 Task: For heading Use Impact with pink colour & bold.  font size for heading26,  'Change the font style of data to'Impact and font size to 18,  Change the alignment of both headline & data to Align left In the sheet  DashboardTaxFormsbook
Action: Mouse moved to (84, 168)
Screenshot: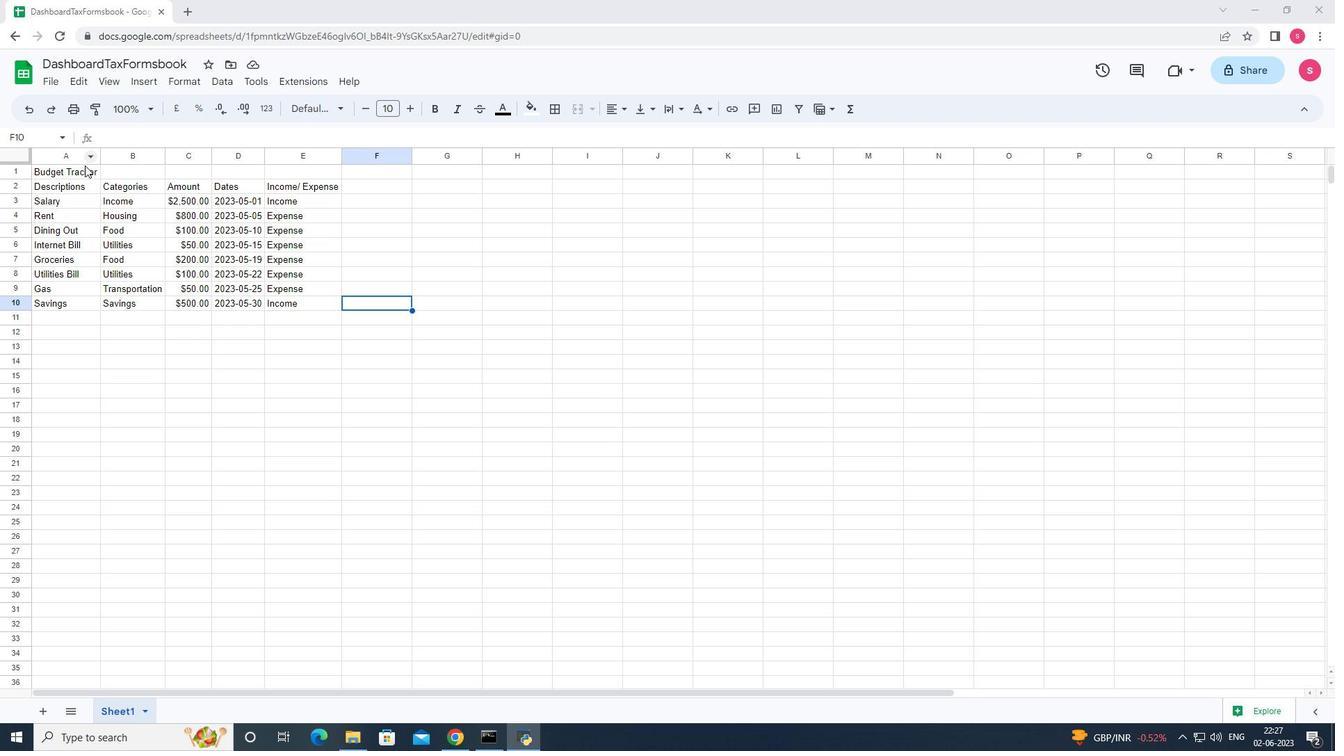 
Action: Mouse pressed left at (84, 168)
Screenshot: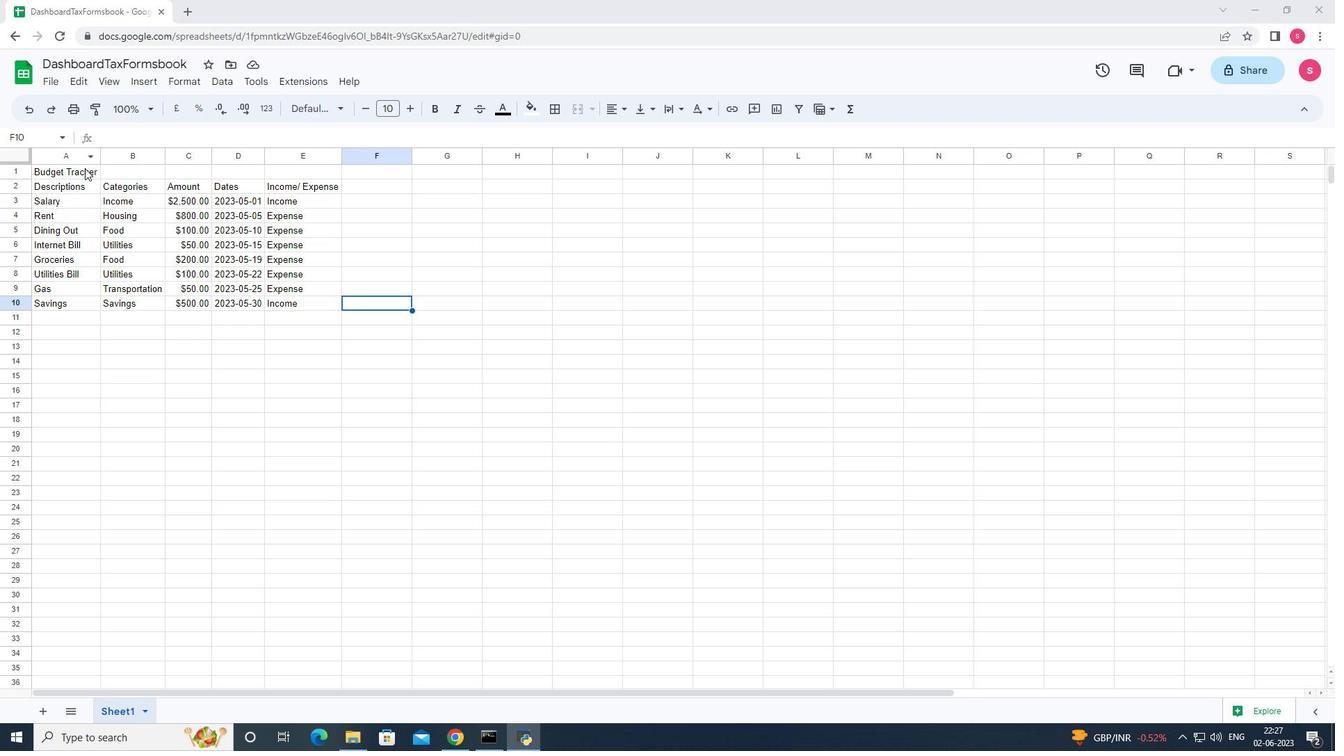 
Action: Mouse moved to (192, 85)
Screenshot: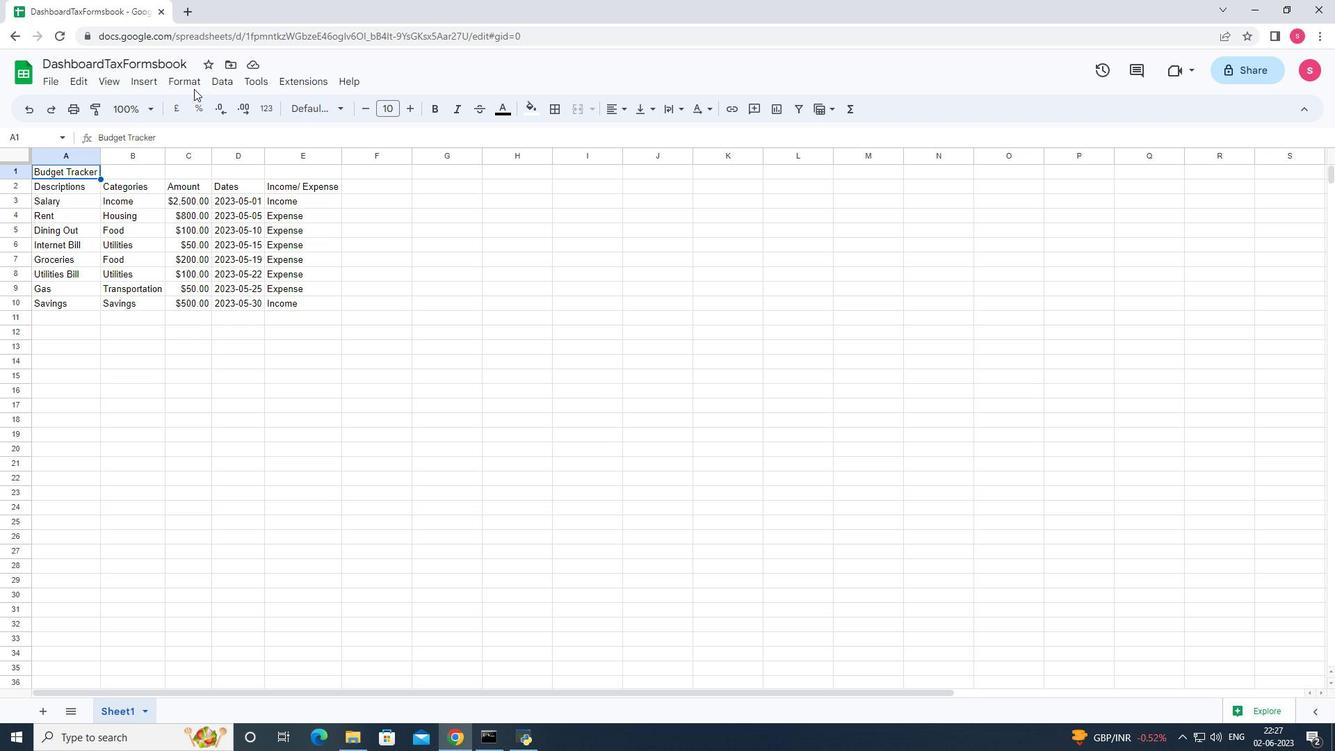 
Action: Mouse pressed left at (192, 85)
Screenshot: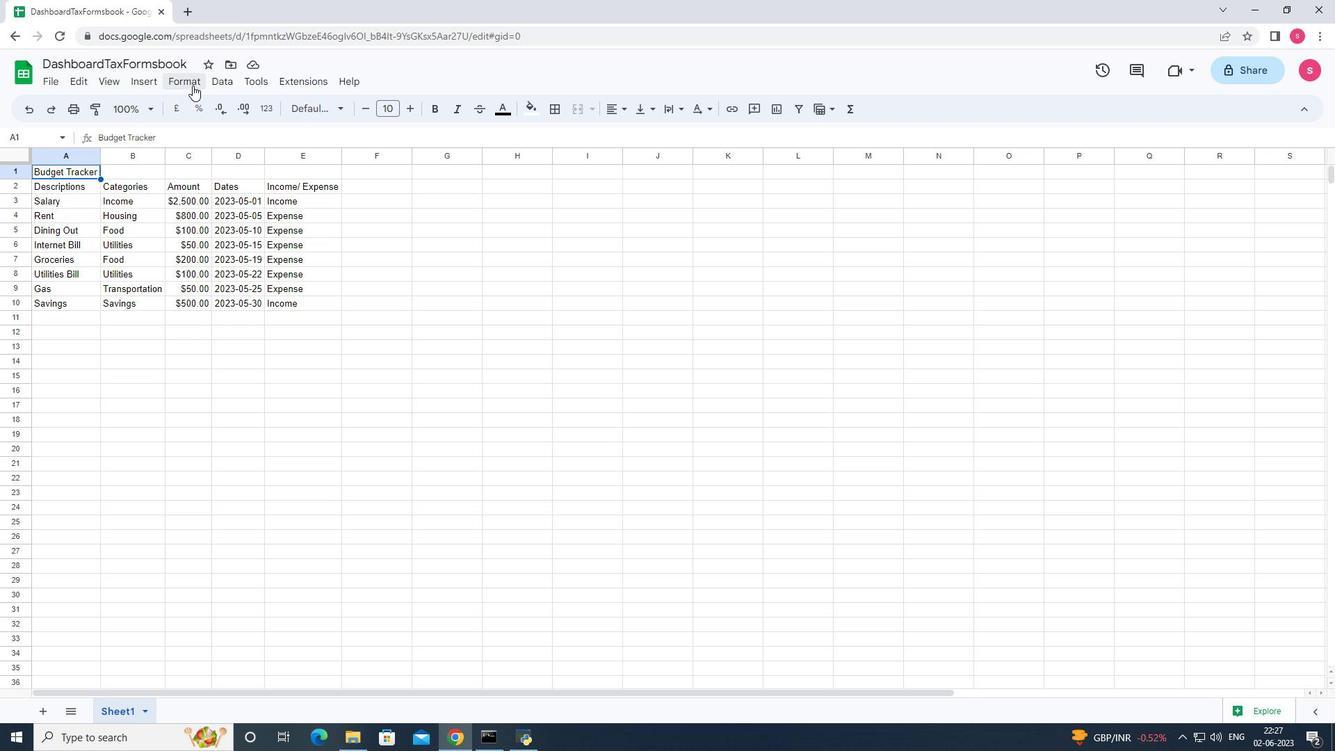 
Action: Mouse moved to (765, 381)
Screenshot: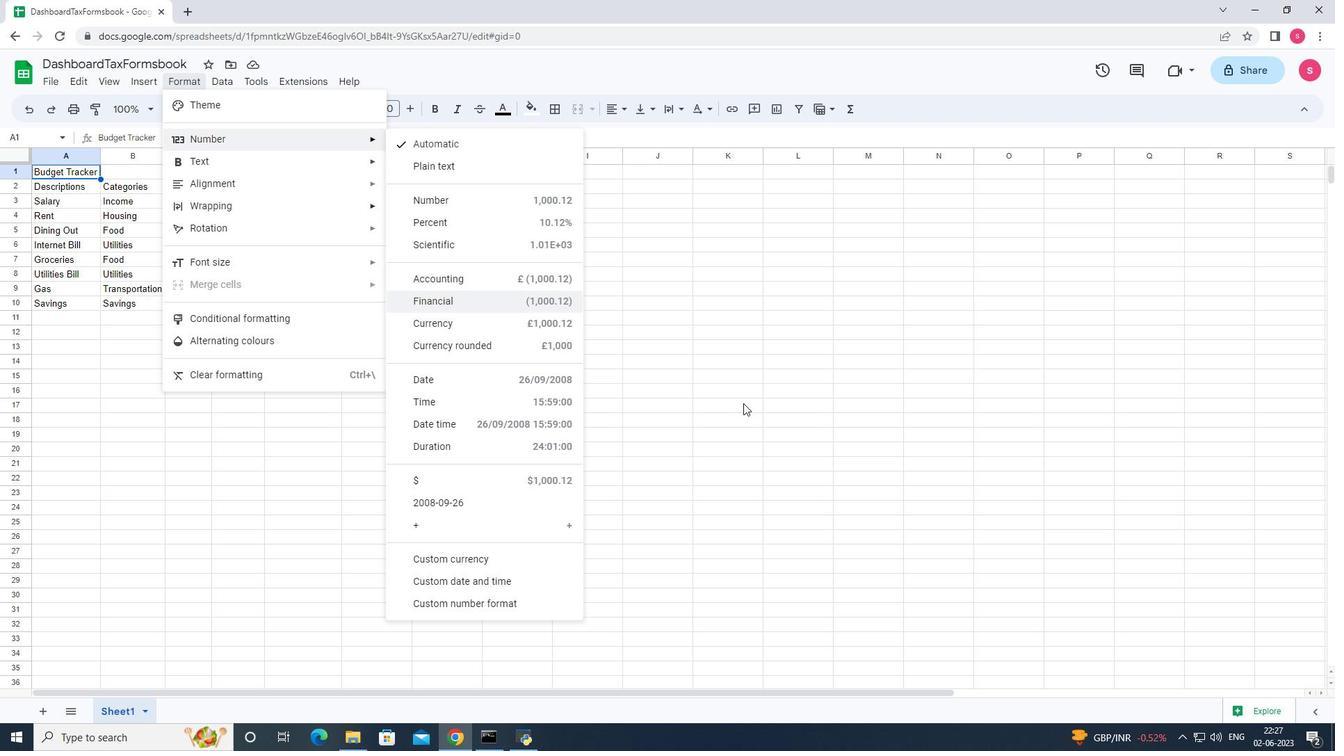 
Action: Mouse pressed left at (765, 381)
Screenshot: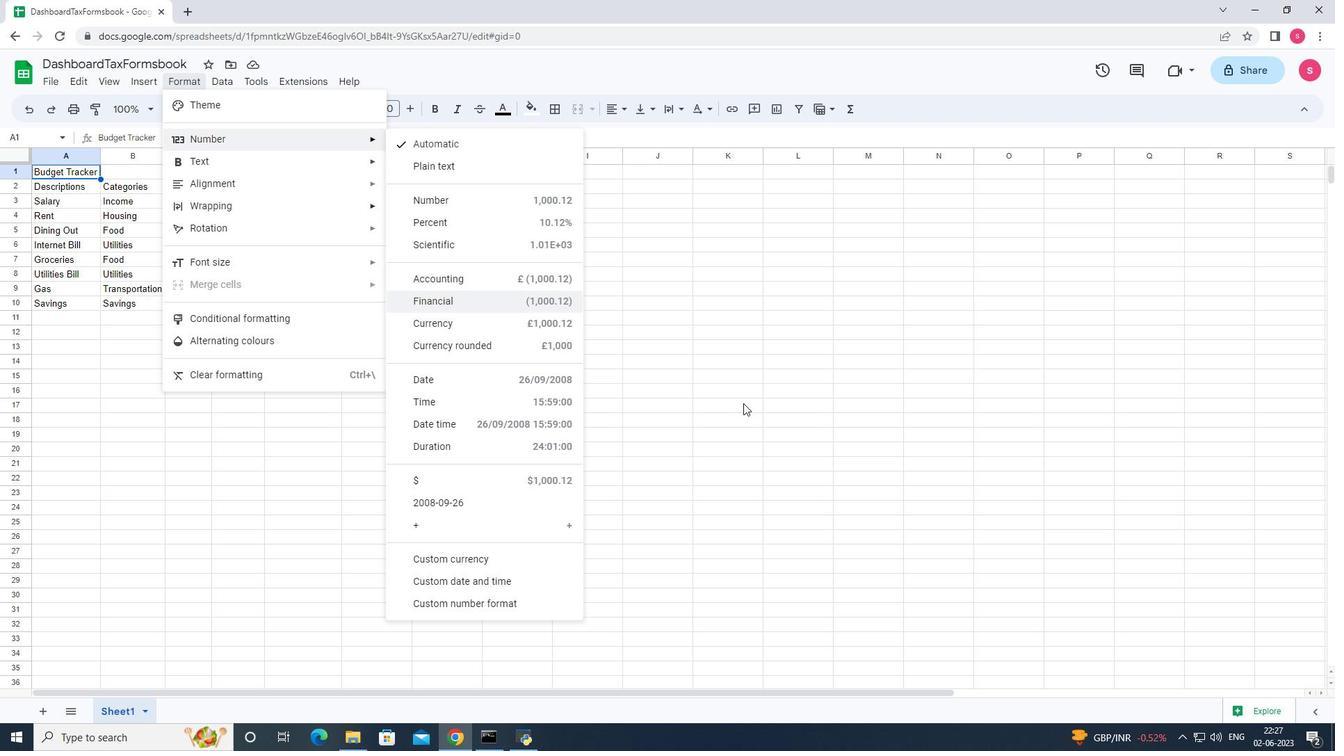 
Action: Mouse moved to (324, 114)
Screenshot: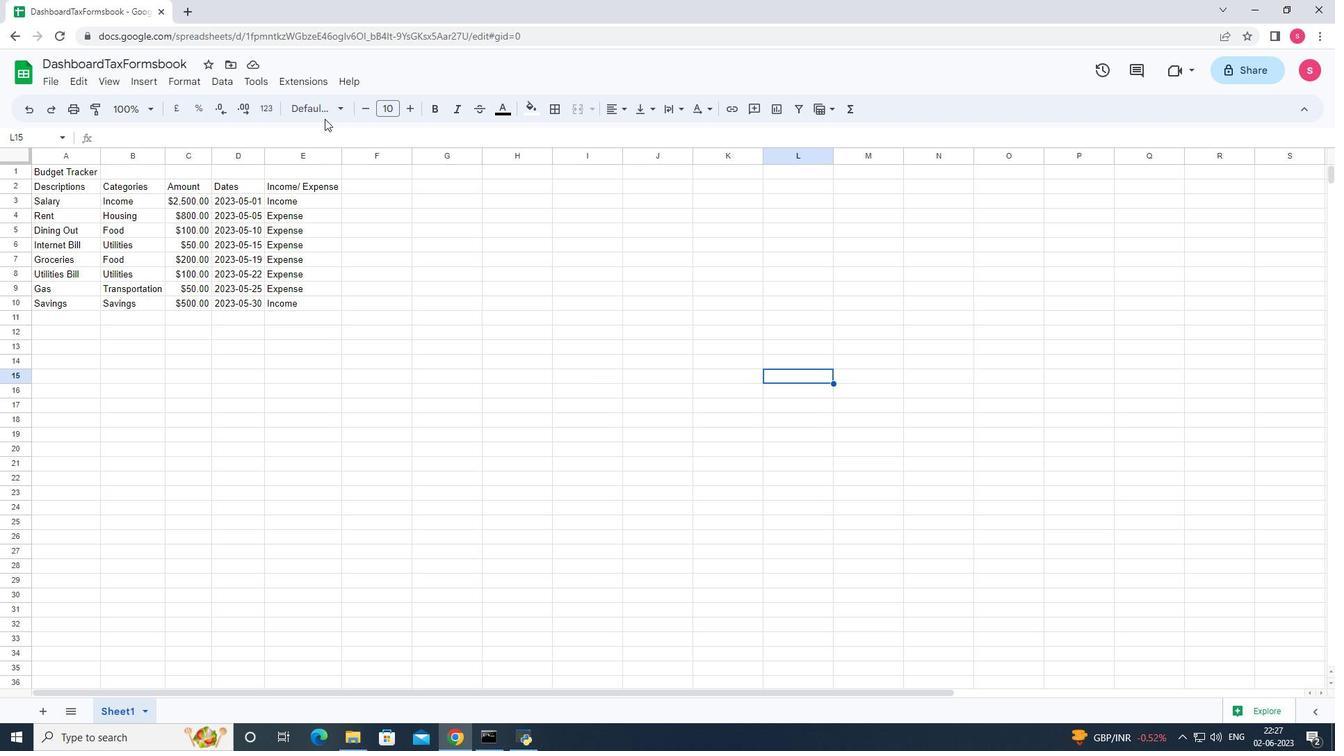 
Action: Mouse pressed left at (324, 114)
Screenshot: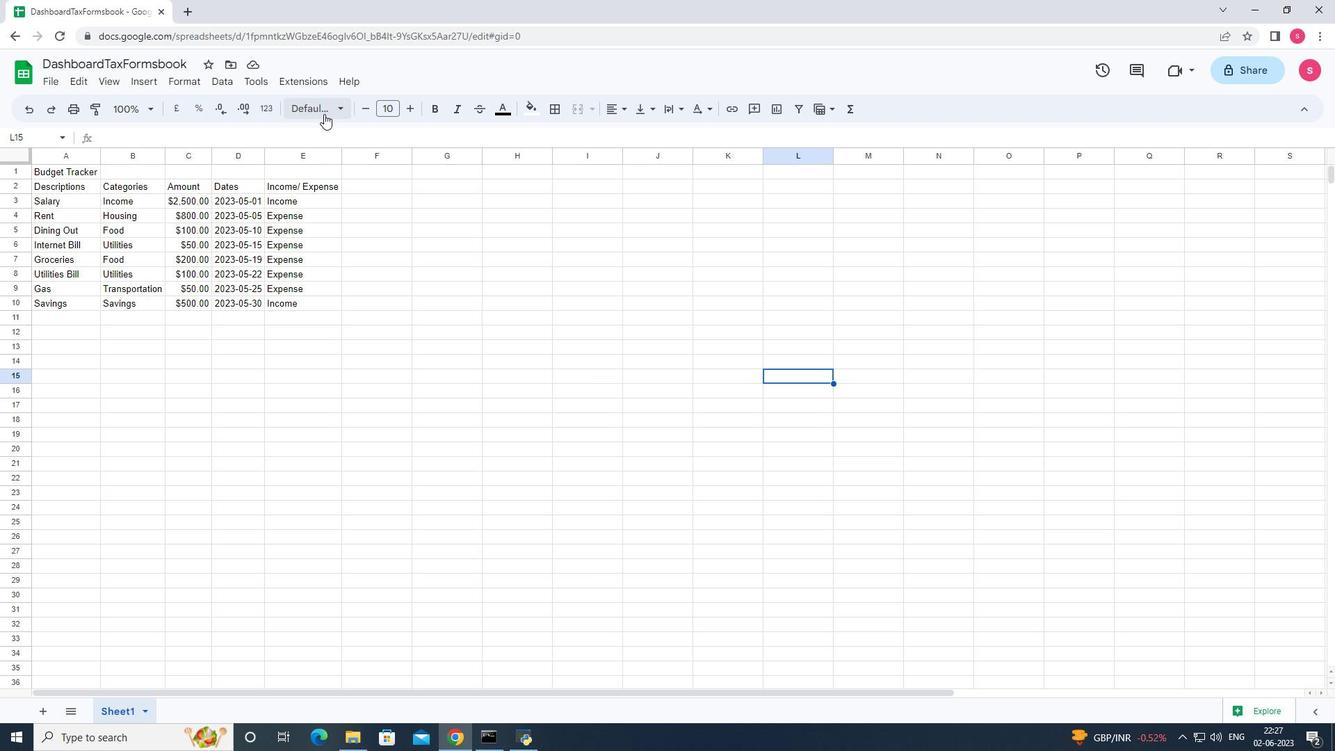 
Action: Mouse moved to (374, 380)
Screenshot: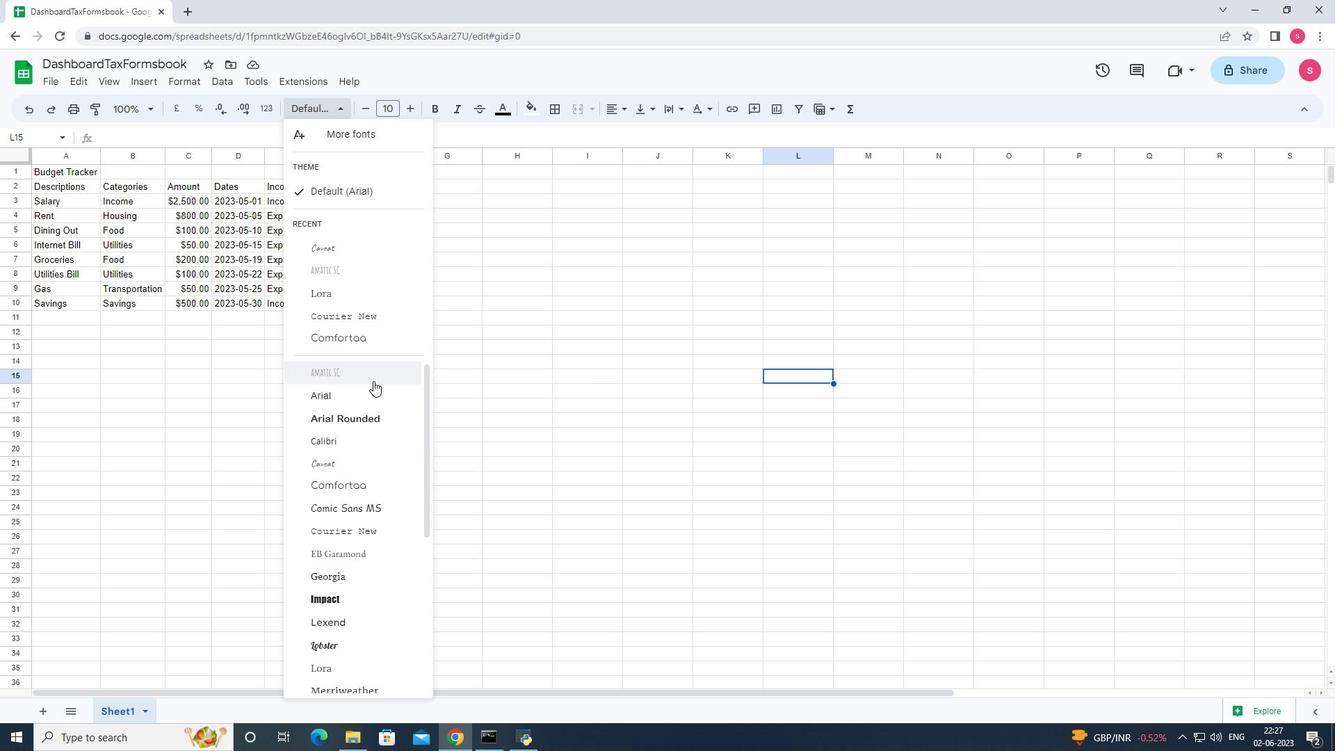 
Action: Mouse scrolled (374, 379) with delta (0, 0)
Screenshot: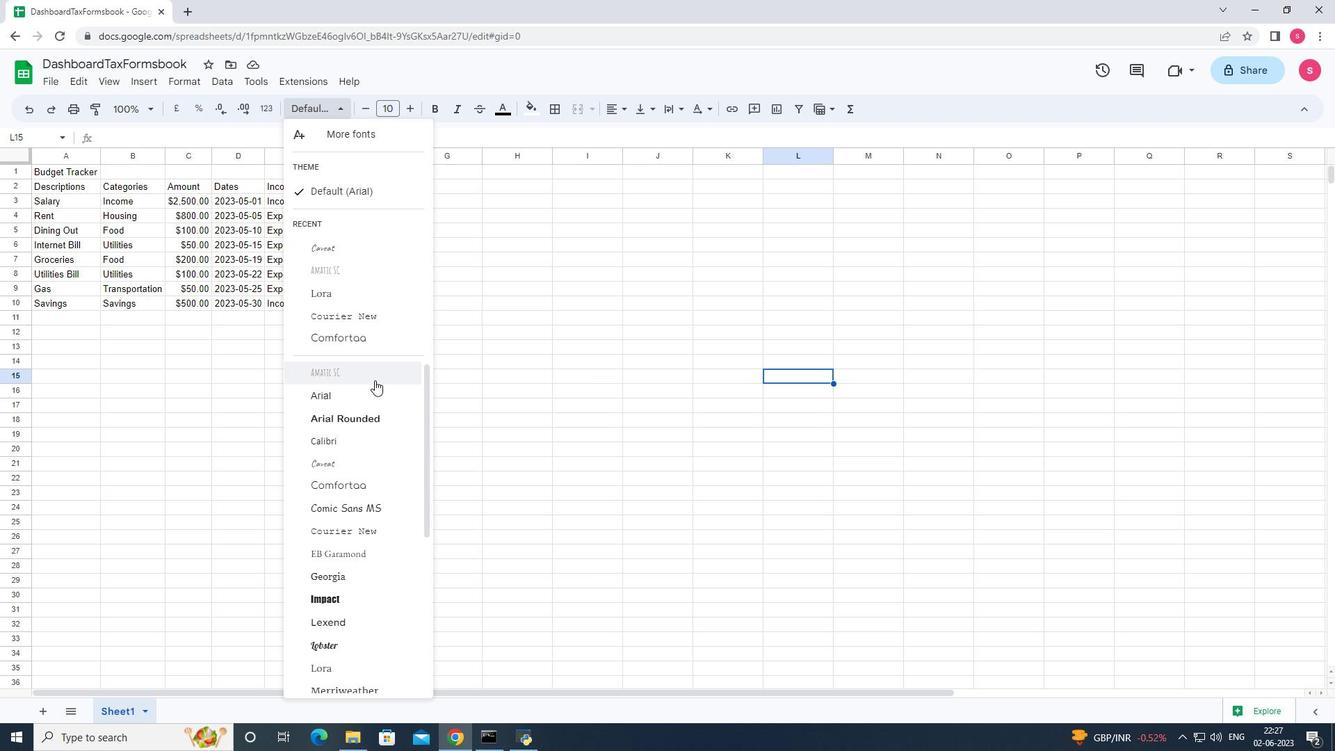 
Action: Mouse moved to (352, 454)
Screenshot: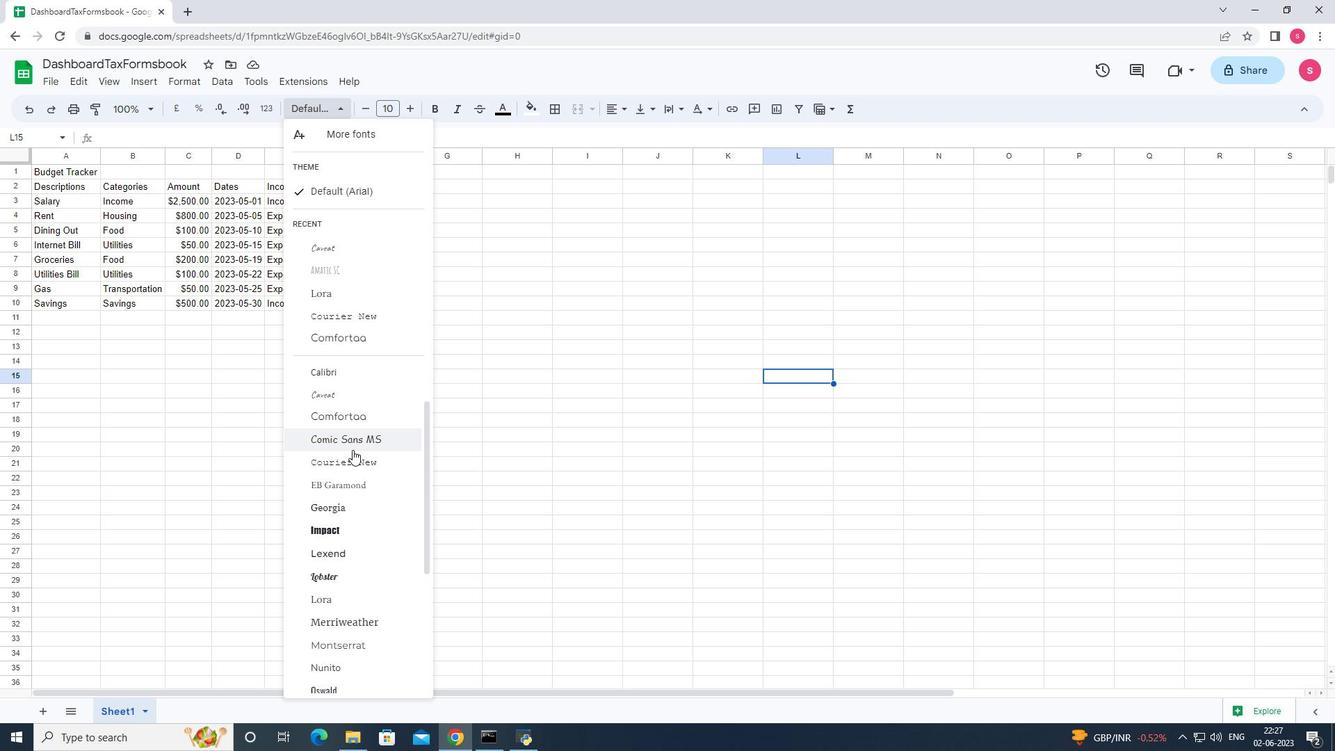 
Action: Mouse scrolled (352, 454) with delta (0, 0)
Screenshot: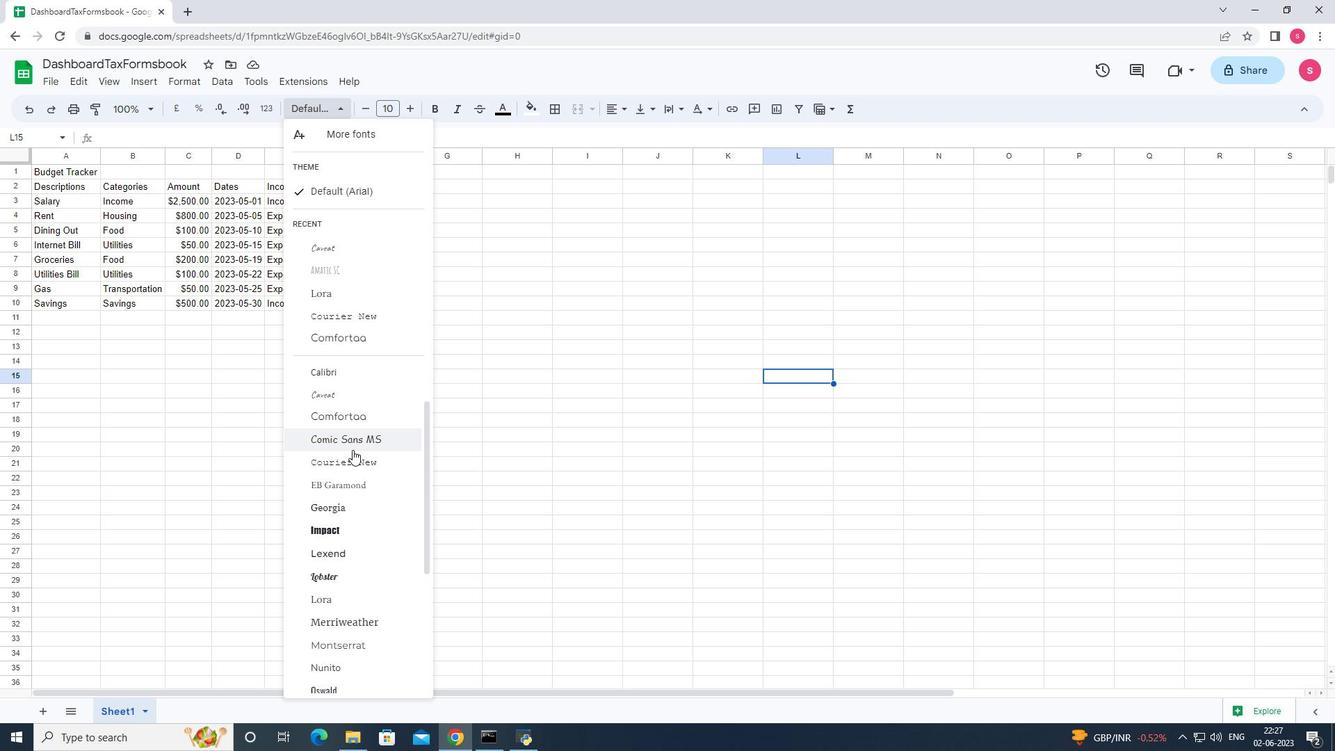 
Action: Mouse moved to (347, 458)
Screenshot: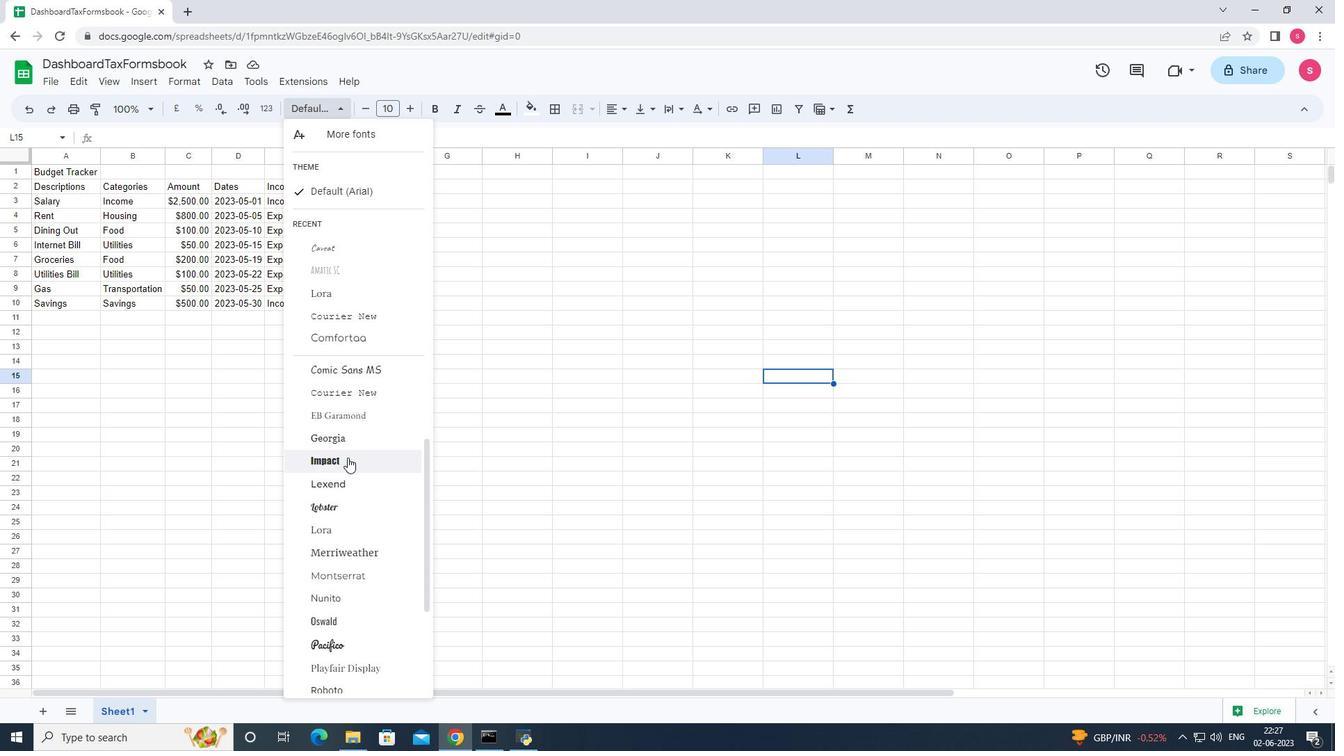 
Action: Mouse pressed left at (347, 458)
Screenshot: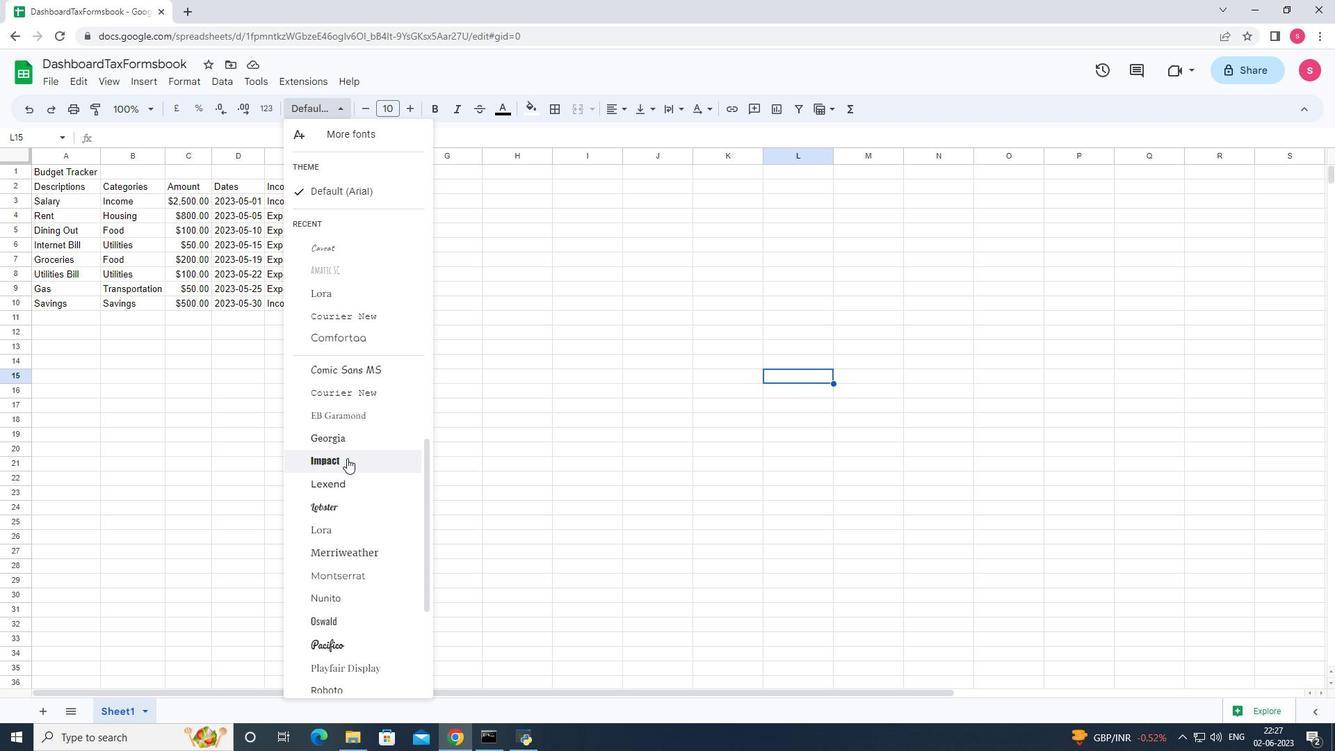 
Action: Mouse moved to (499, 109)
Screenshot: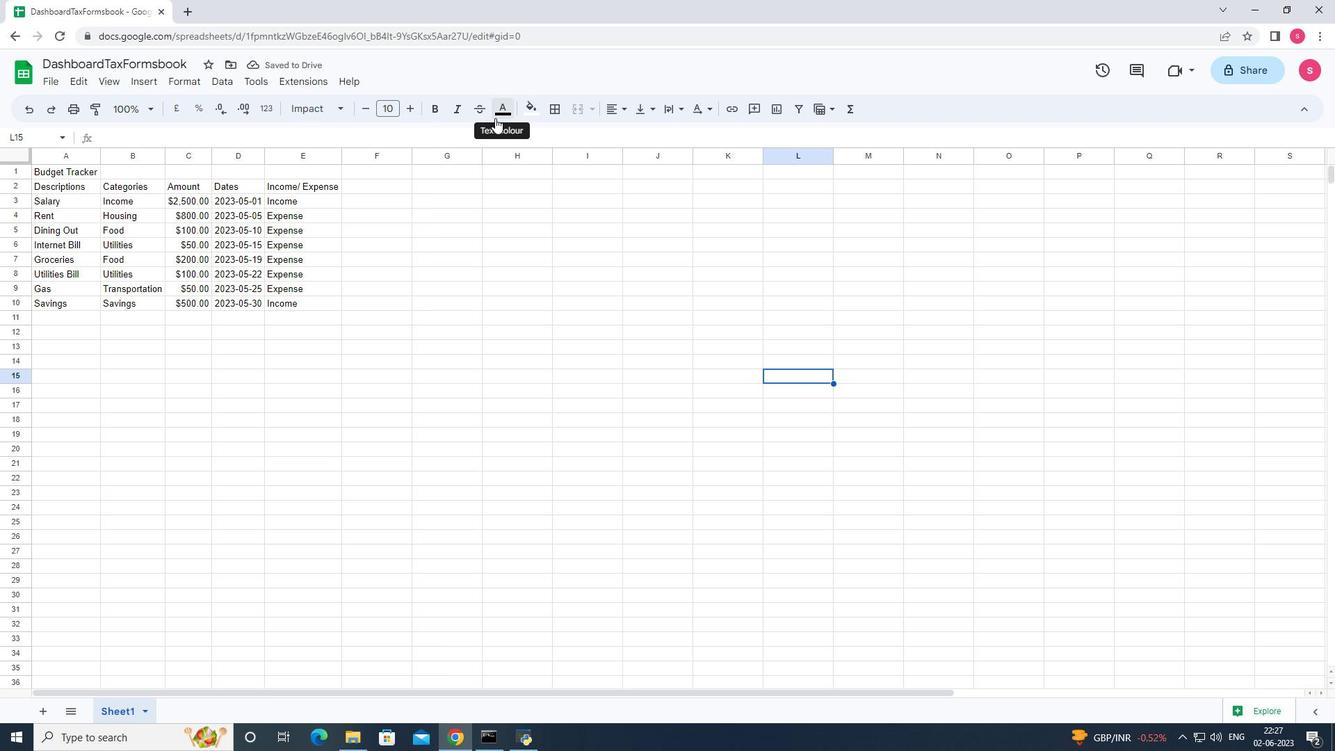 
Action: Mouse pressed left at (499, 109)
Screenshot: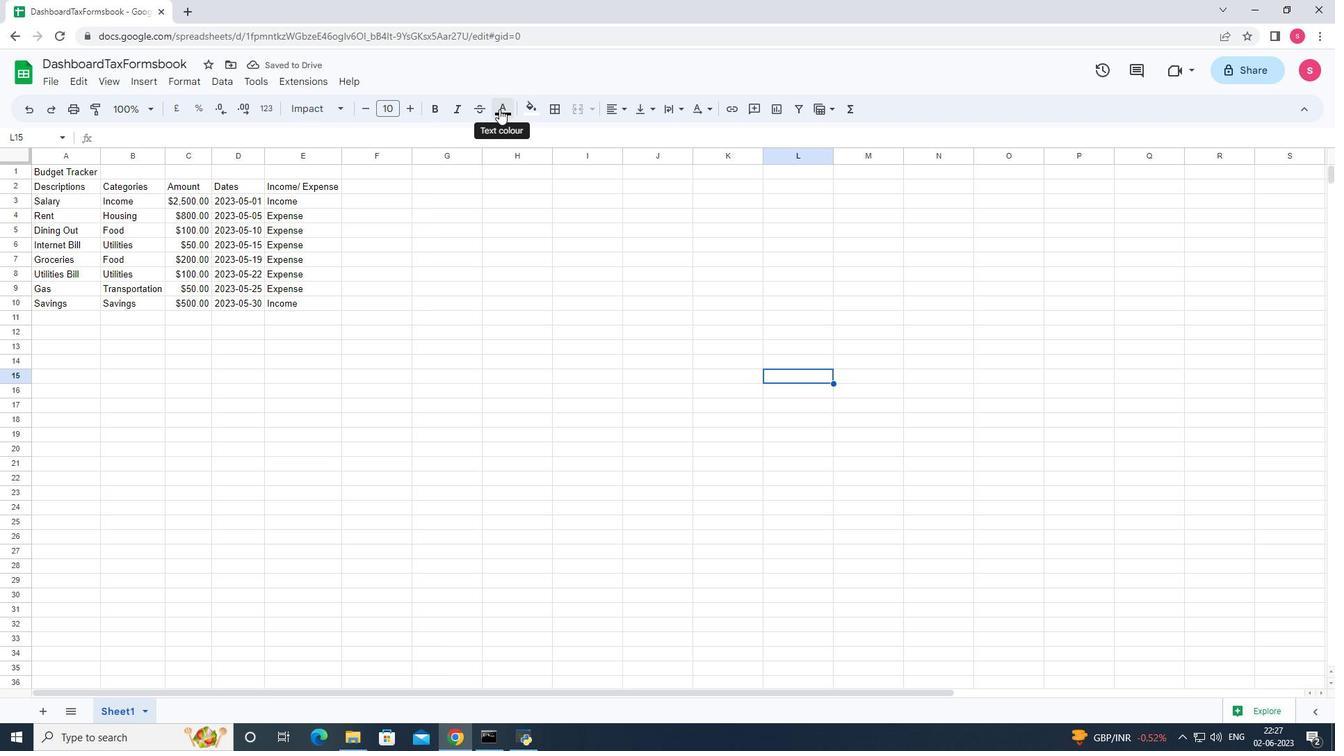 
Action: Mouse moved to (645, 168)
Screenshot: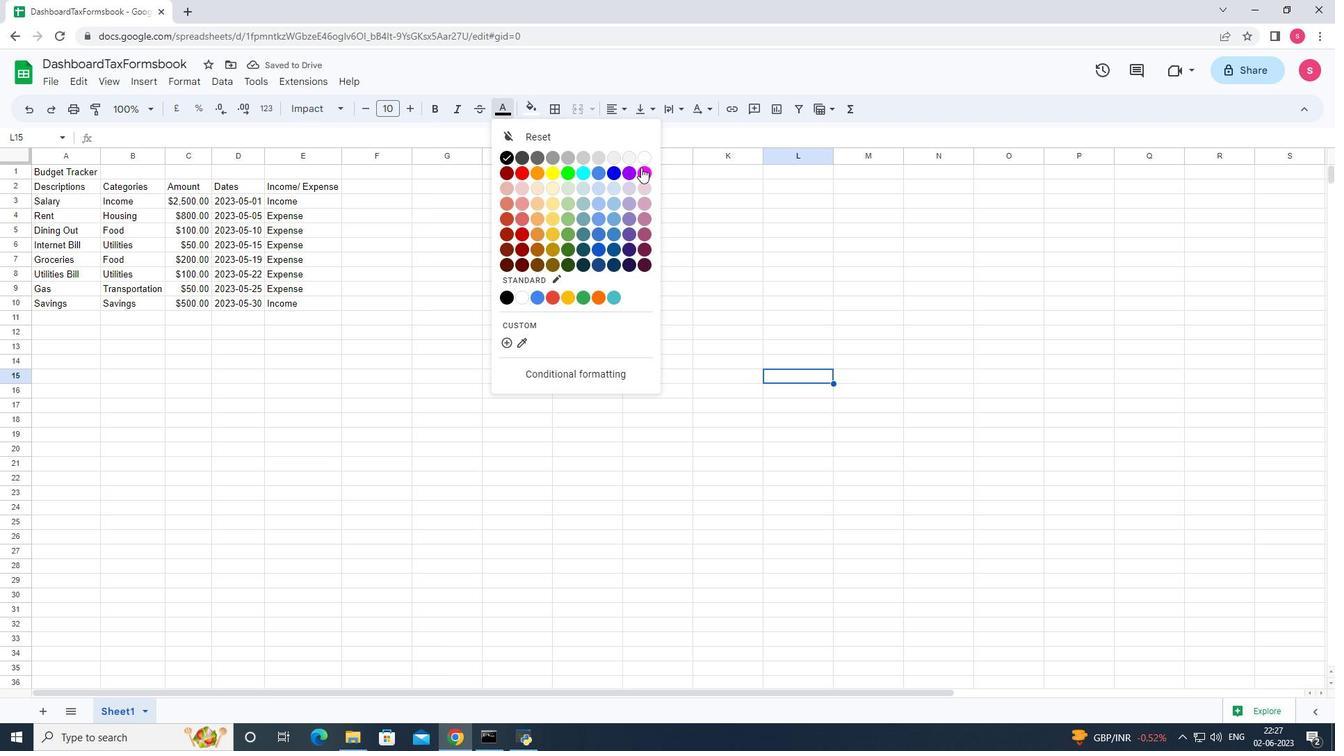 
Action: Mouse pressed left at (645, 168)
Screenshot: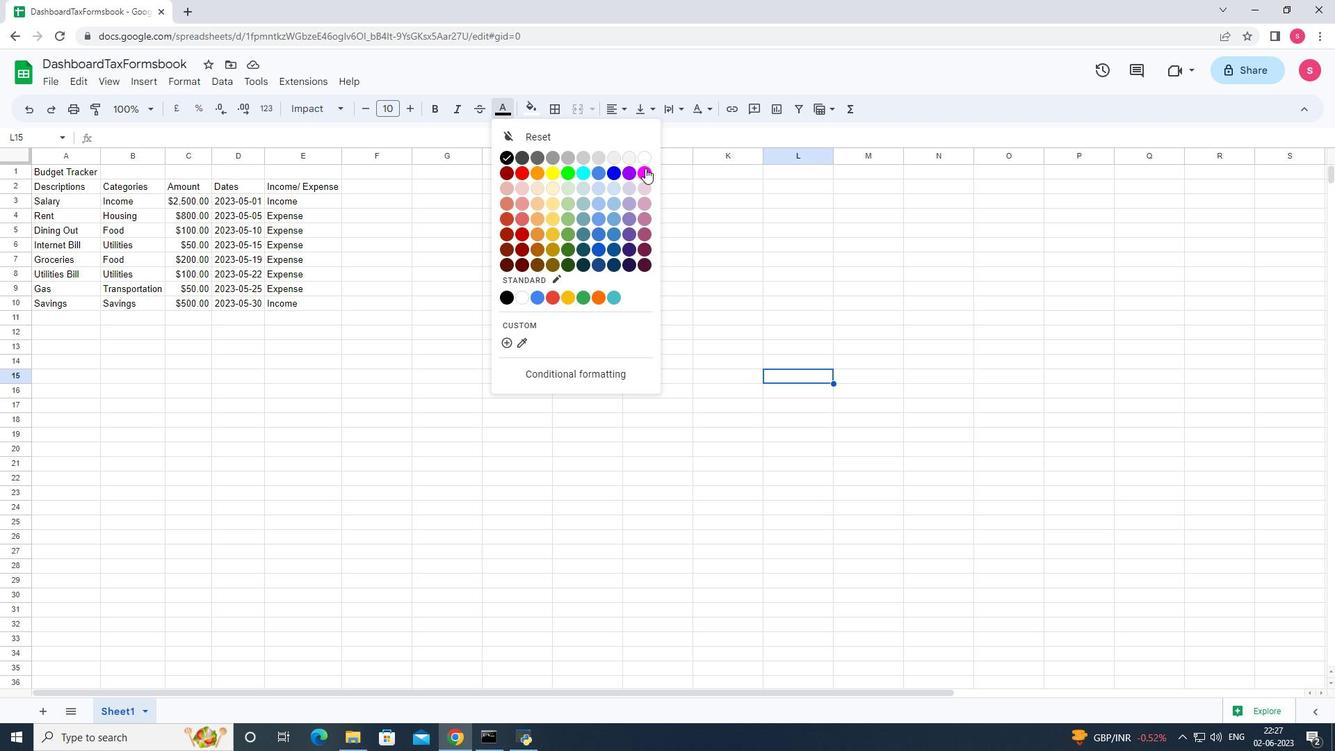 
Action: Mouse moved to (434, 106)
Screenshot: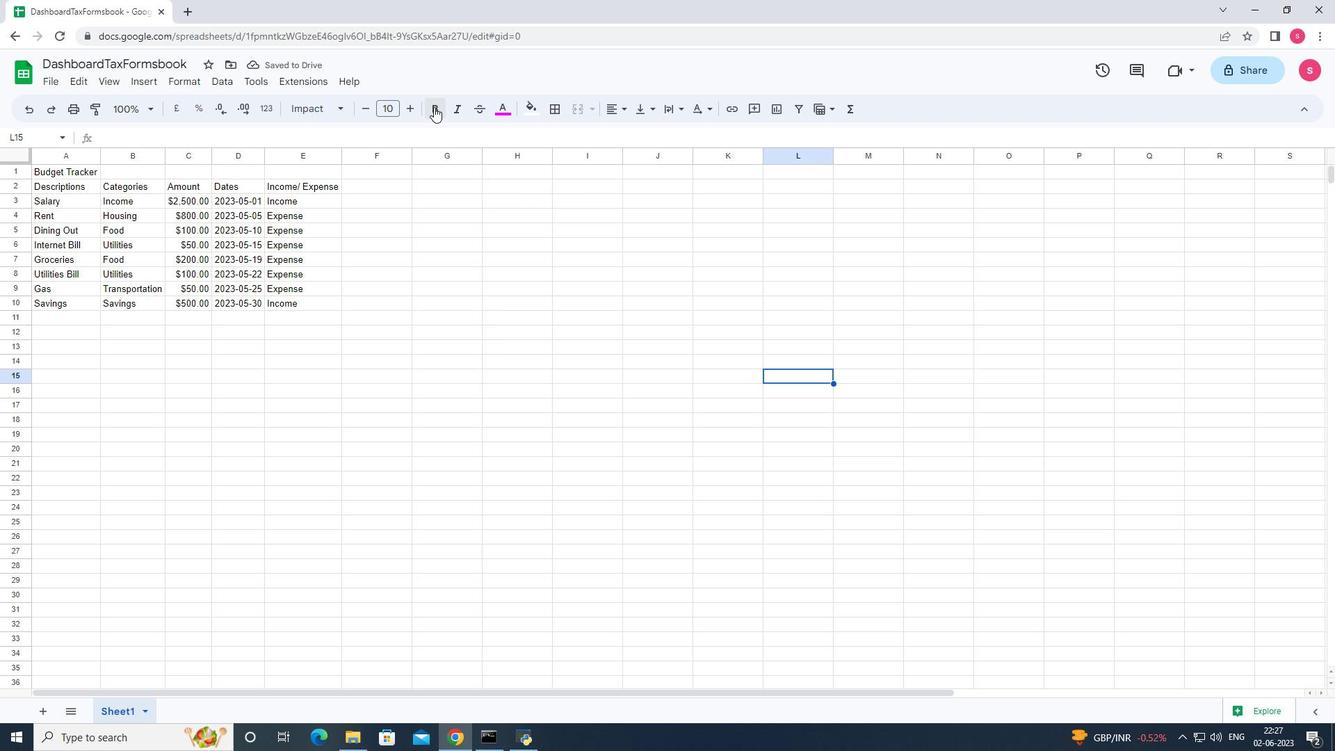 
Action: Mouse pressed left at (434, 106)
Screenshot: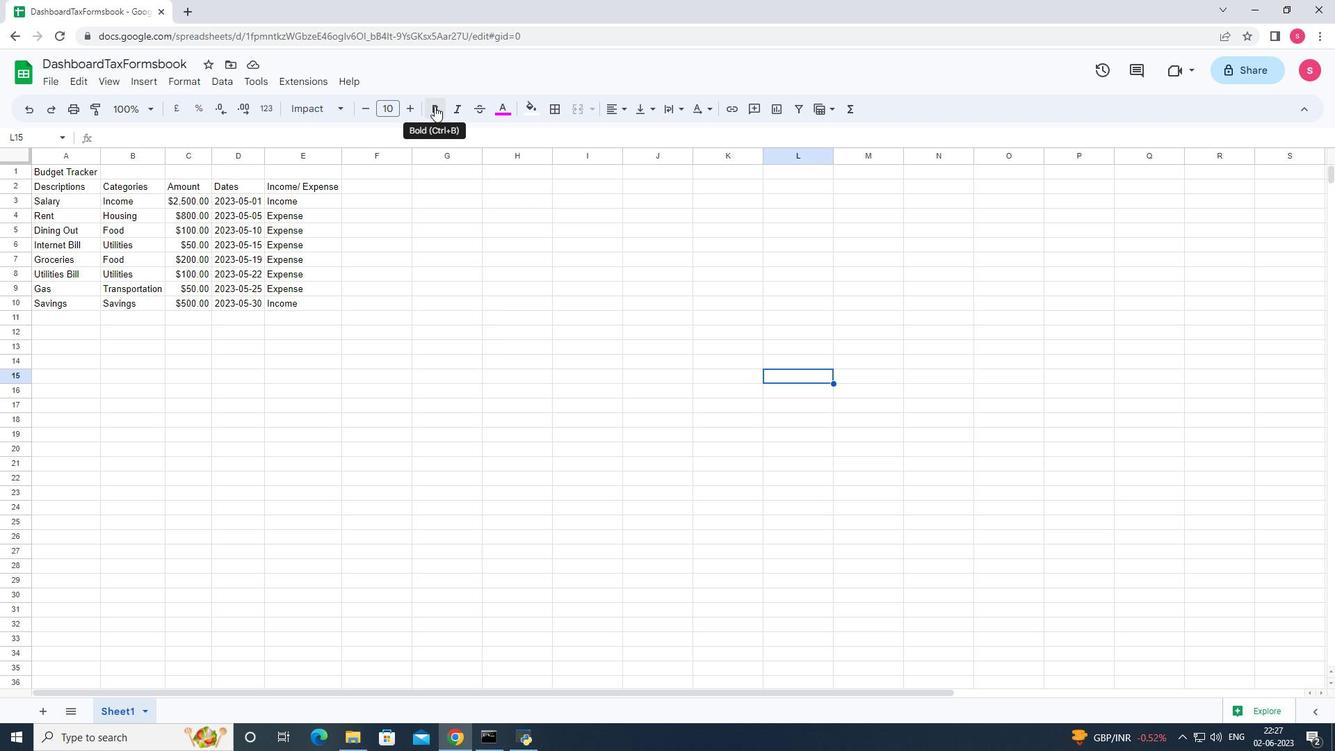 
Action: Mouse moved to (411, 109)
Screenshot: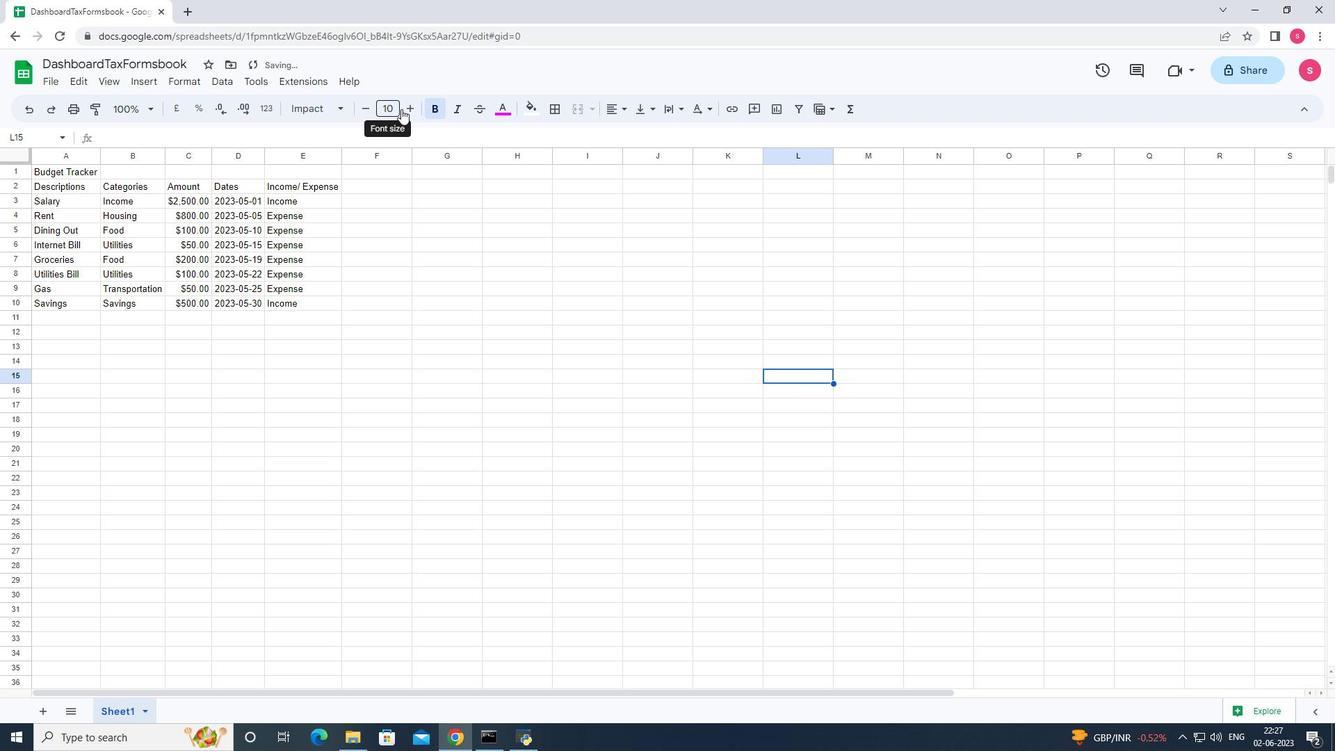 
Action: Mouse pressed left at (411, 109)
Screenshot: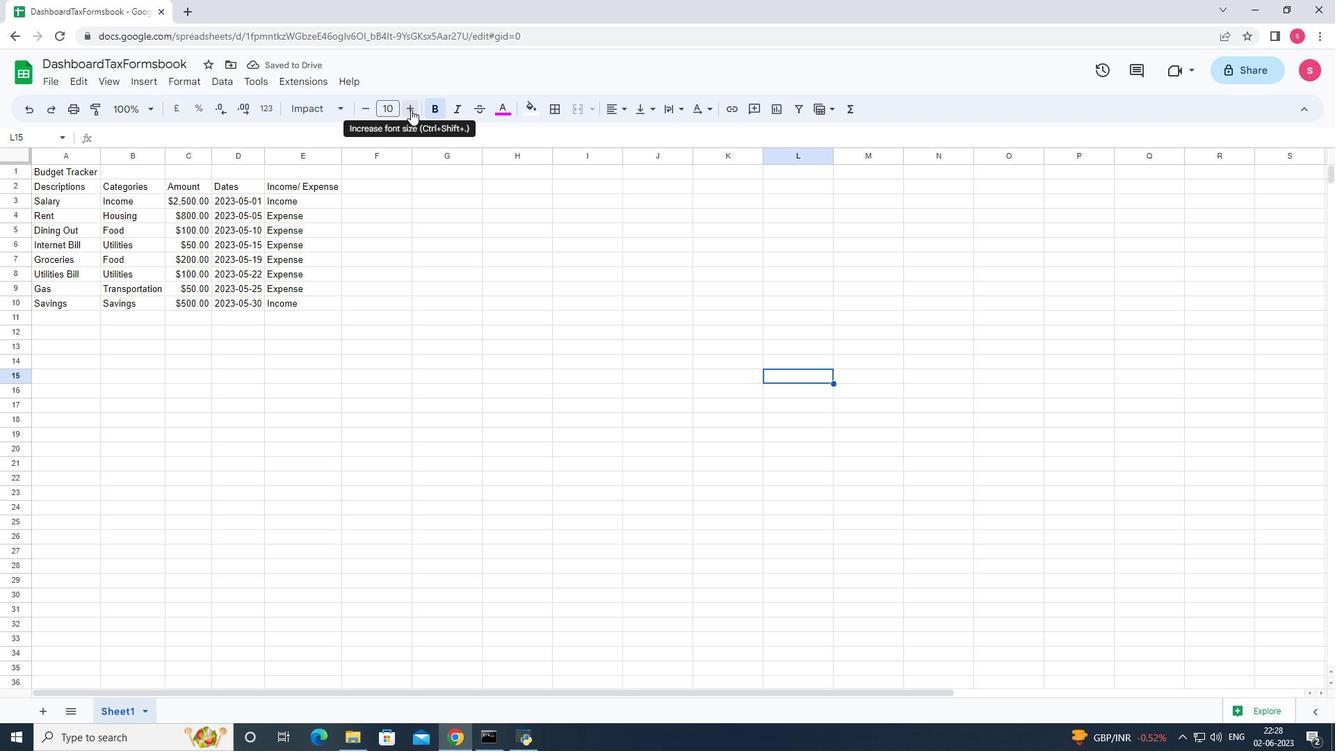 
Action: Mouse pressed left at (411, 109)
Screenshot: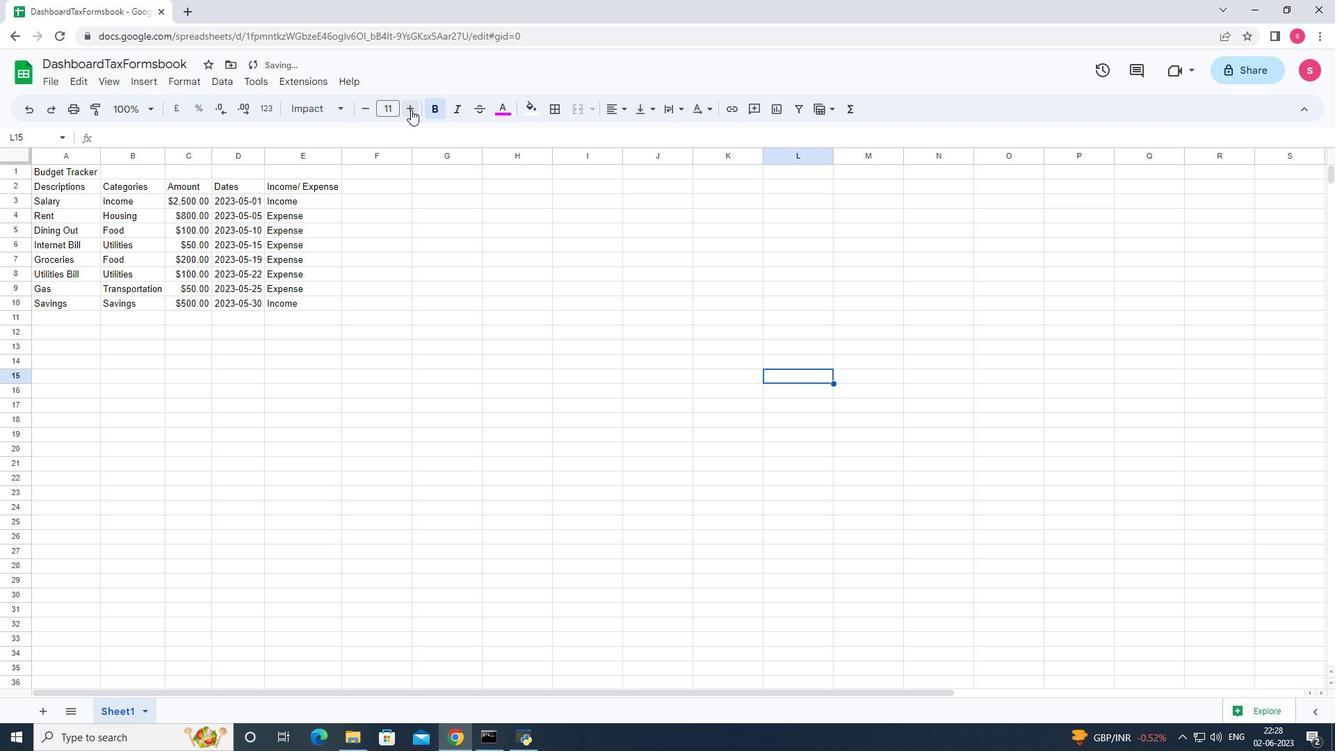 
Action: Mouse pressed left at (411, 109)
Screenshot: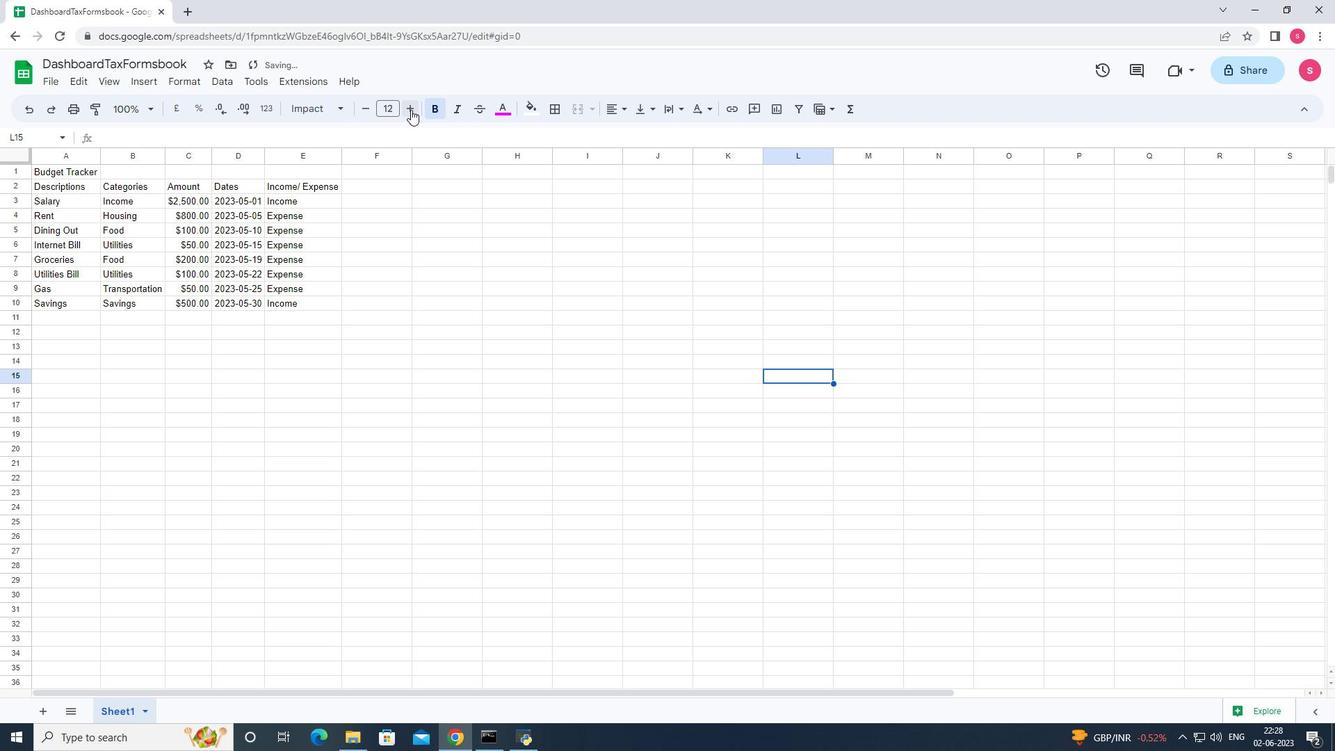 
Action: Mouse pressed left at (411, 109)
Screenshot: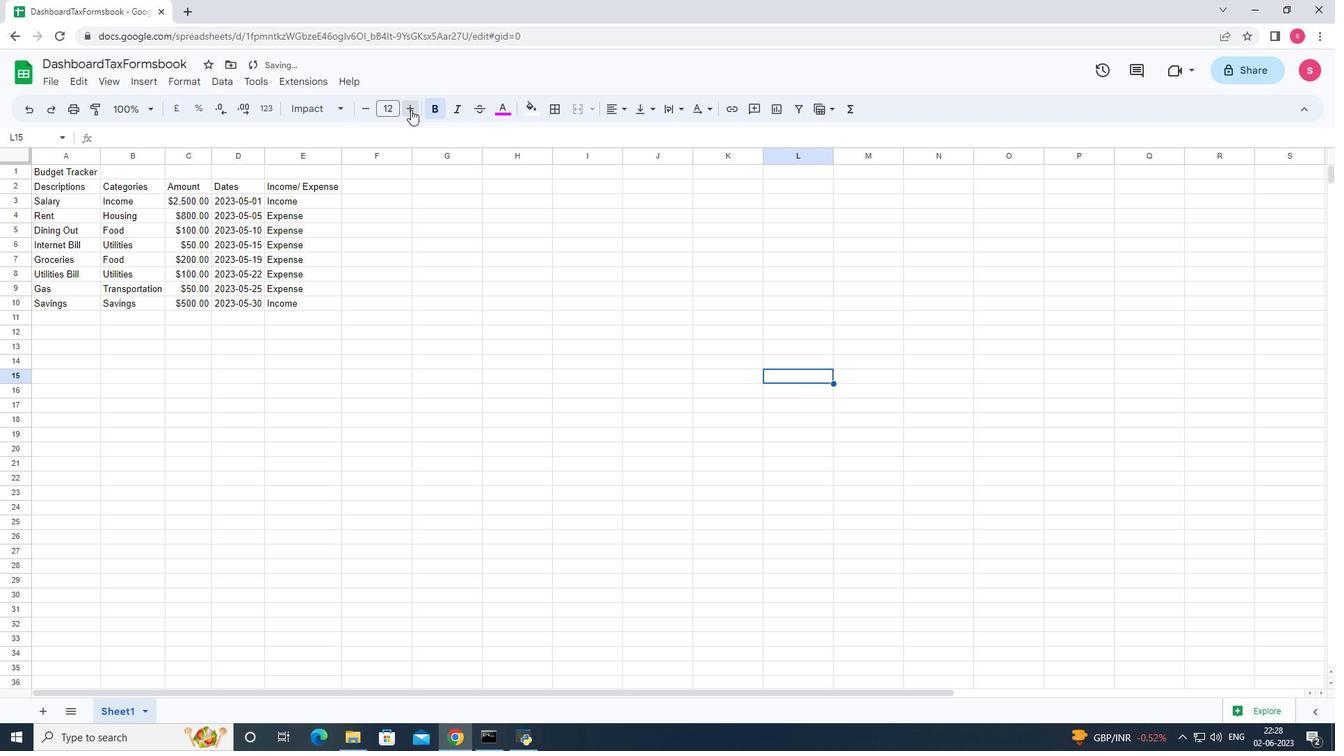 
Action: Mouse pressed left at (411, 109)
Screenshot: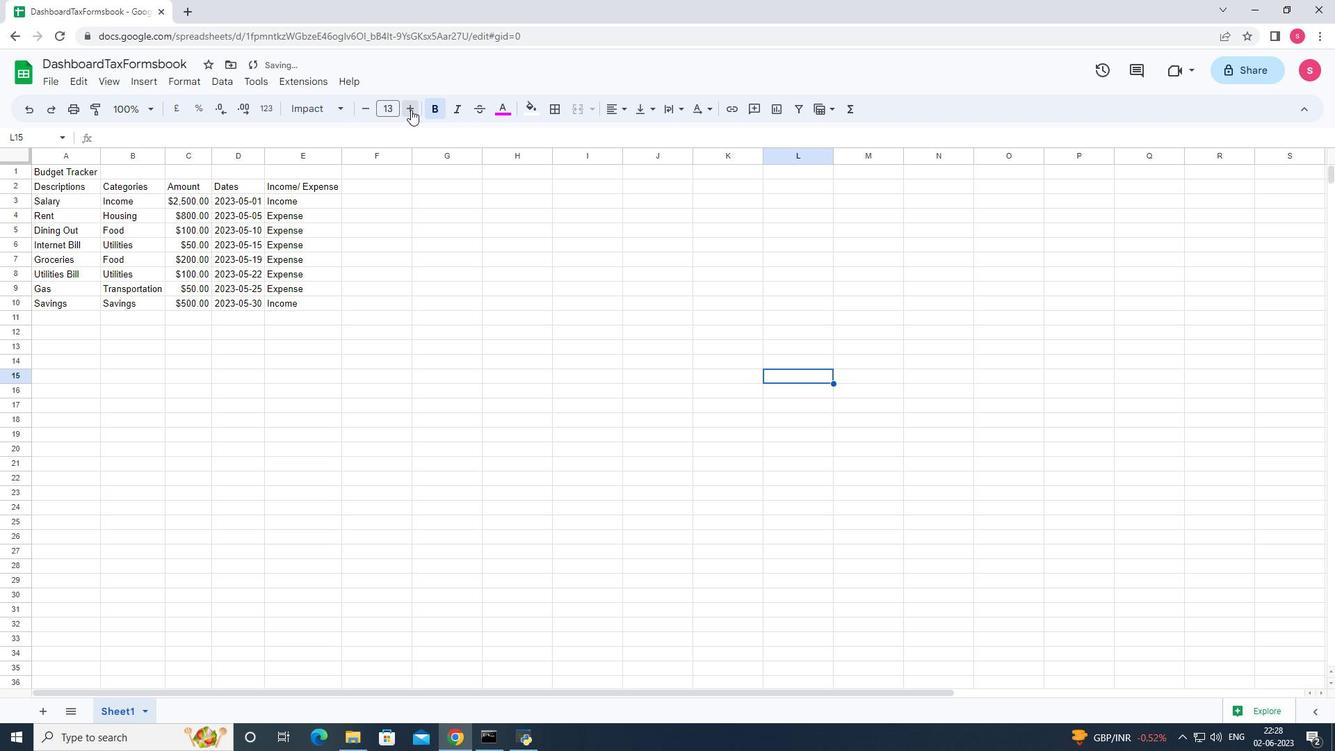 
Action: Mouse pressed left at (411, 109)
Screenshot: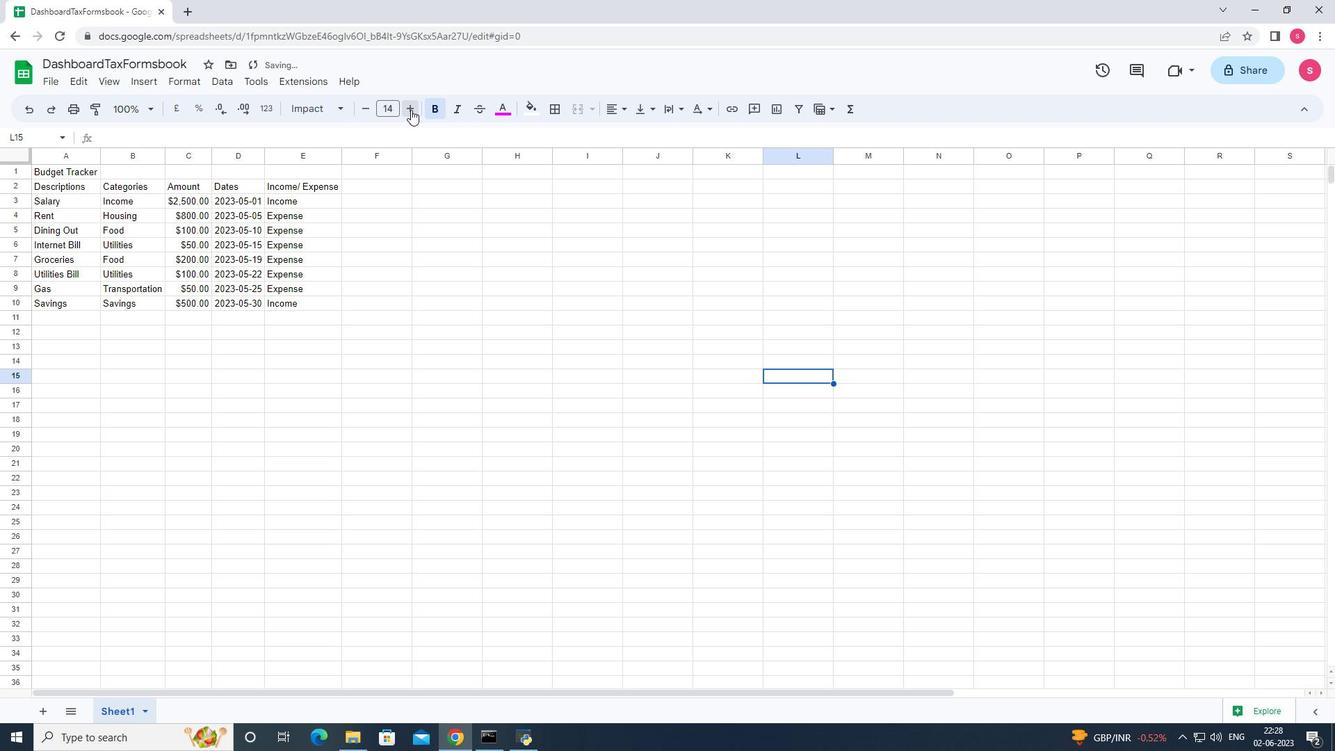 
Action: Mouse pressed left at (411, 109)
Screenshot: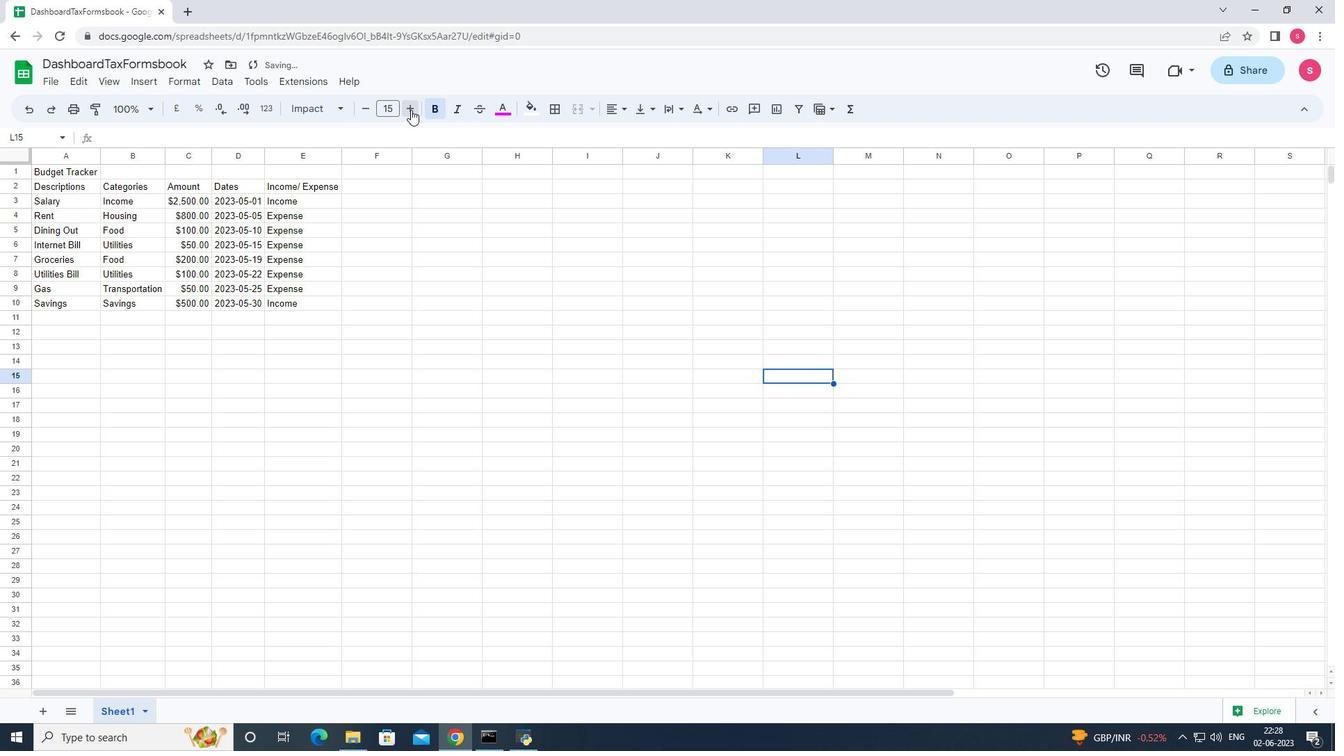 
Action: Mouse pressed left at (411, 109)
Screenshot: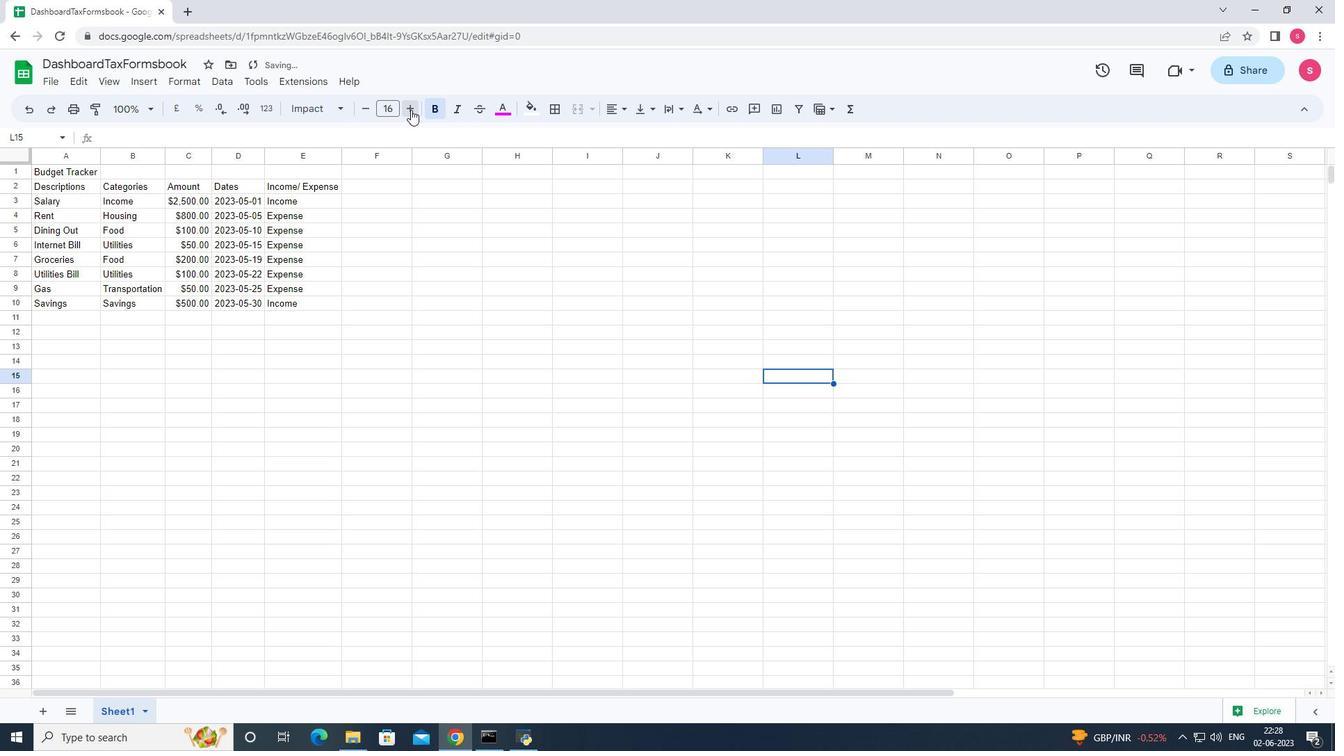 
Action: Mouse pressed left at (411, 109)
Screenshot: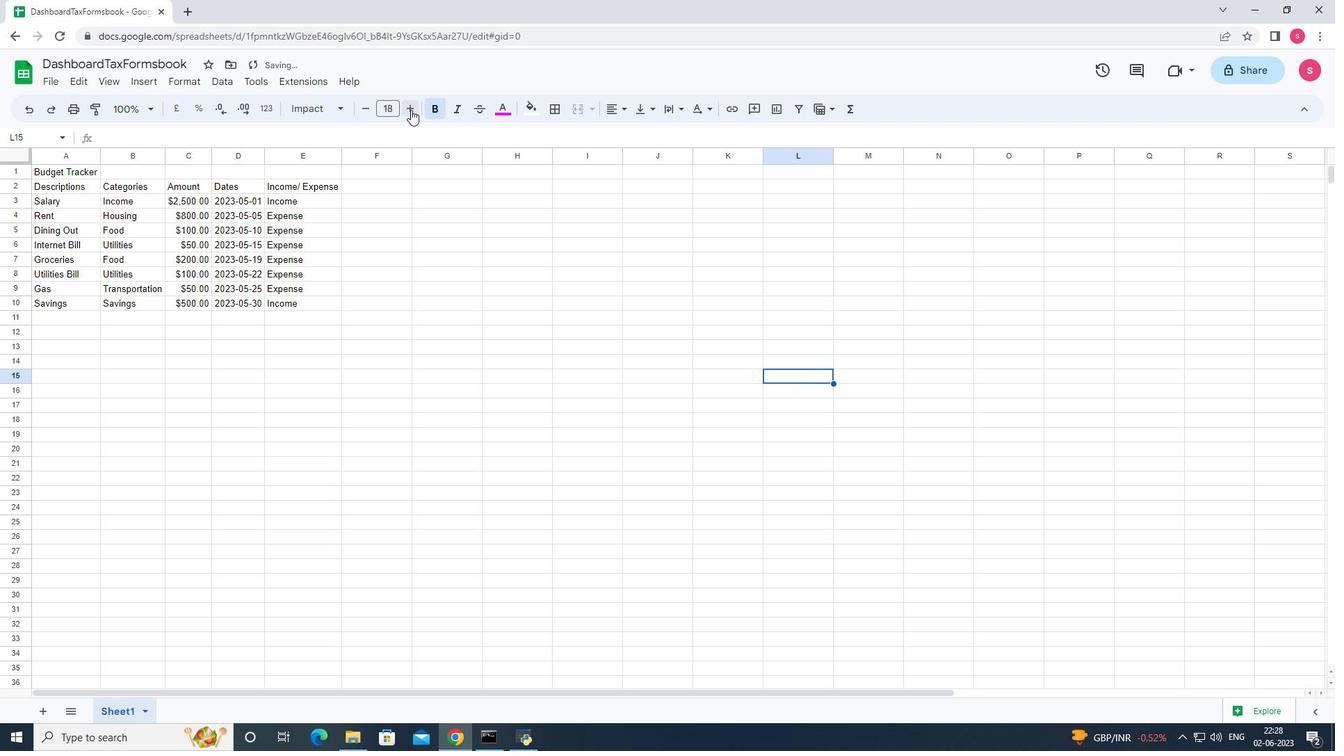 
Action: Mouse pressed left at (411, 109)
Screenshot: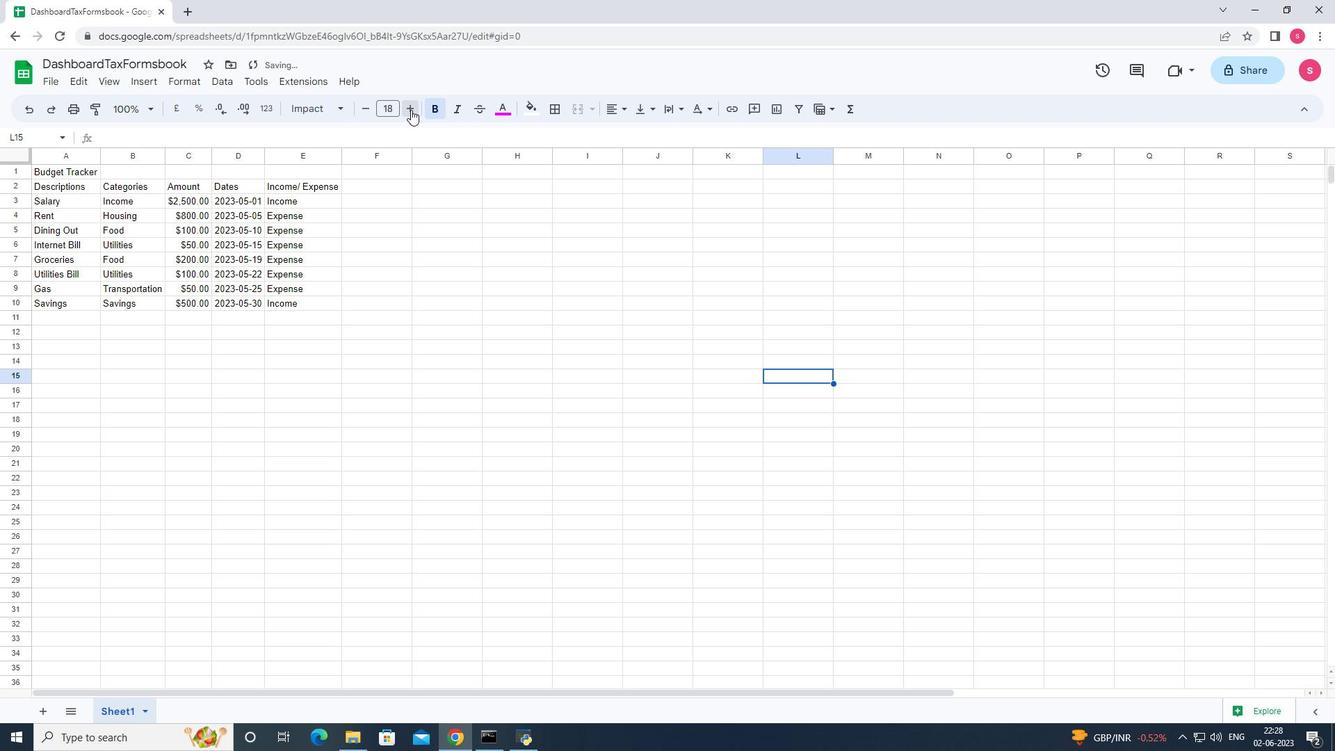 
Action: Mouse pressed left at (411, 109)
Screenshot: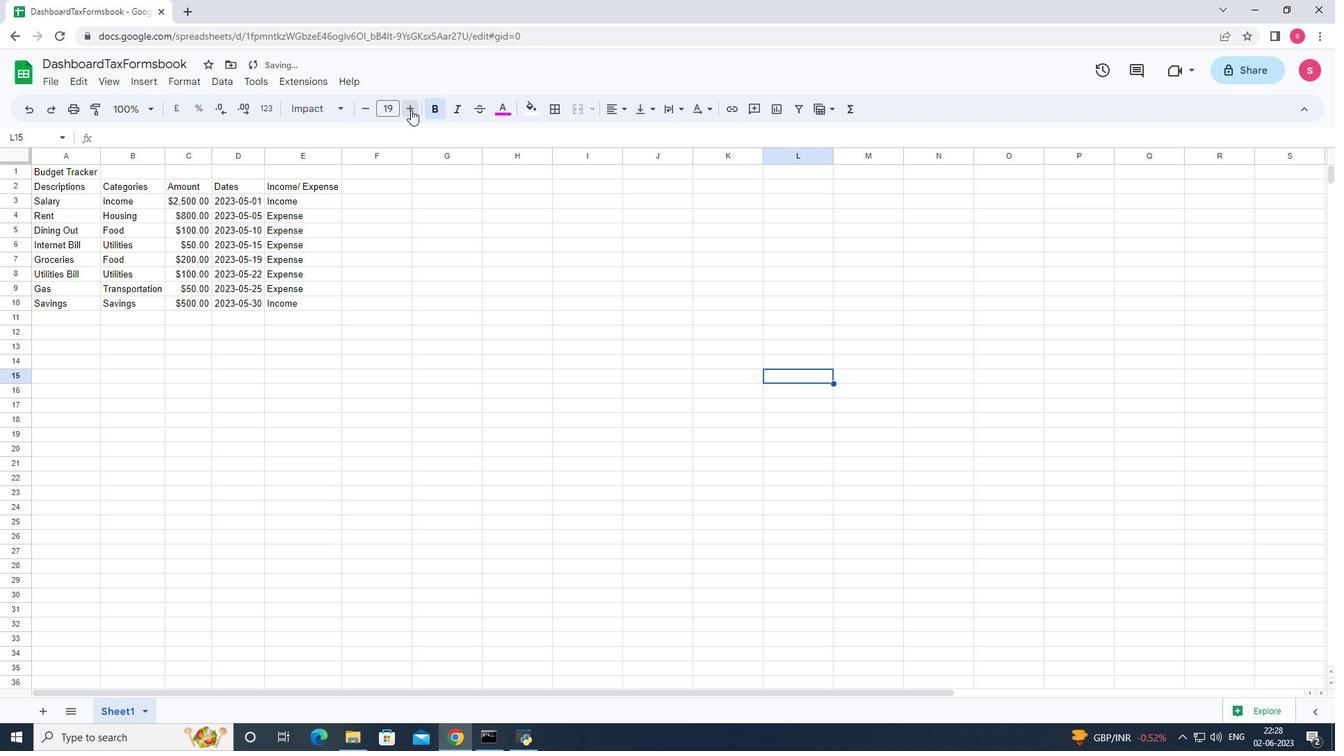 
Action: Mouse pressed left at (411, 109)
Screenshot: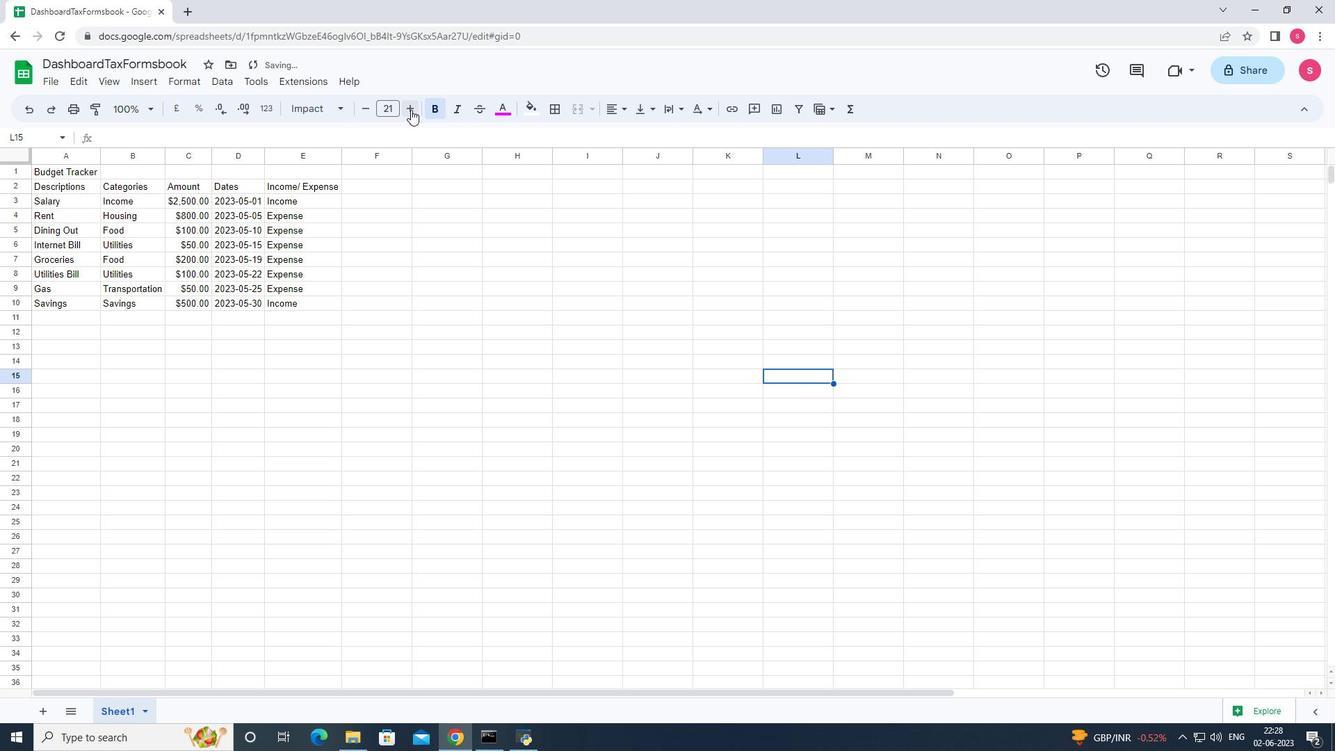 
Action: Mouse pressed left at (411, 109)
Screenshot: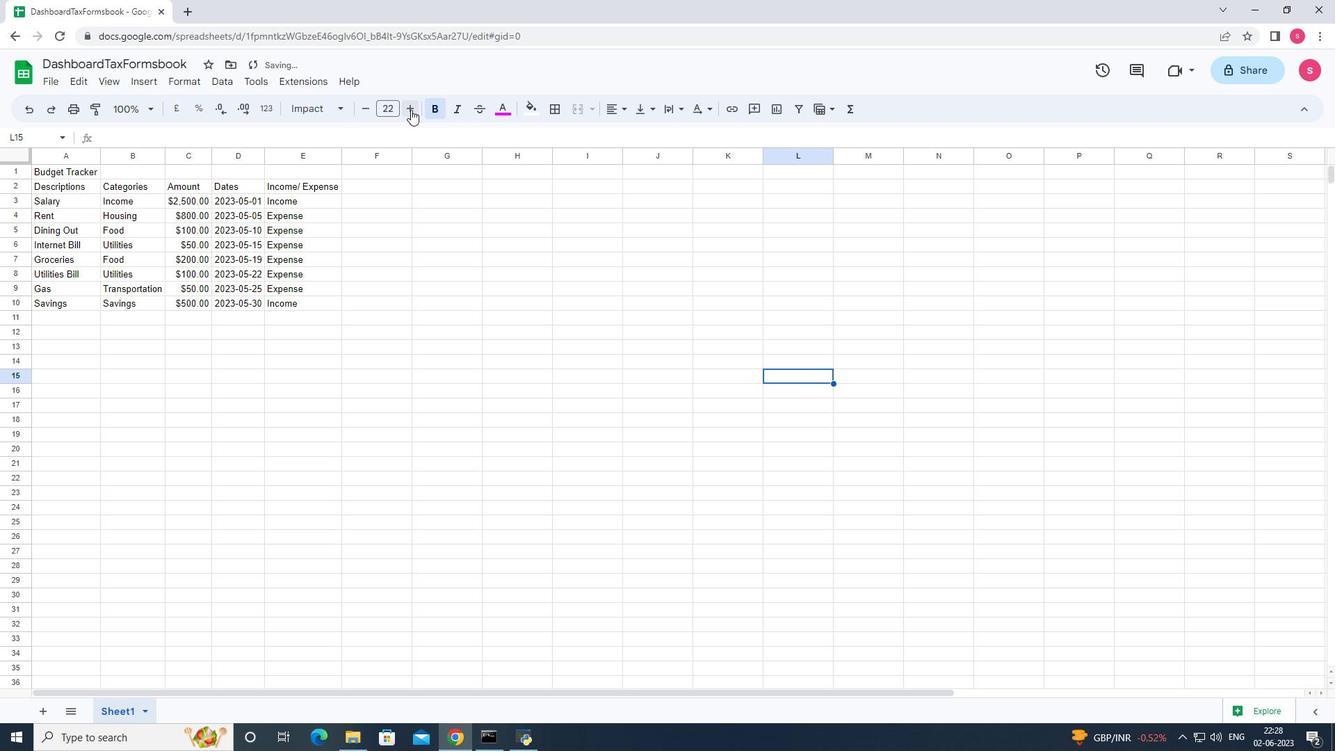 
Action: Mouse pressed left at (411, 109)
Screenshot: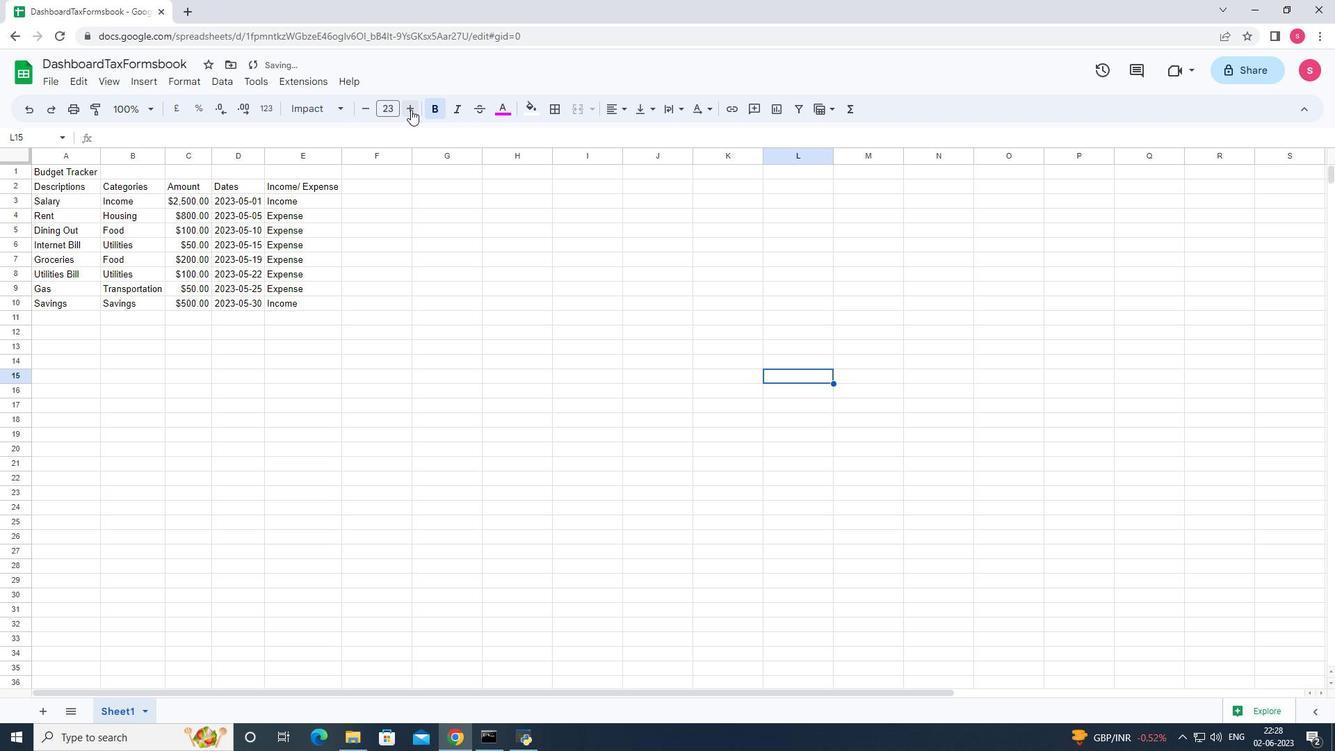 
Action: Mouse pressed left at (411, 109)
Screenshot: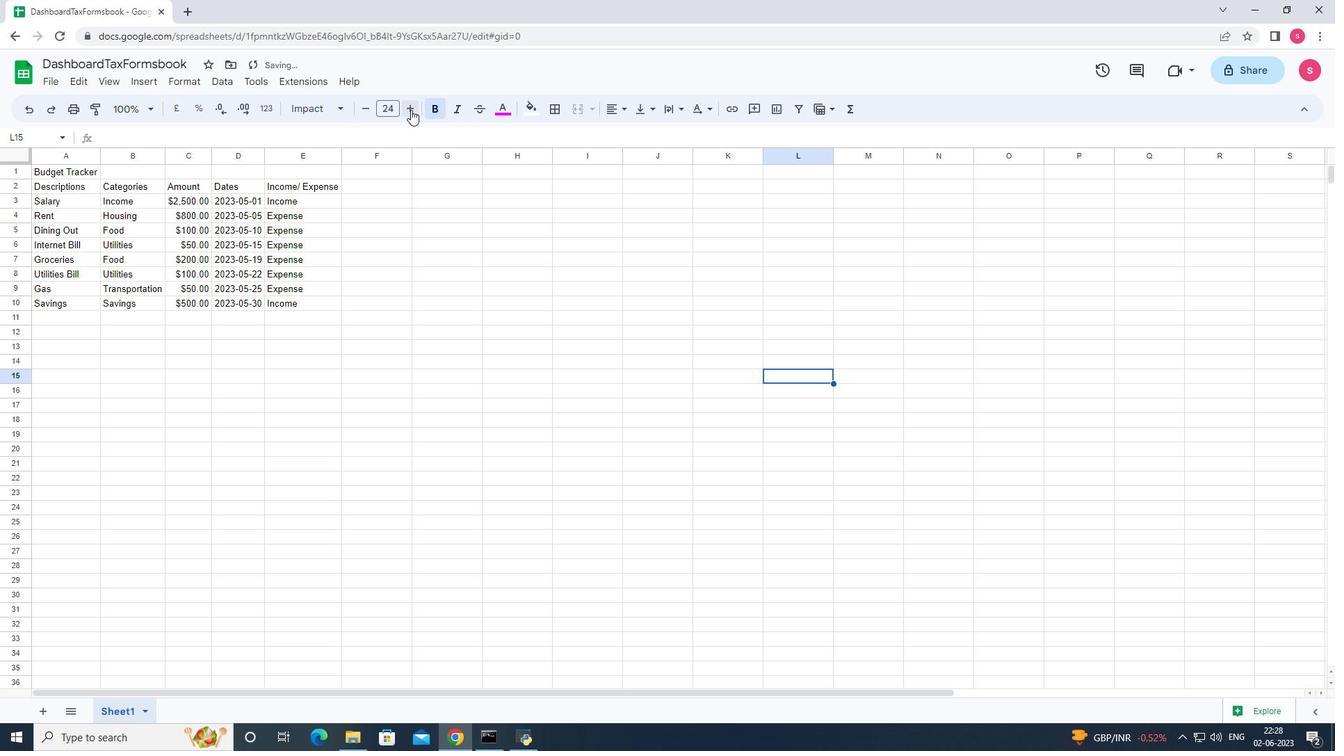 
Action: Mouse pressed left at (411, 109)
Screenshot: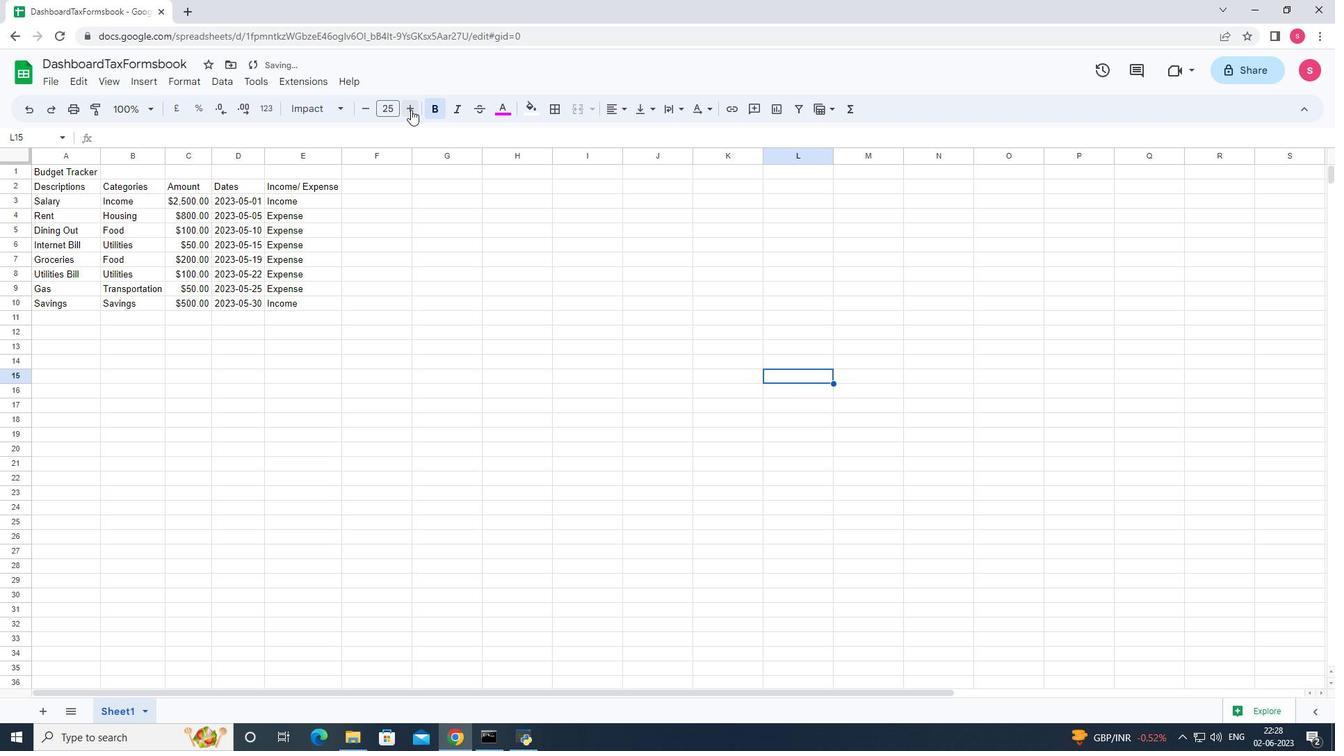
Action: Mouse moved to (83, 175)
Screenshot: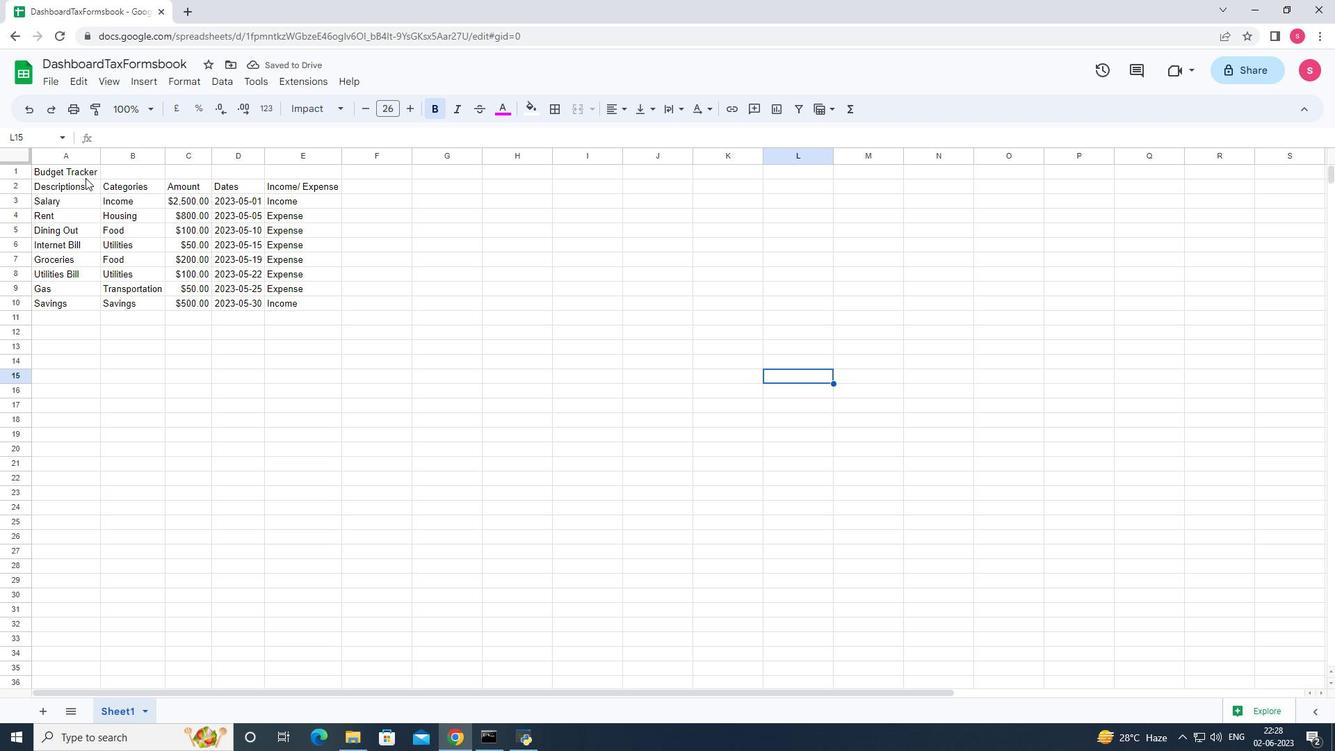 
Action: Mouse pressed left at (83, 175)
Screenshot: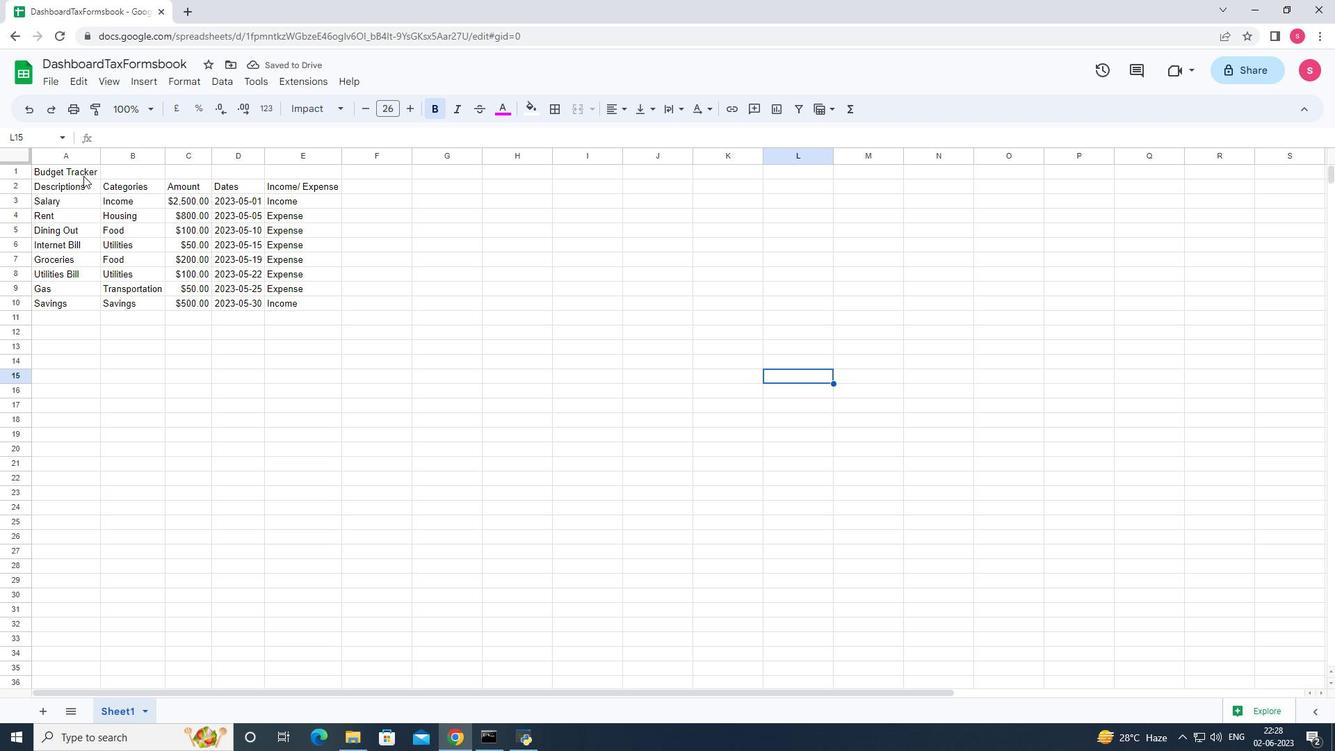 
Action: Mouse moved to (315, 109)
Screenshot: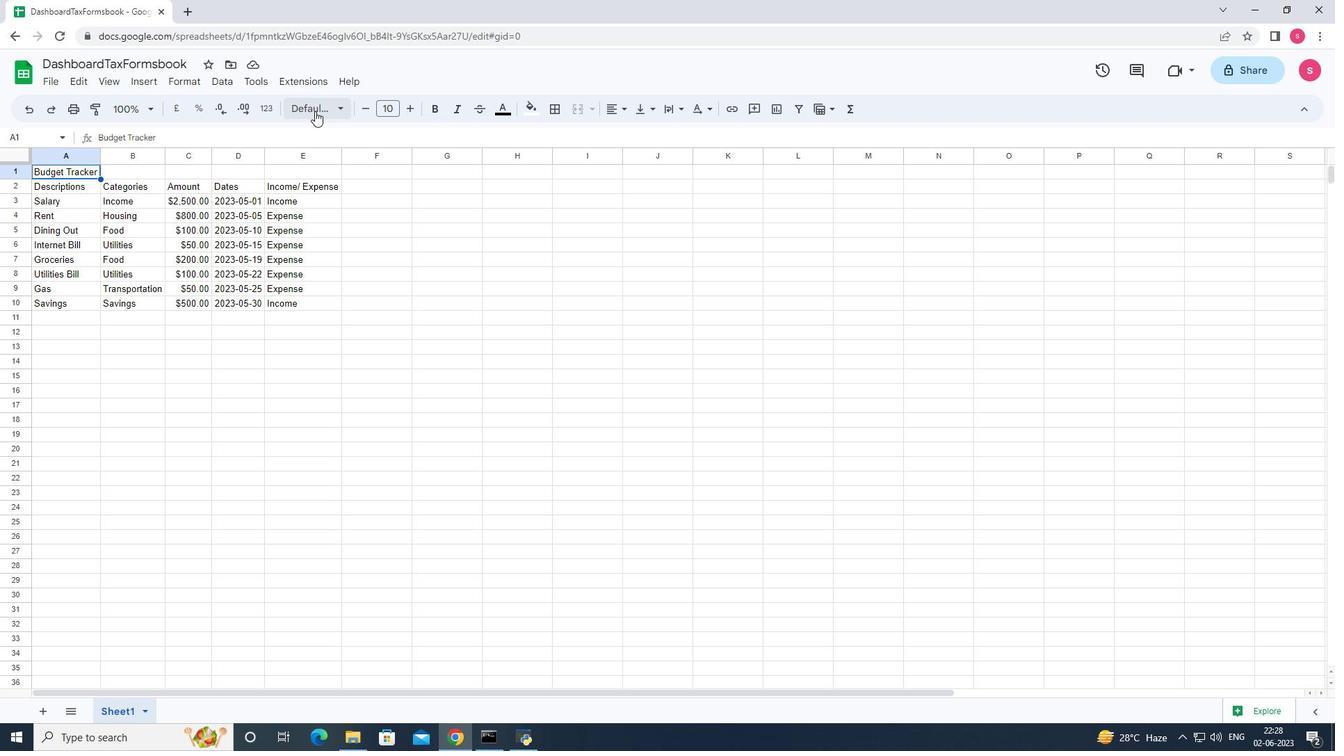 
Action: Mouse pressed left at (315, 109)
Screenshot: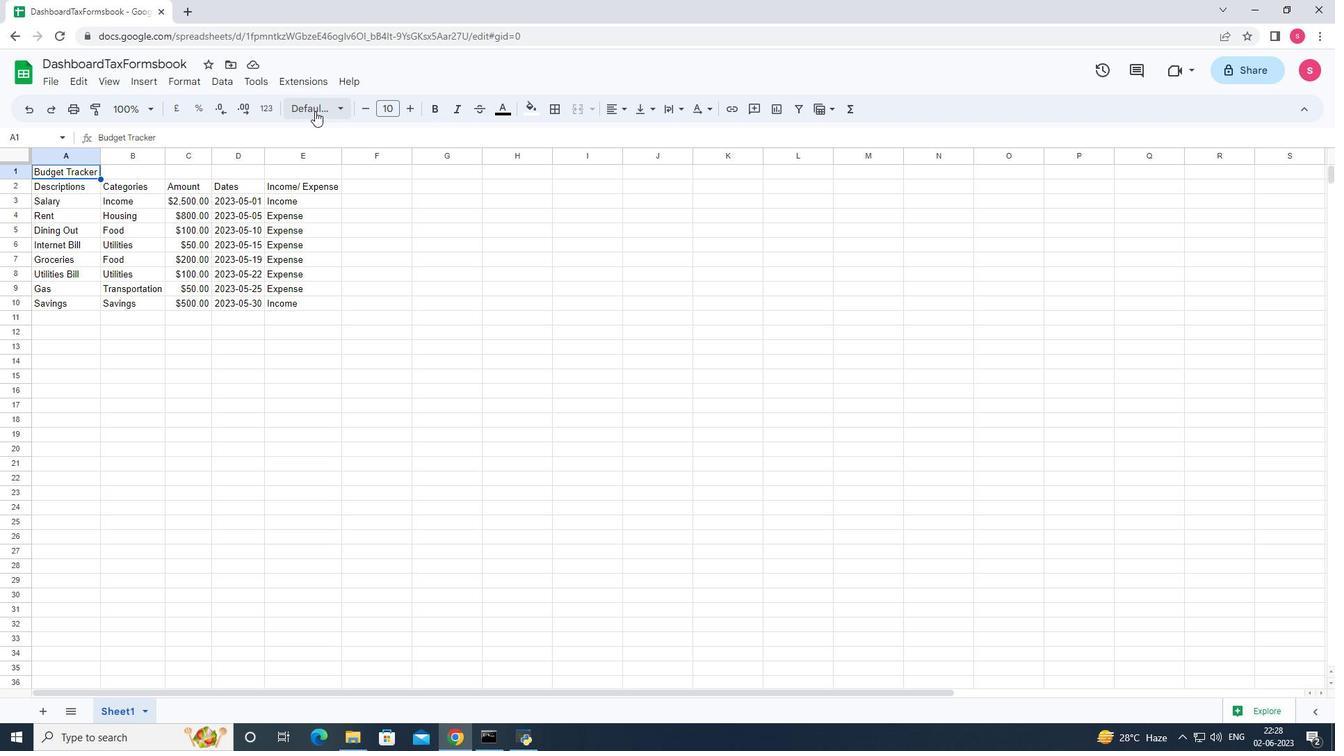 
Action: Mouse moved to (362, 504)
Screenshot: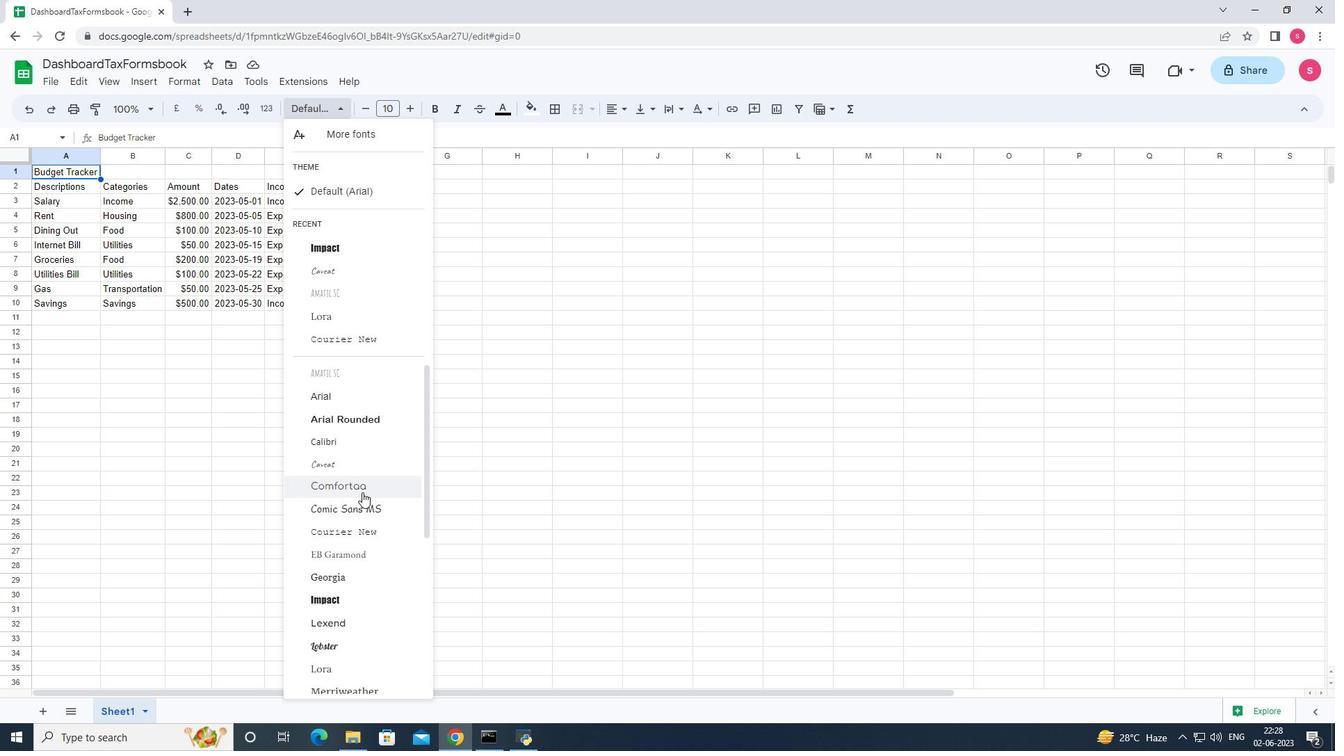 
Action: Mouse scrolled (362, 503) with delta (0, 0)
Screenshot: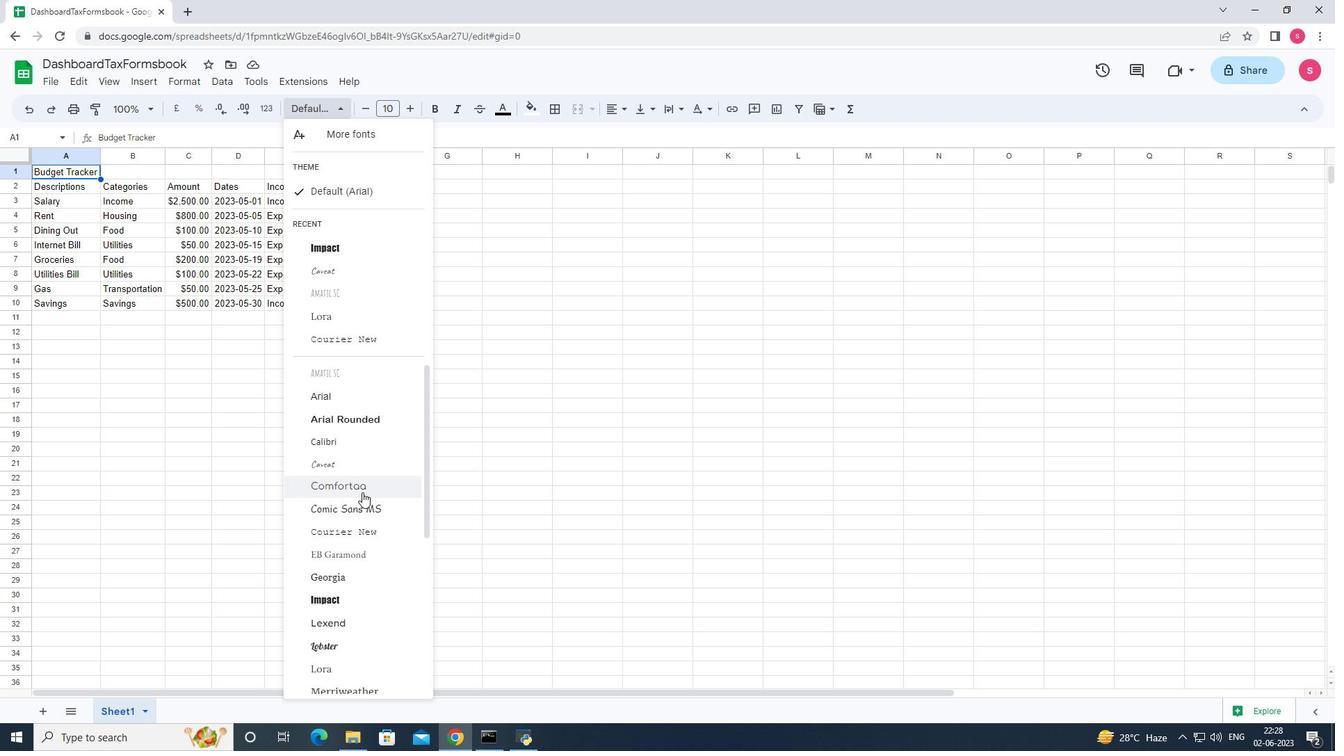
Action: Mouse moved to (364, 521)
Screenshot: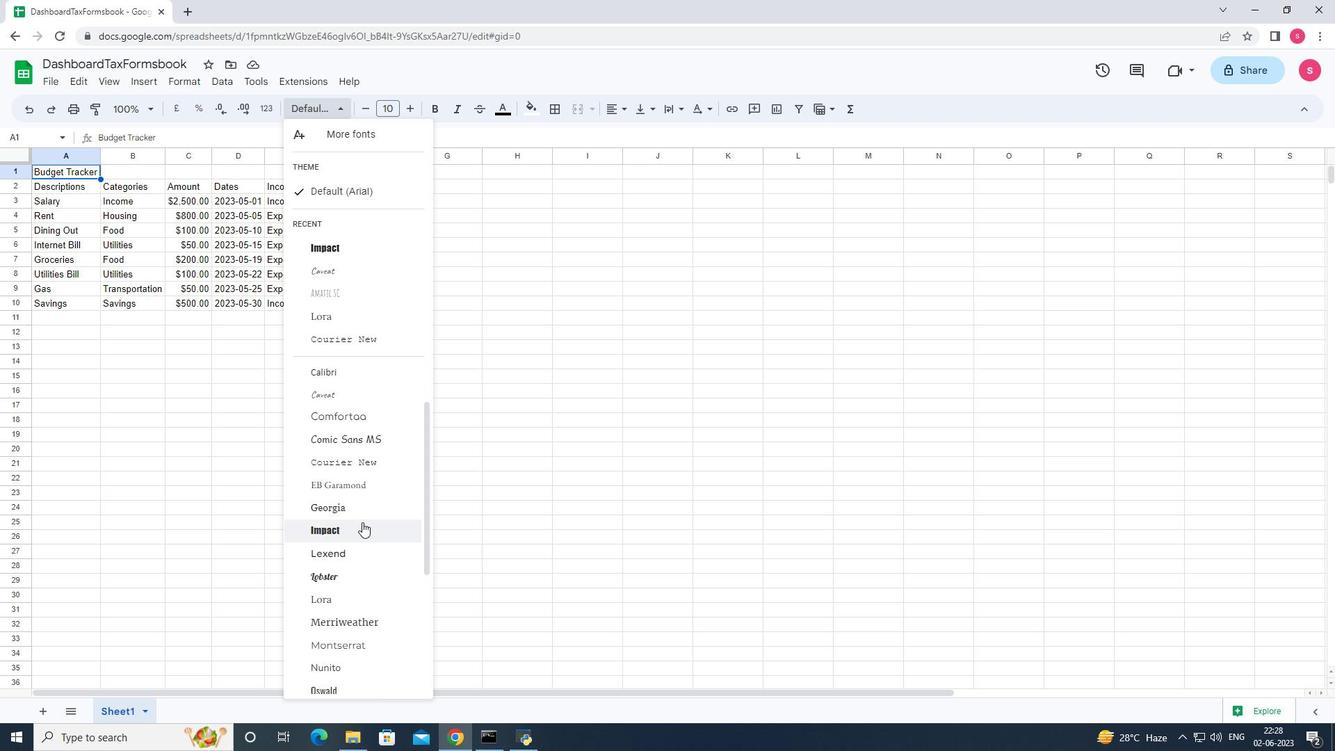 
Action: Mouse pressed left at (364, 521)
Screenshot: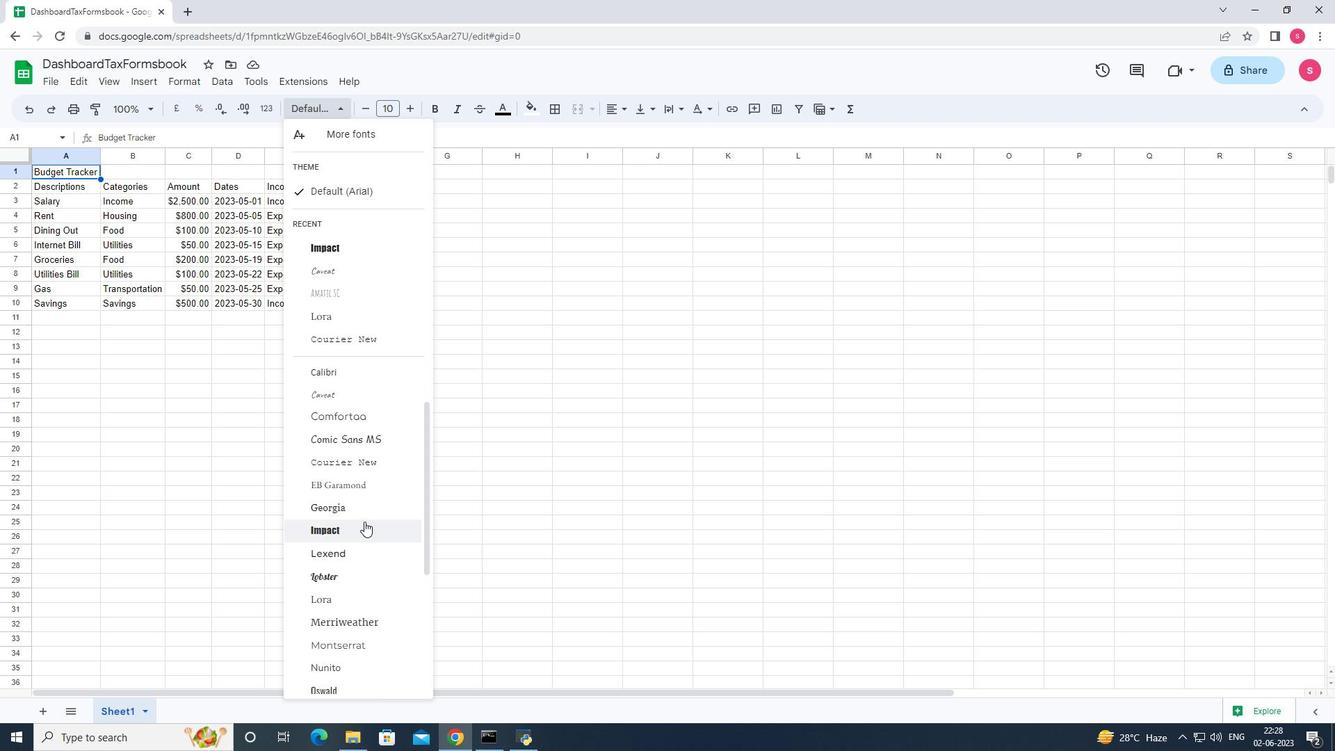 
Action: Mouse moved to (506, 102)
Screenshot: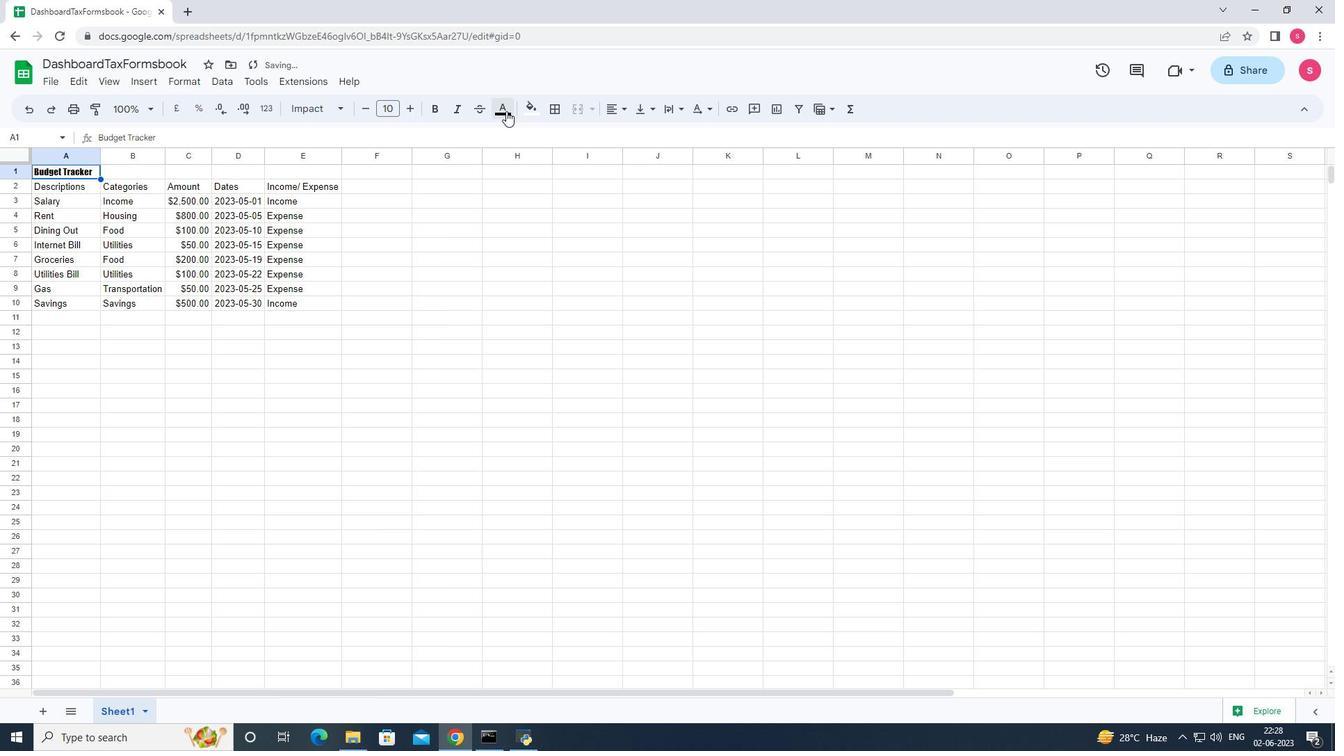 
Action: Mouse pressed left at (506, 102)
Screenshot: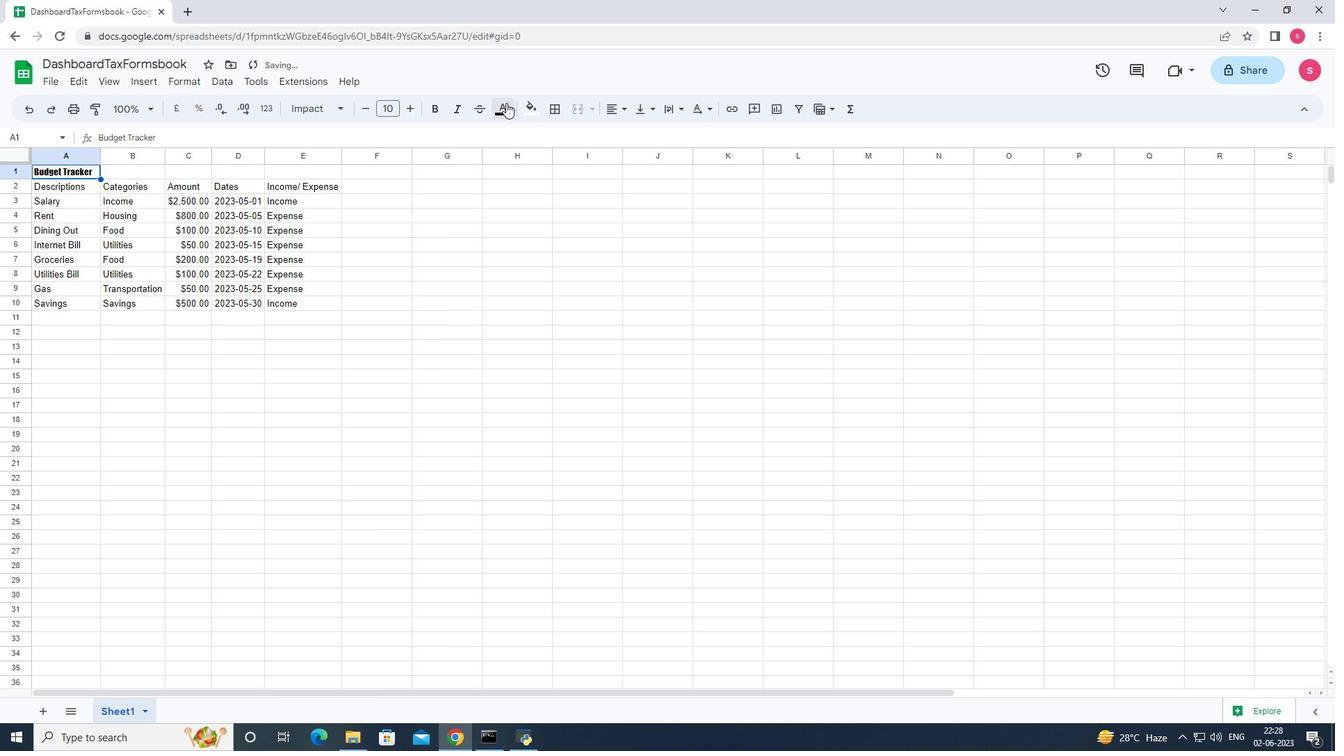 
Action: Mouse moved to (643, 175)
Screenshot: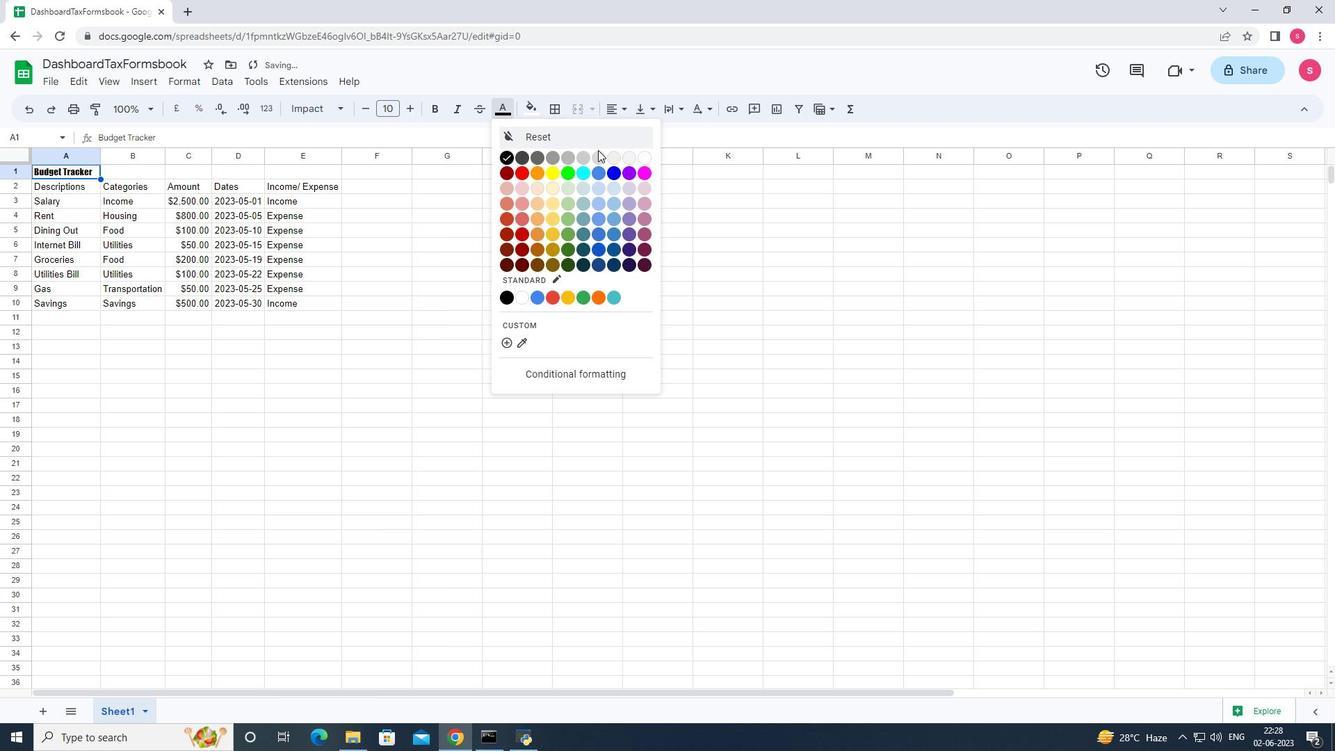 
Action: Mouse pressed left at (643, 175)
Screenshot: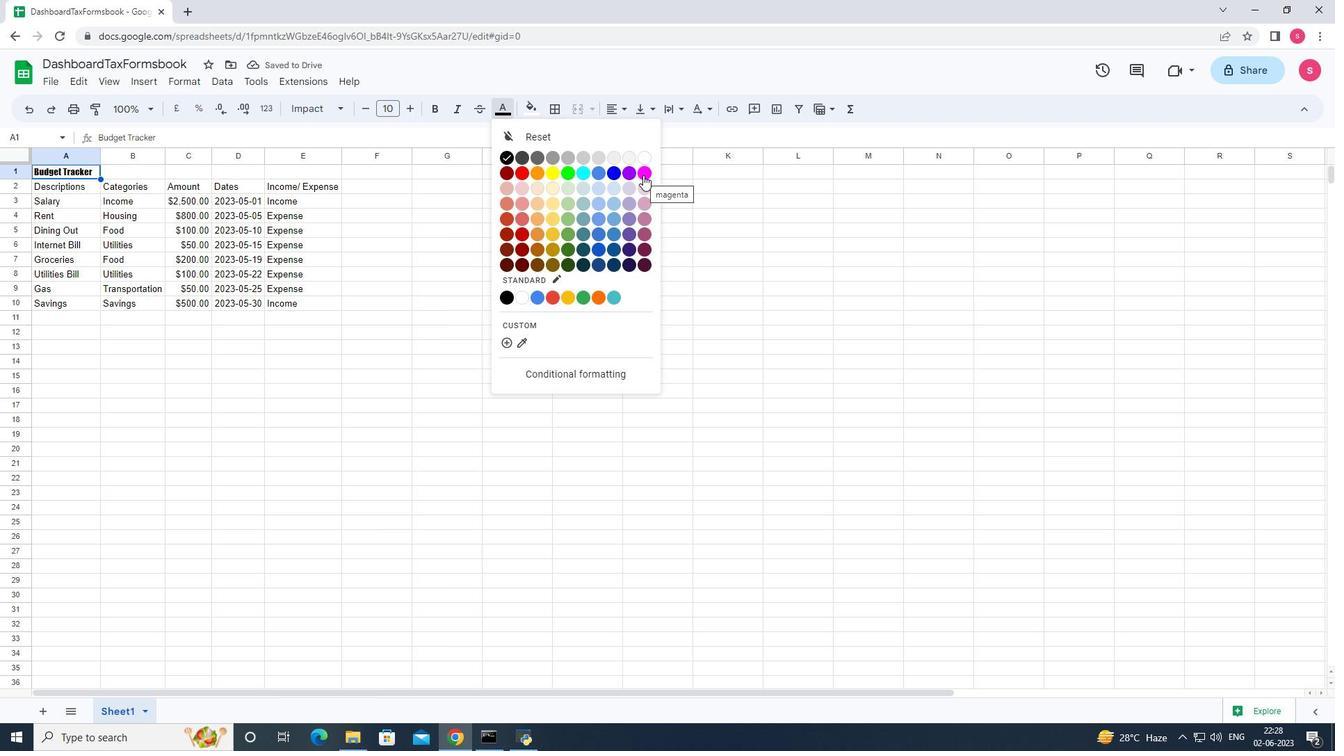 
Action: Mouse moved to (434, 114)
Screenshot: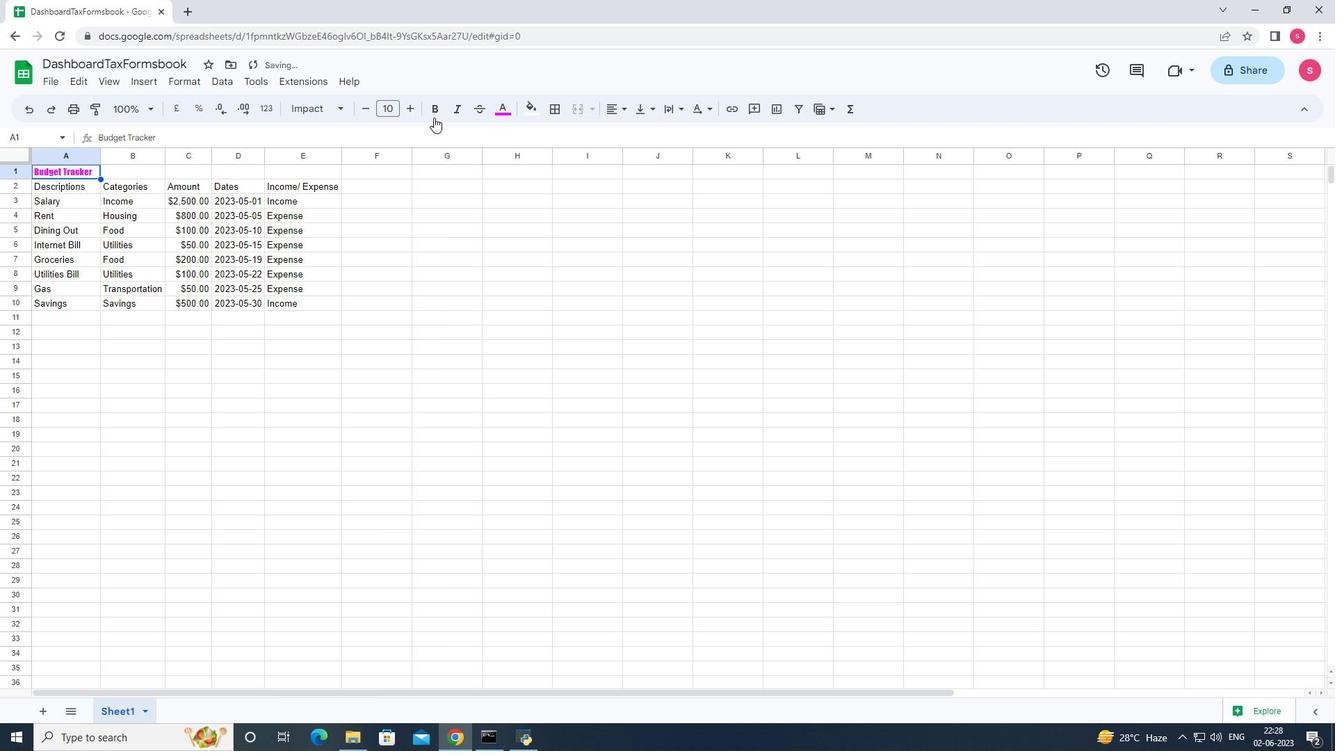 
Action: Mouse pressed left at (434, 114)
Screenshot: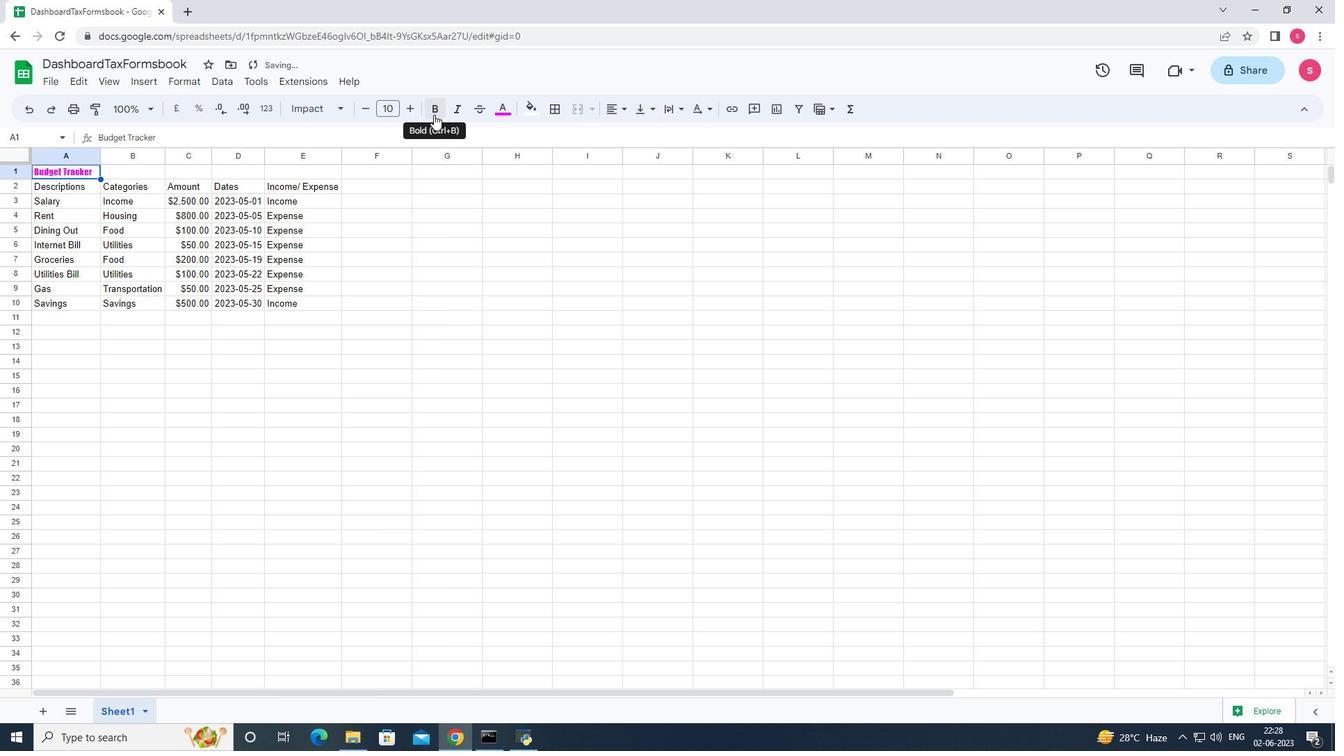 
Action: Mouse moved to (413, 109)
Screenshot: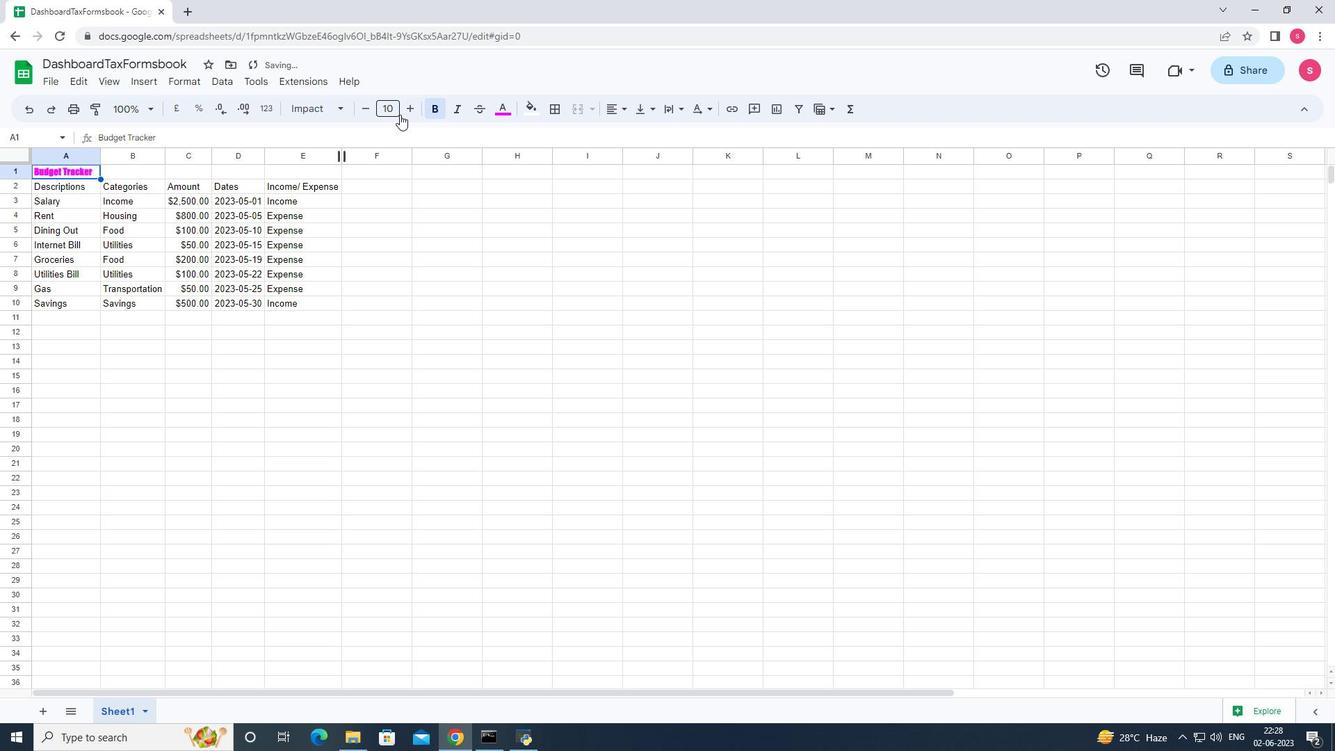 
Action: Mouse pressed left at (413, 109)
Screenshot: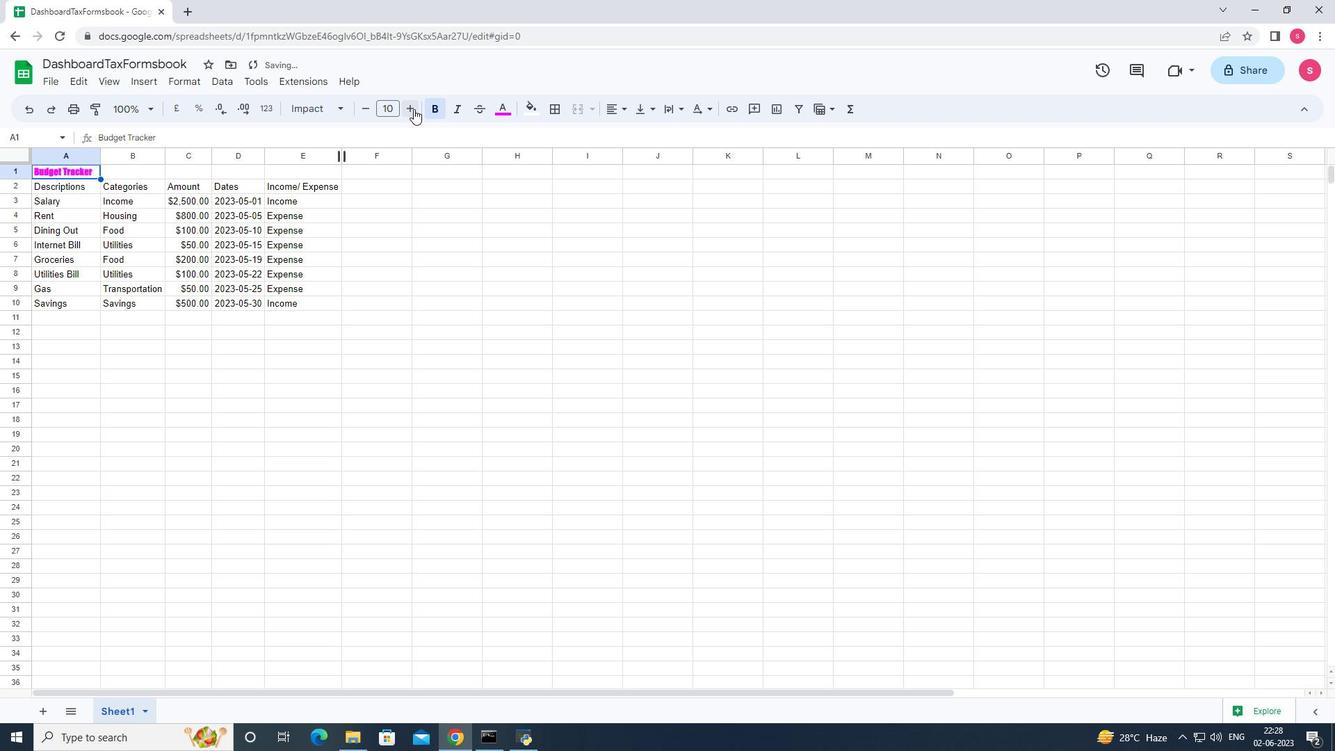 
Action: Mouse moved to (413, 109)
Screenshot: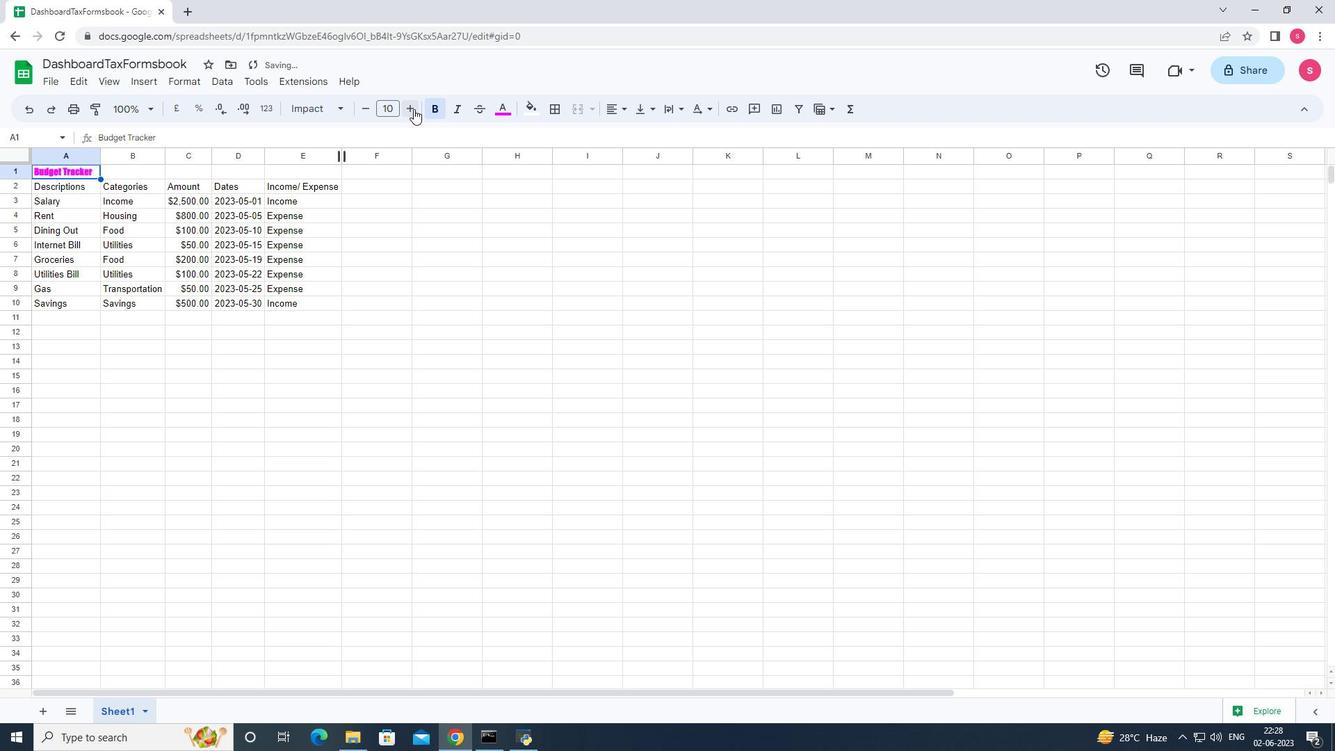 
Action: Mouse pressed left at (413, 109)
Screenshot: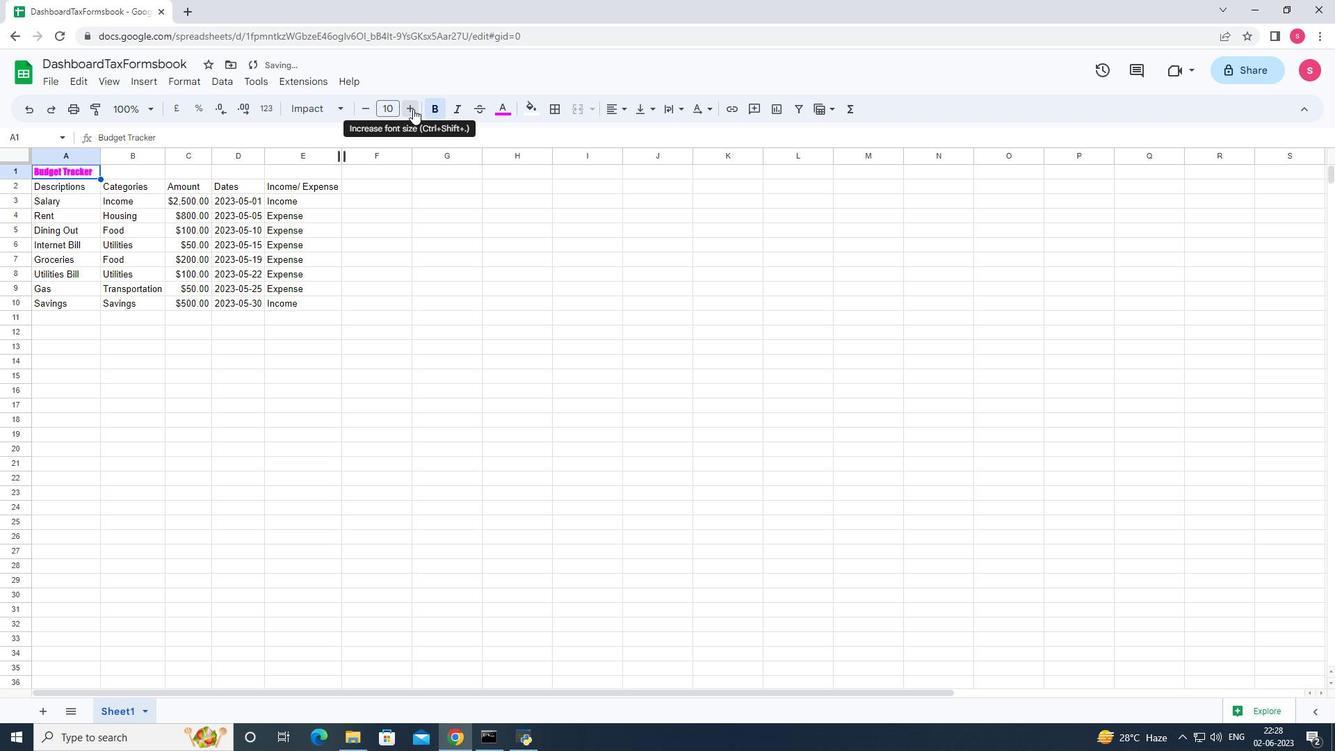 
Action: Mouse pressed left at (413, 109)
Screenshot: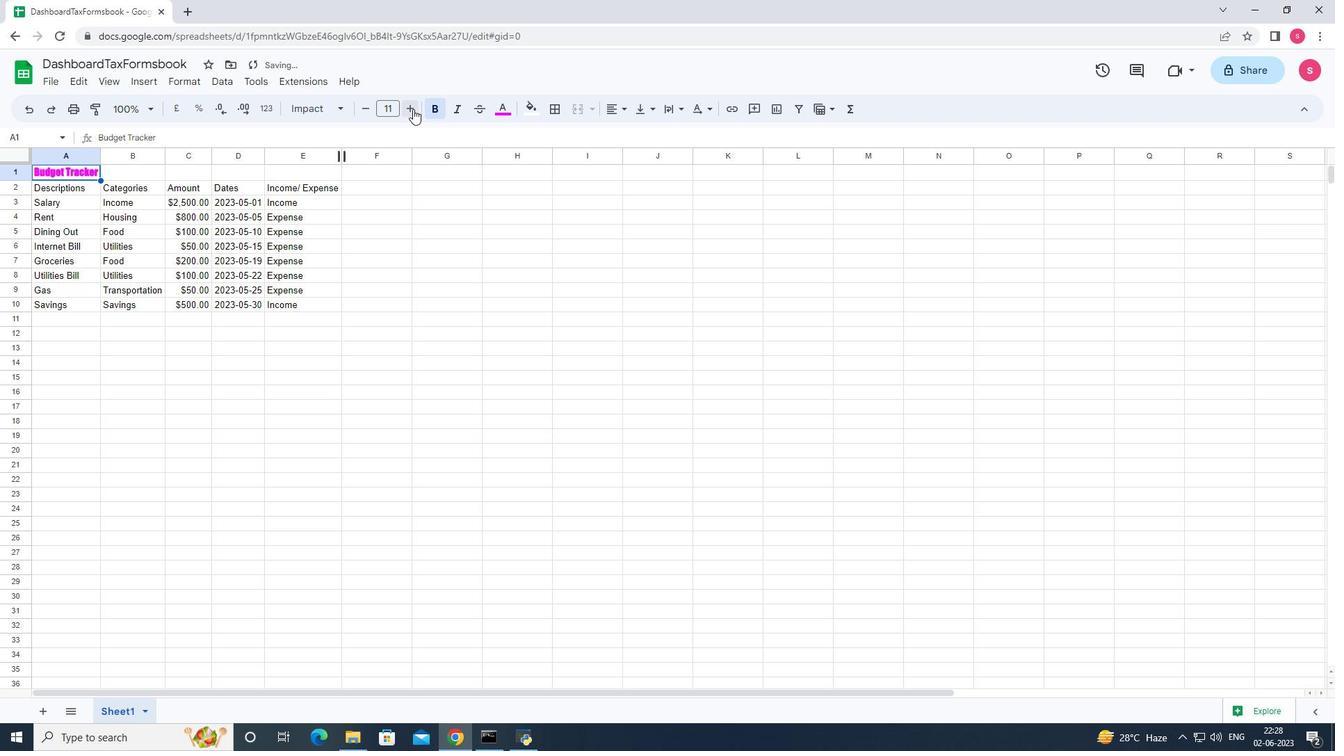 
Action: Mouse pressed left at (413, 109)
Screenshot: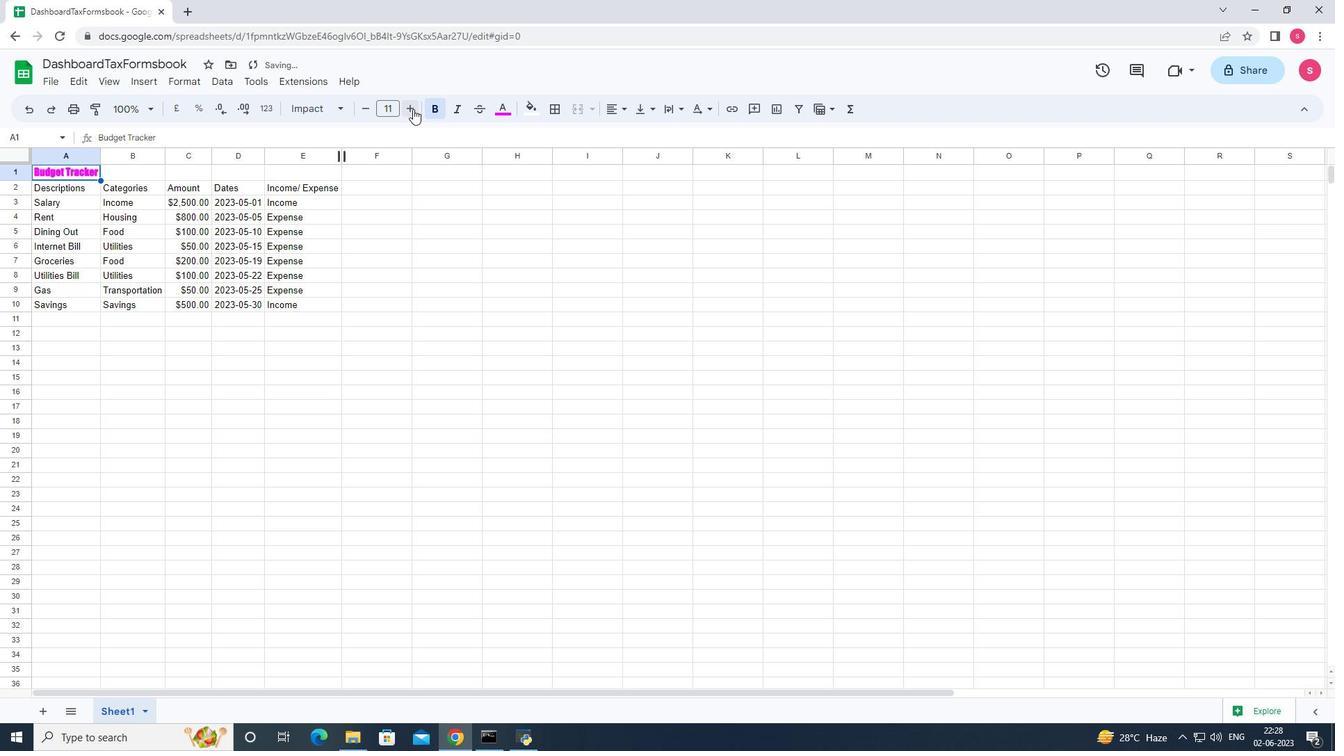 
Action: Mouse pressed left at (413, 109)
Screenshot: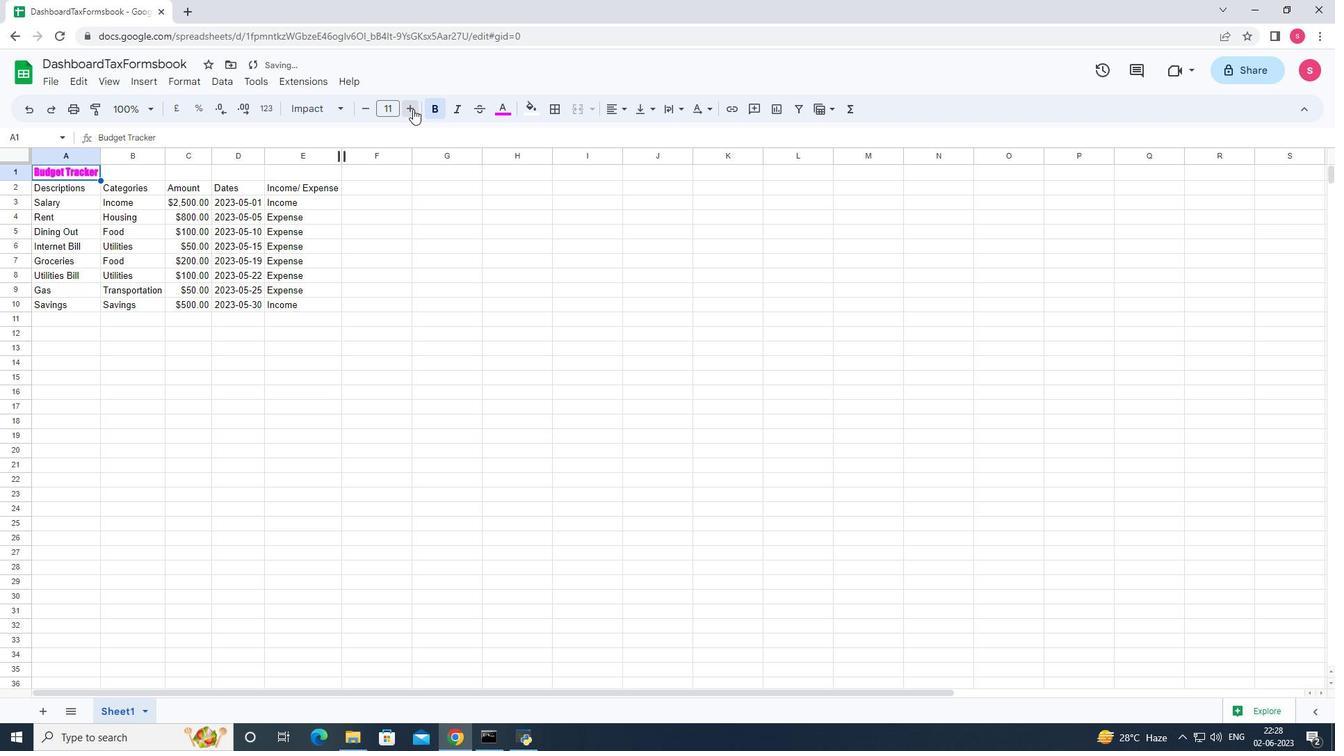 
Action: Mouse pressed left at (413, 109)
Screenshot: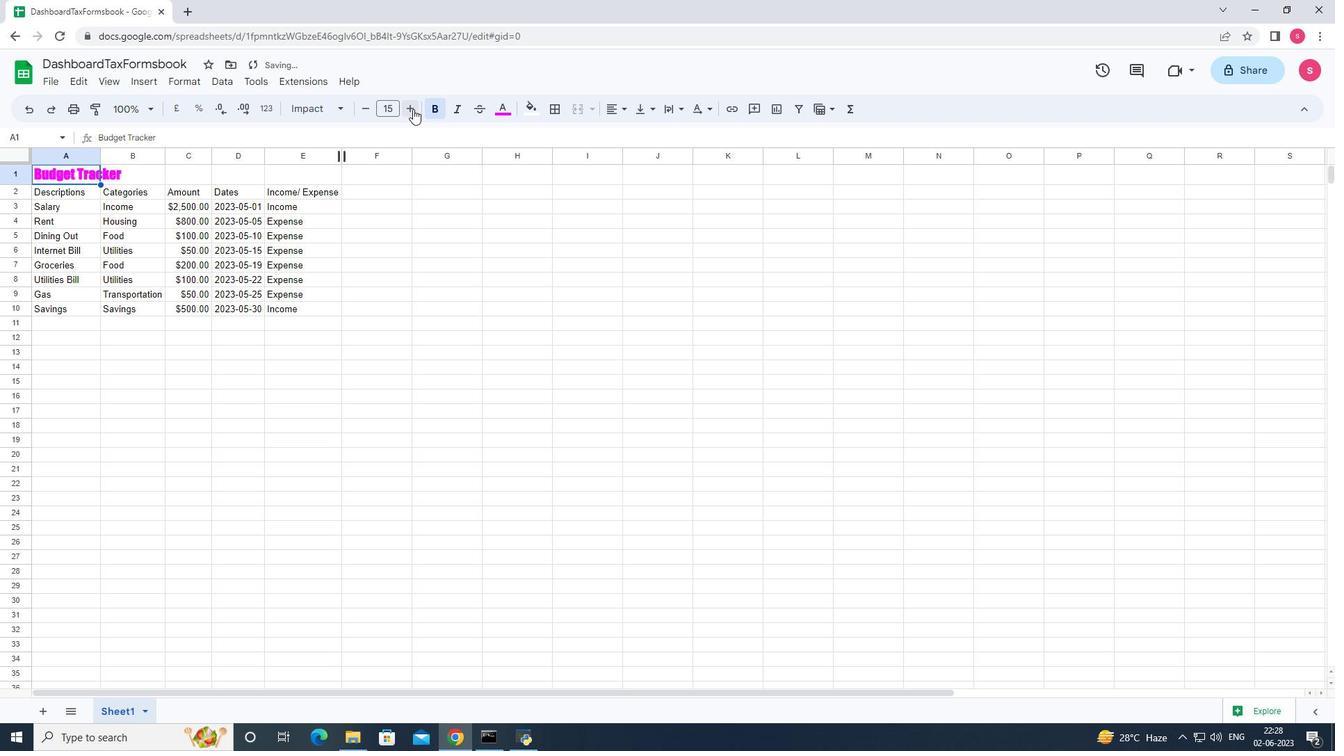 
Action: Mouse pressed left at (413, 109)
Screenshot: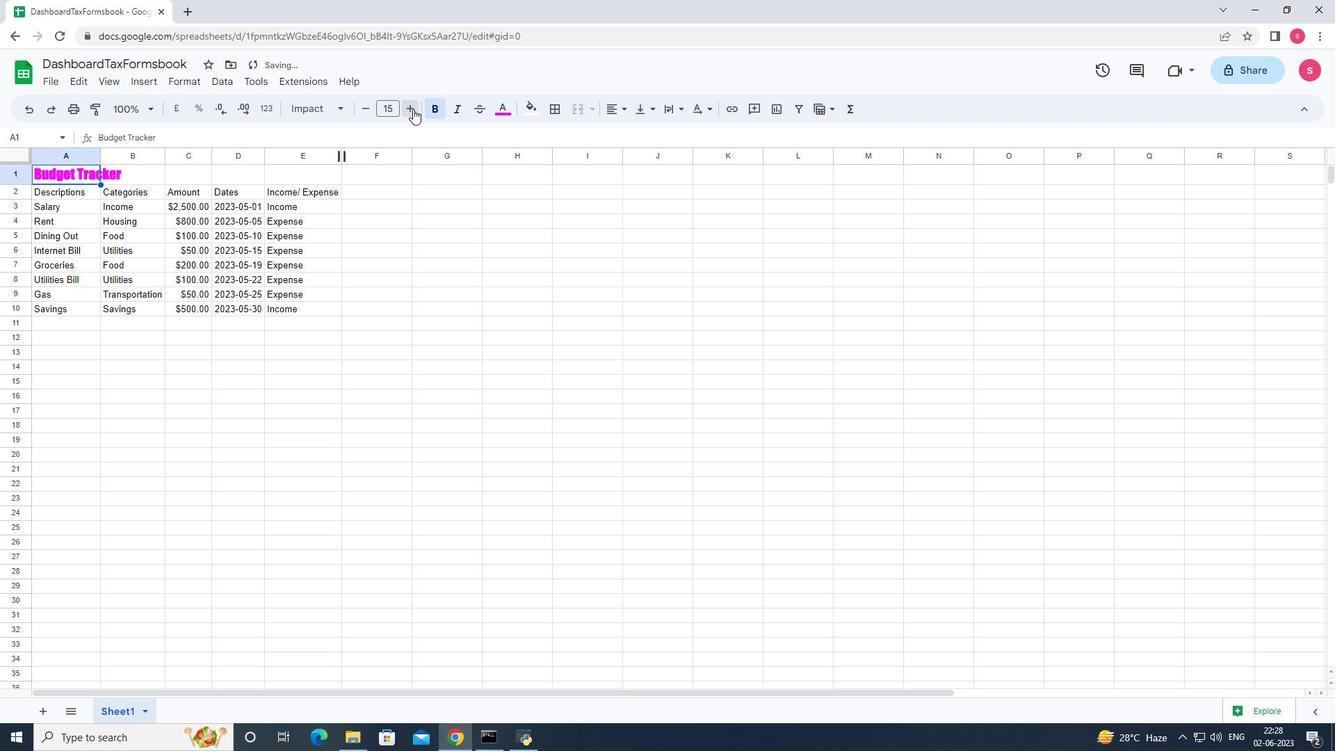 
Action: Mouse pressed left at (413, 109)
Screenshot: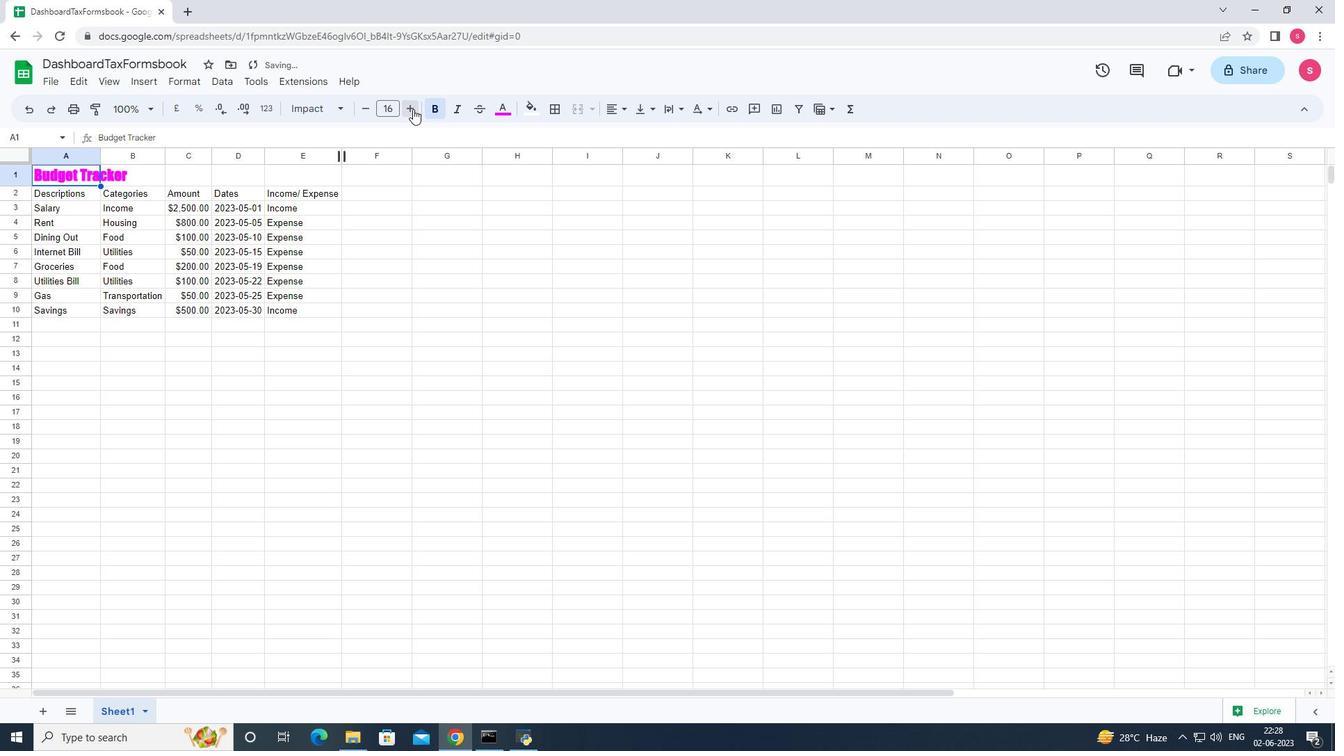 
Action: Mouse pressed left at (413, 109)
Screenshot: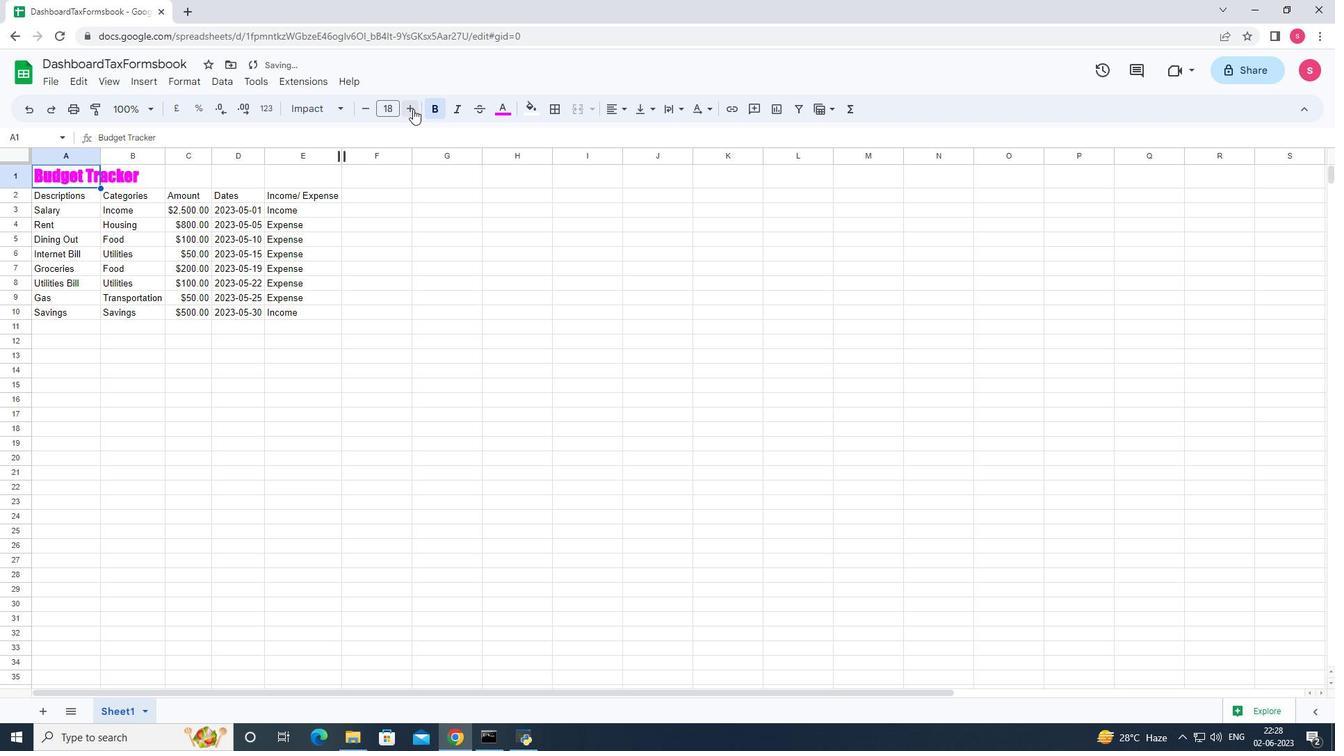
Action: Mouse pressed left at (413, 109)
Screenshot: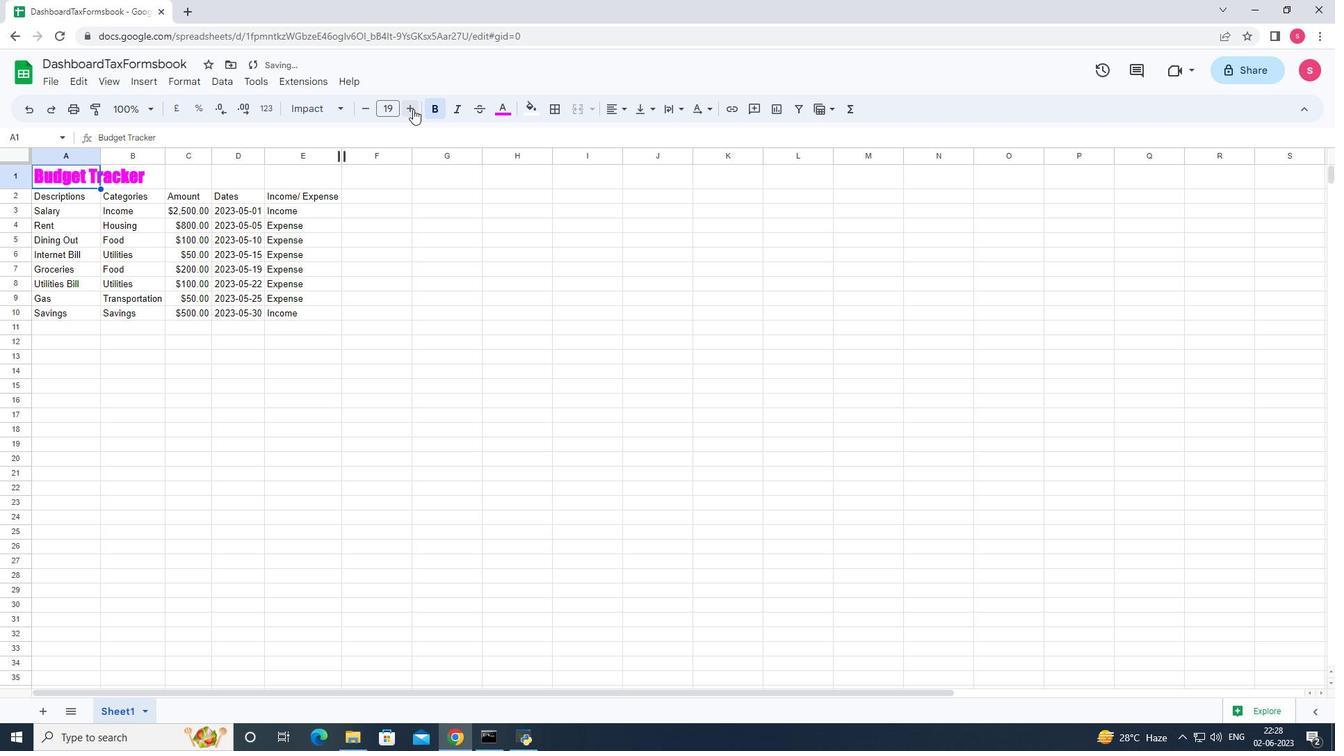 
Action: Mouse pressed left at (413, 109)
Screenshot: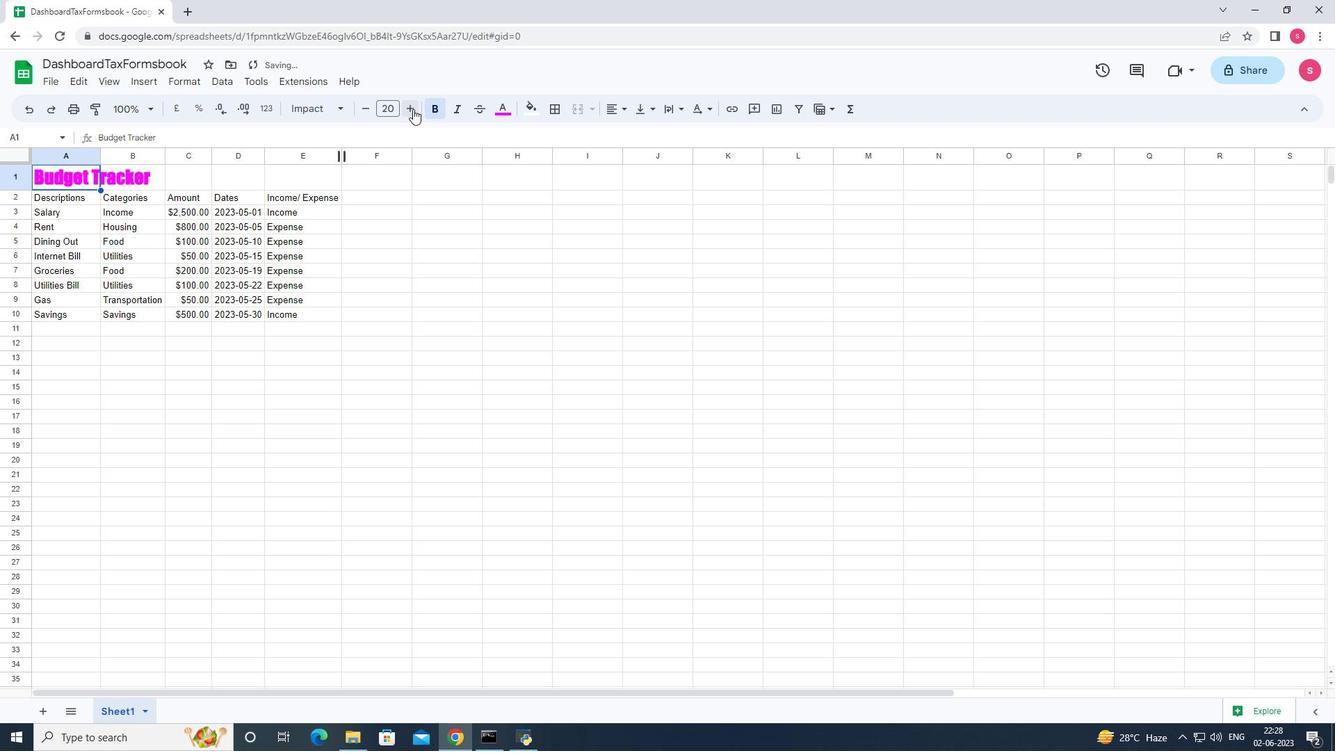
Action: Mouse pressed left at (413, 109)
Screenshot: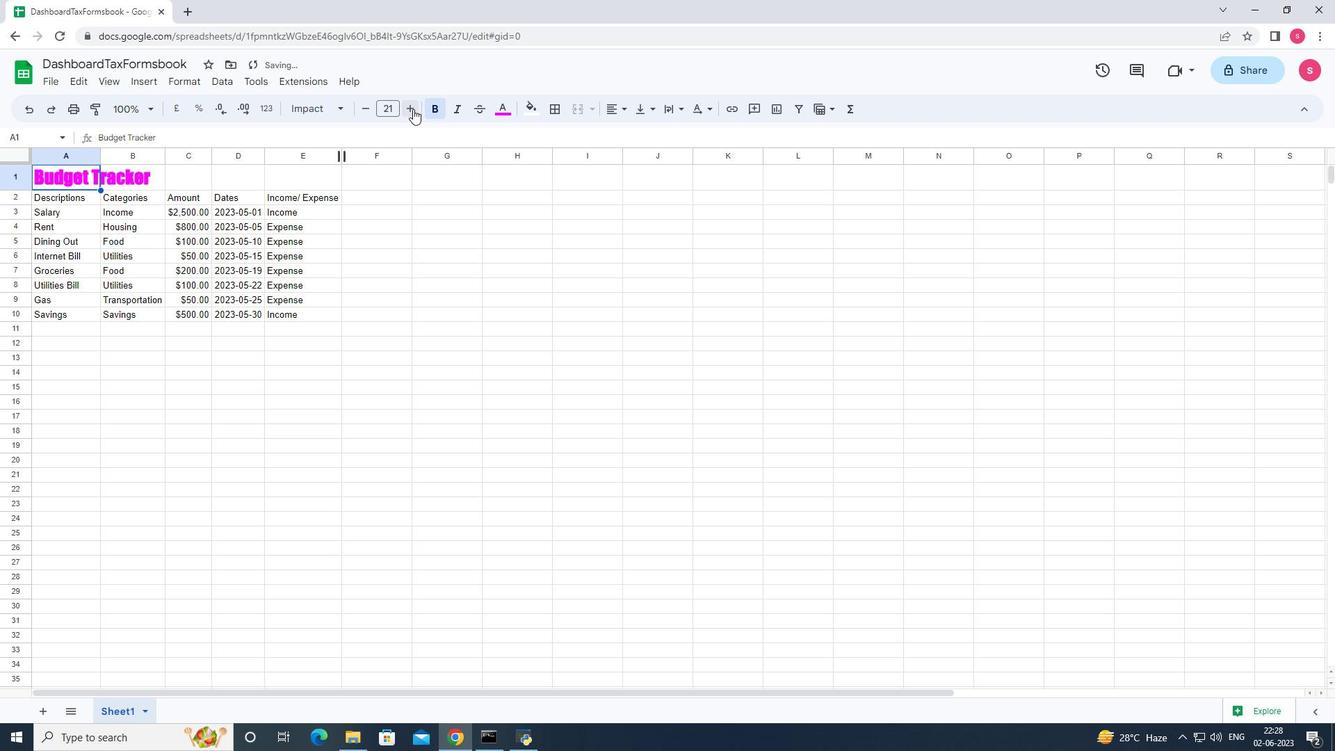 
Action: Mouse pressed left at (413, 109)
Screenshot: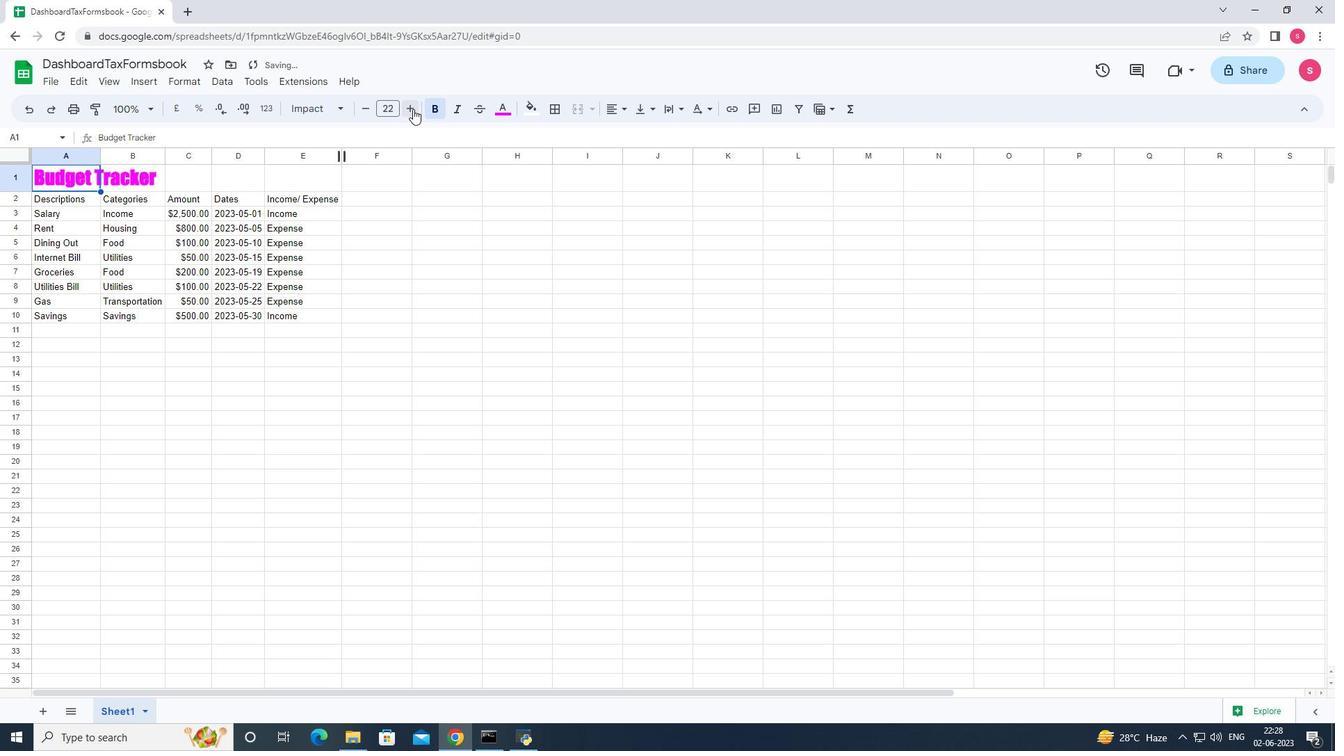 
Action: Mouse pressed left at (413, 109)
Screenshot: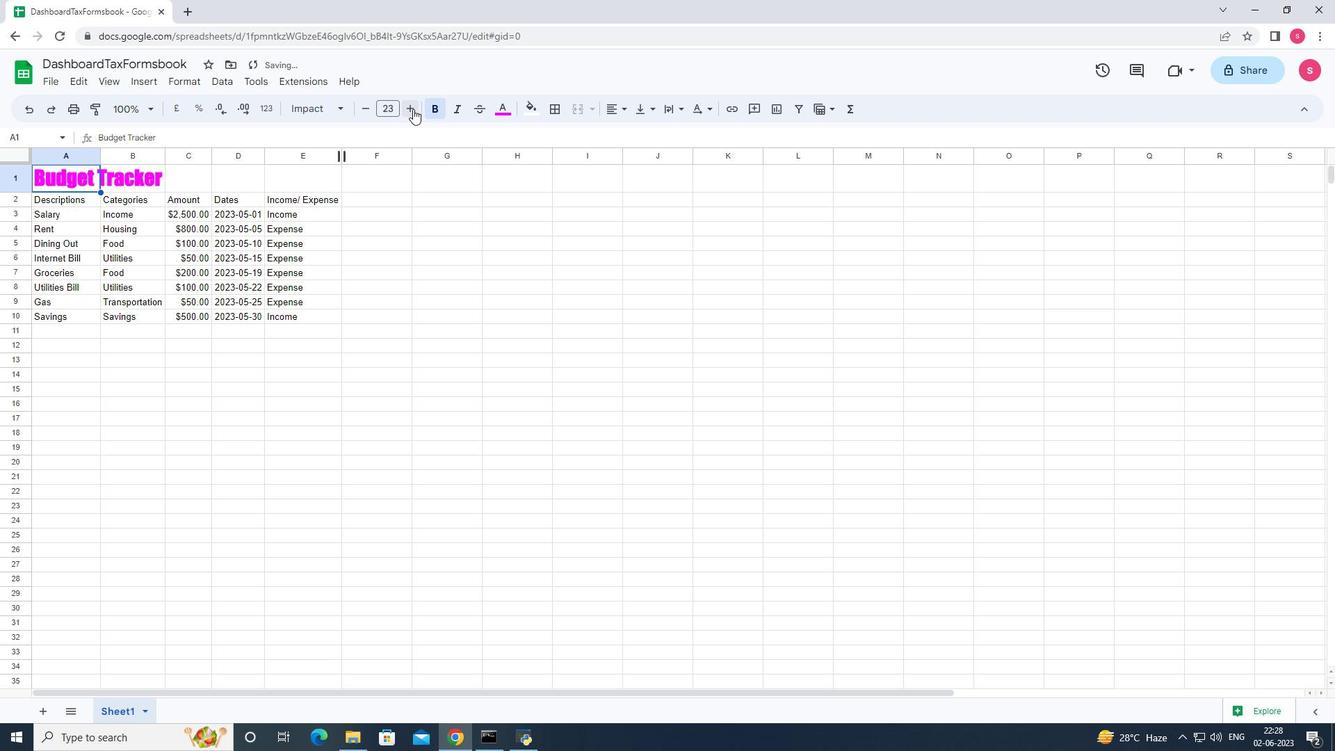 
Action: Mouse pressed left at (413, 109)
Screenshot: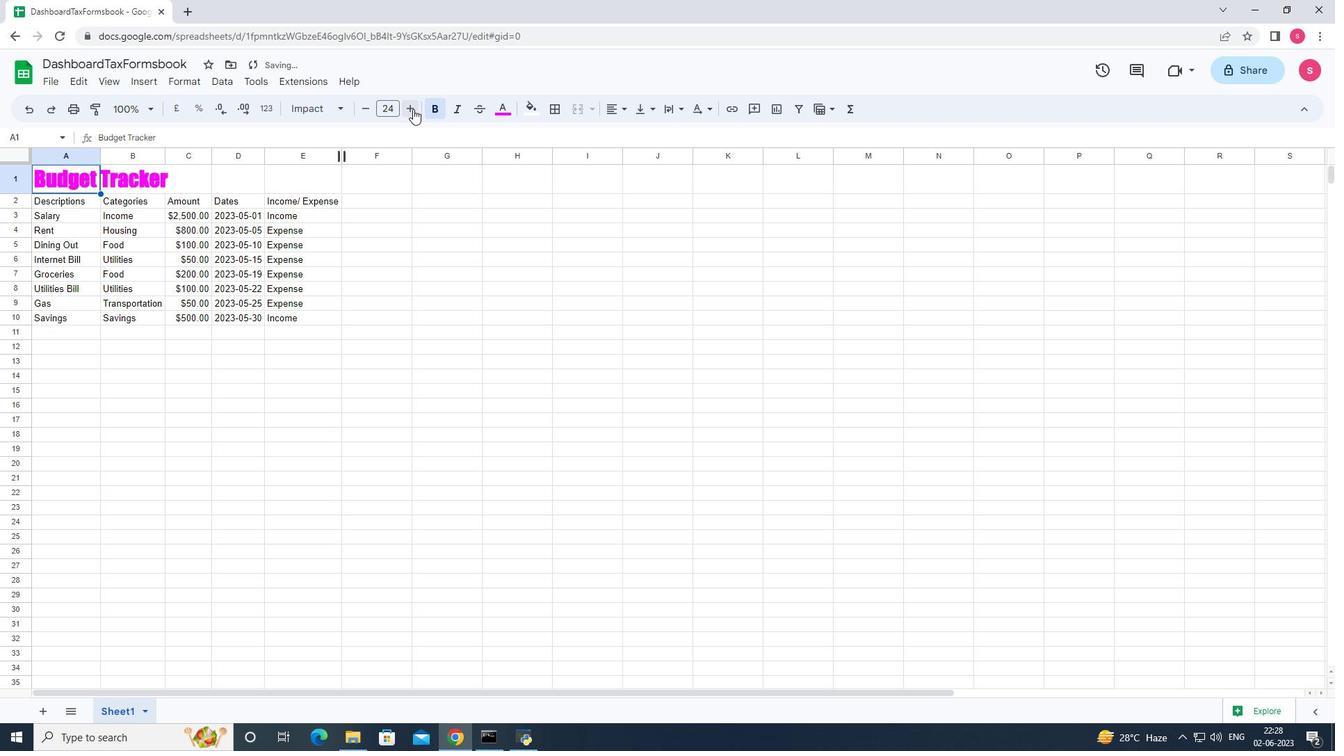 
Action: Mouse pressed left at (413, 109)
Screenshot: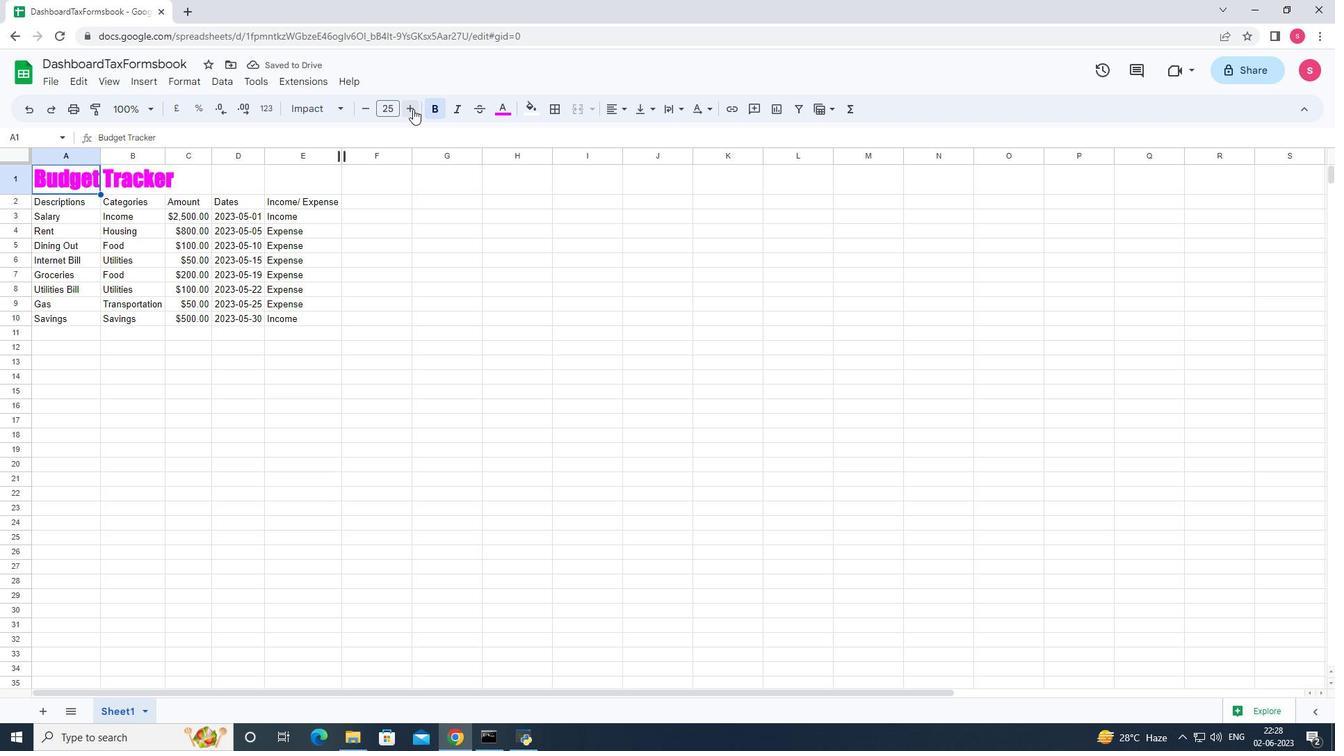 
Action: Mouse moved to (68, 201)
Screenshot: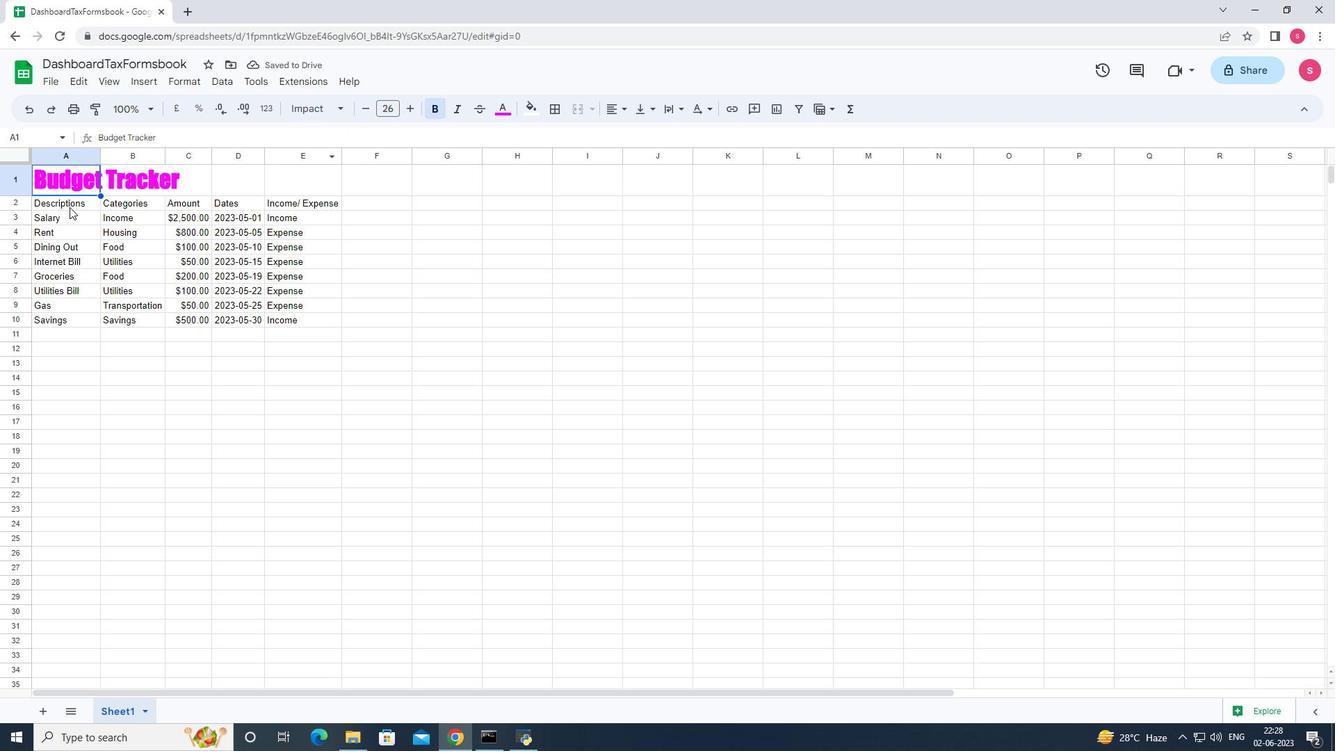 
Action: Mouse pressed left at (68, 201)
Screenshot: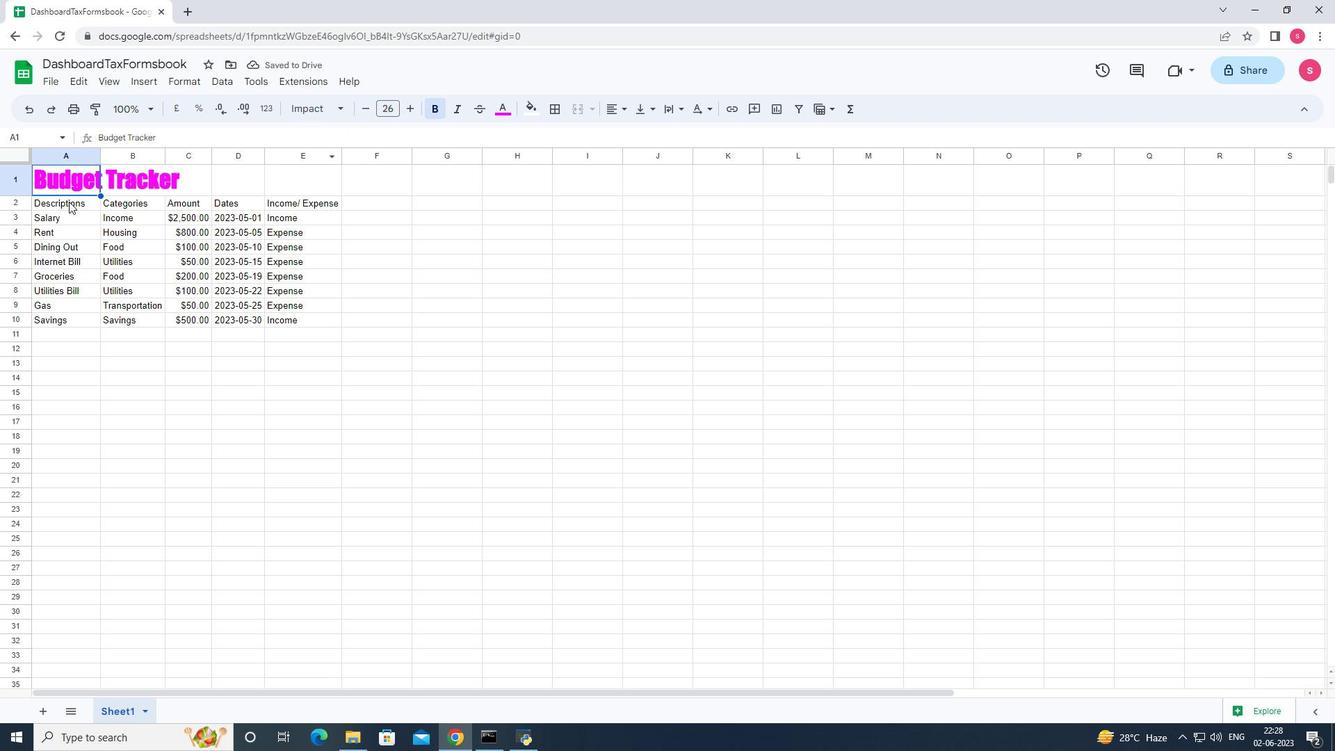 
Action: Mouse moved to (324, 111)
Screenshot: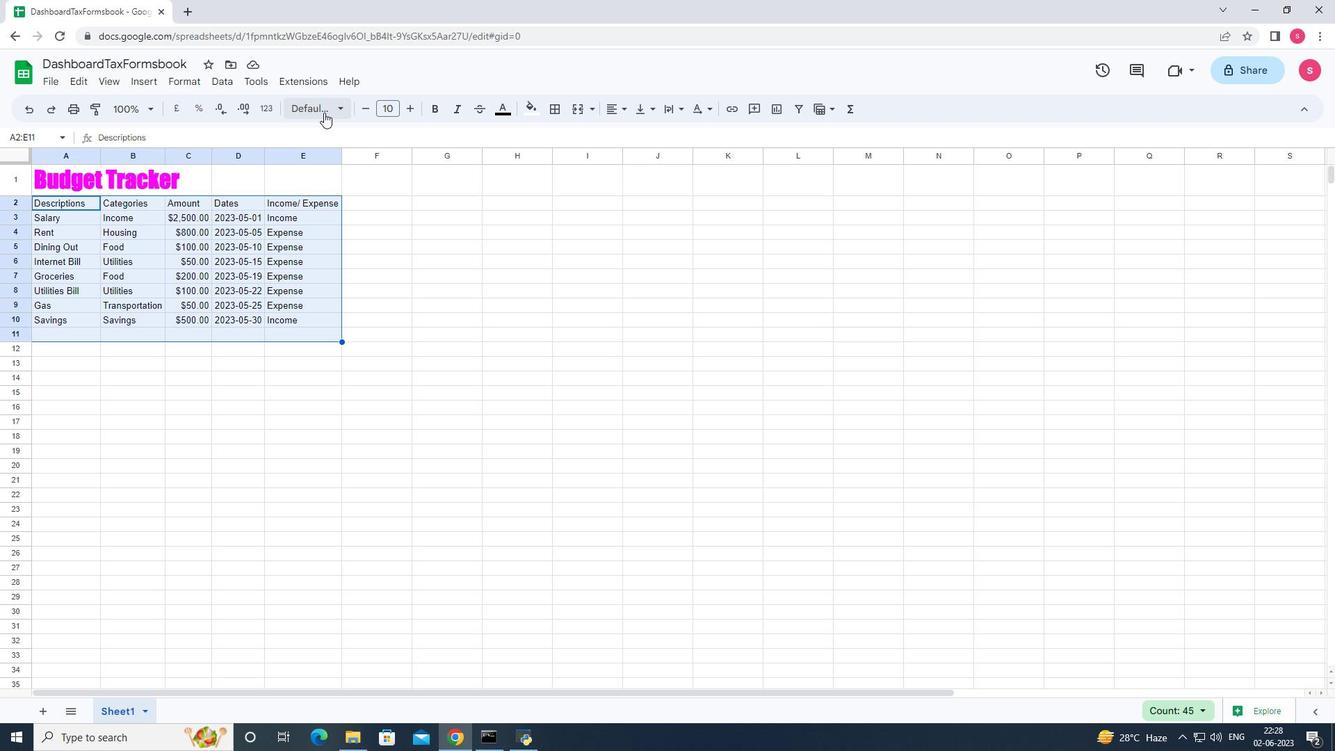 
Action: Mouse pressed left at (324, 111)
Screenshot: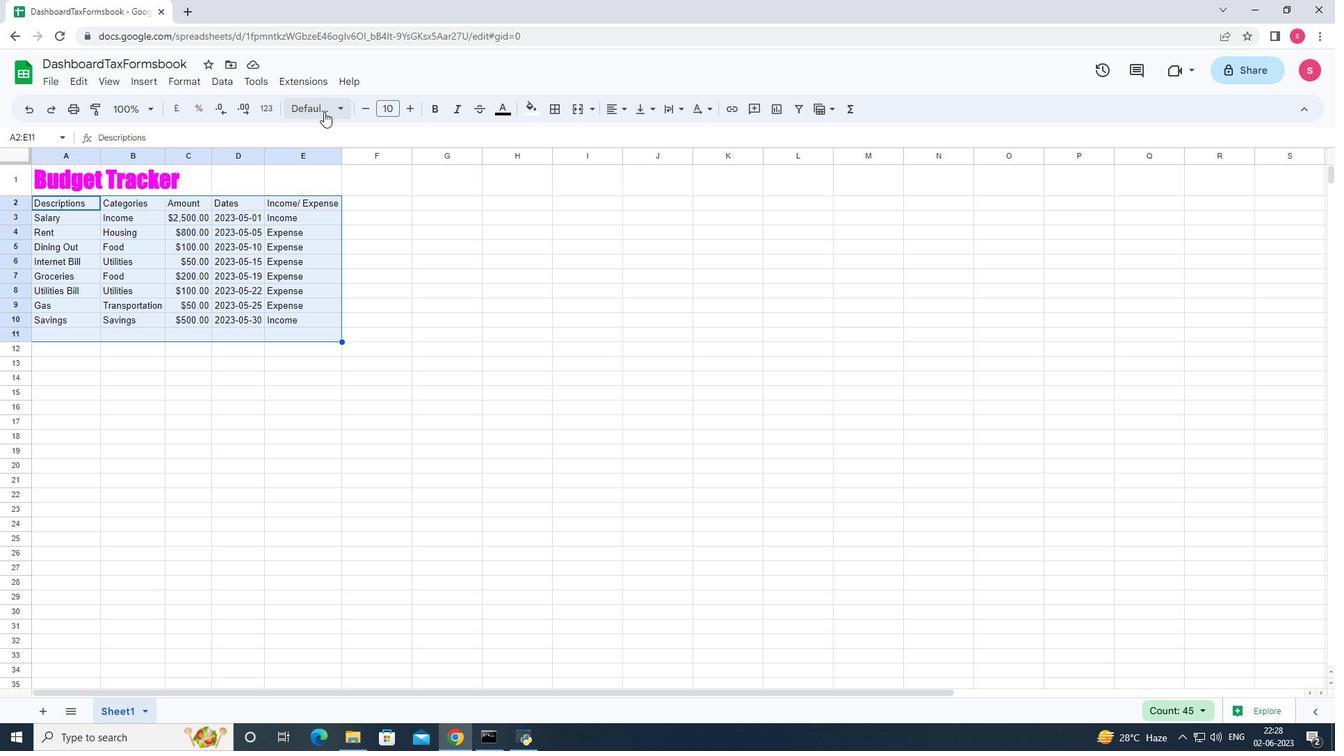 
Action: Mouse moved to (363, 462)
Screenshot: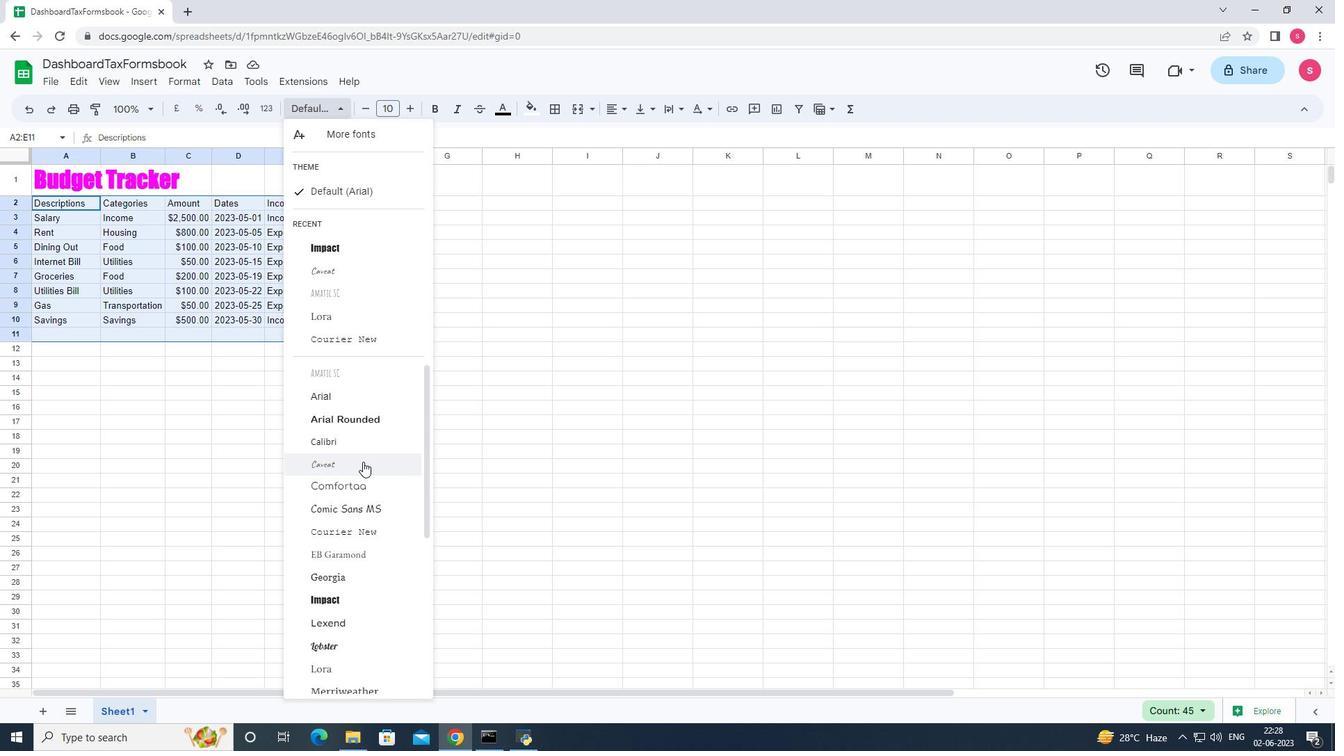 
Action: Mouse scrolled (363, 461) with delta (0, 0)
Screenshot: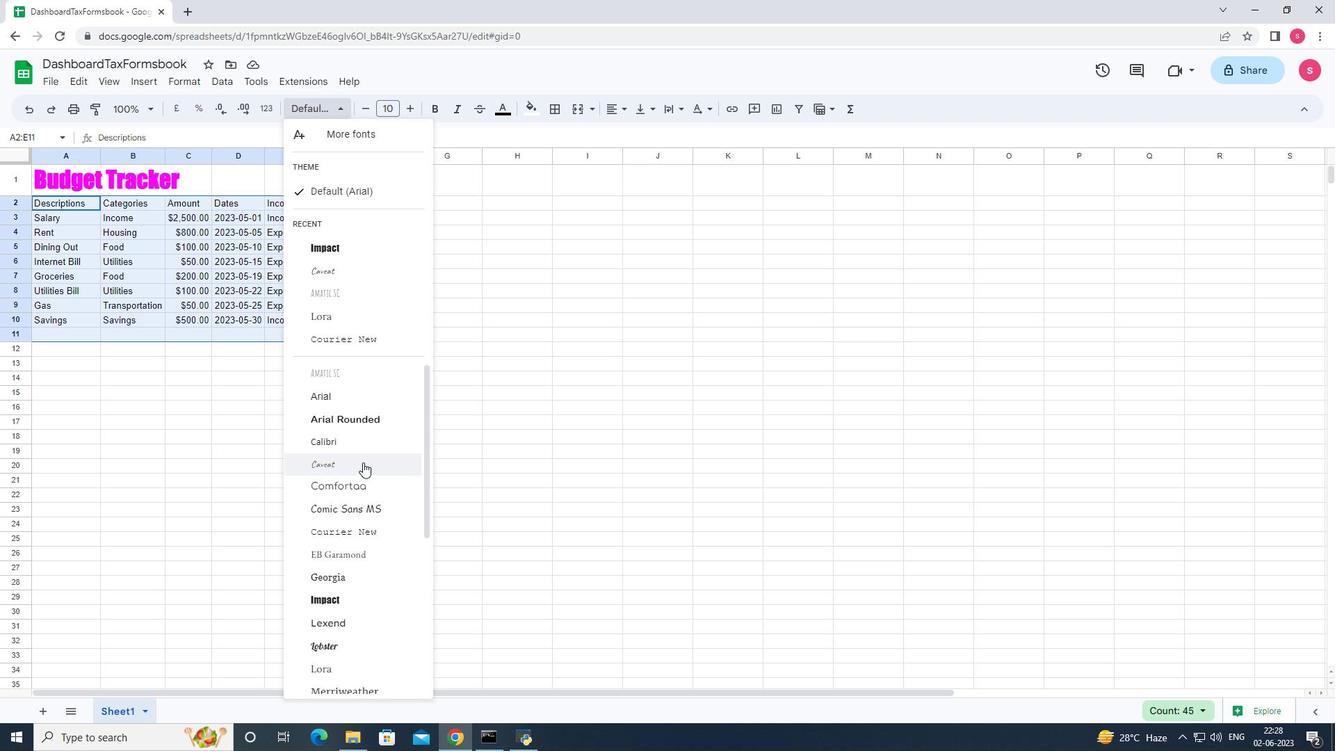 
Action: Mouse moved to (343, 251)
Screenshot: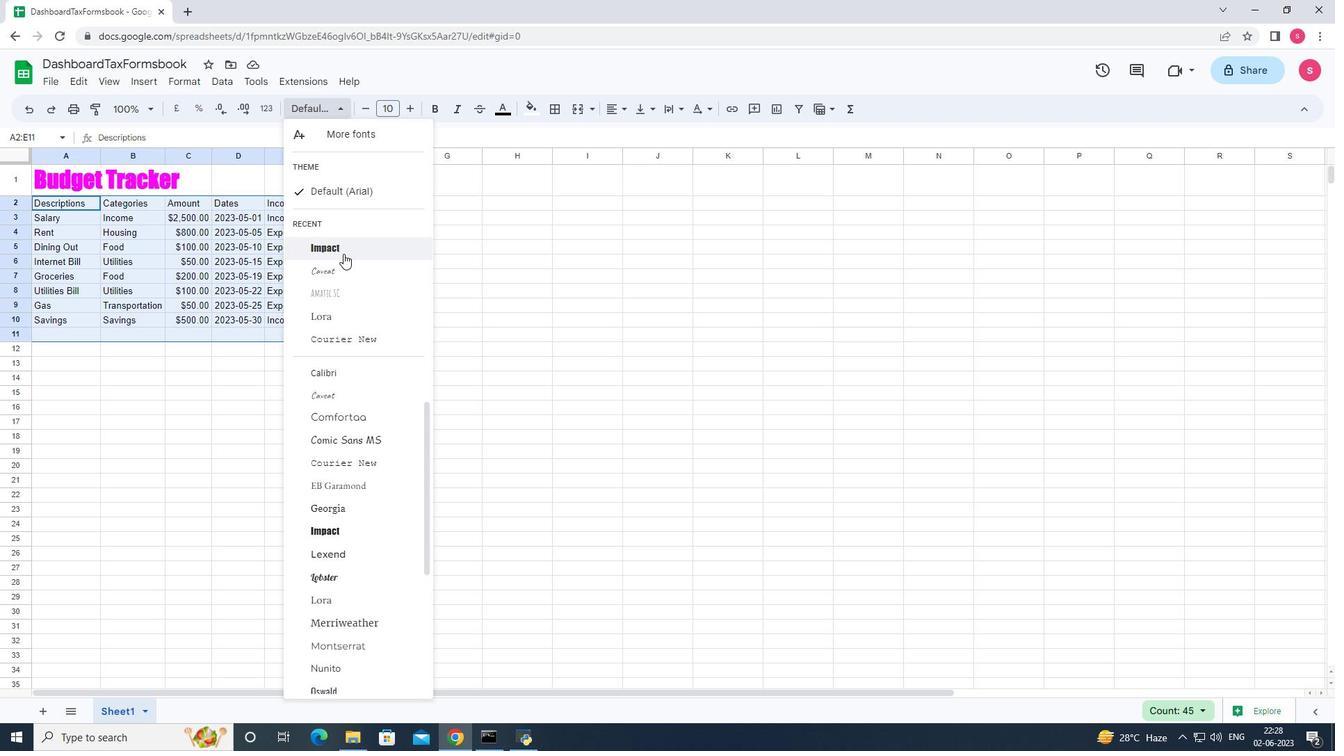 
Action: Mouse pressed left at (343, 251)
Screenshot: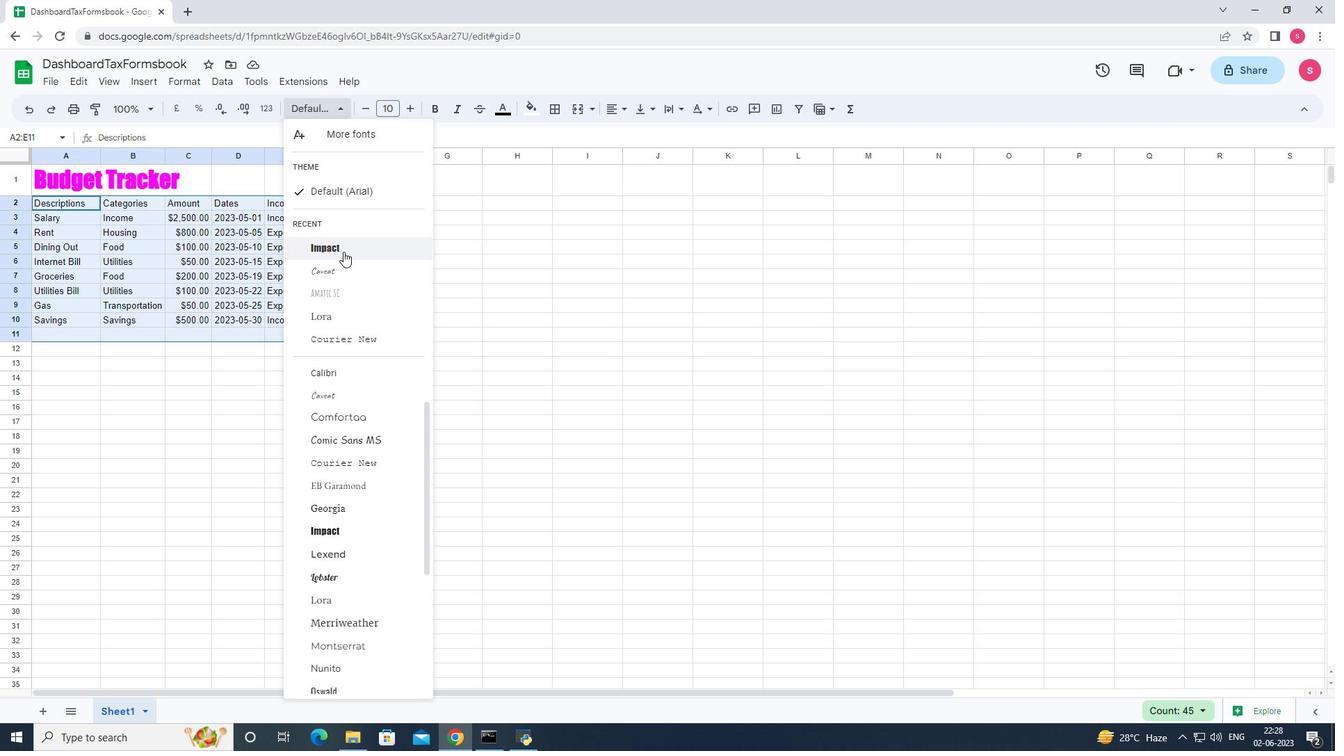 
Action: Mouse moved to (393, 237)
Screenshot: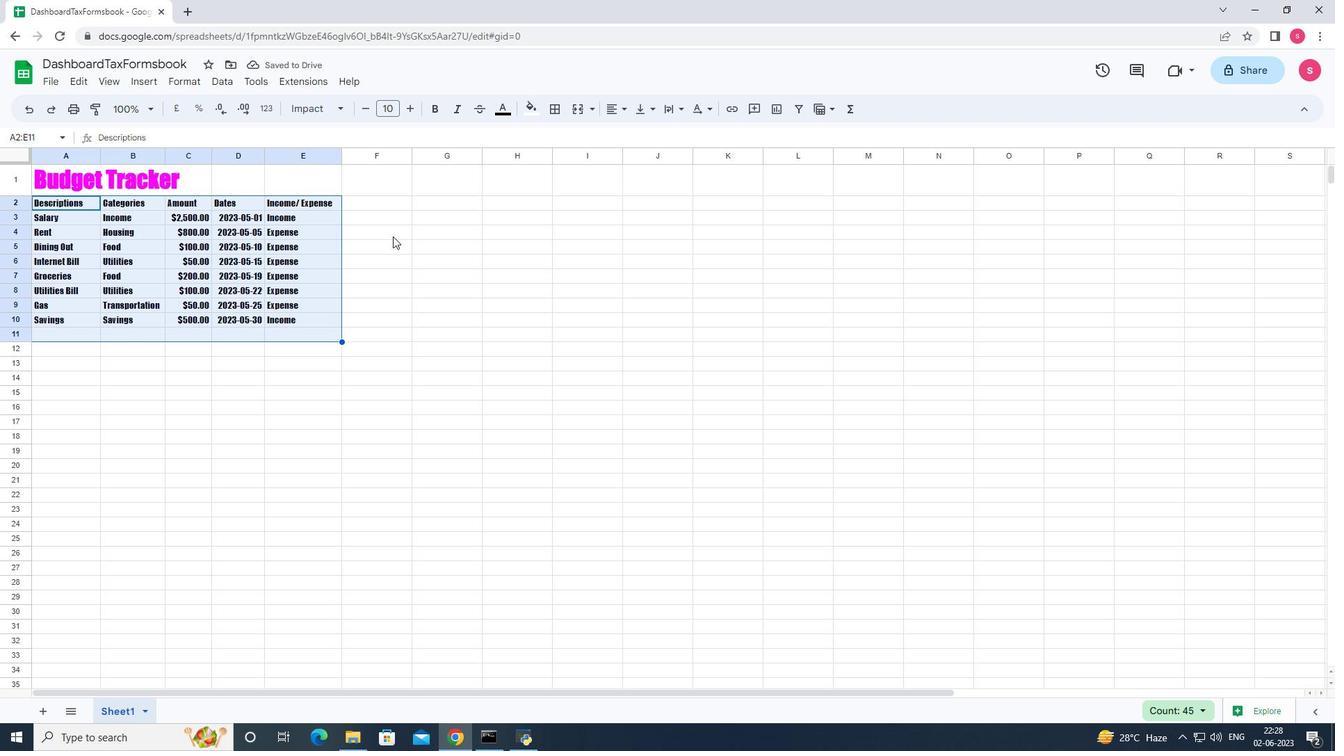 
Action: Mouse pressed left at (393, 237)
Screenshot: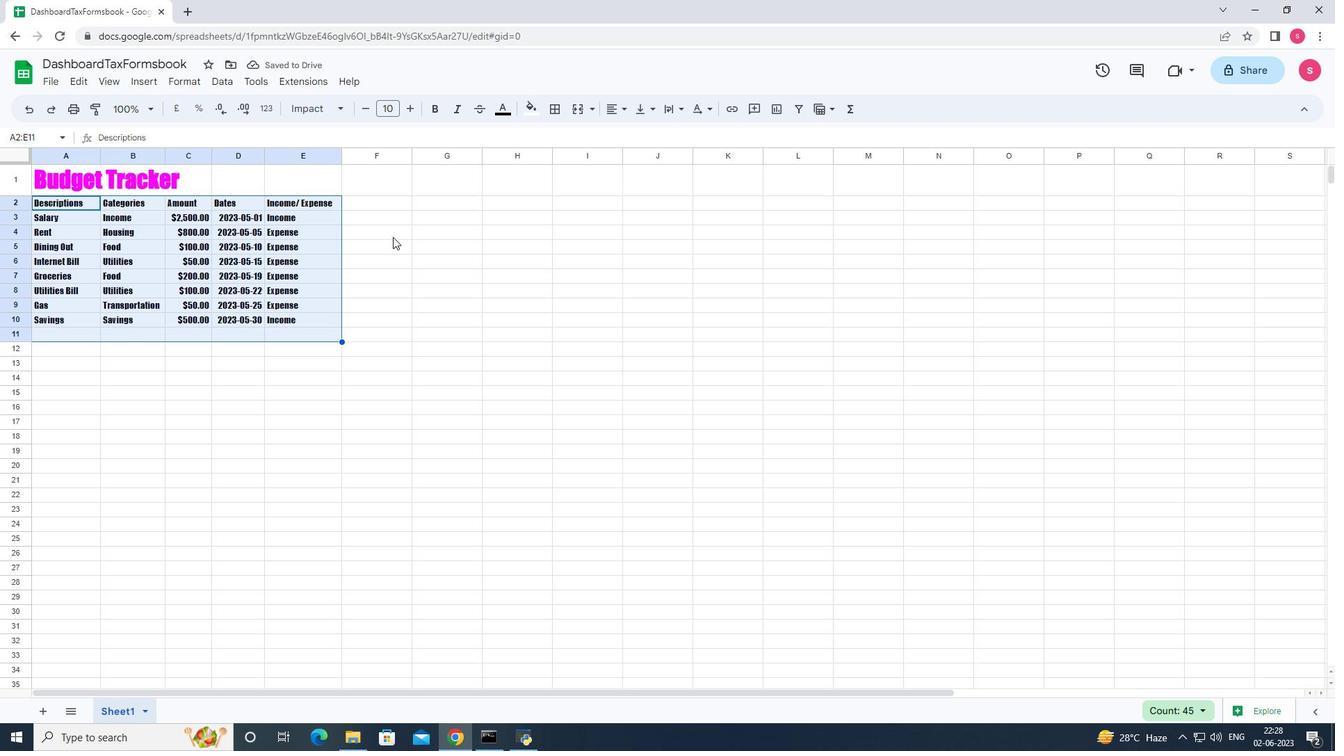 
Action: Mouse moved to (410, 114)
Screenshot: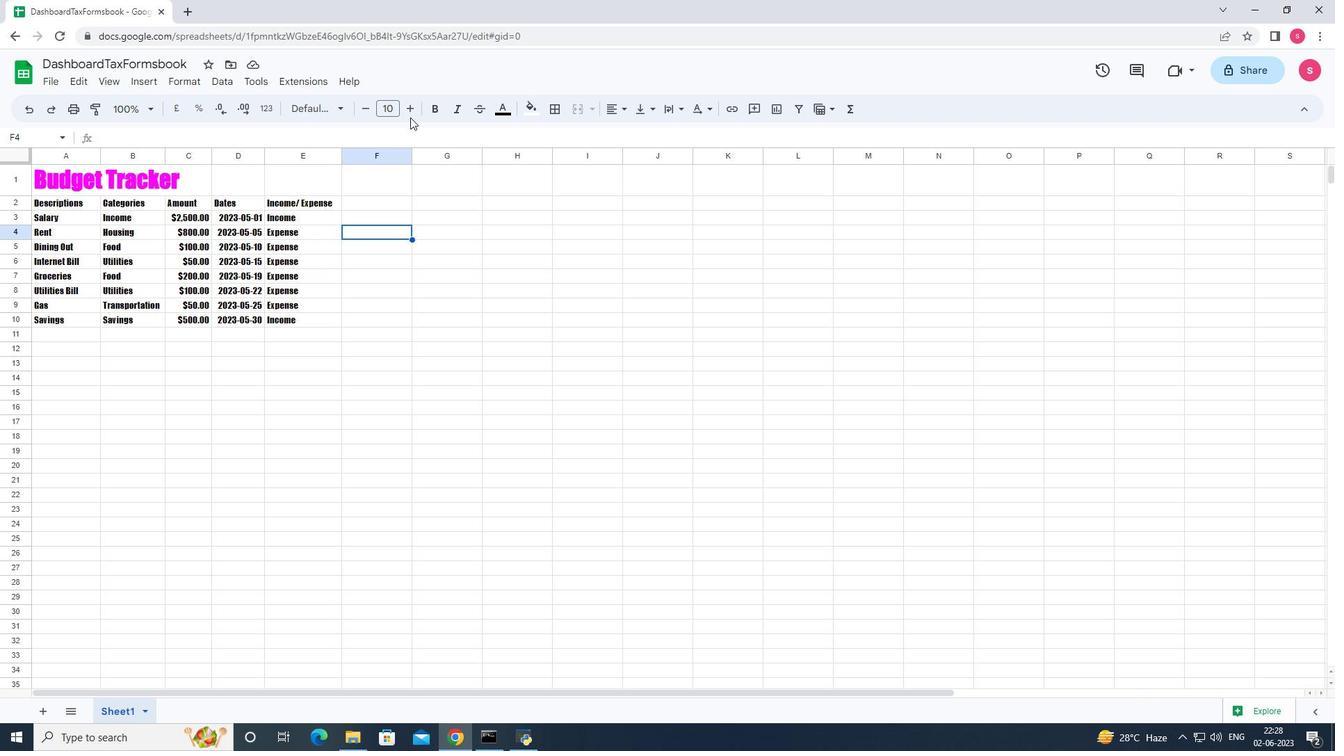 
Action: Mouse pressed left at (410, 114)
Screenshot: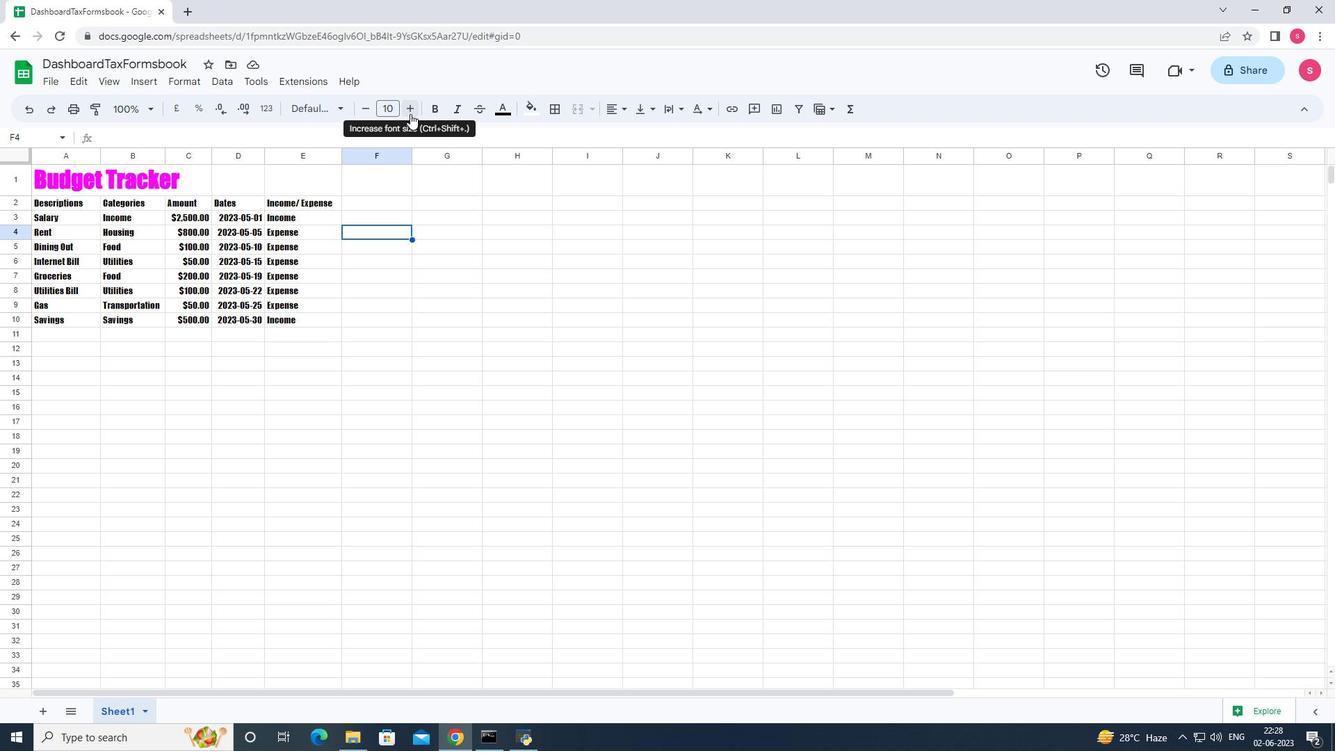 
Action: Mouse pressed left at (410, 114)
Screenshot: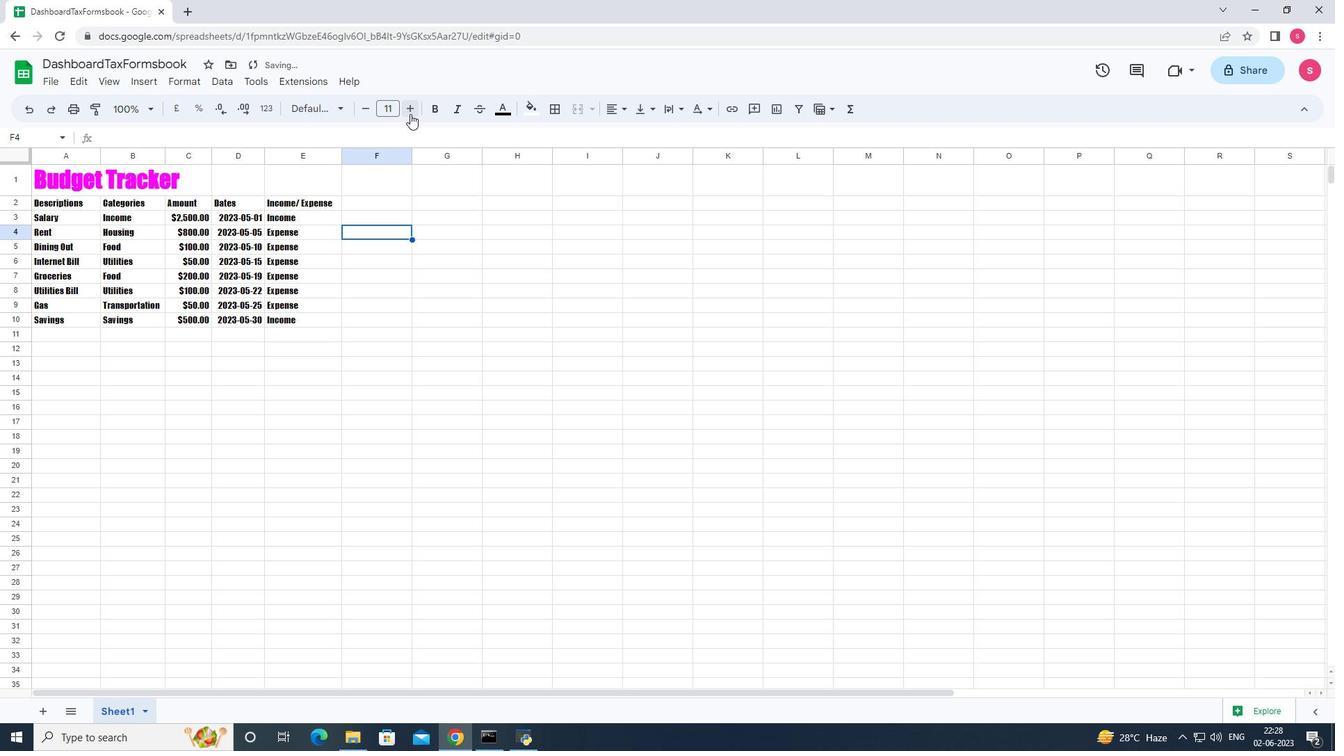 
Action: Mouse pressed left at (410, 114)
Screenshot: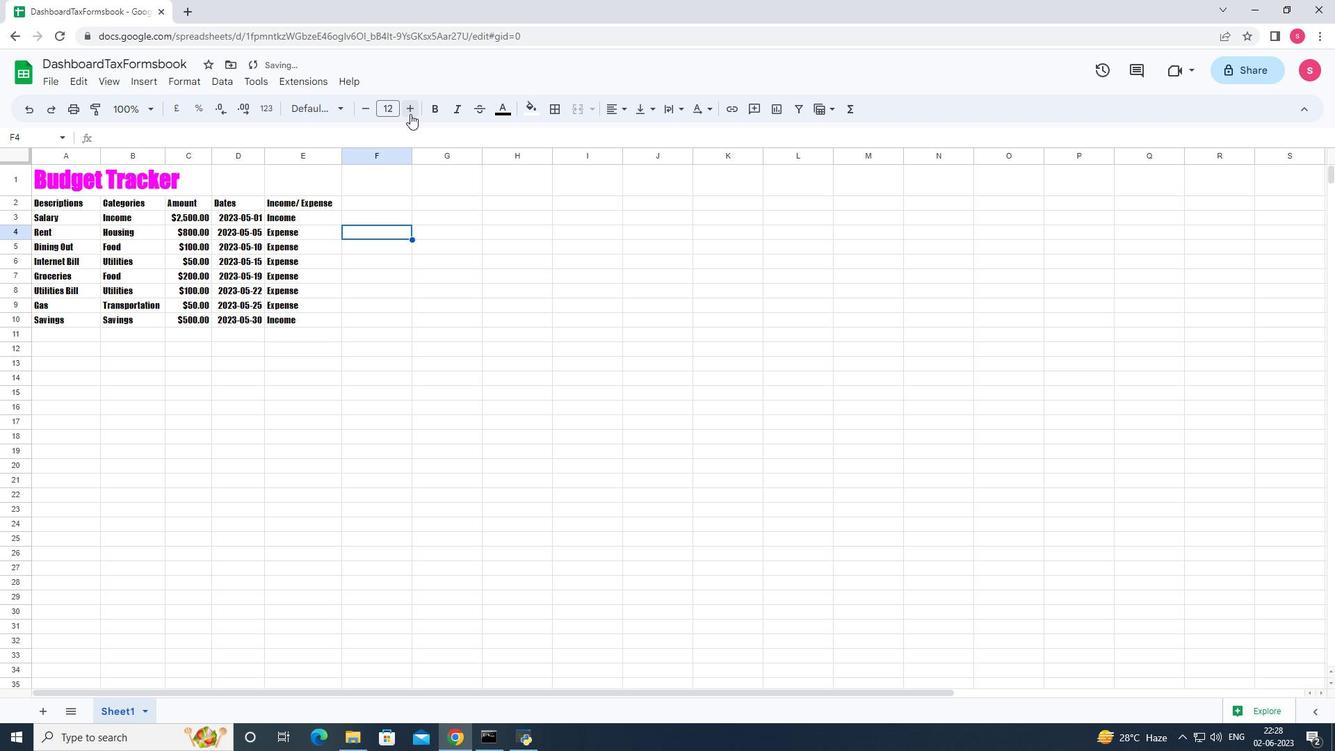 
Action: Mouse pressed left at (410, 114)
Screenshot: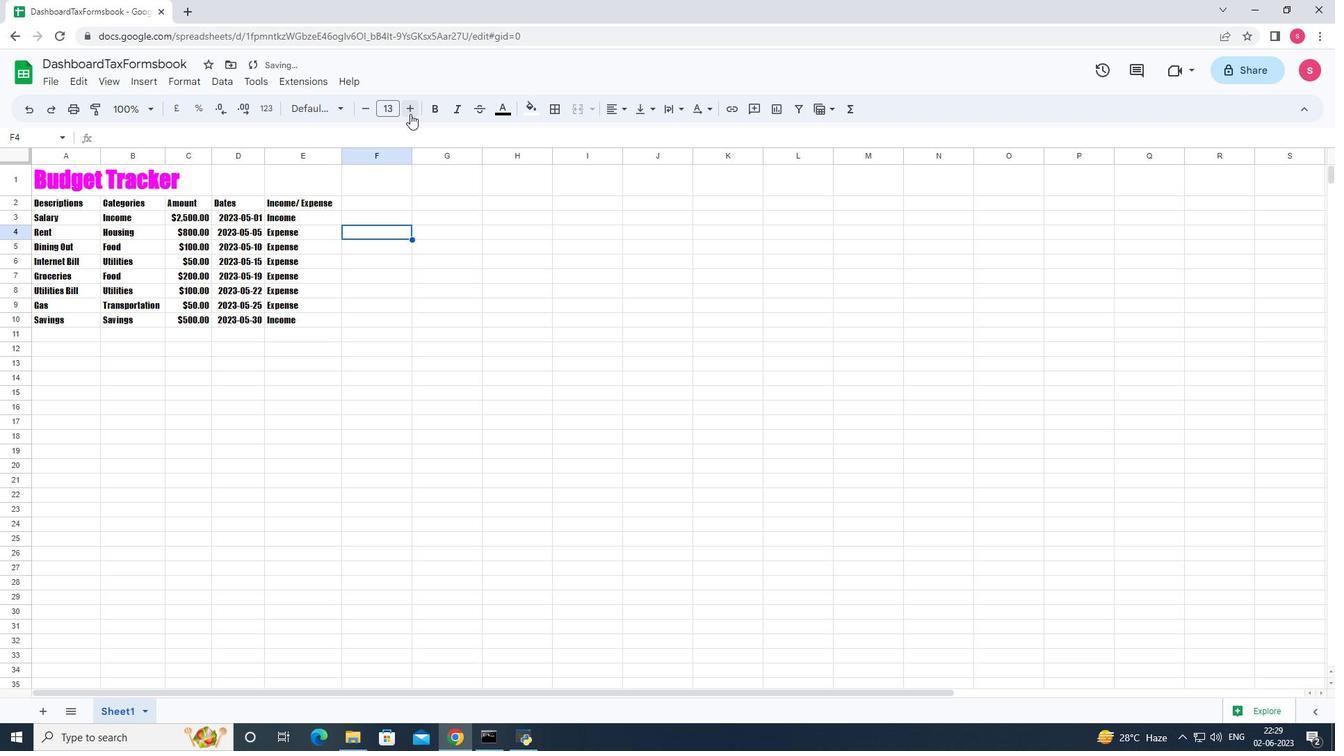 
Action: Mouse pressed left at (410, 114)
Screenshot: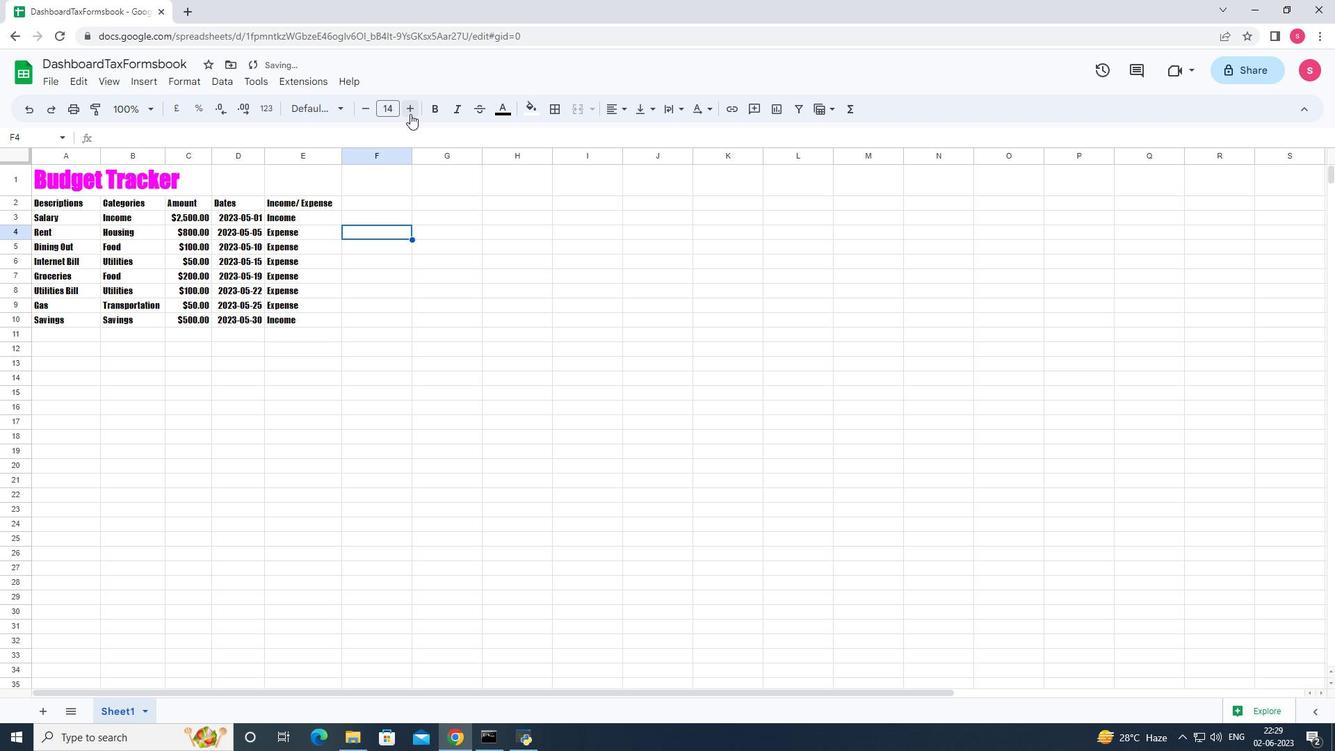 
Action: Mouse pressed left at (410, 114)
Screenshot: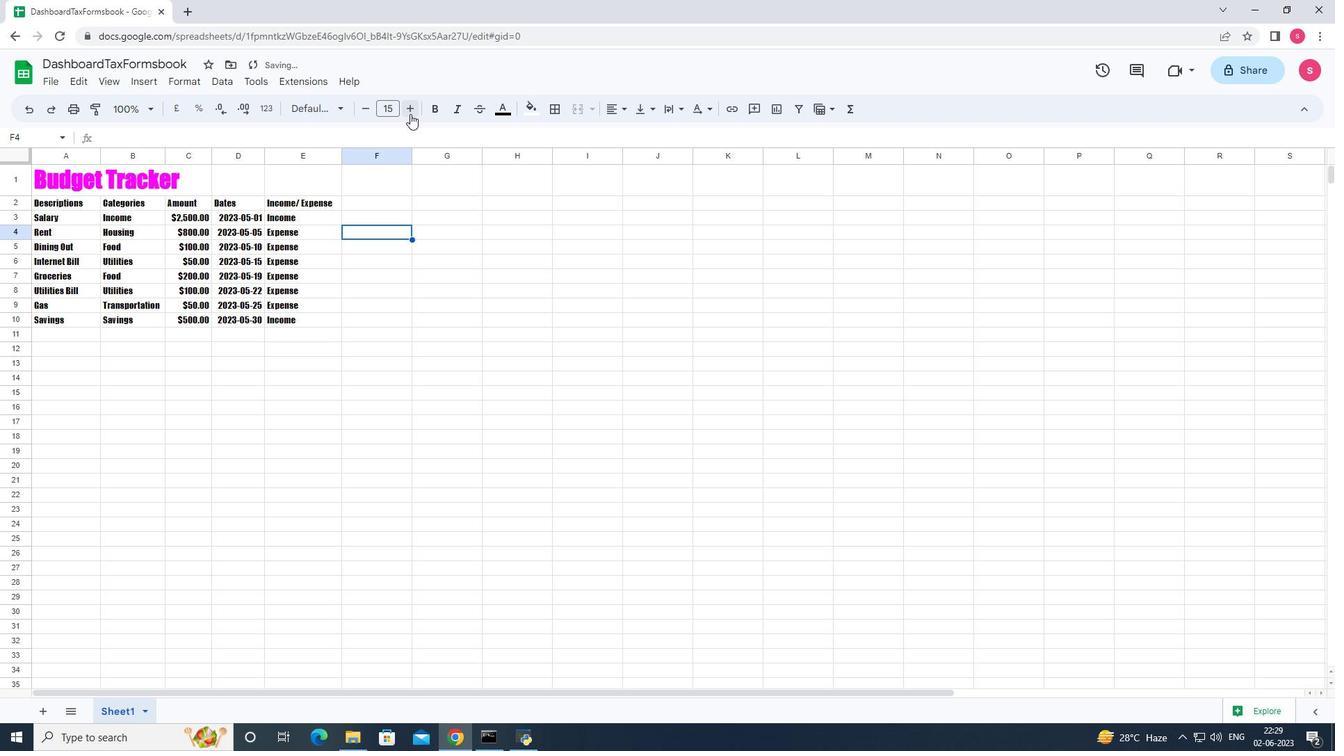 
Action: Mouse pressed left at (410, 114)
Screenshot: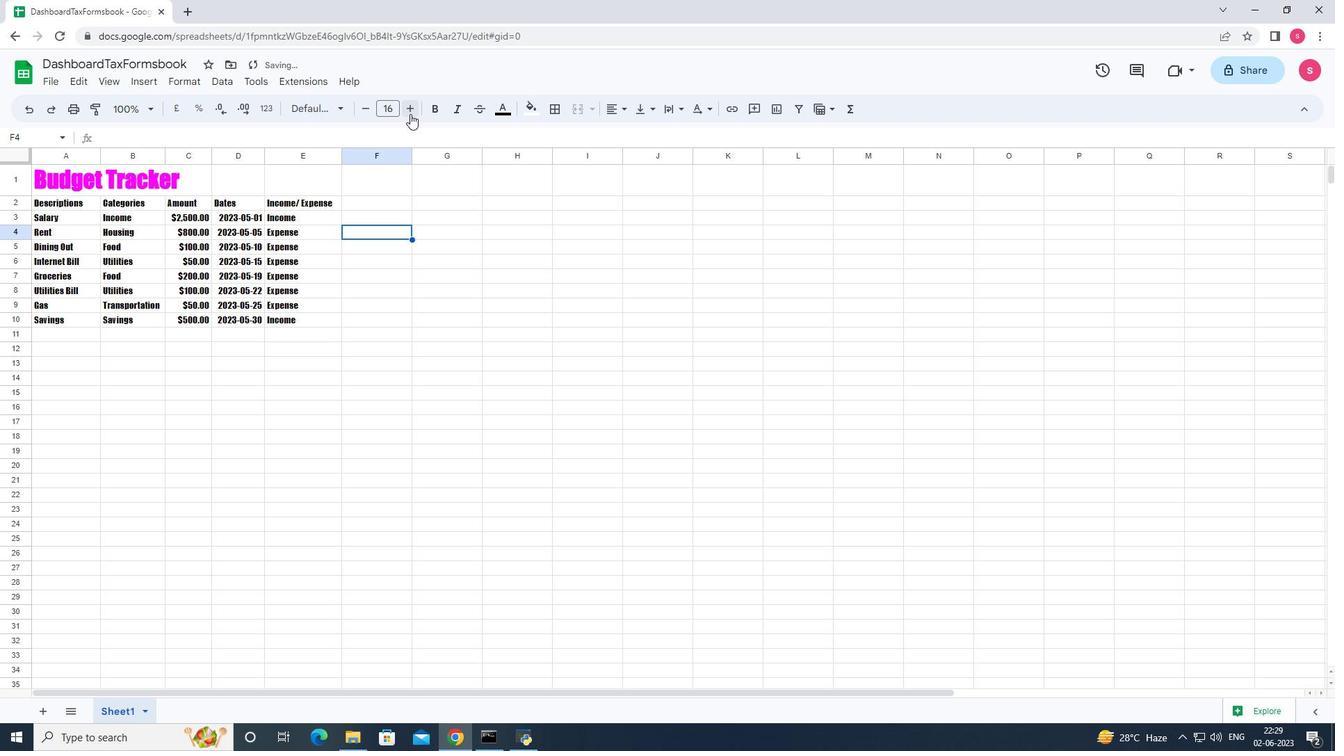 
Action: Mouse pressed left at (410, 114)
Screenshot: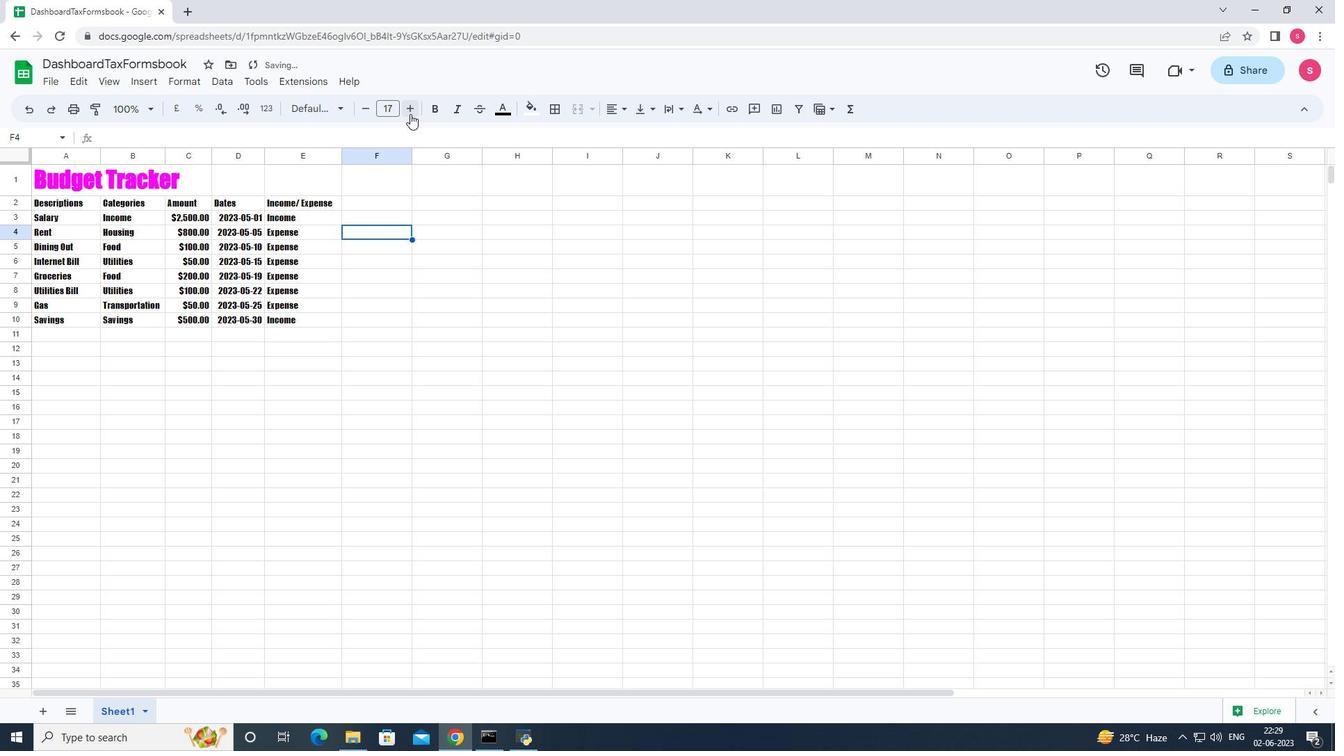 
Action: Mouse moved to (484, 263)
Screenshot: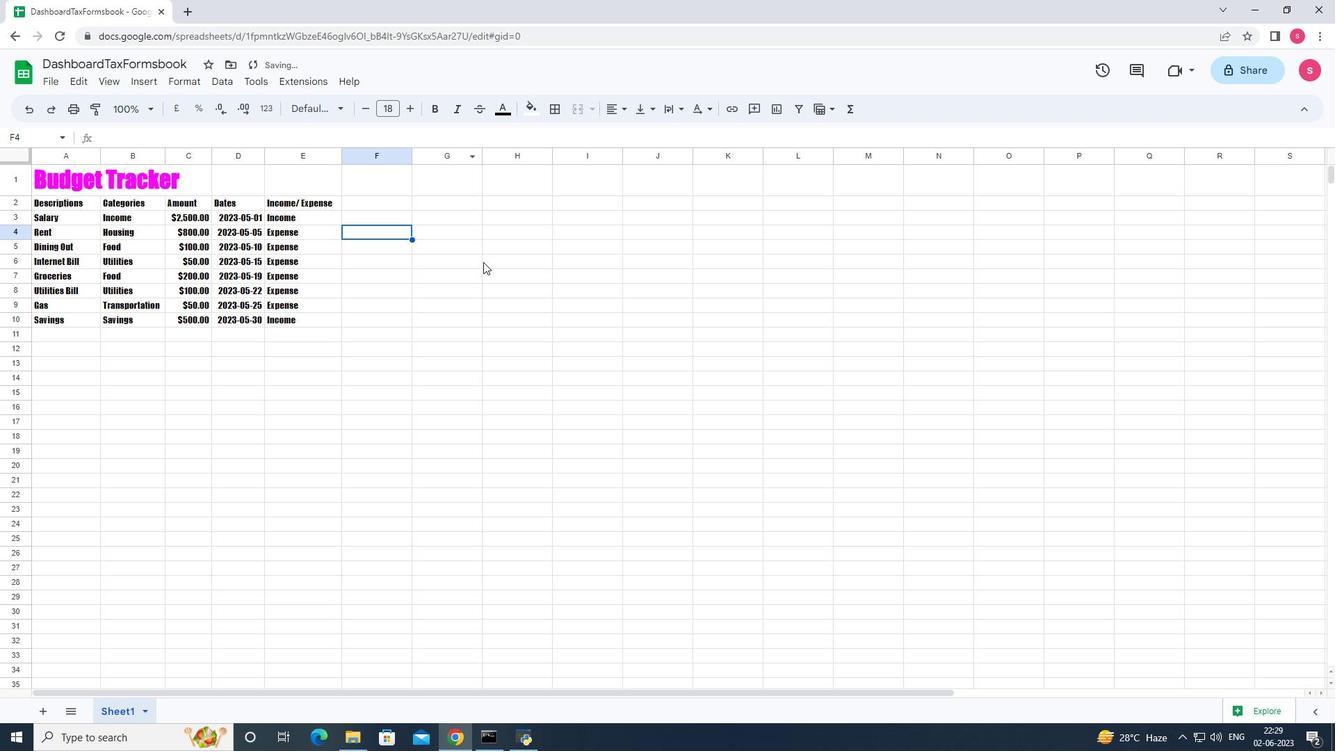 
Action: Mouse pressed left at (484, 263)
Screenshot: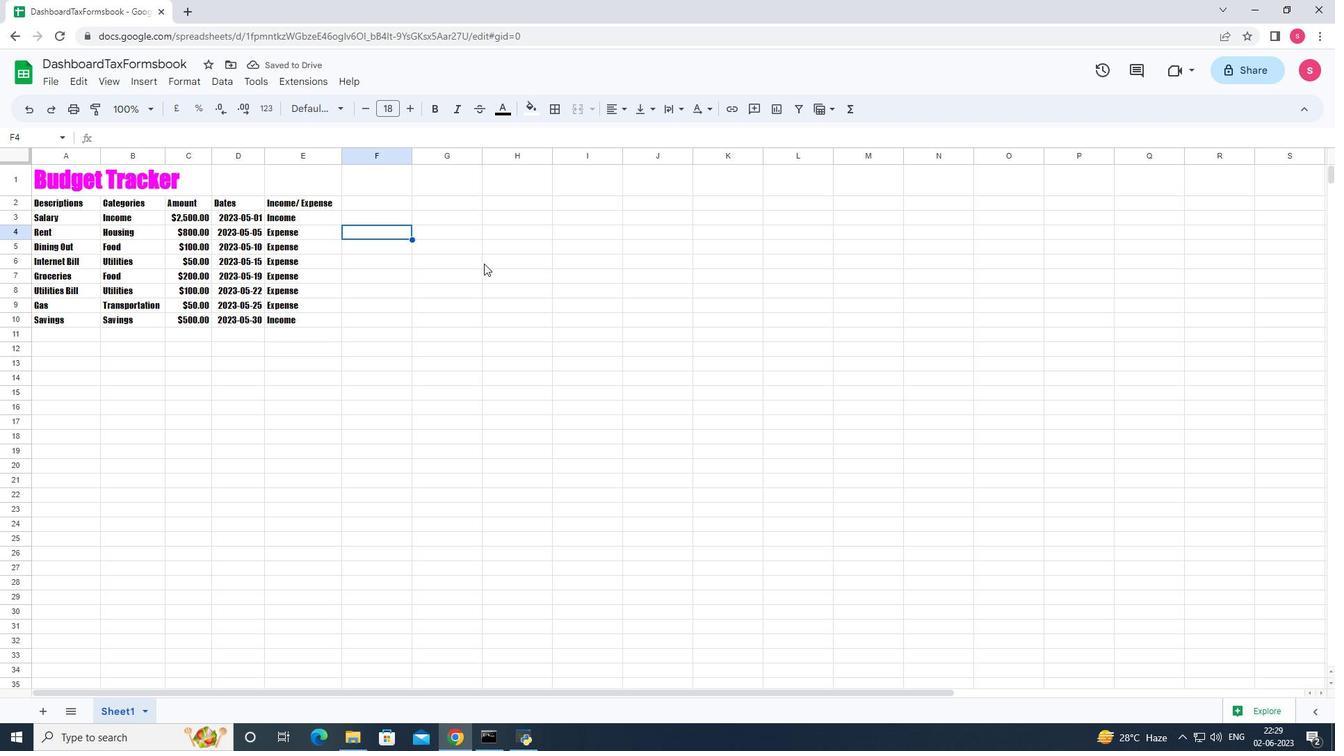 
Action: Mouse moved to (59, 172)
Screenshot: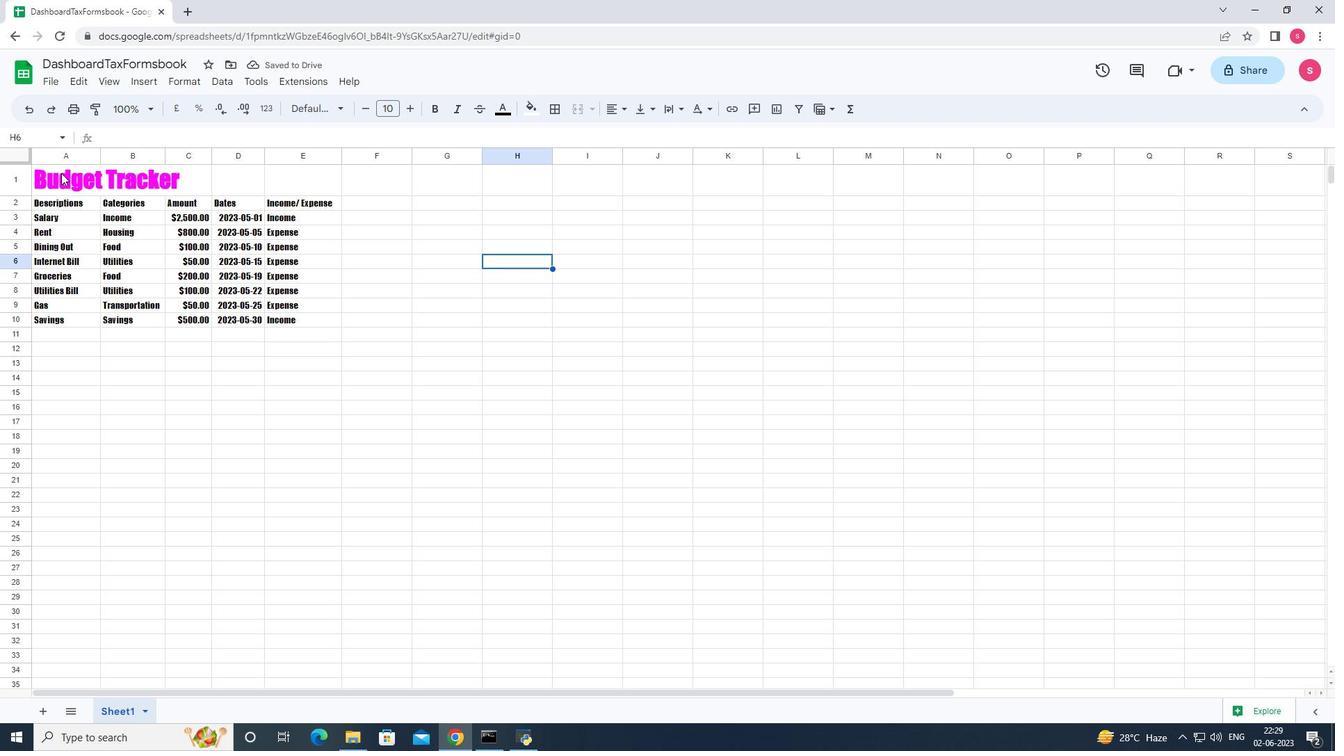 
Action: Mouse pressed left at (59, 172)
Screenshot: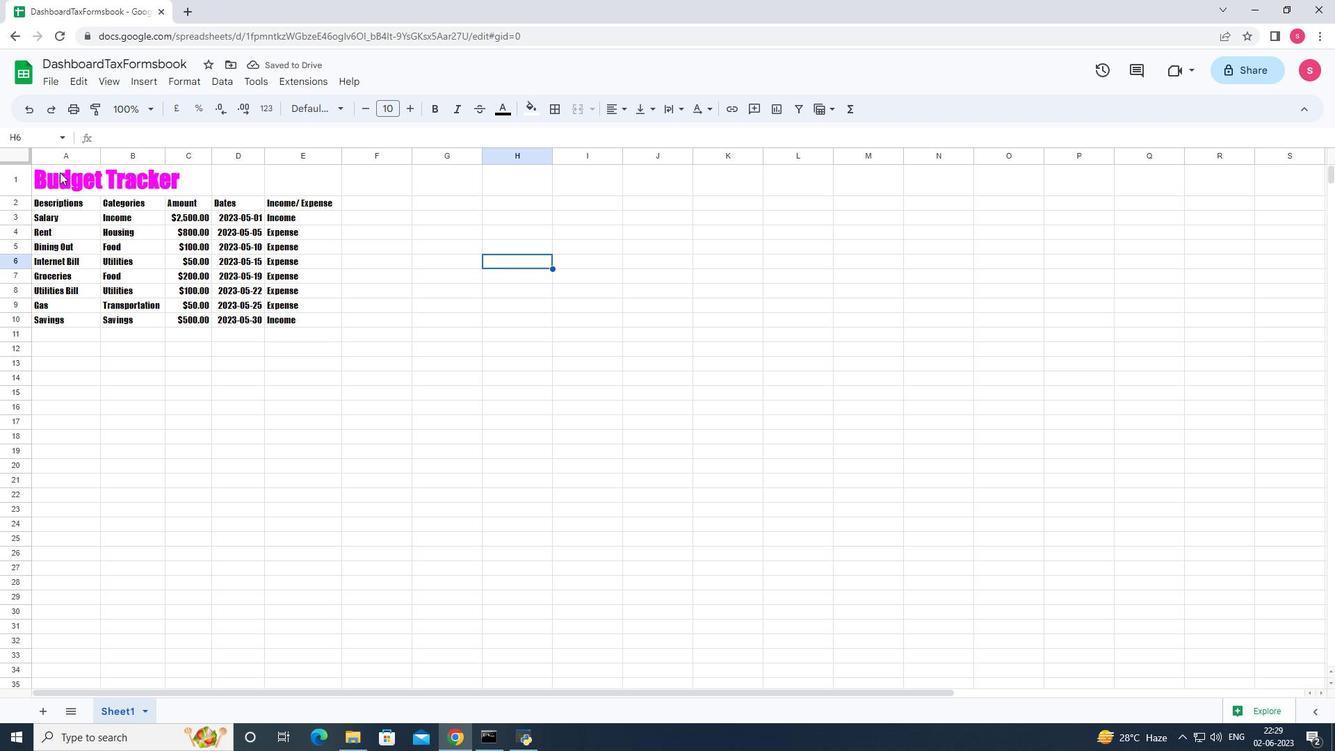 
Action: Mouse moved to (610, 110)
Screenshot: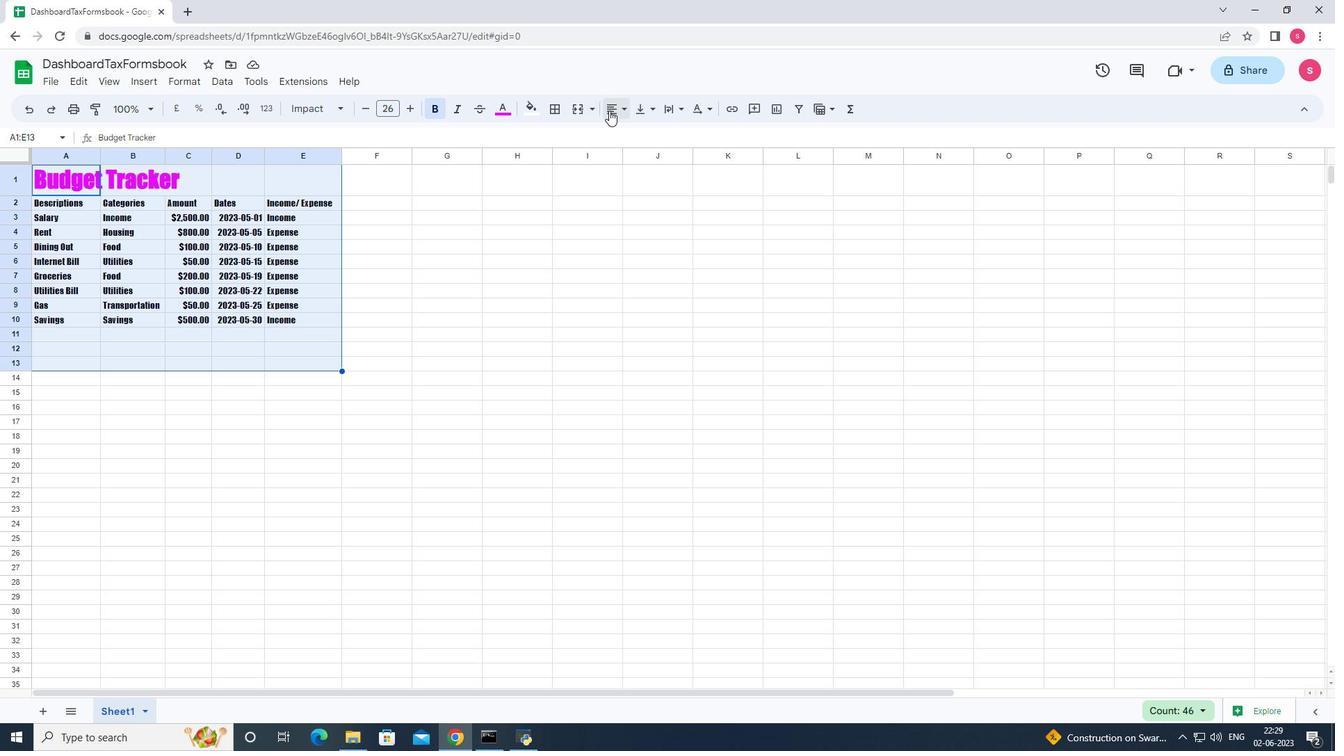 
Action: Mouse pressed left at (610, 110)
Screenshot: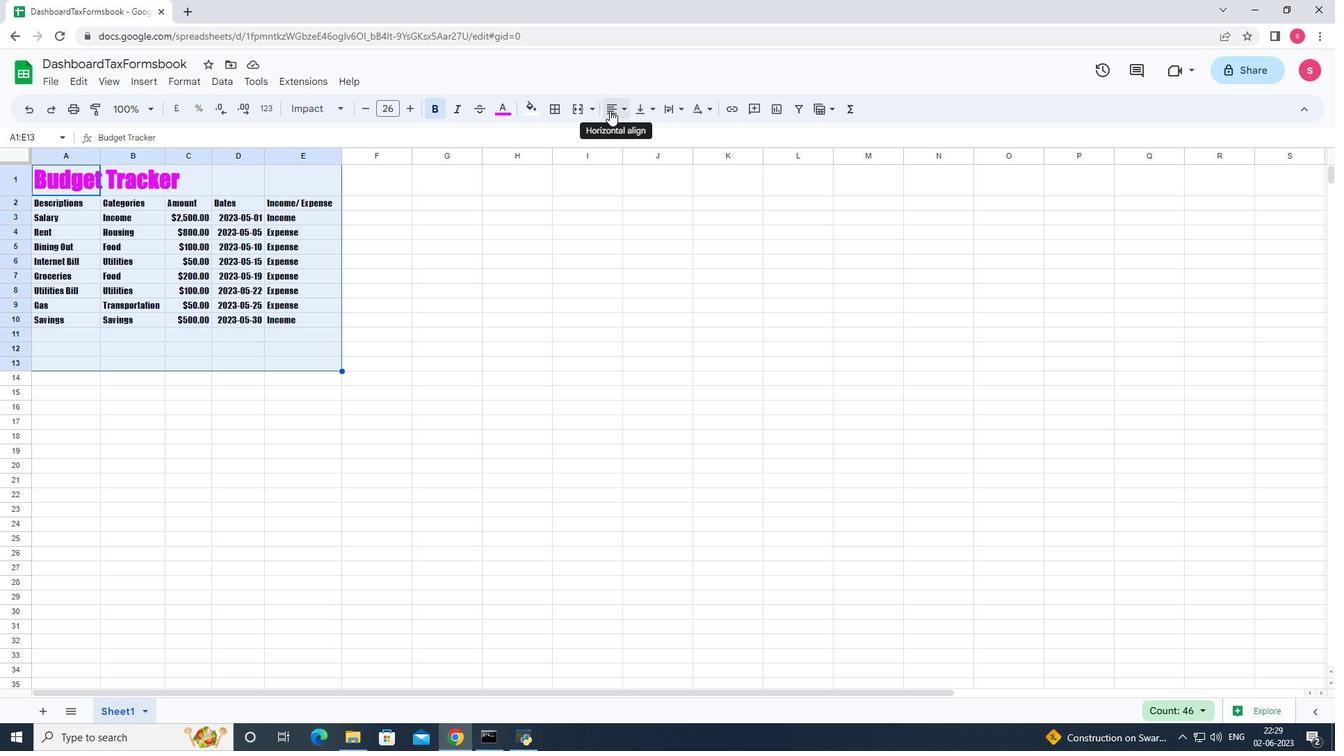 
Action: Mouse moved to (612, 137)
Screenshot: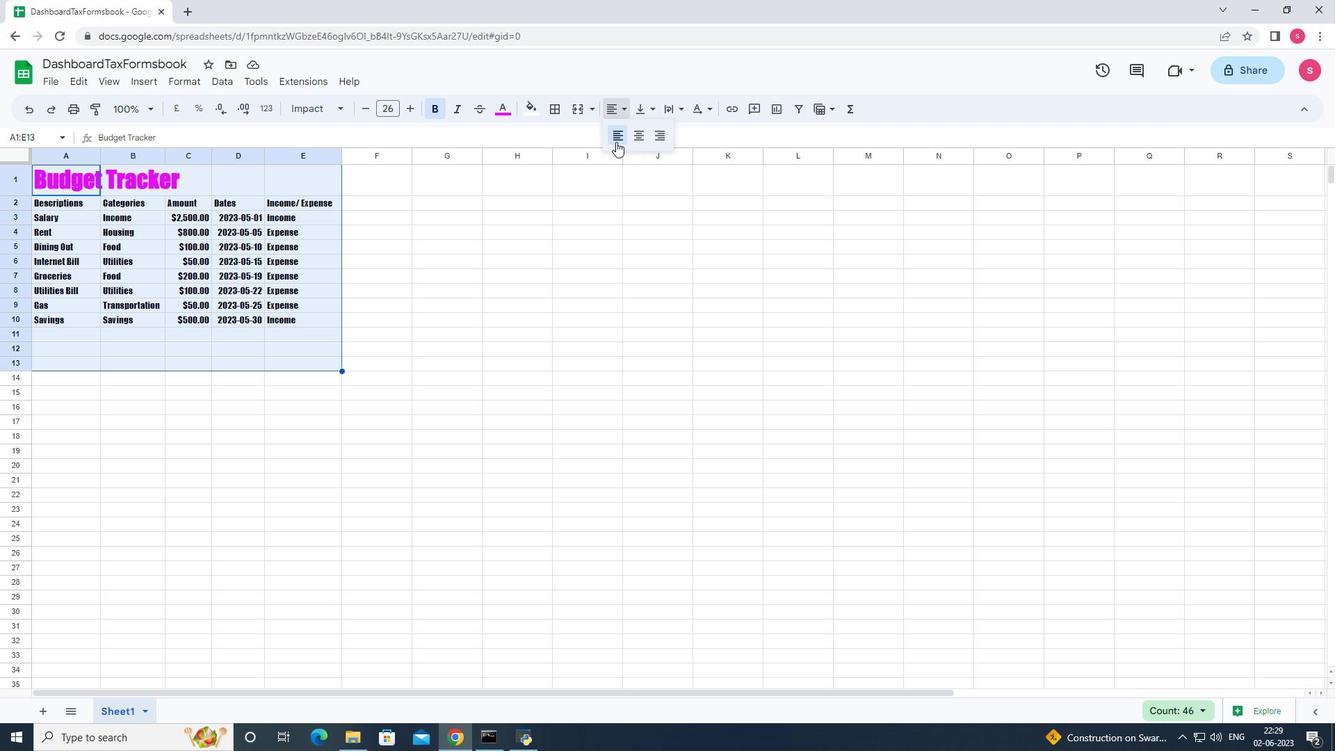 
Action: Mouse pressed left at (612, 137)
Screenshot: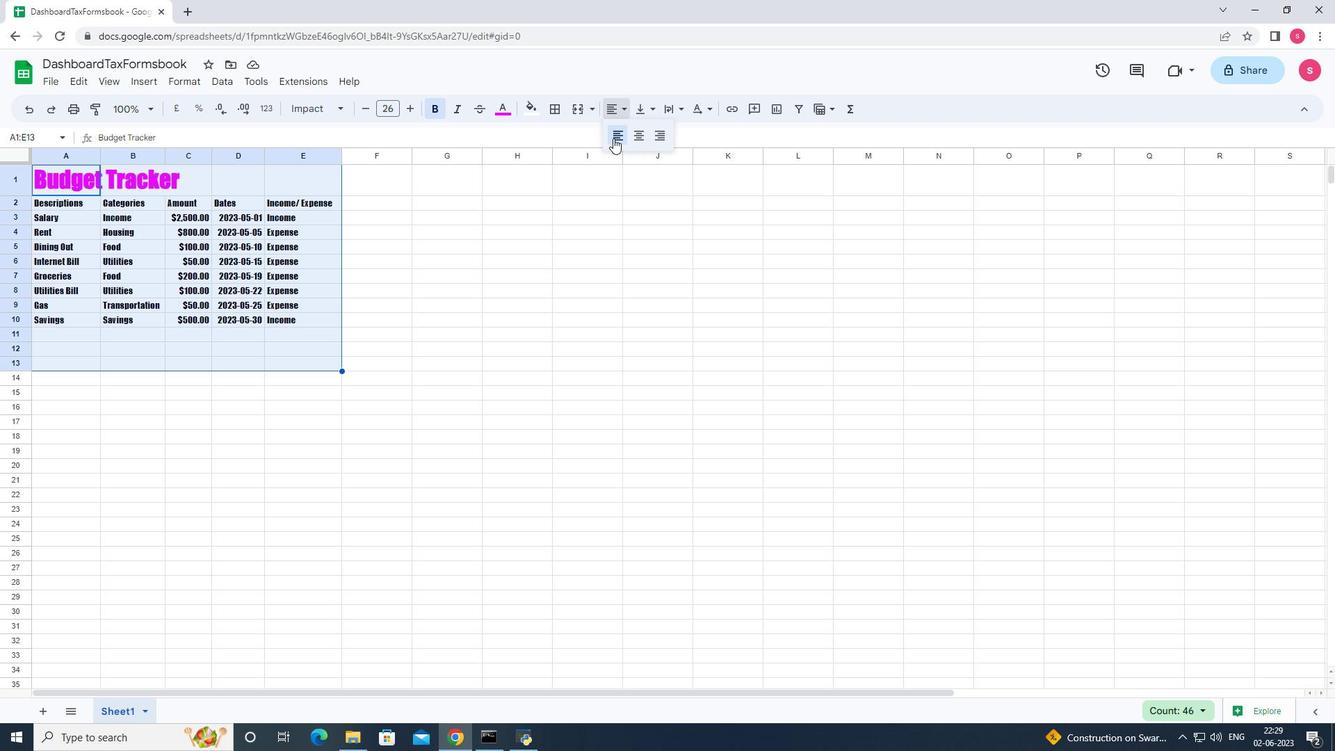 
Action: Mouse moved to (569, 305)
Screenshot: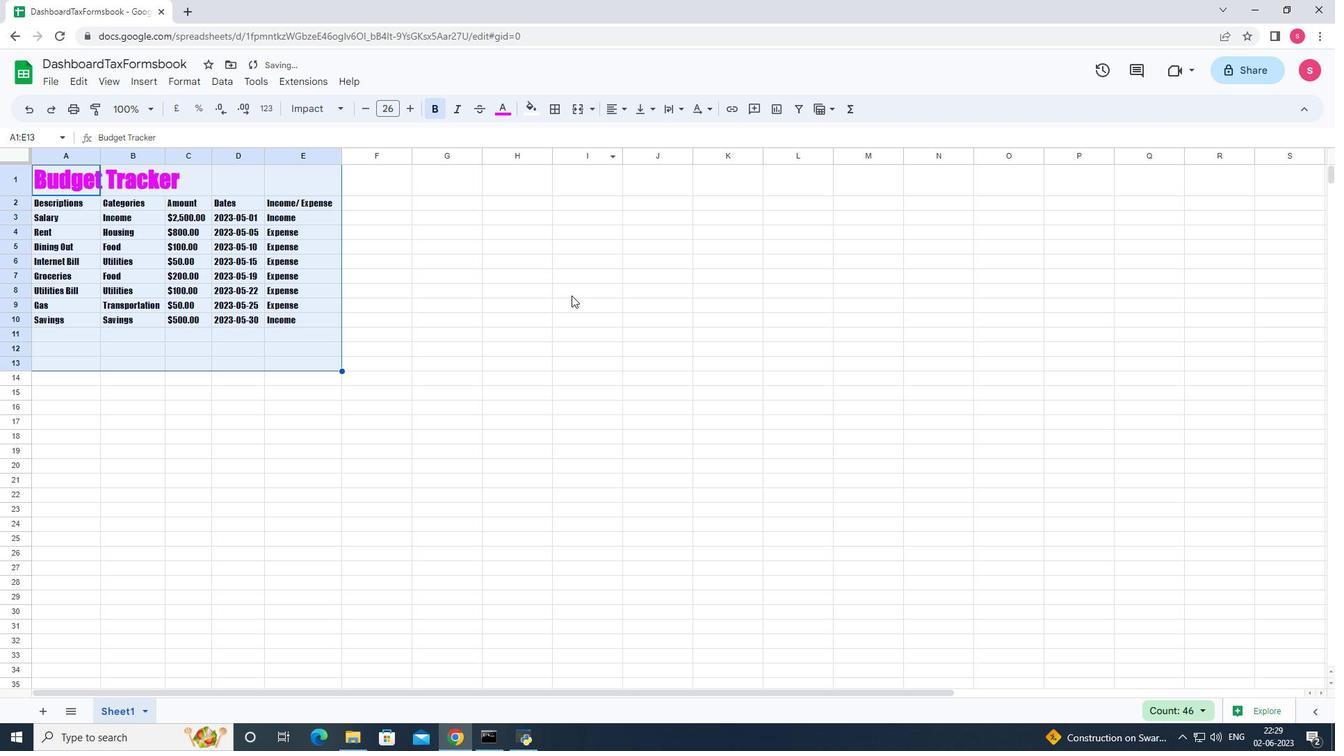 
Action: Mouse pressed left at (569, 305)
Screenshot: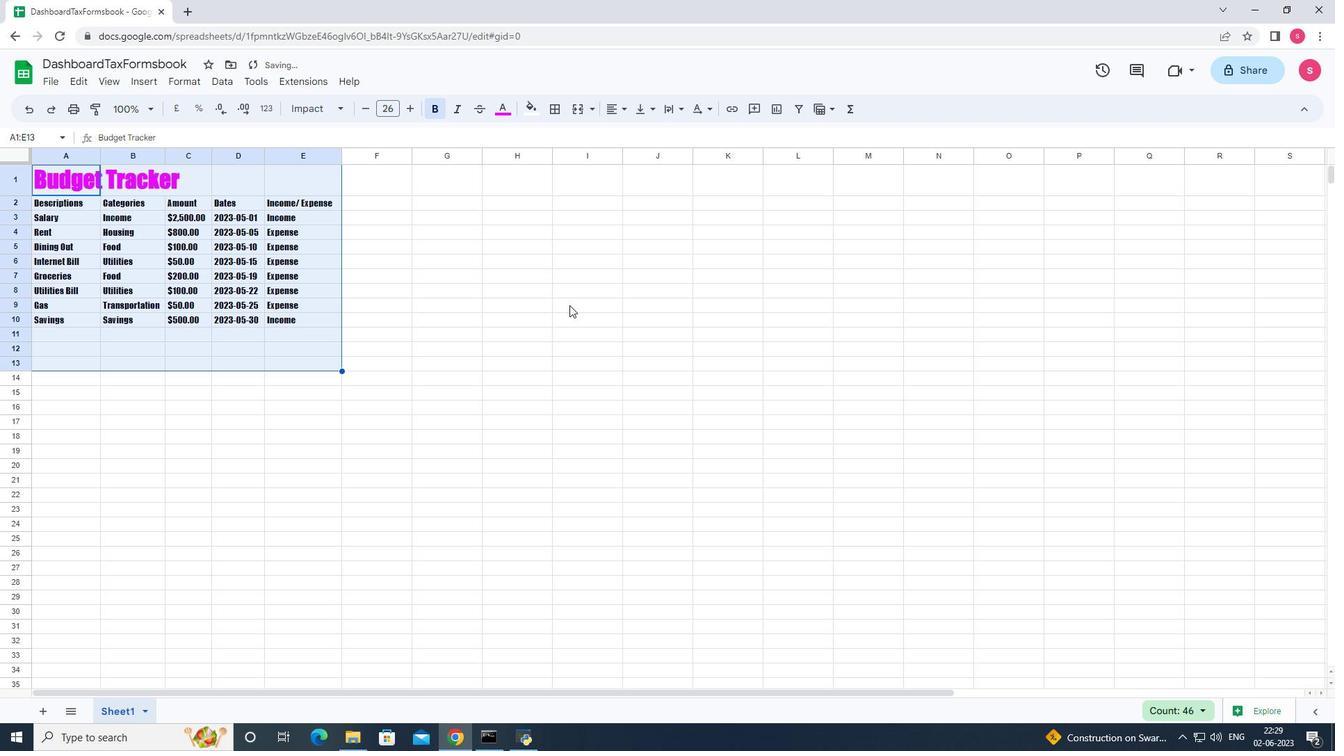 
Action: Mouse moved to (101, 156)
Screenshot: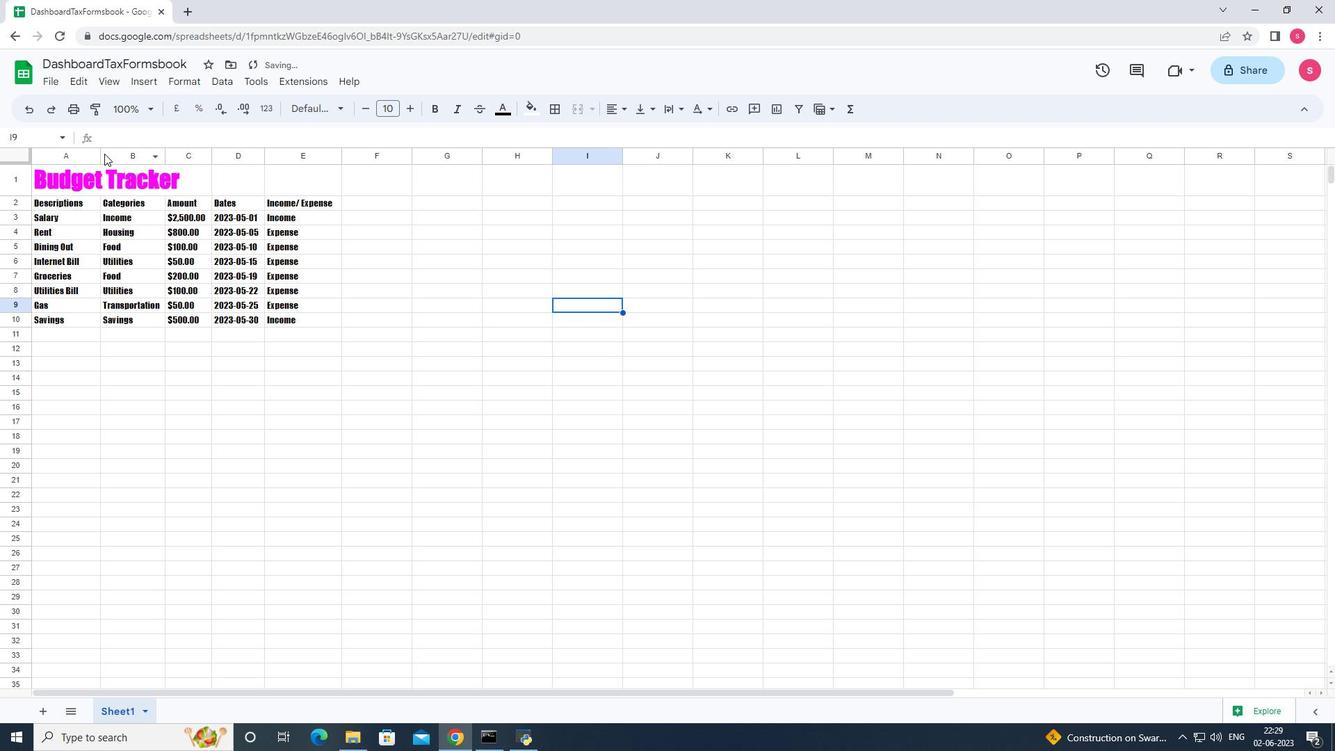 
Action: Mouse pressed left at (101, 156)
Screenshot: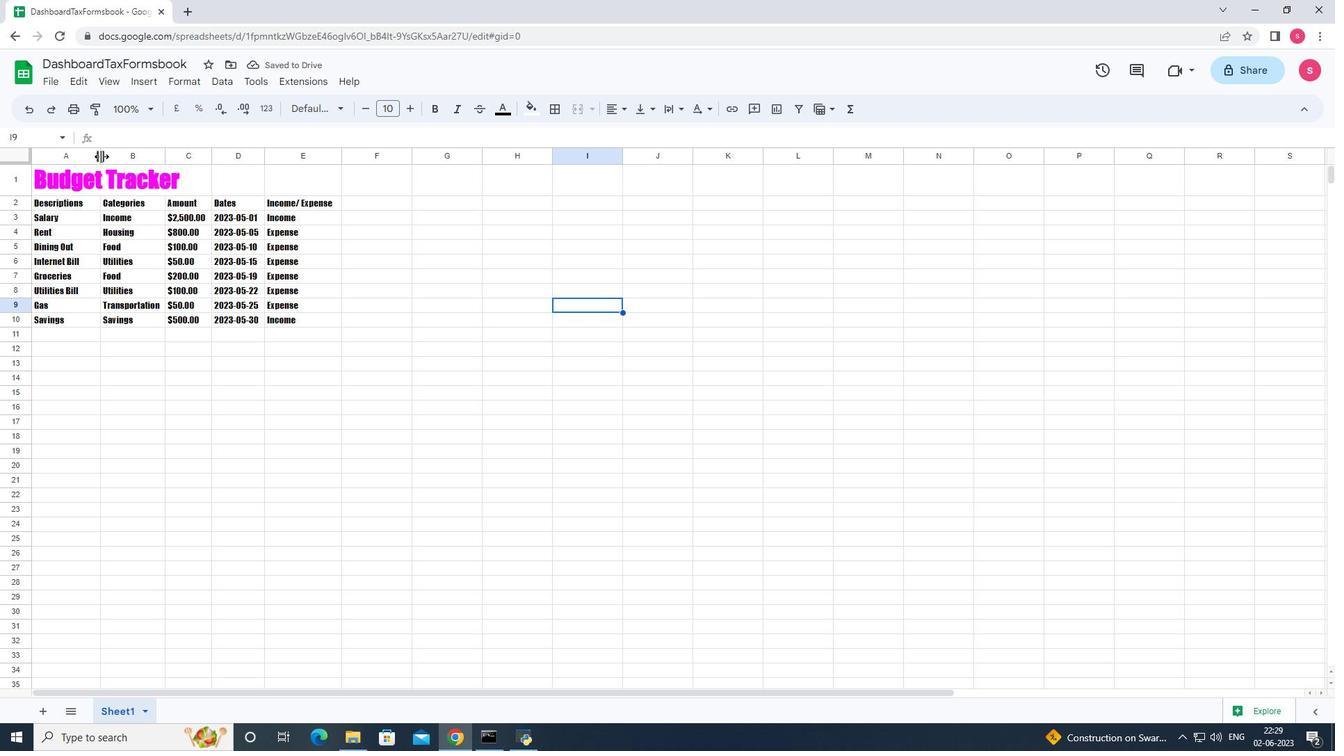 
Action: Mouse pressed left at (101, 156)
Screenshot: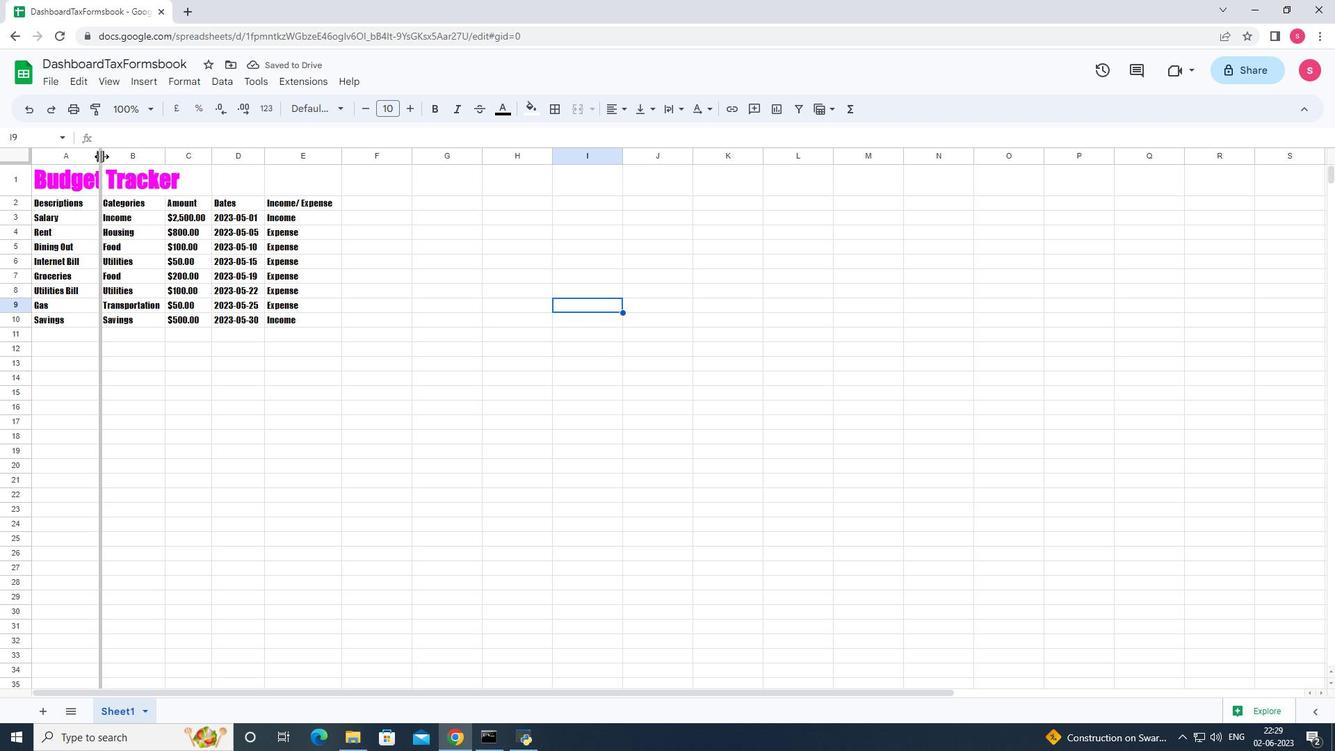 
Action: Mouse moved to (249, 153)
Screenshot: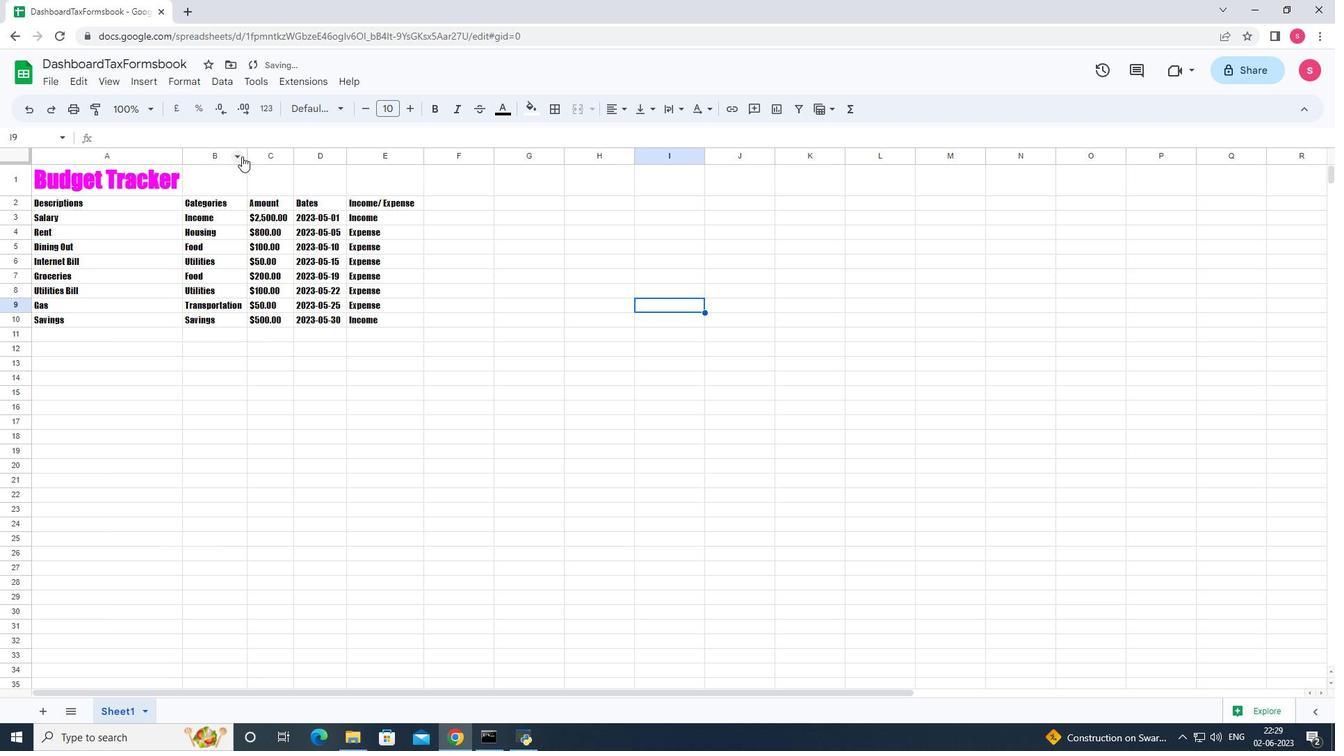 
Action: Mouse pressed left at (249, 153)
Screenshot: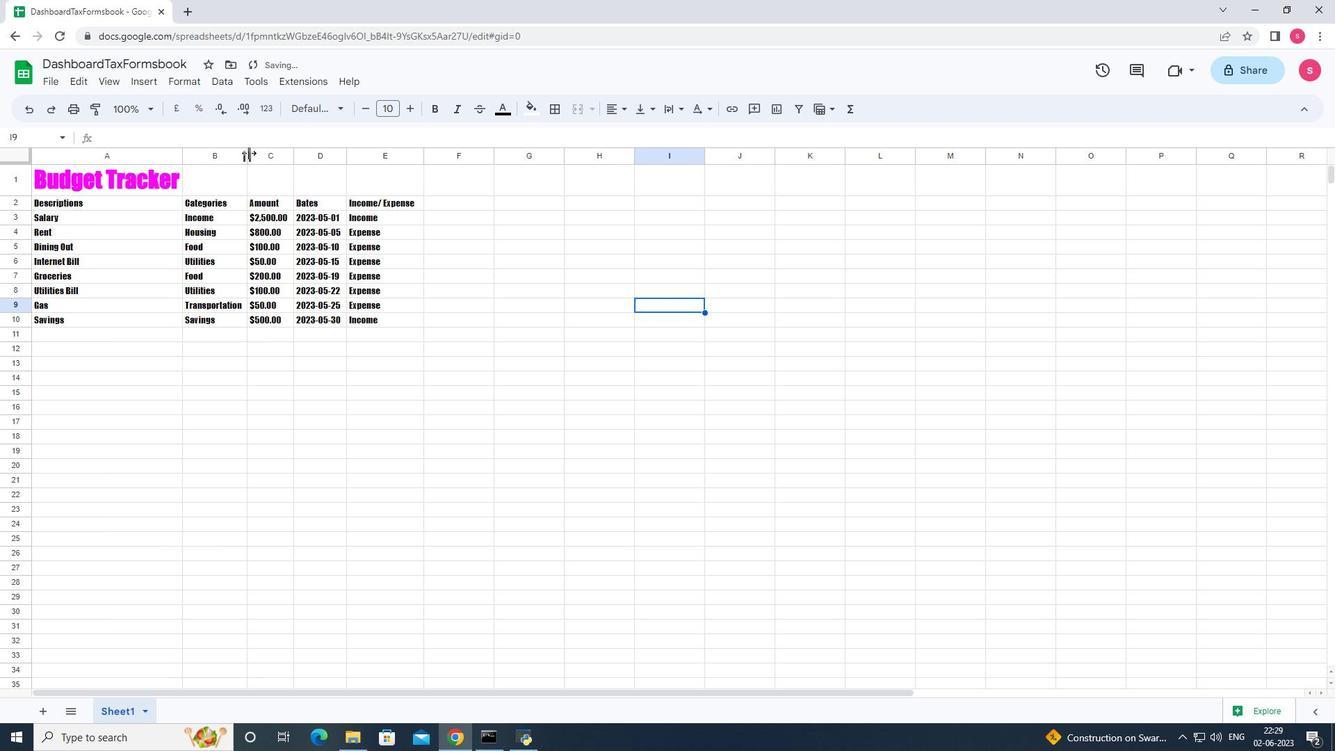 
Action: Mouse pressed left at (249, 153)
Screenshot: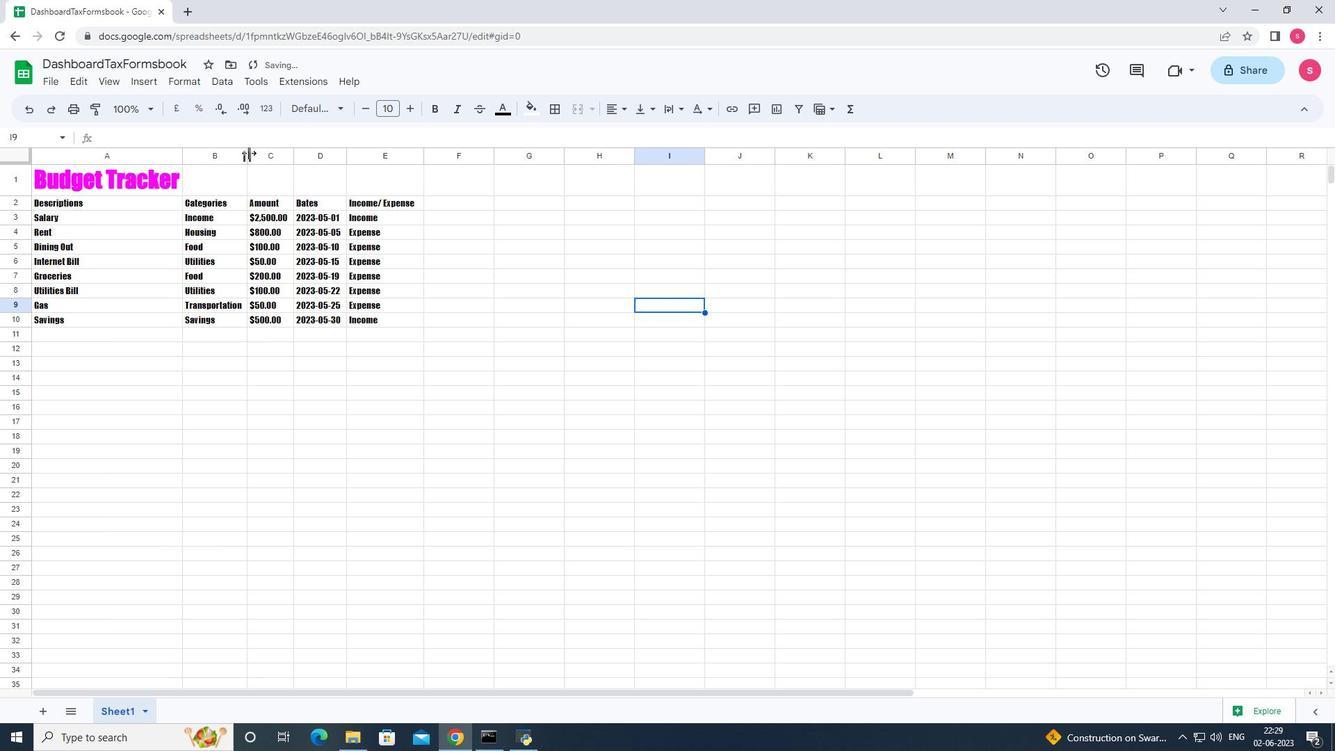 
Action: Mouse pressed left at (249, 153)
Screenshot: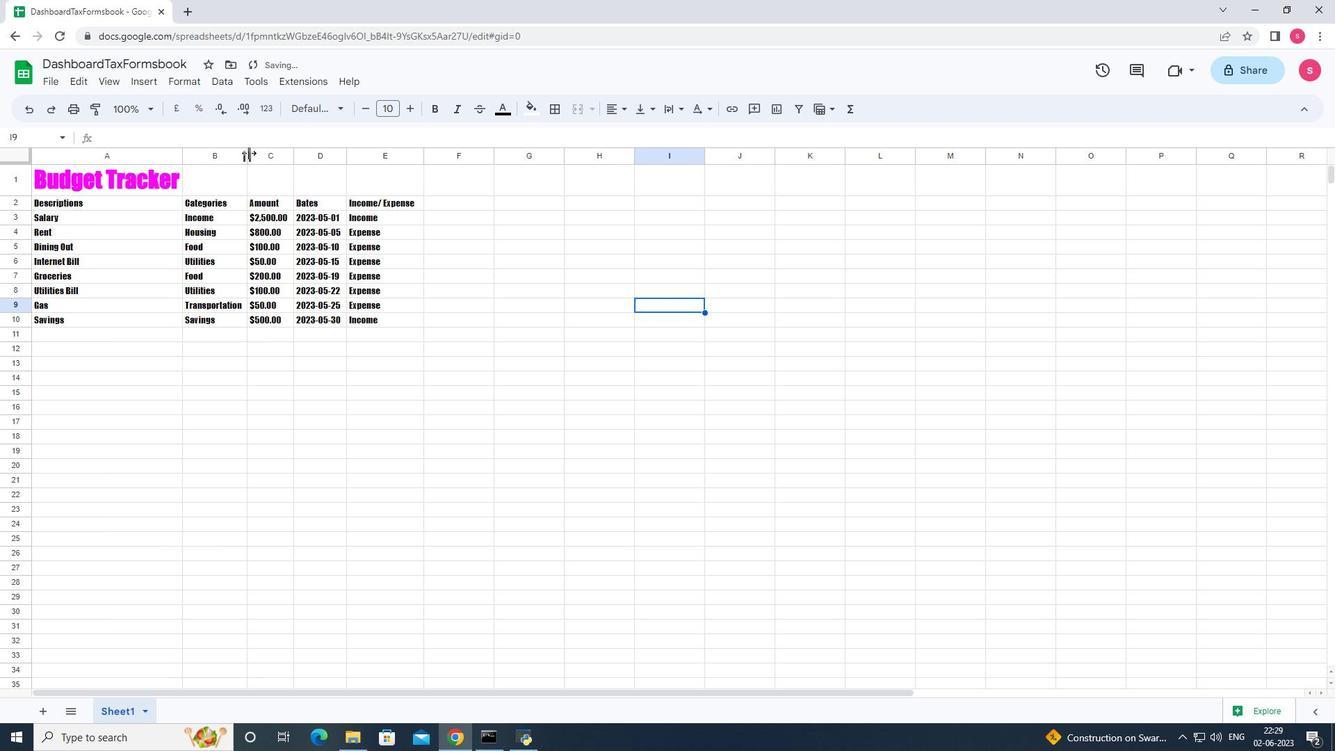 
Action: Mouse moved to (292, 158)
Screenshot: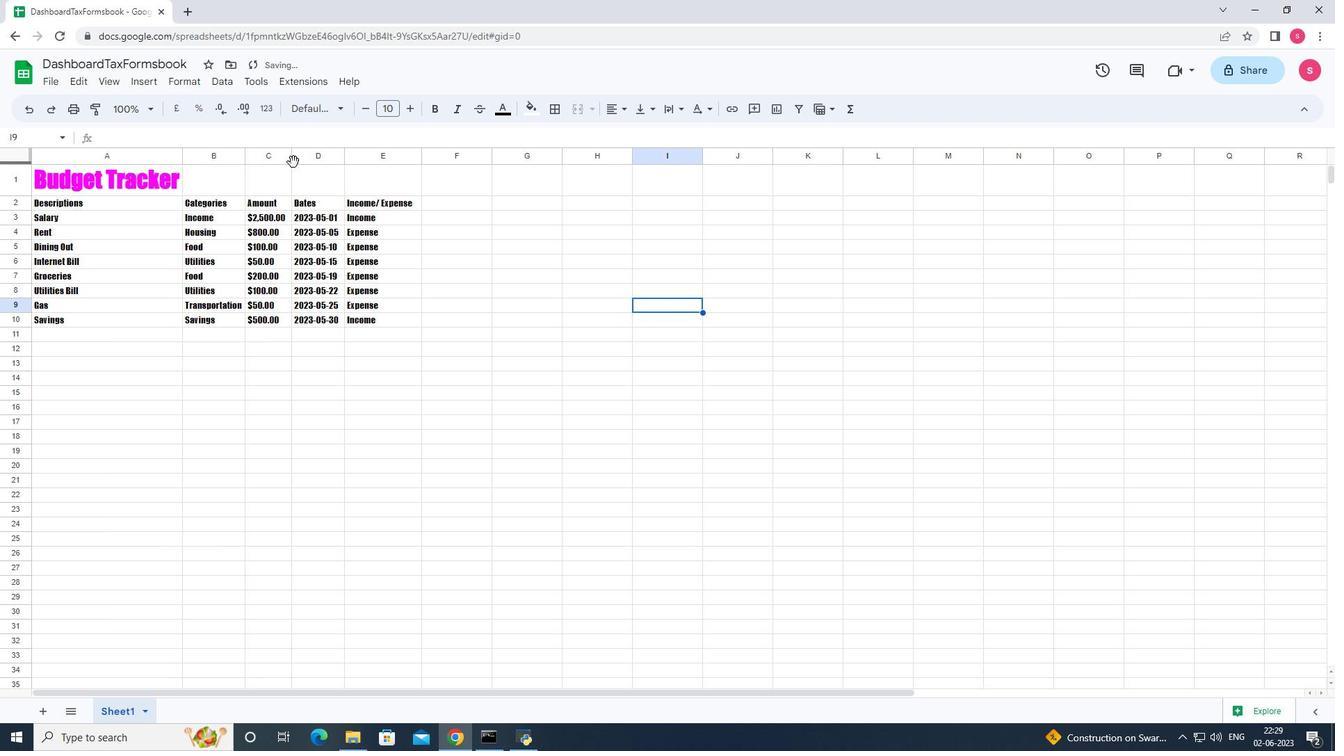 
Action: Mouse pressed left at (292, 158)
Screenshot: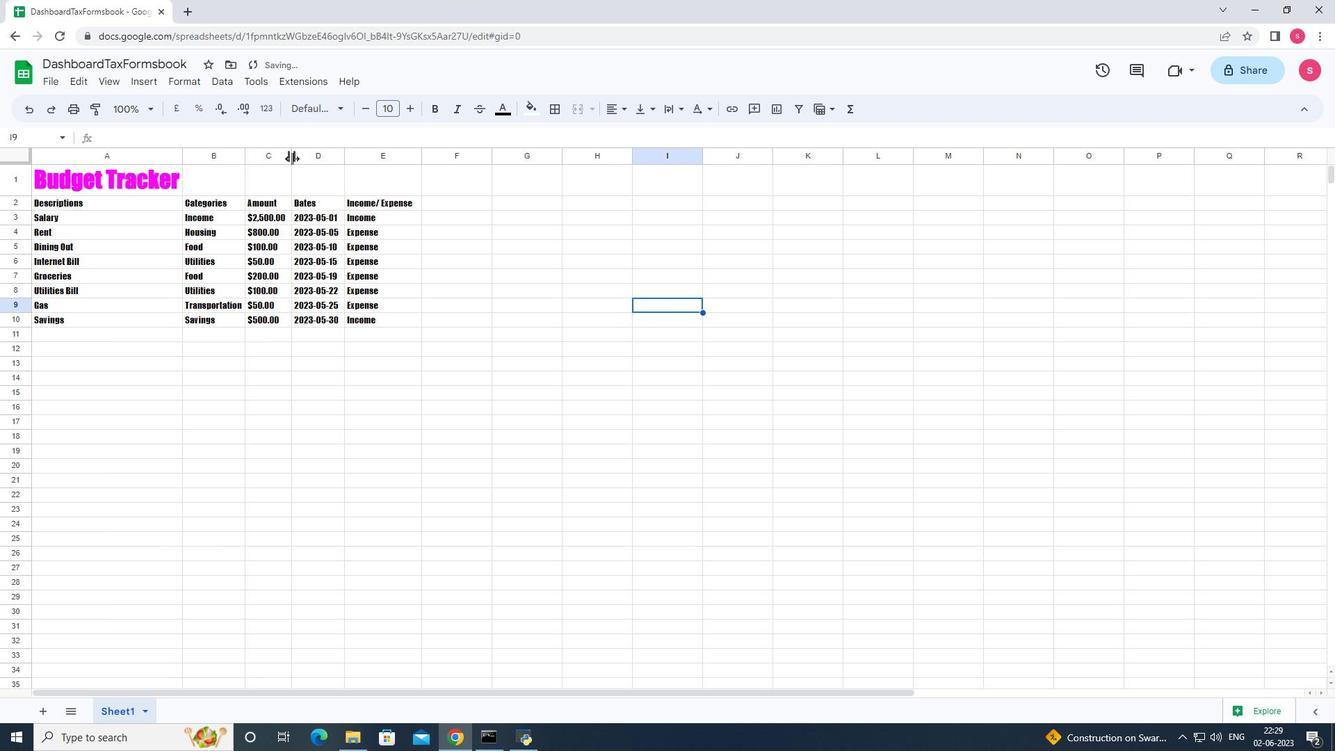
Action: Mouse pressed left at (292, 158)
Screenshot: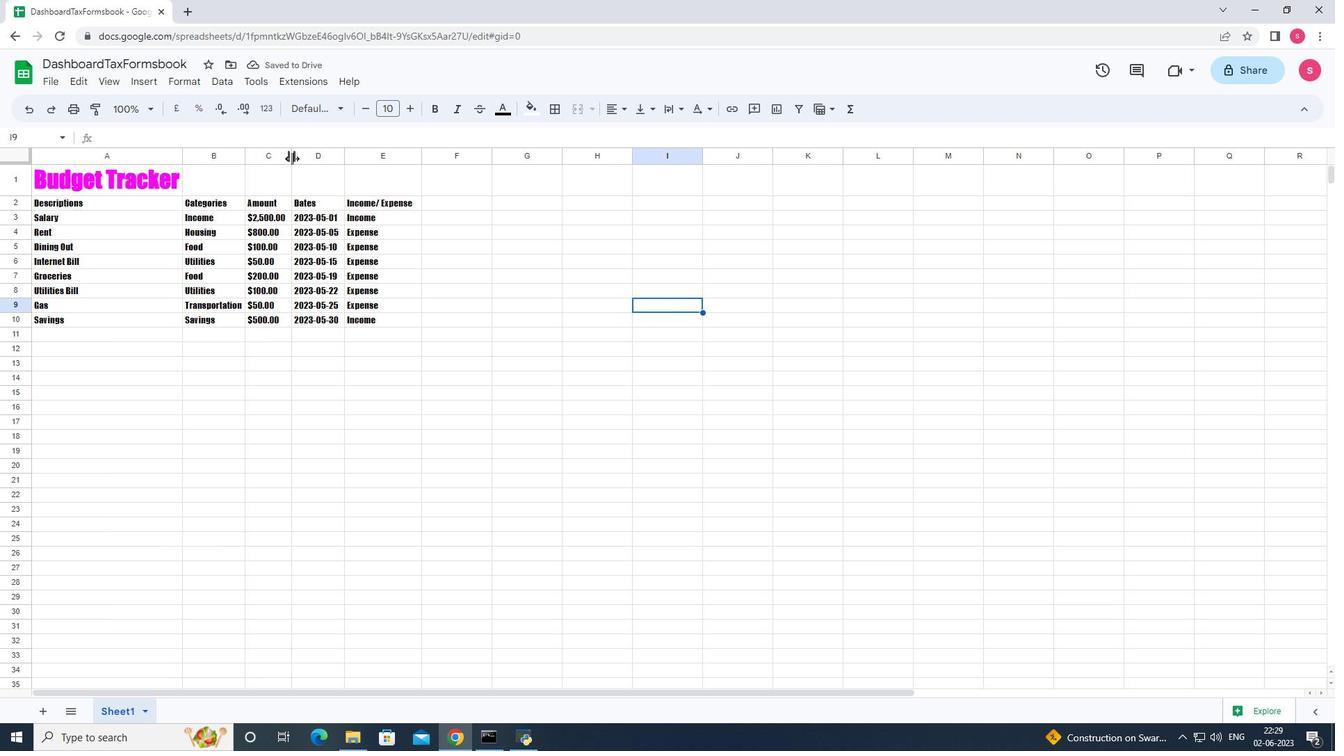 
Action: Mouse moved to (288, 152)
Screenshot: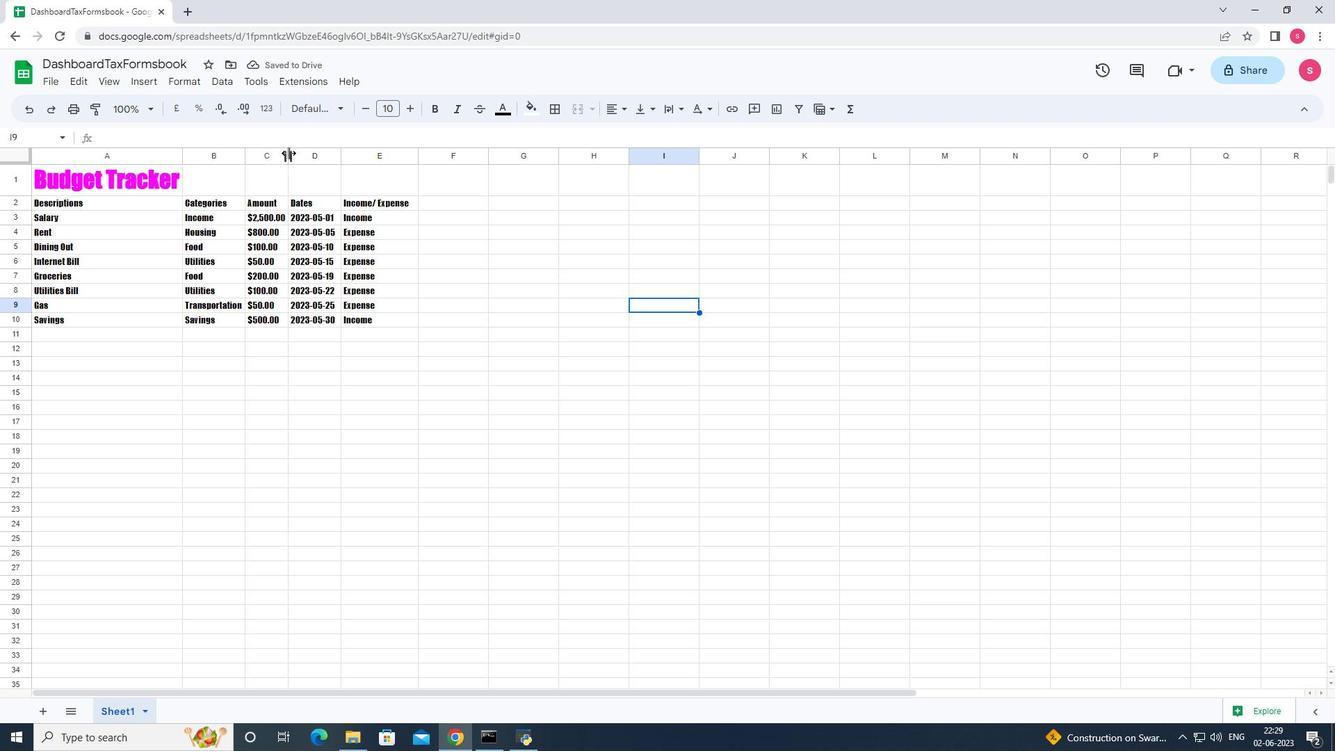 
Action: Mouse pressed left at (288, 152)
Screenshot: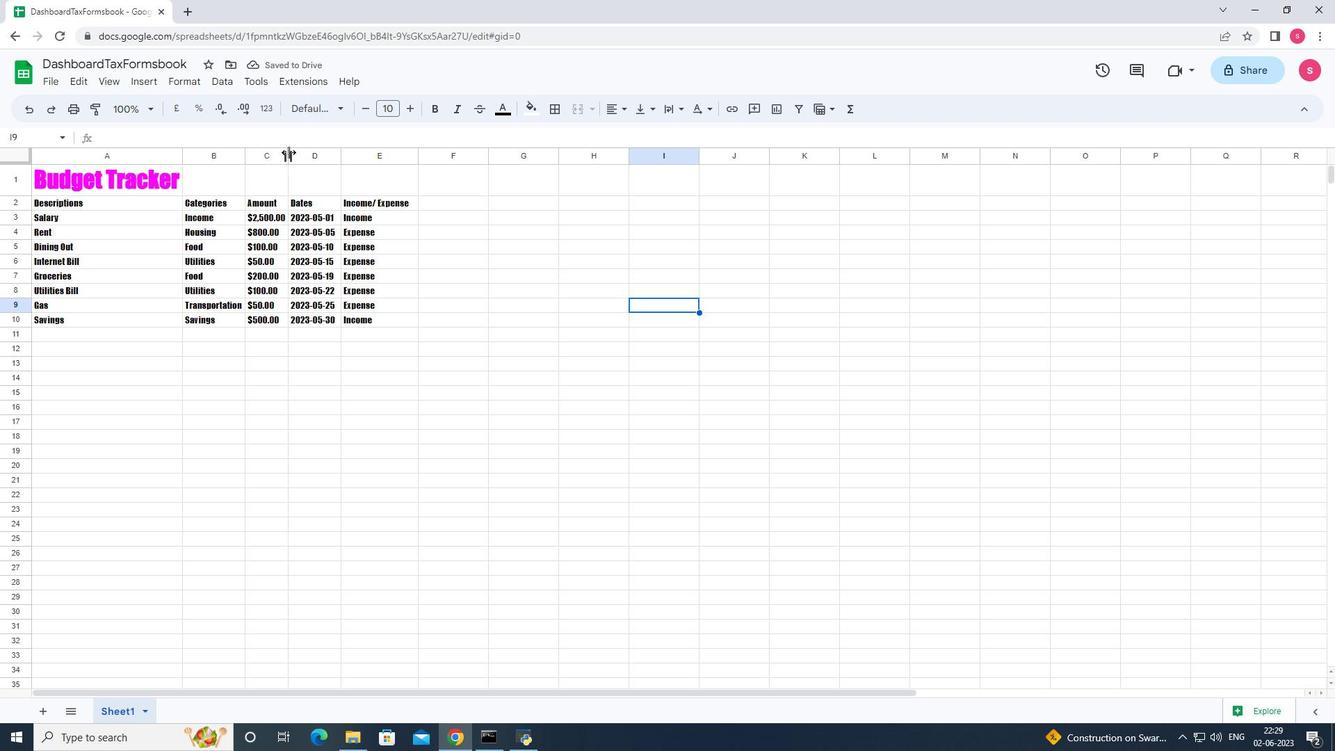 
Action: Mouse pressed left at (288, 152)
Screenshot: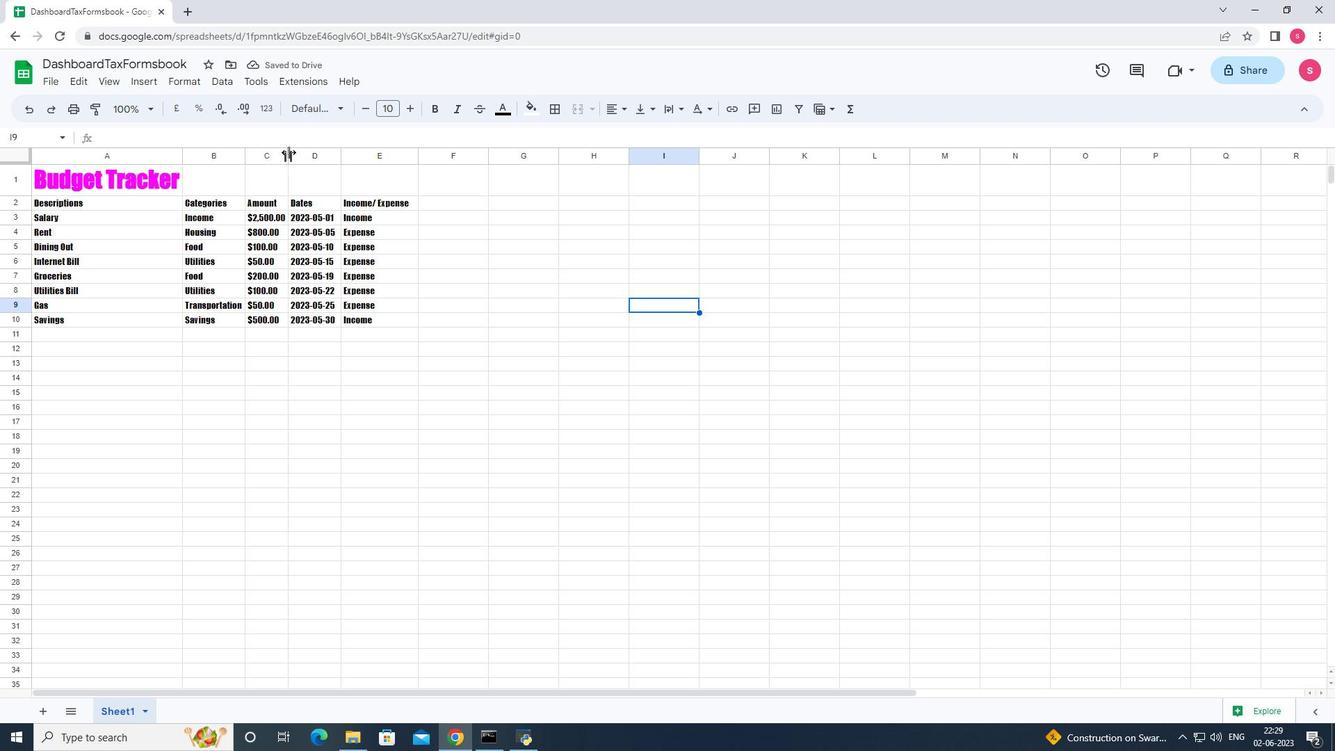 
Action: Mouse moved to (338, 150)
Screenshot: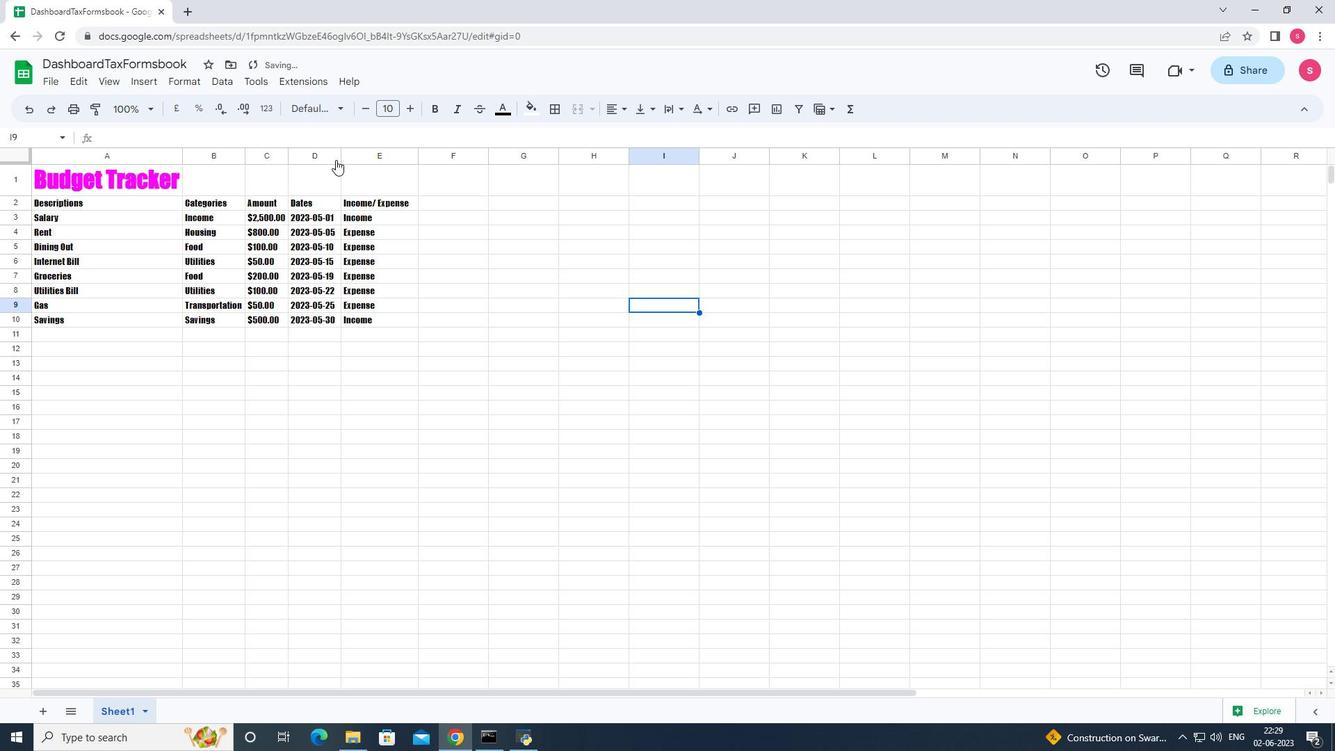 
Action: Mouse pressed left at (338, 150)
Screenshot: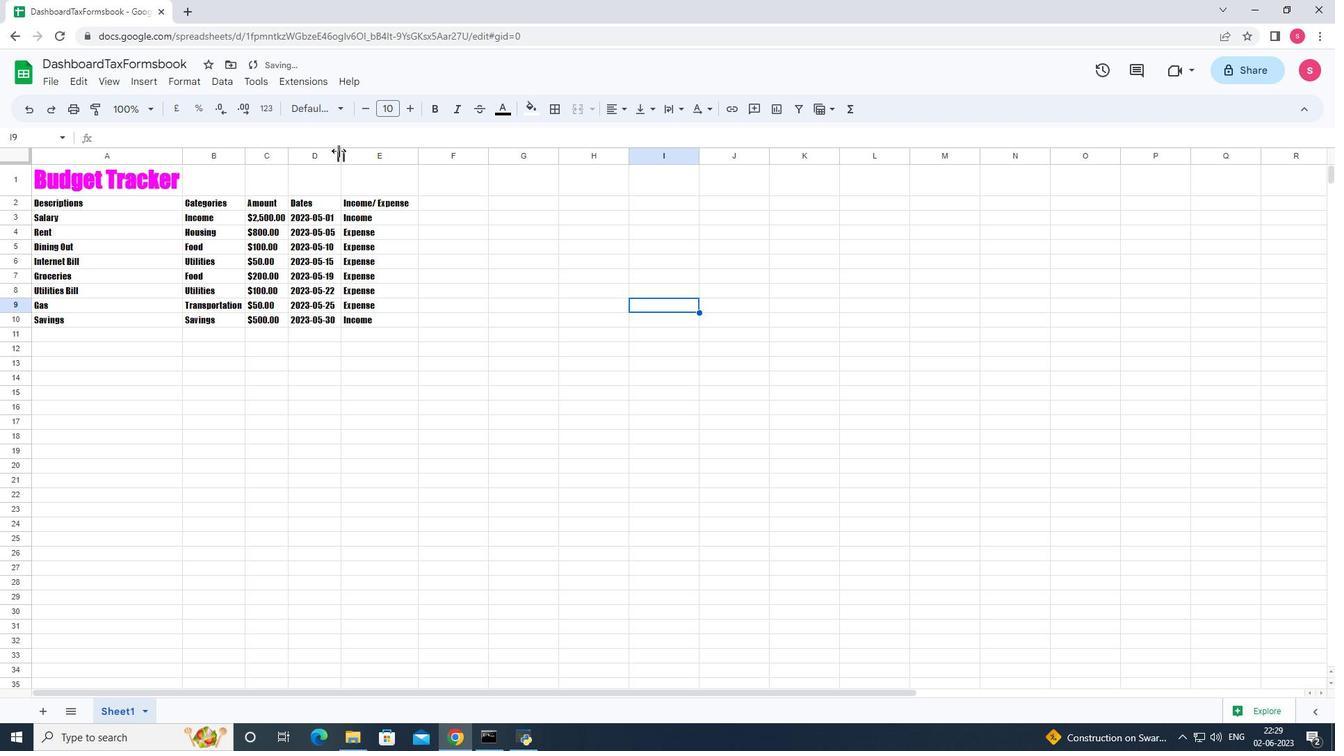
Action: Mouse pressed left at (338, 150)
Screenshot: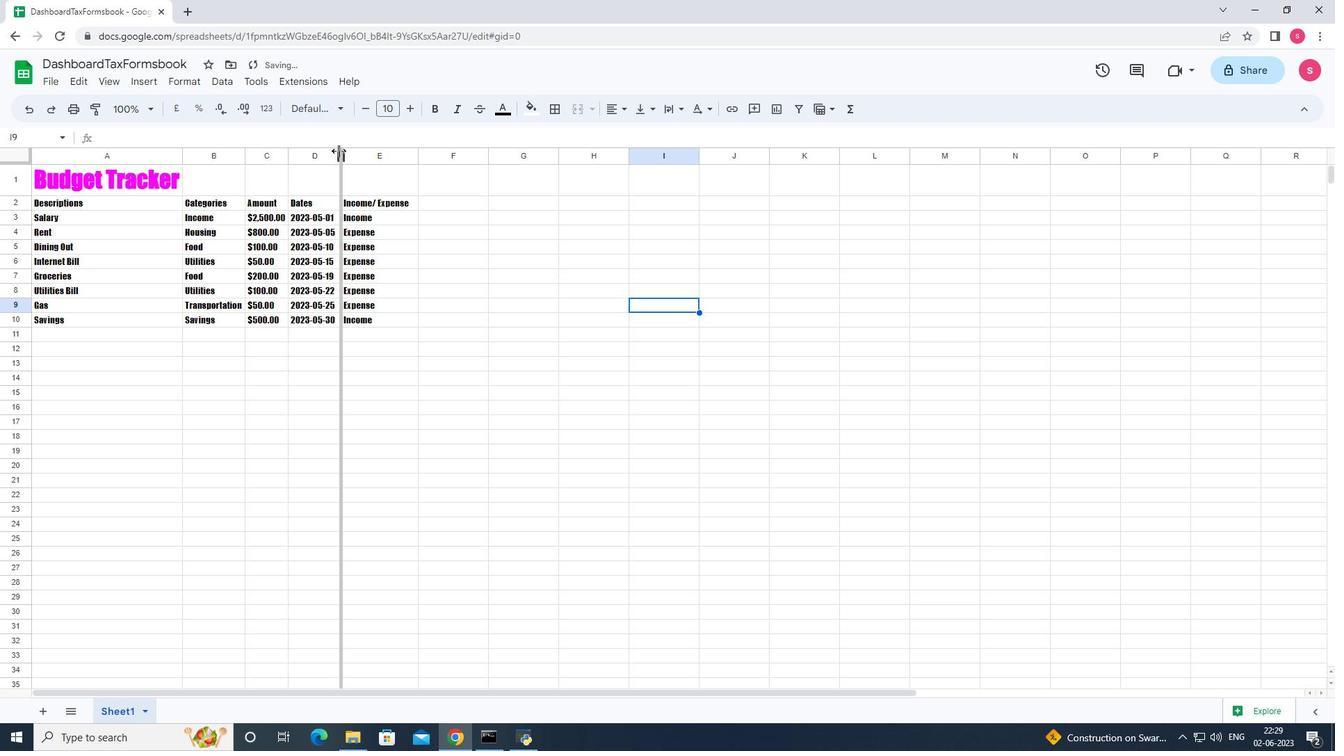 
Action: Mouse moved to (413, 153)
Screenshot: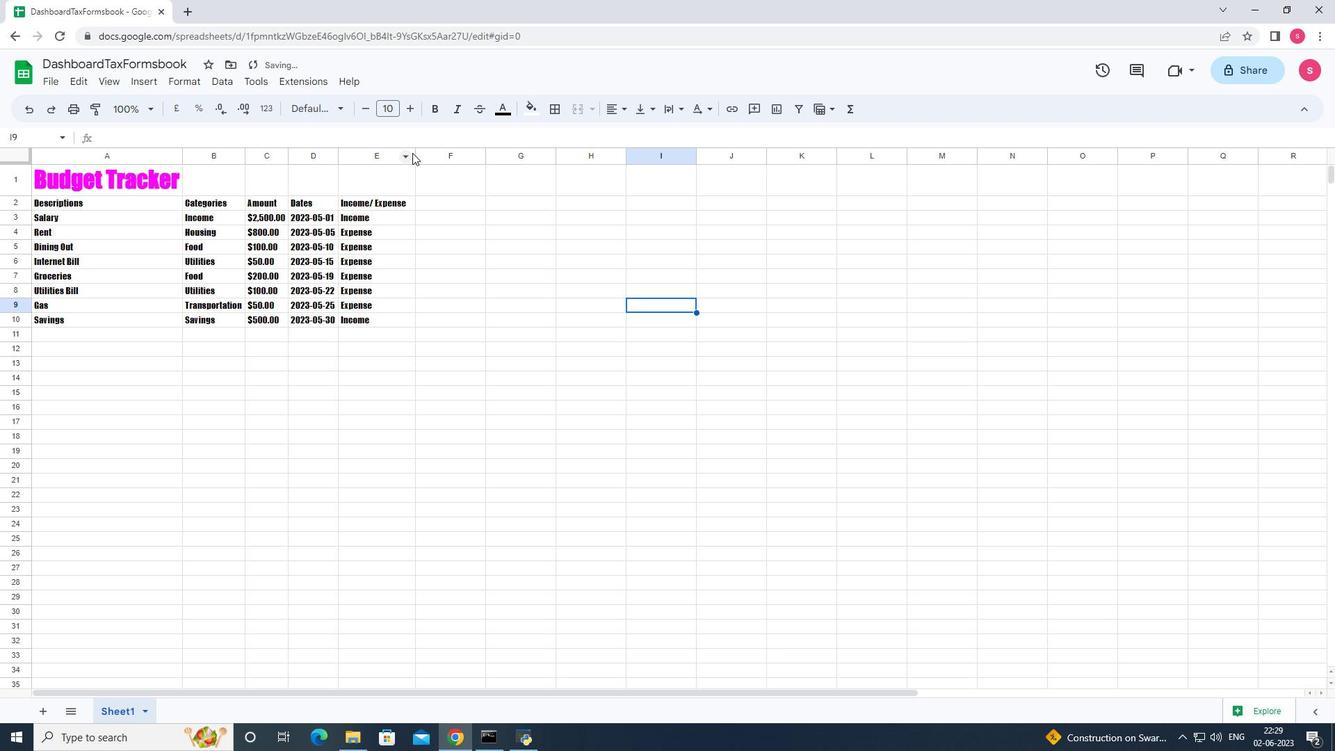 
Action: Mouse pressed left at (413, 153)
Screenshot: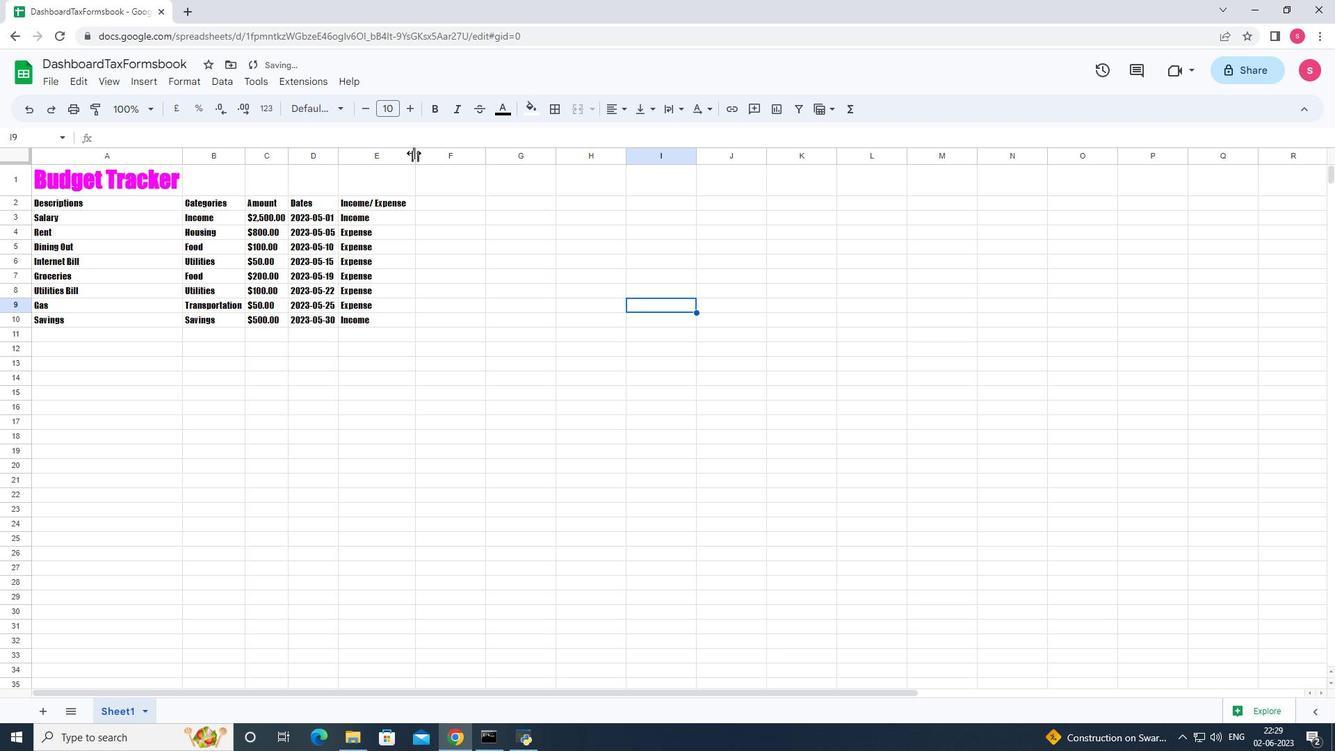 
Action: Mouse pressed left at (413, 153)
Screenshot: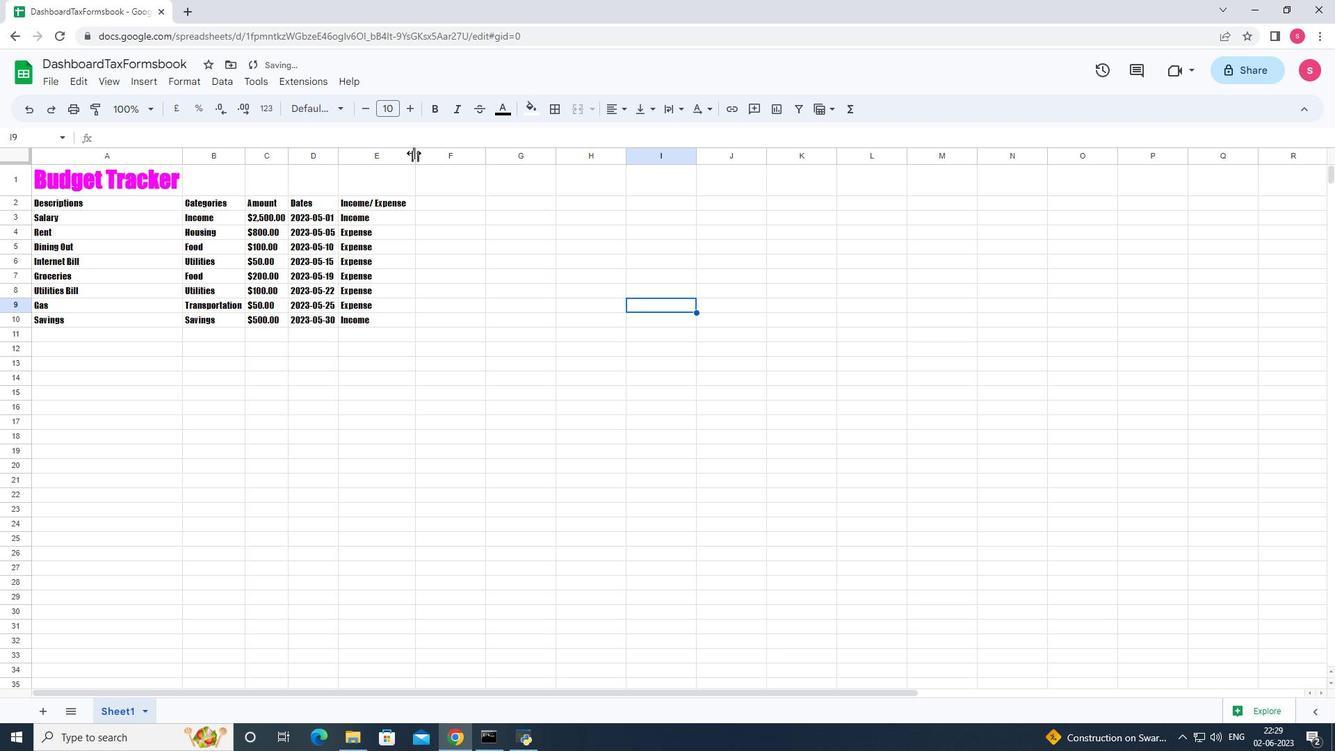 
Action: Mouse moved to (470, 219)
Screenshot: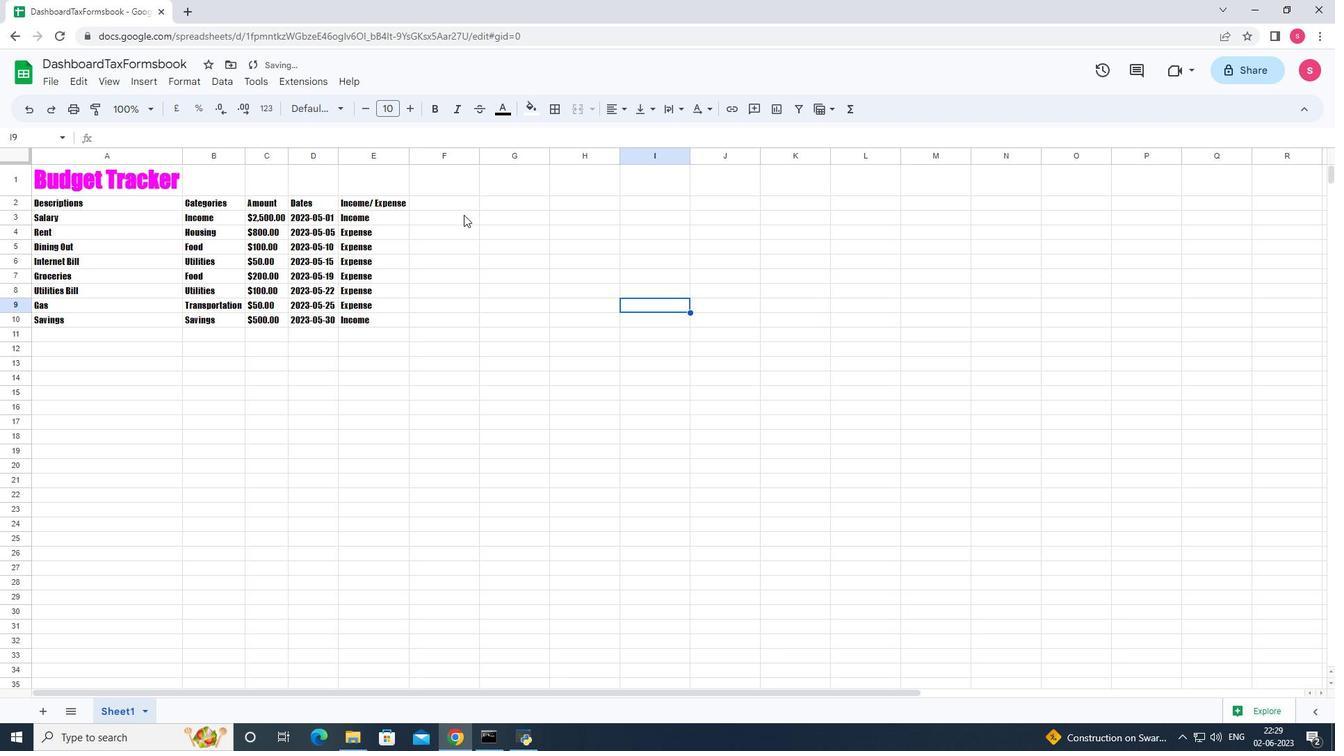 
Action: Mouse pressed left at (470, 219)
Screenshot: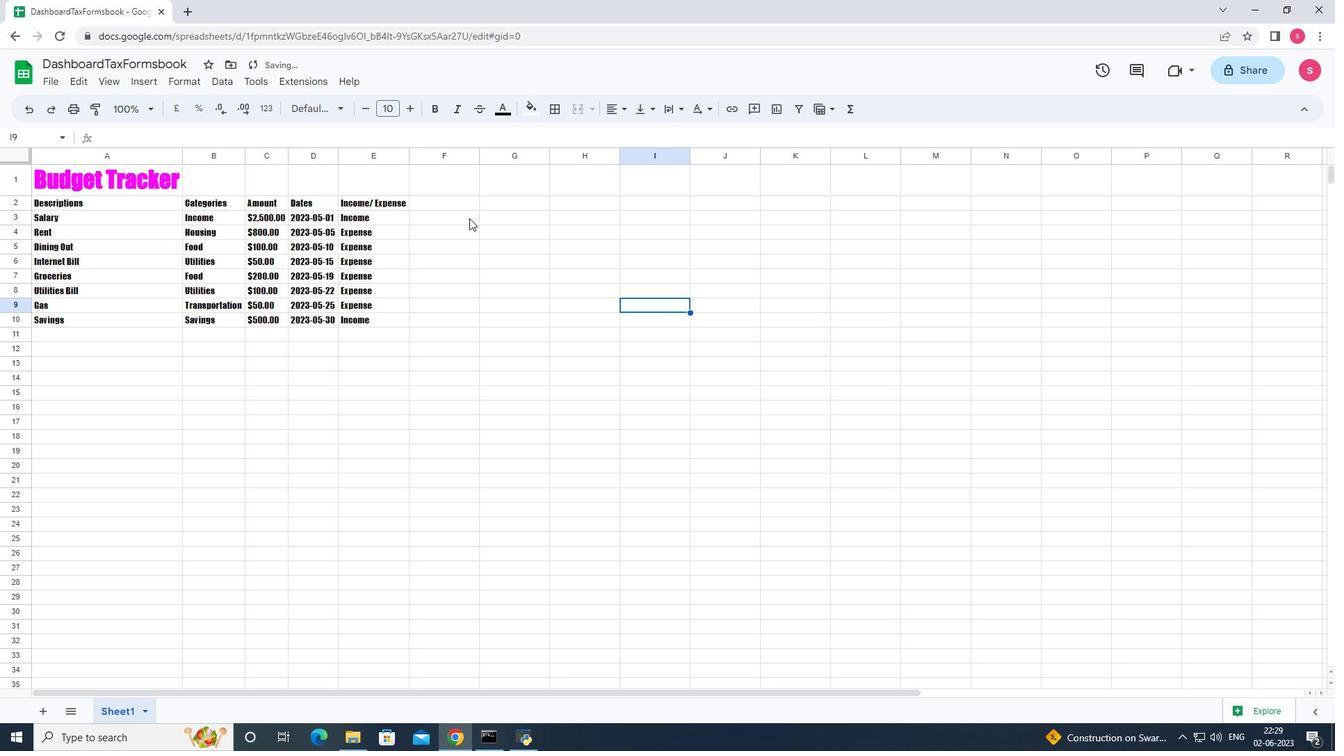 
Action: Mouse moved to (68, 198)
Screenshot: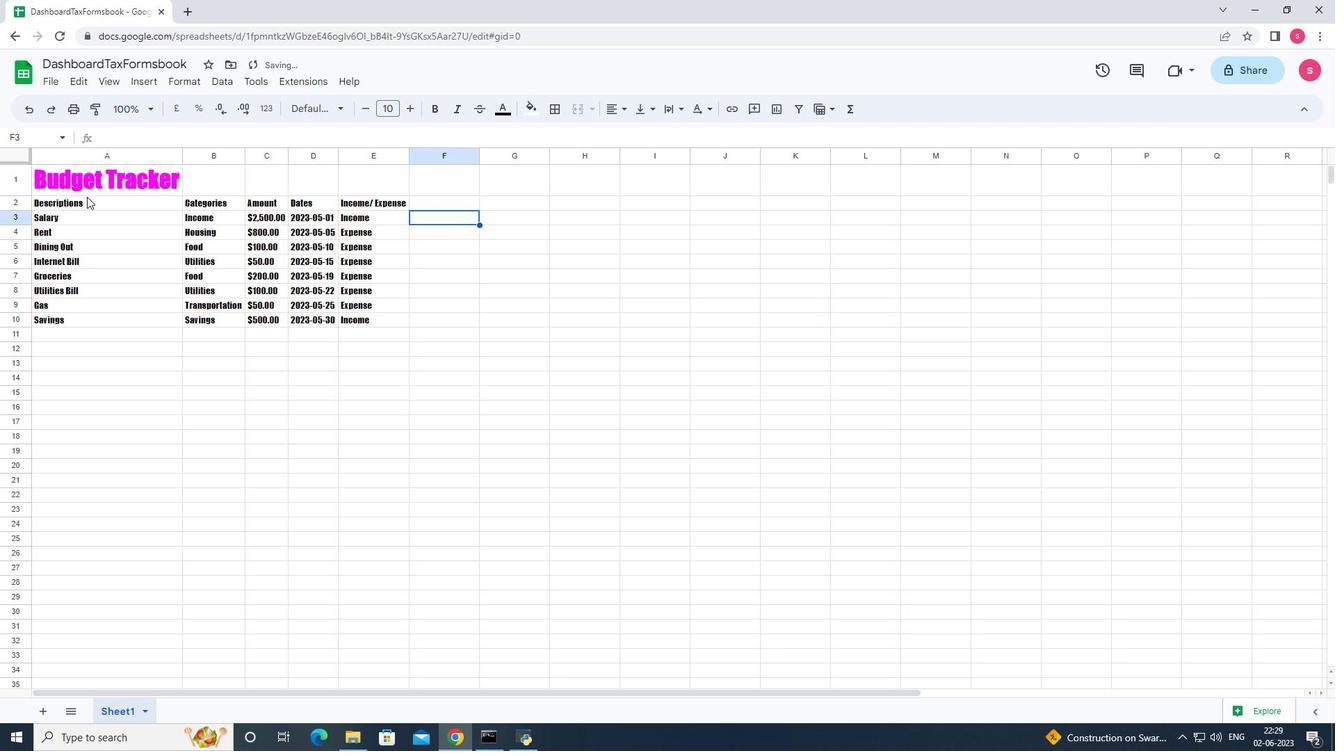 
Action: Mouse pressed left at (68, 198)
Screenshot: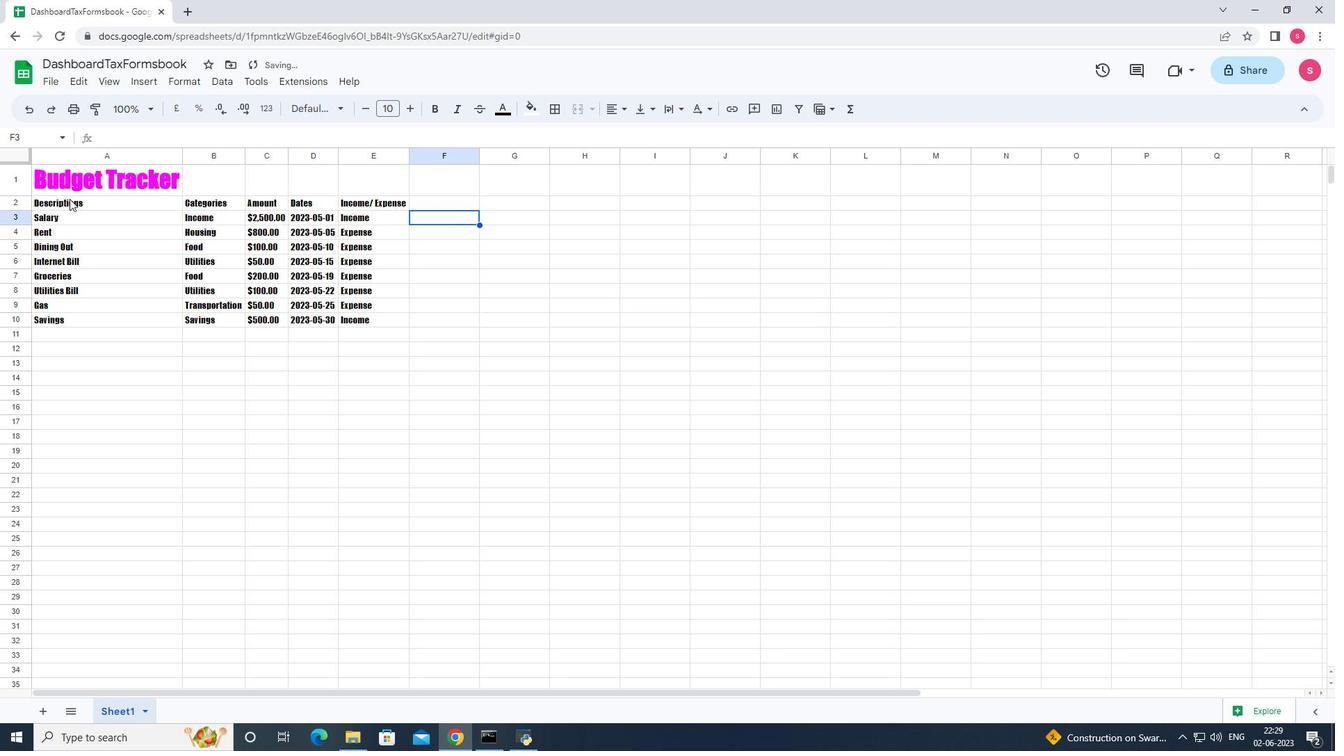 
Action: Mouse moved to (409, 111)
Screenshot: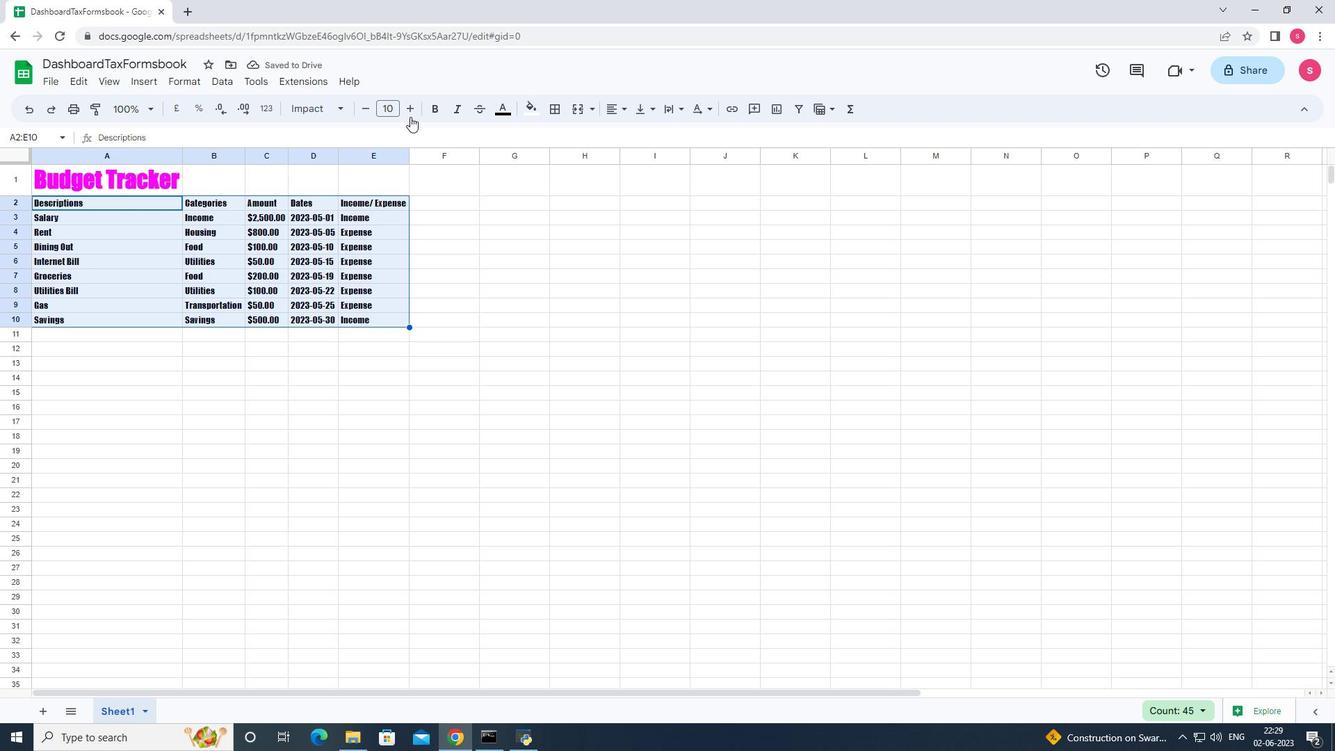 
Action: Mouse pressed left at (409, 111)
Screenshot: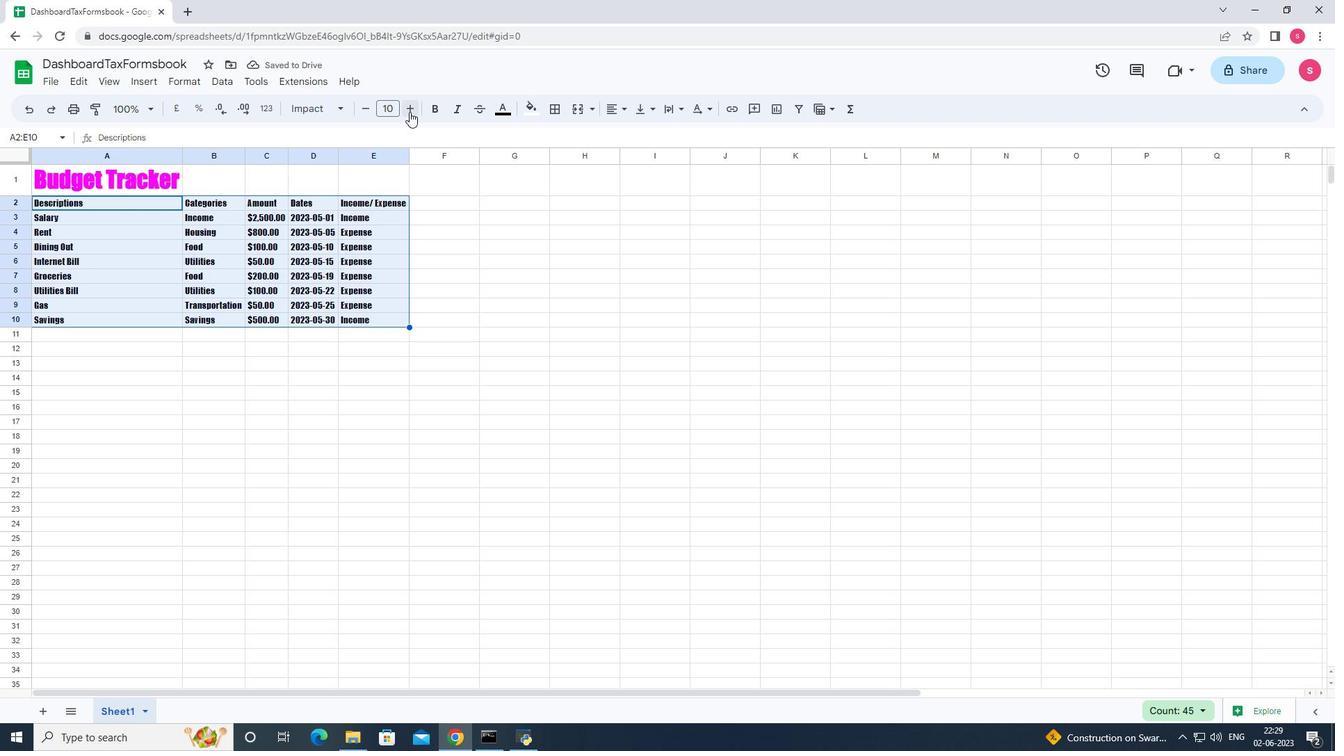 
Action: Mouse pressed left at (409, 111)
Screenshot: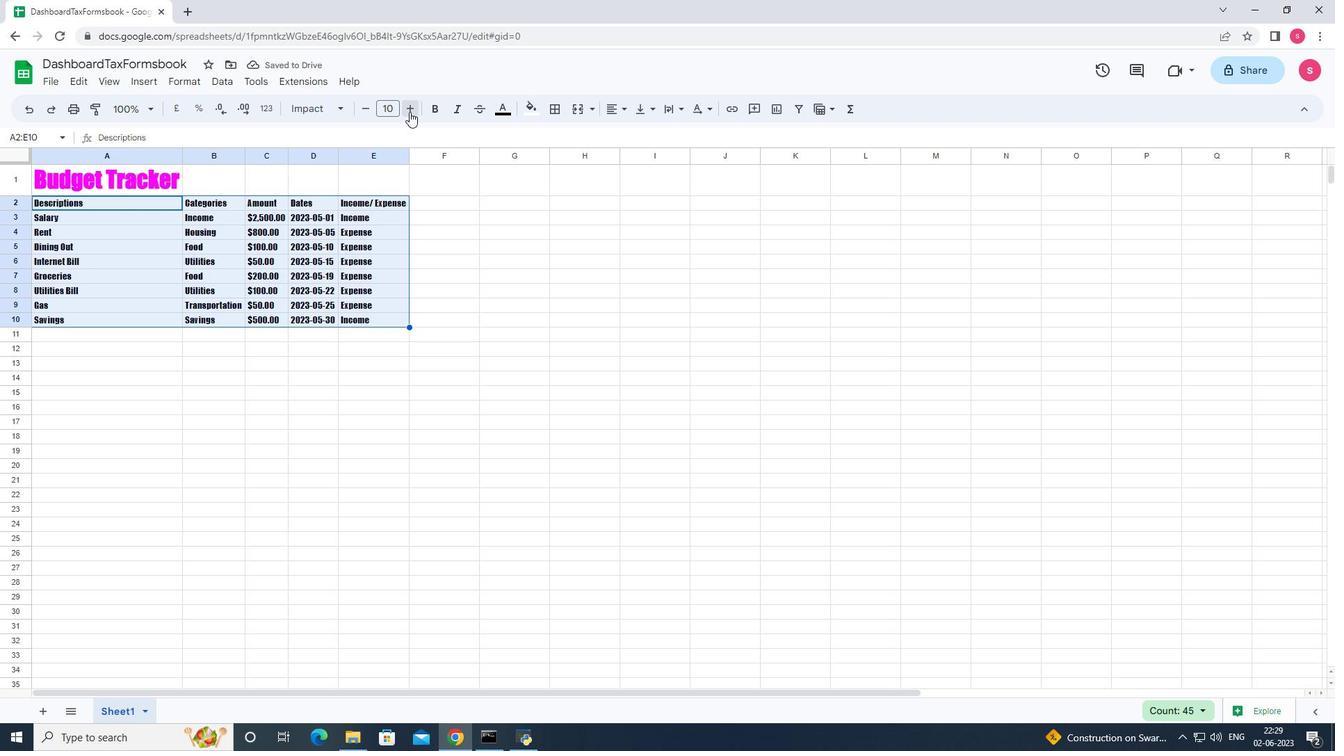 
Action: Mouse pressed left at (409, 111)
Screenshot: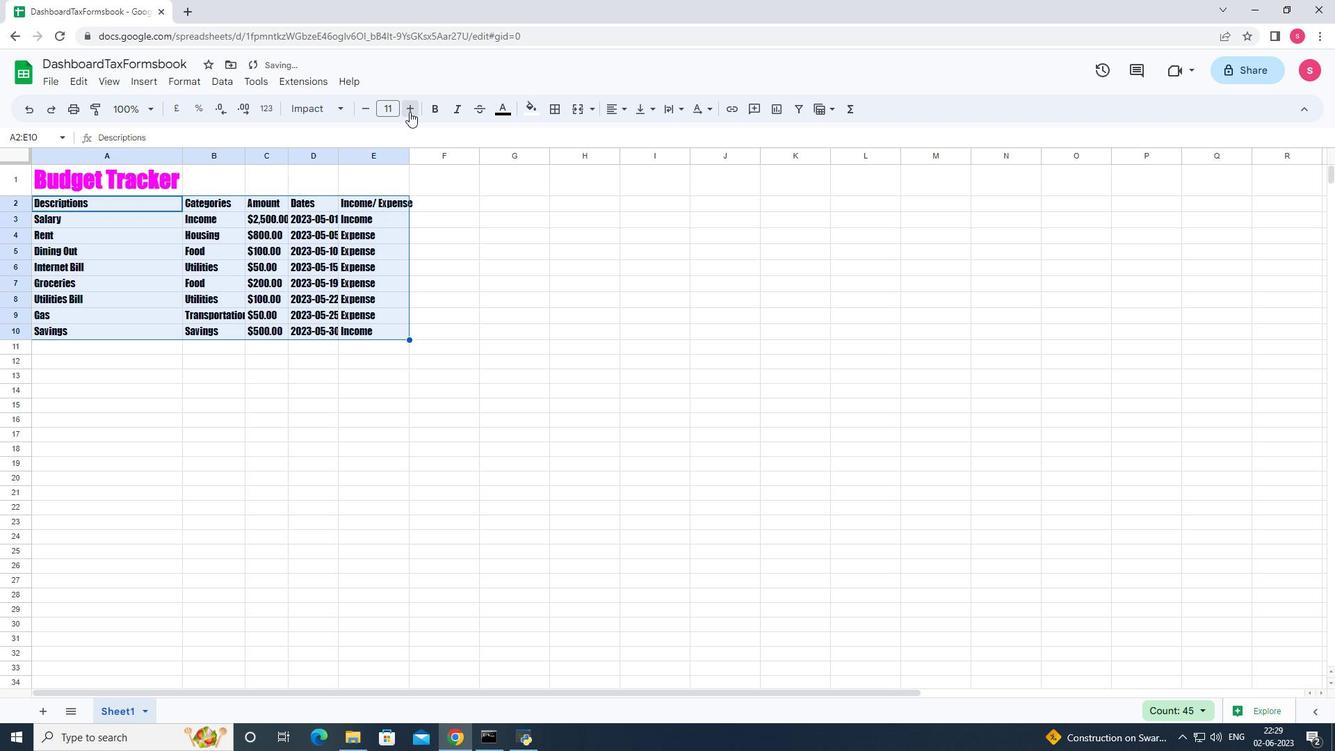 
Action: Mouse pressed left at (409, 111)
Screenshot: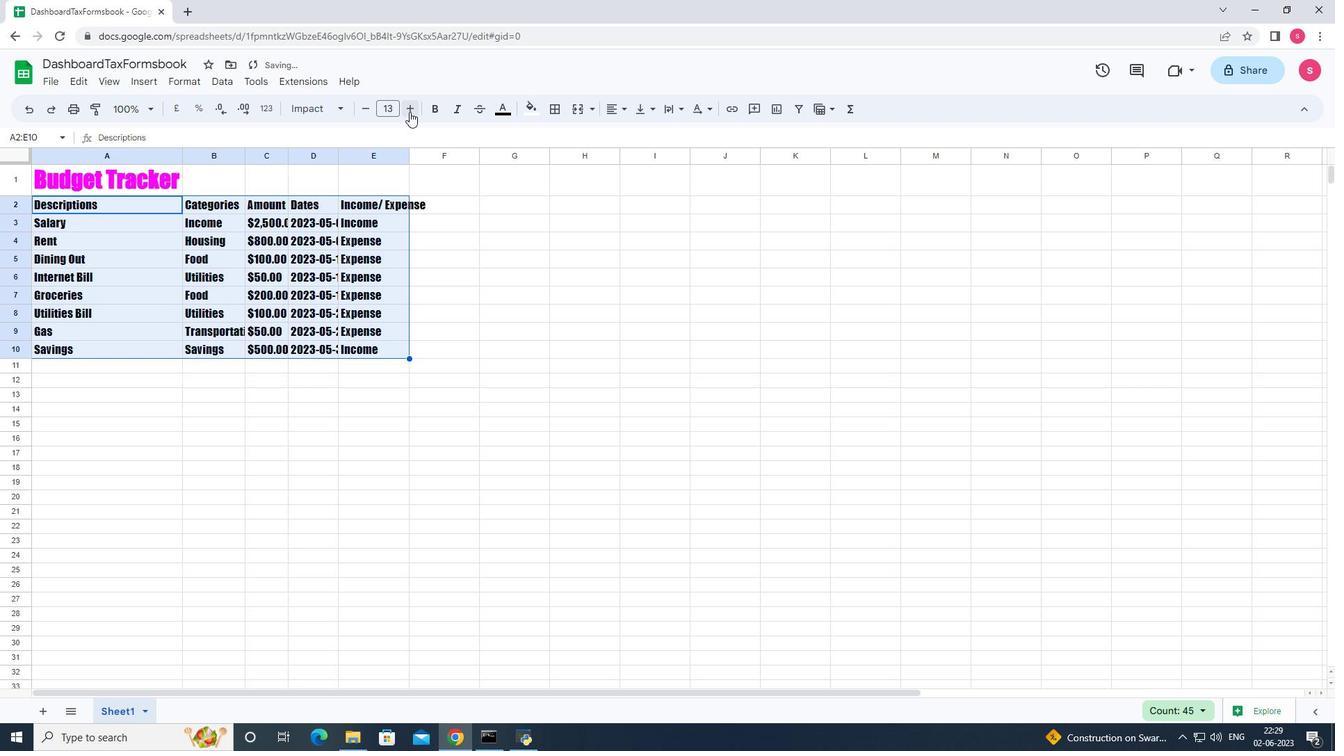 
Action: Mouse pressed left at (409, 111)
Screenshot: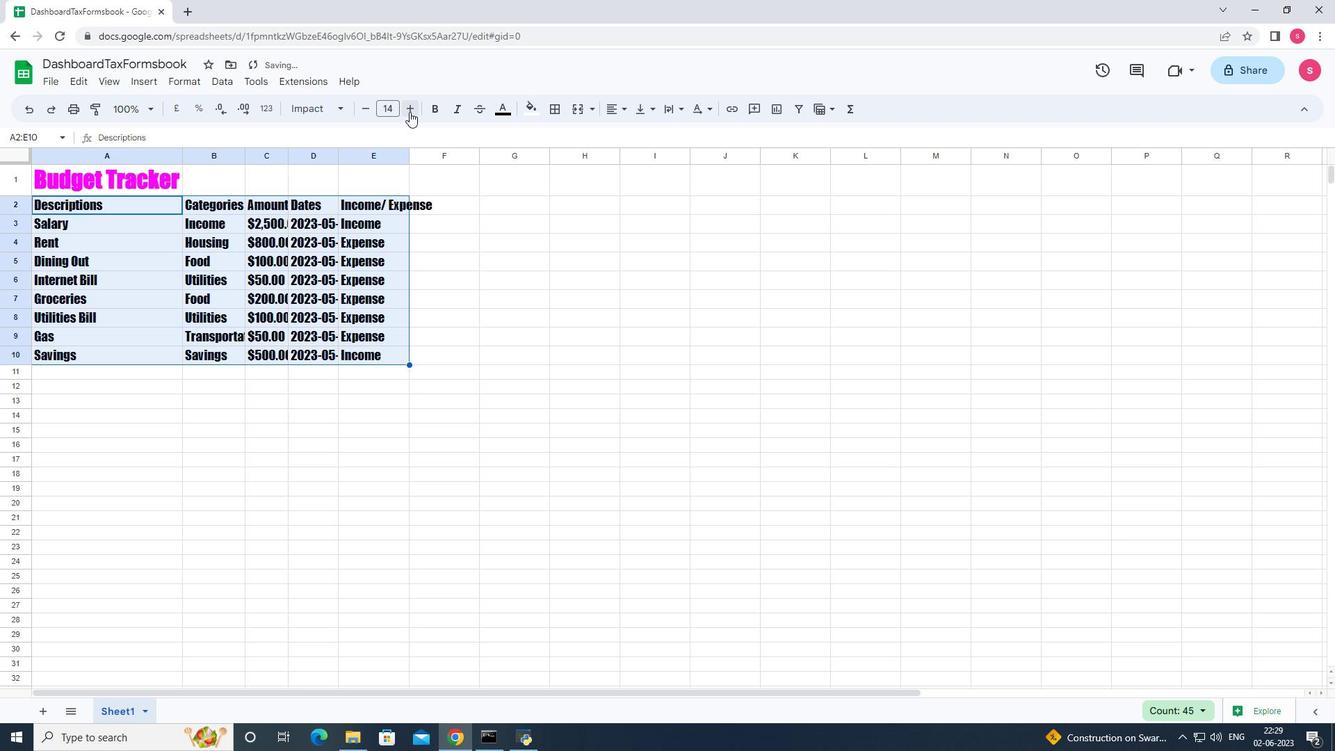 
Action: Mouse pressed left at (409, 111)
Screenshot: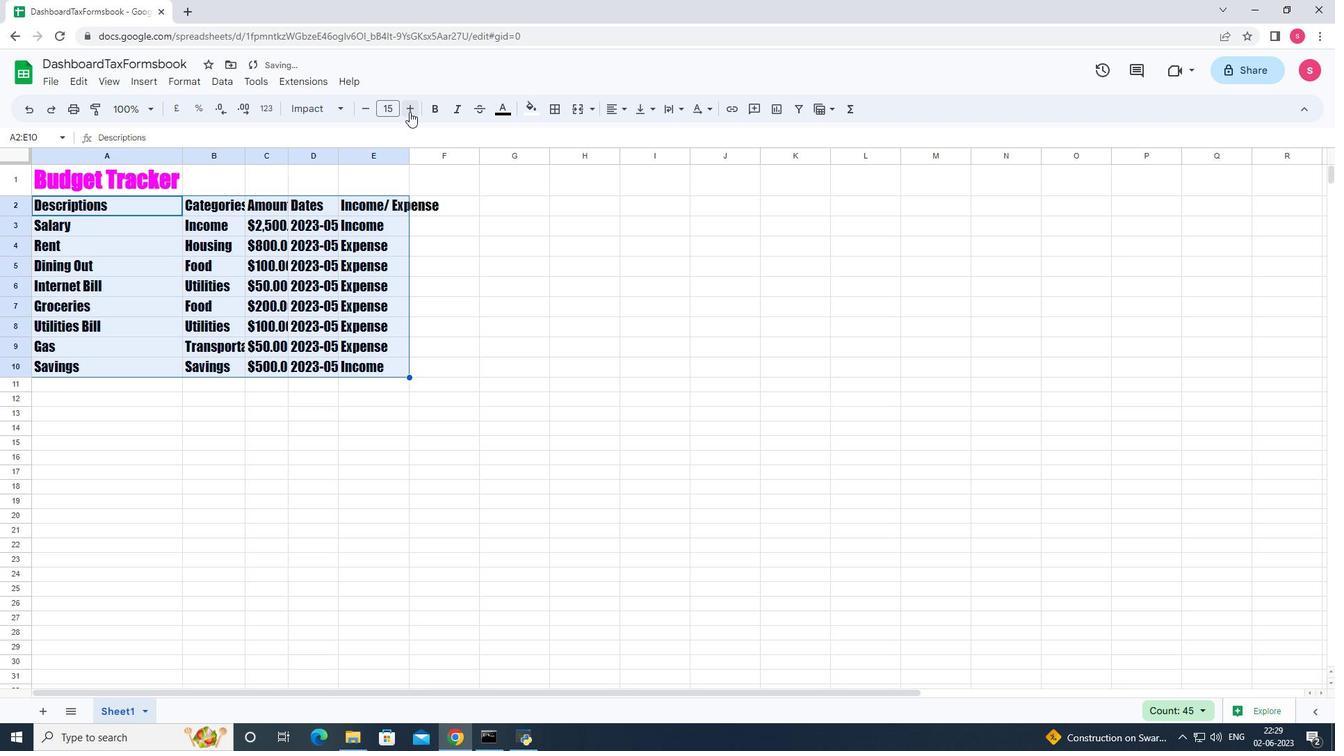 
Action: Mouse pressed left at (409, 111)
Screenshot: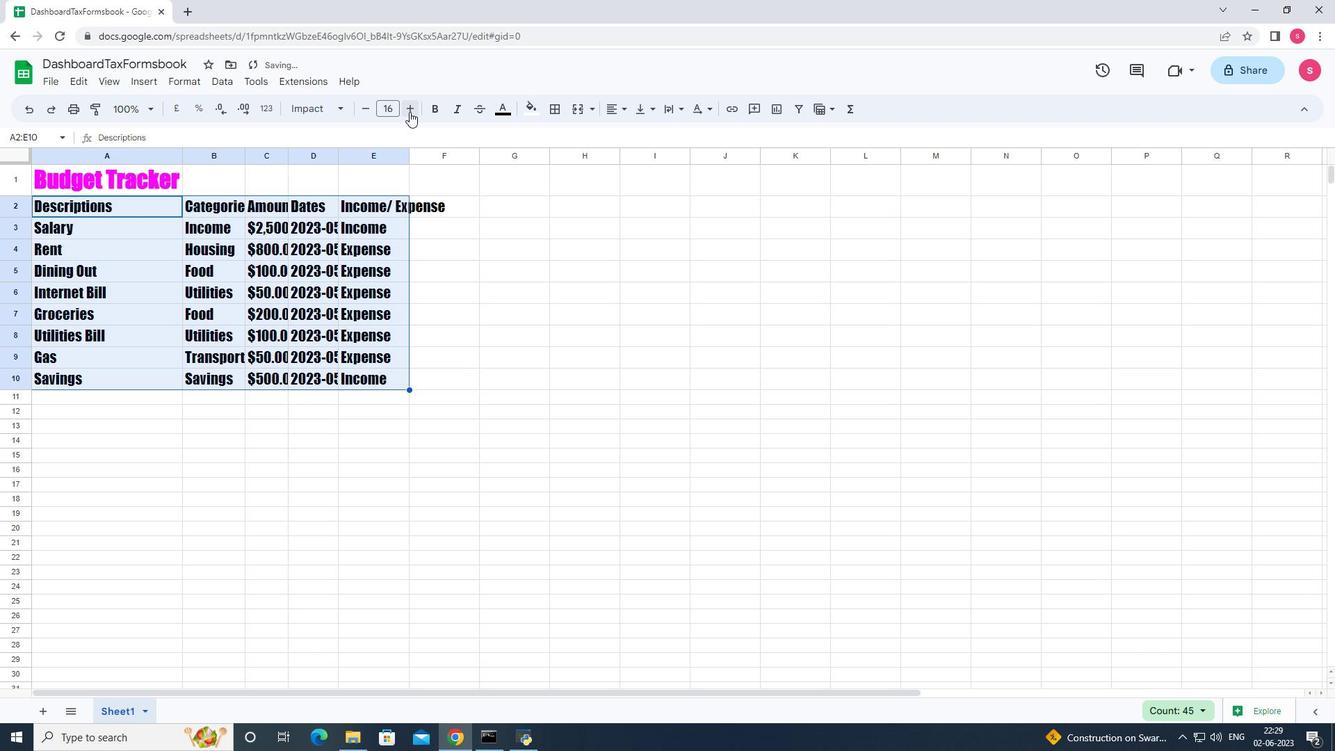 
Action: Mouse pressed left at (409, 111)
Screenshot: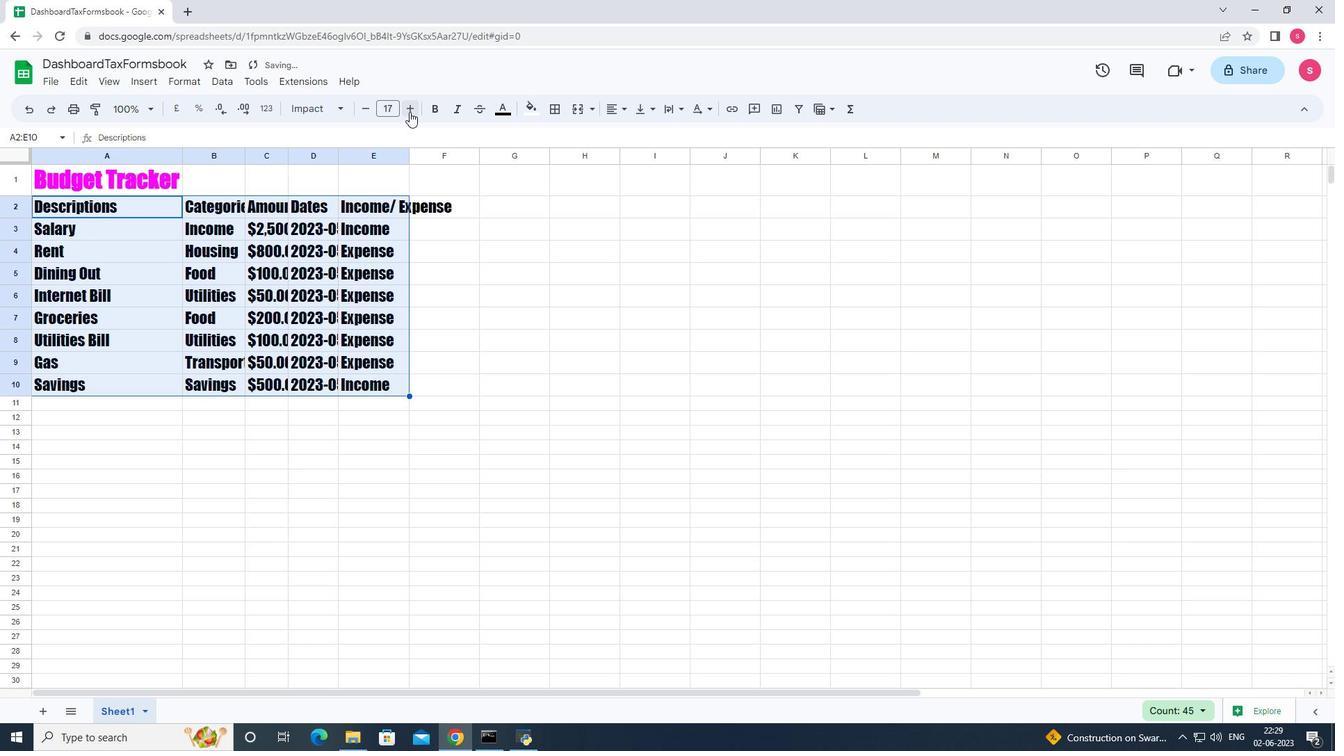 
Action: Mouse moved to (390, 509)
Screenshot: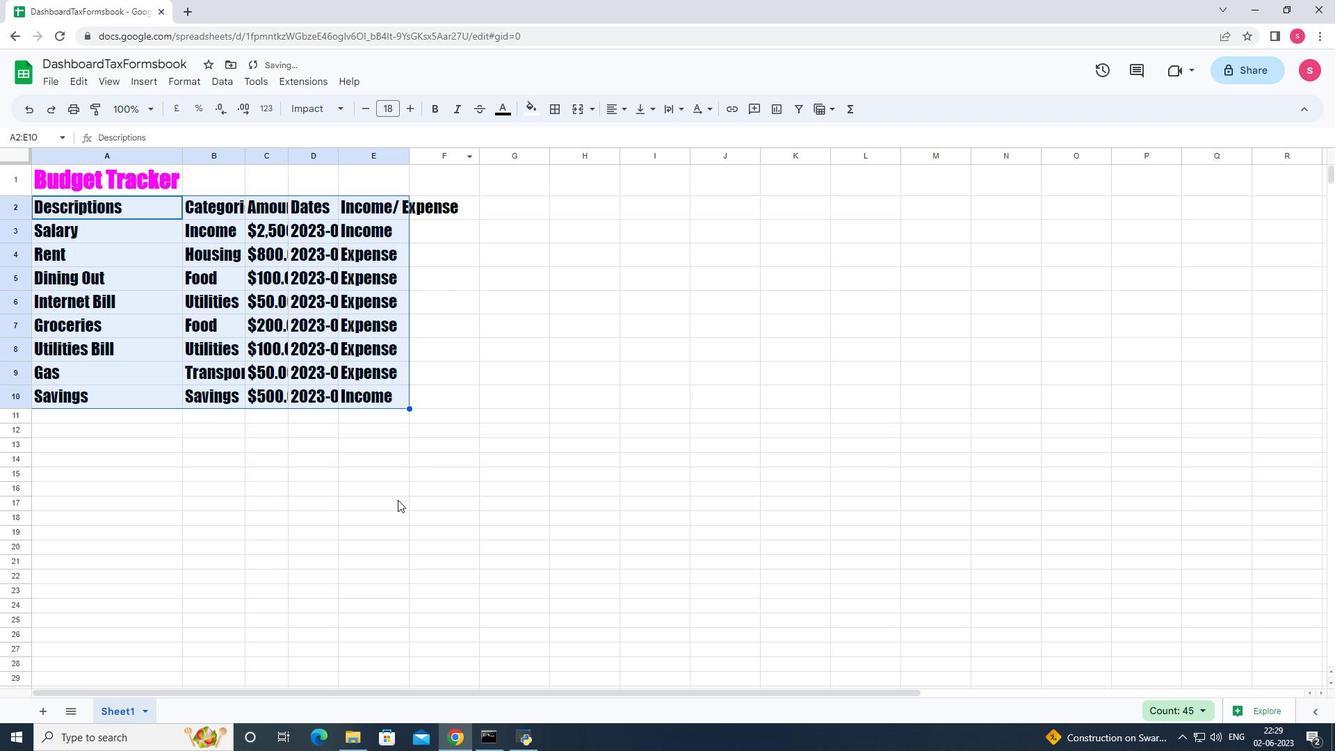 
Action: Mouse pressed left at (390, 509)
Screenshot: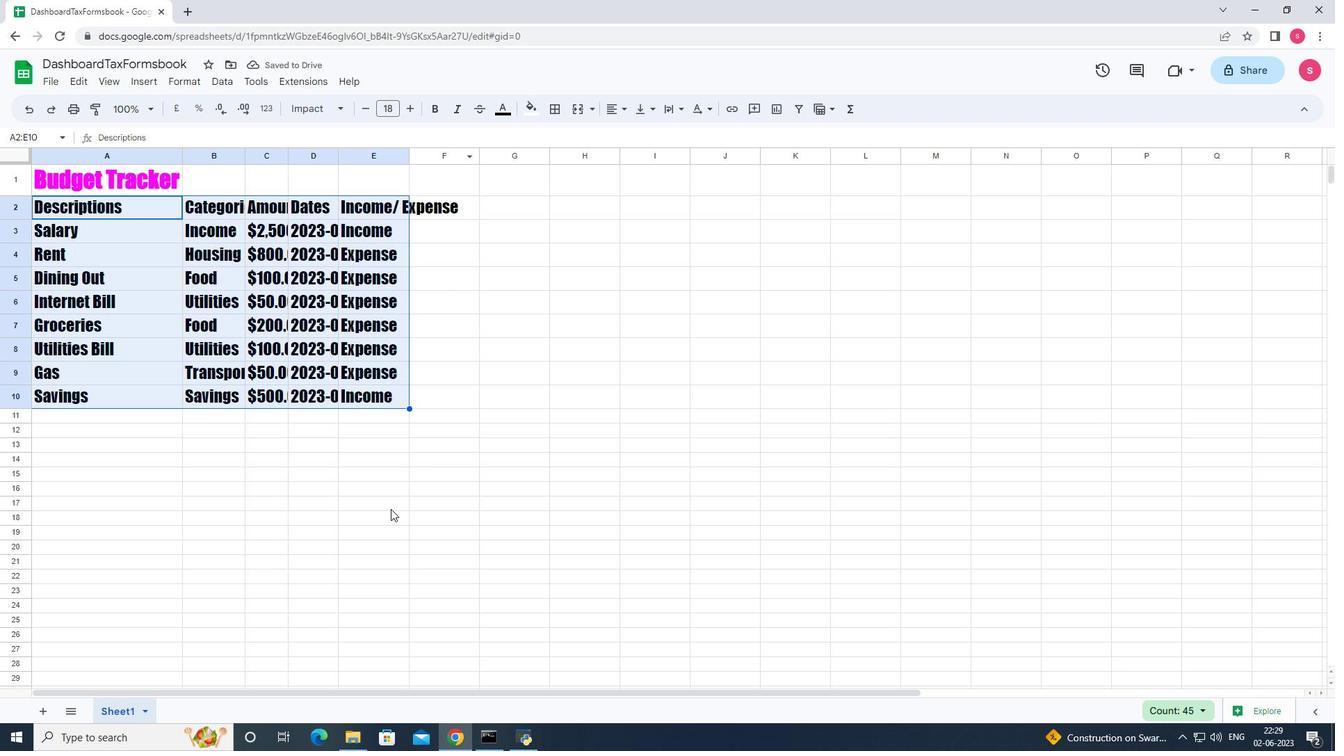 
Action: Mouse moved to (180, 154)
Screenshot: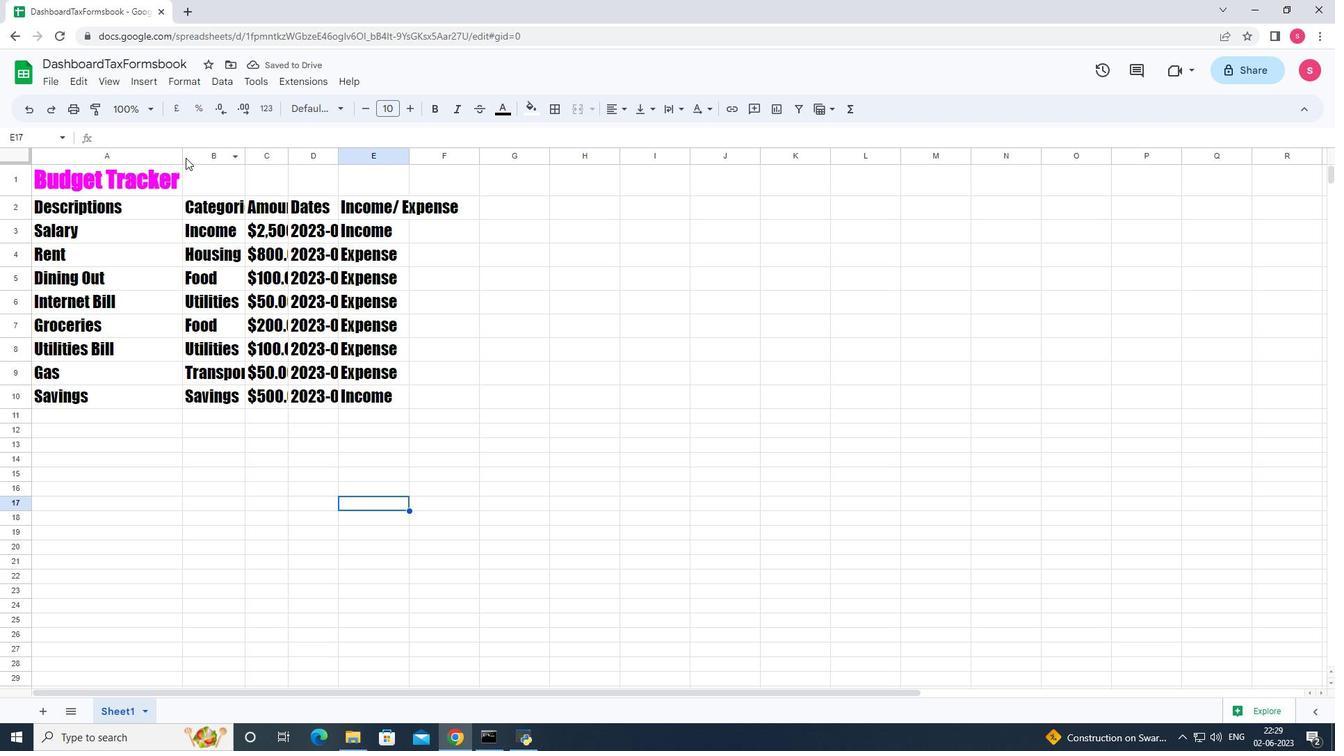 
Action: Mouse pressed left at (180, 154)
Screenshot: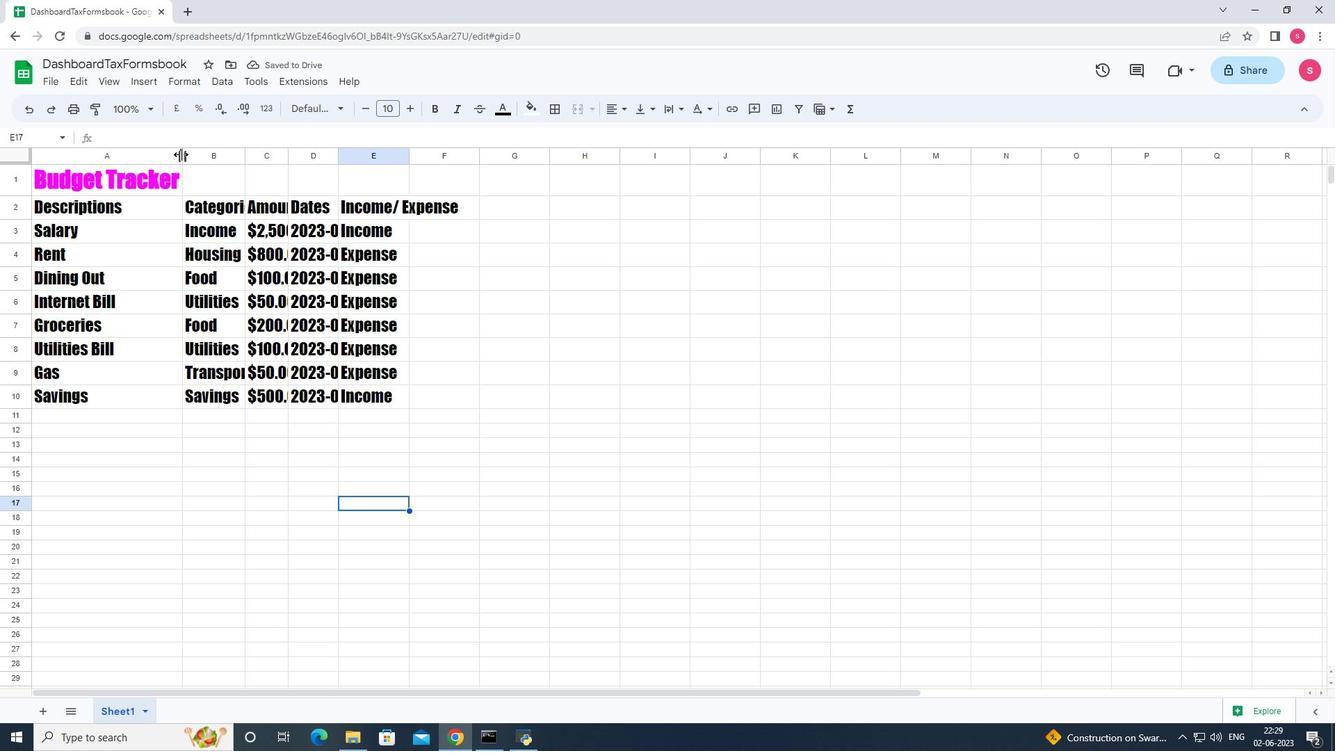 
Action: Mouse pressed left at (180, 154)
Screenshot: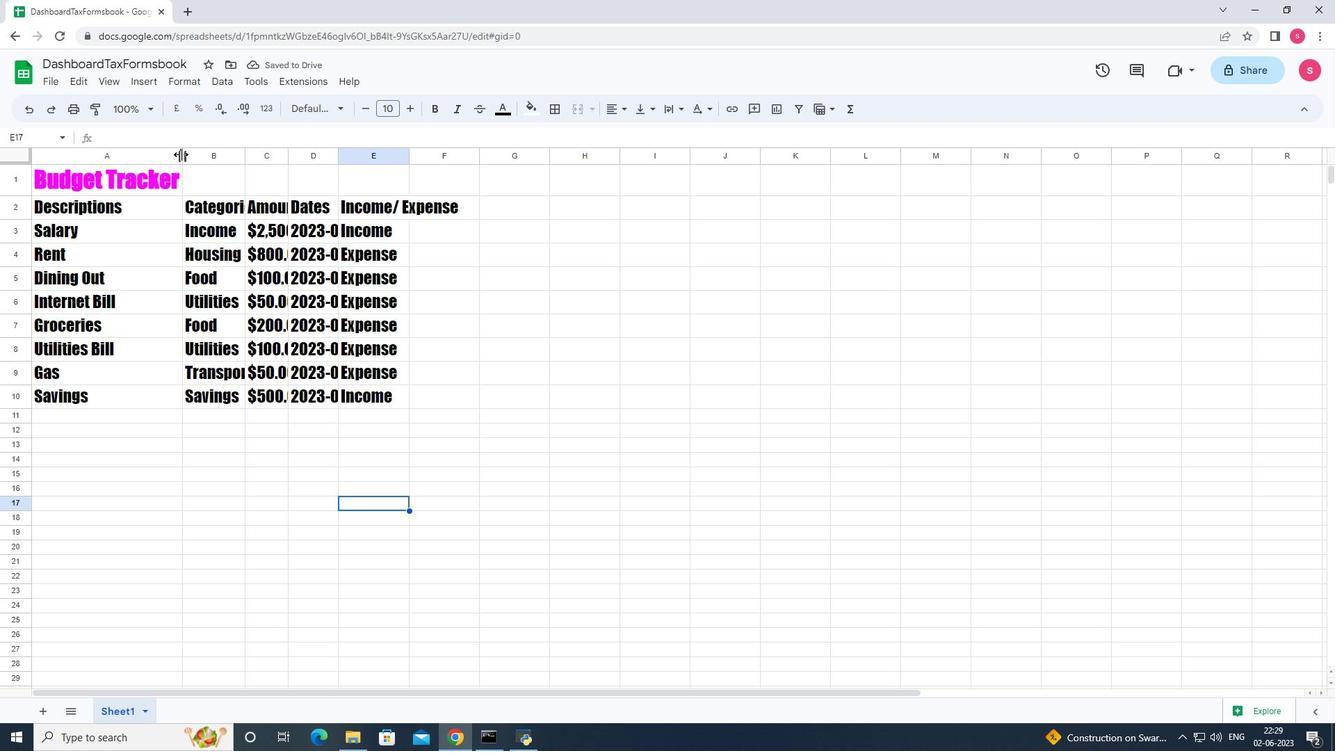 
Action: Mouse moved to (244, 150)
Screenshot: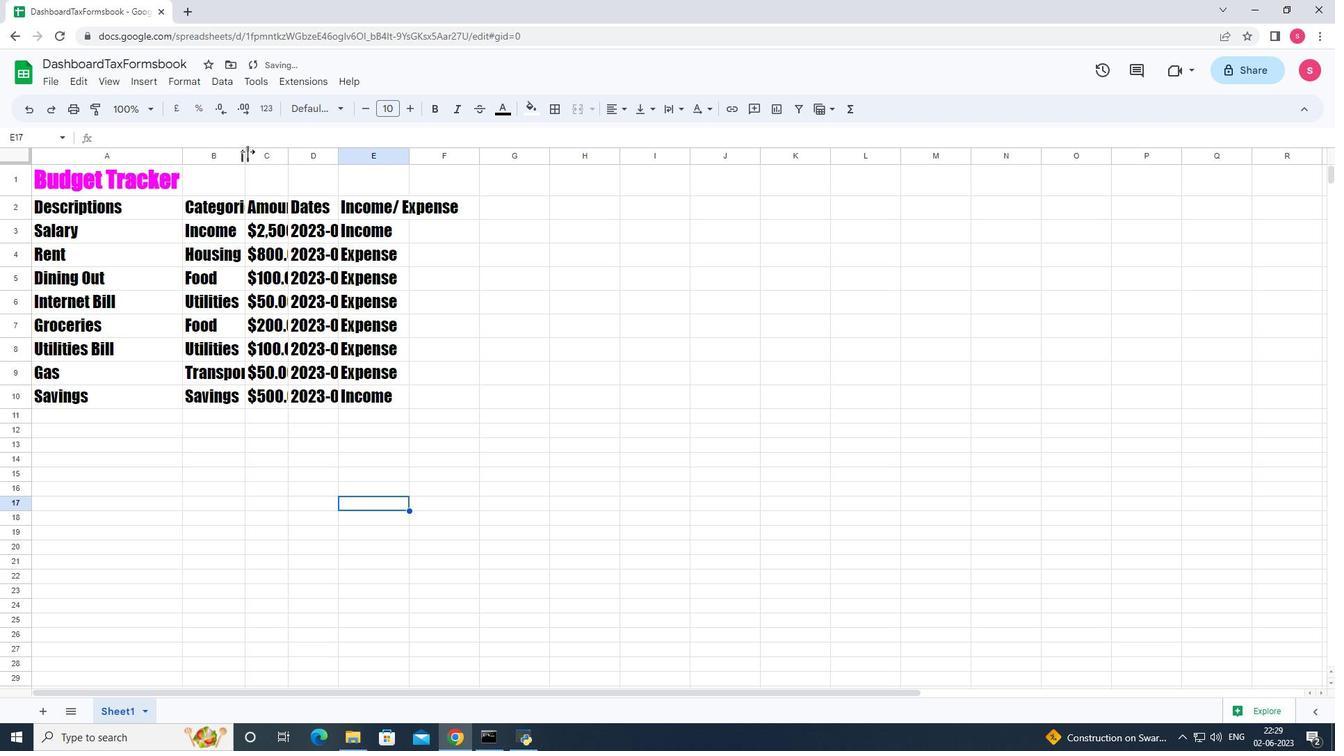 
Action: Mouse pressed left at (244, 150)
Screenshot: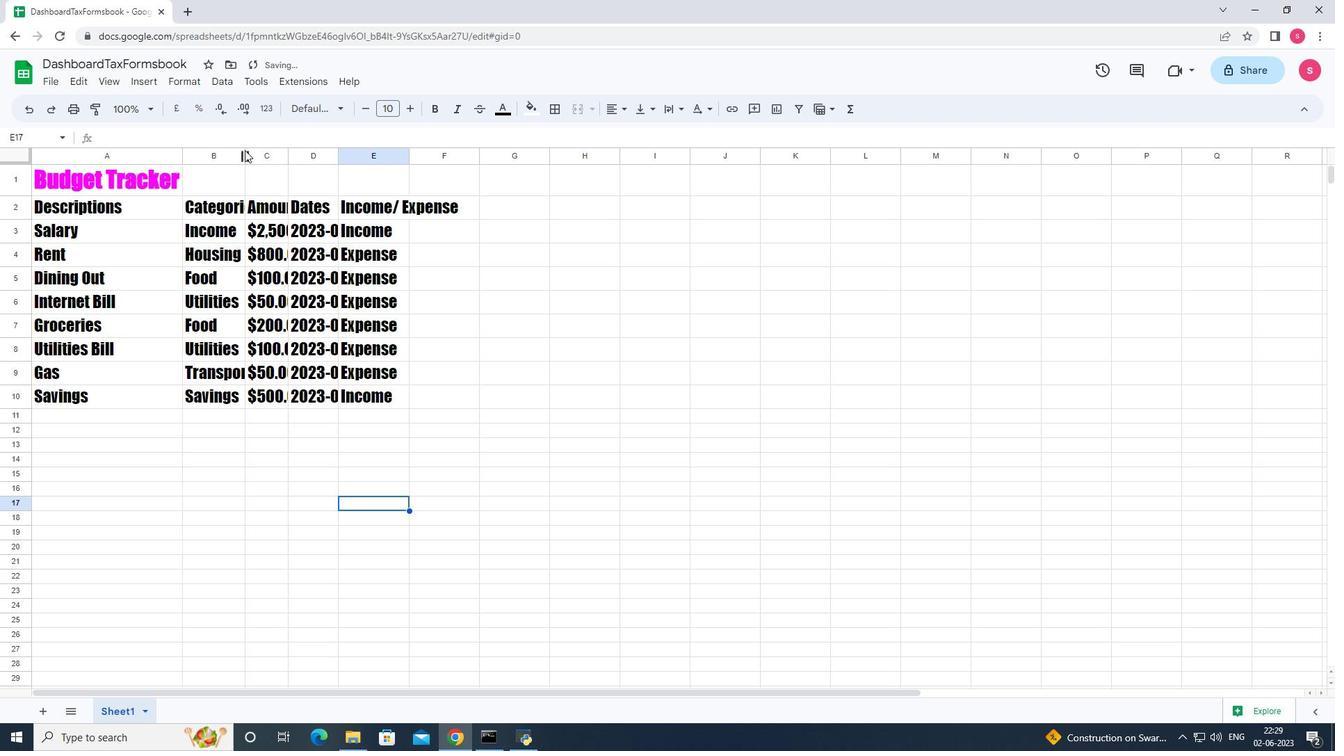 
Action: Mouse moved to (244, 150)
Screenshot: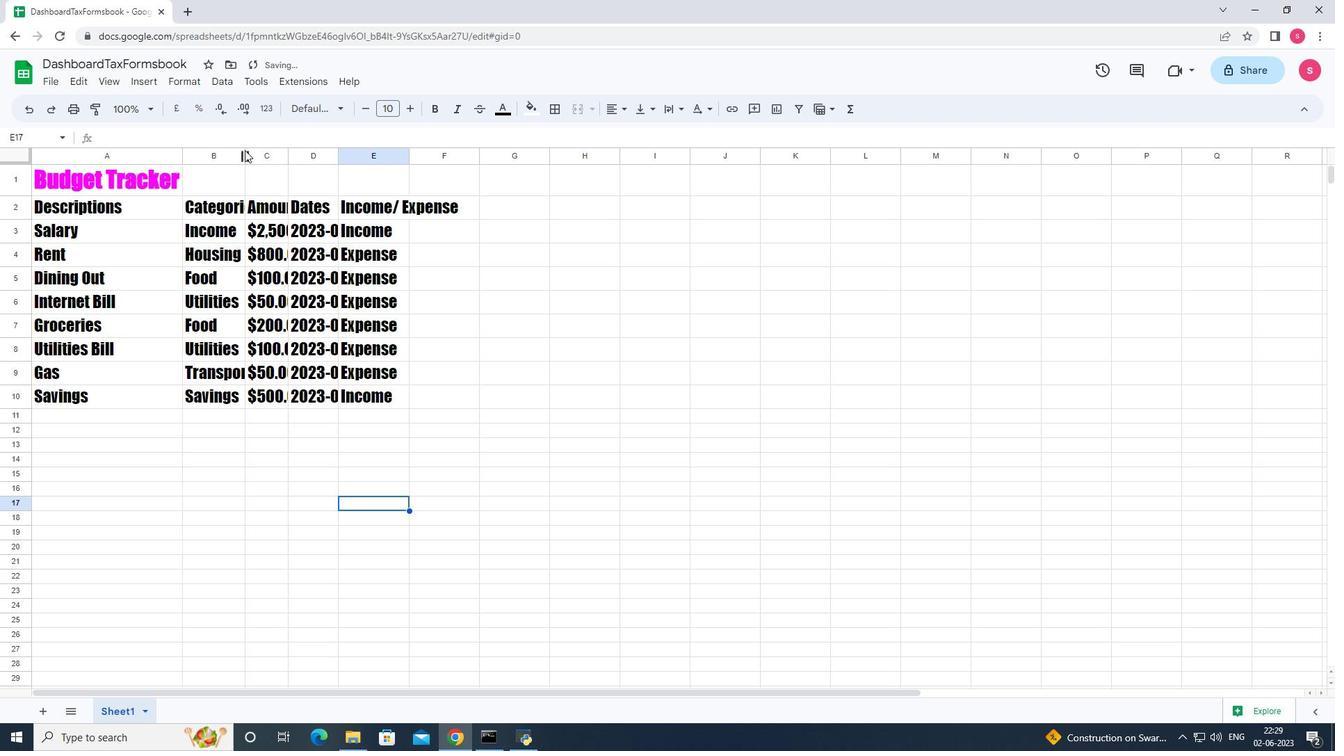 
Action: Mouse pressed left at (244, 150)
Screenshot: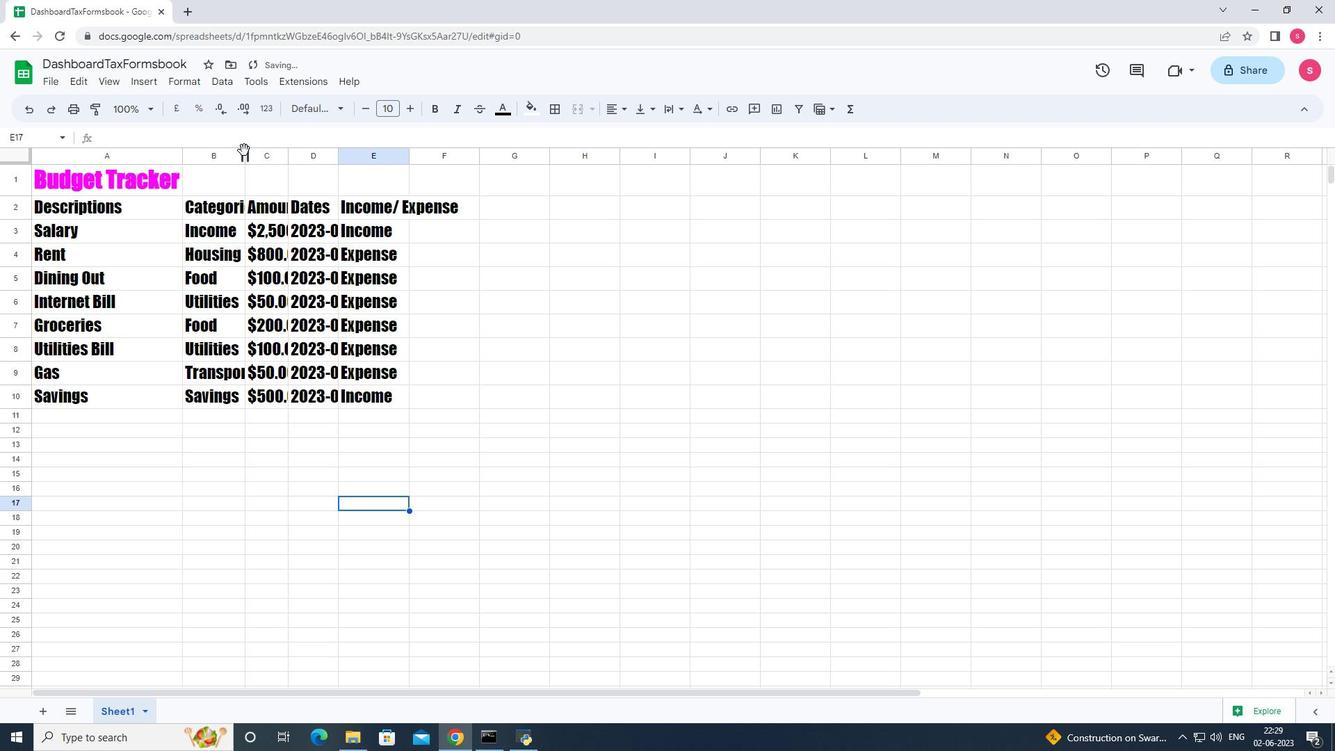 
Action: Mouse moved to (242, 155)
Screenshot: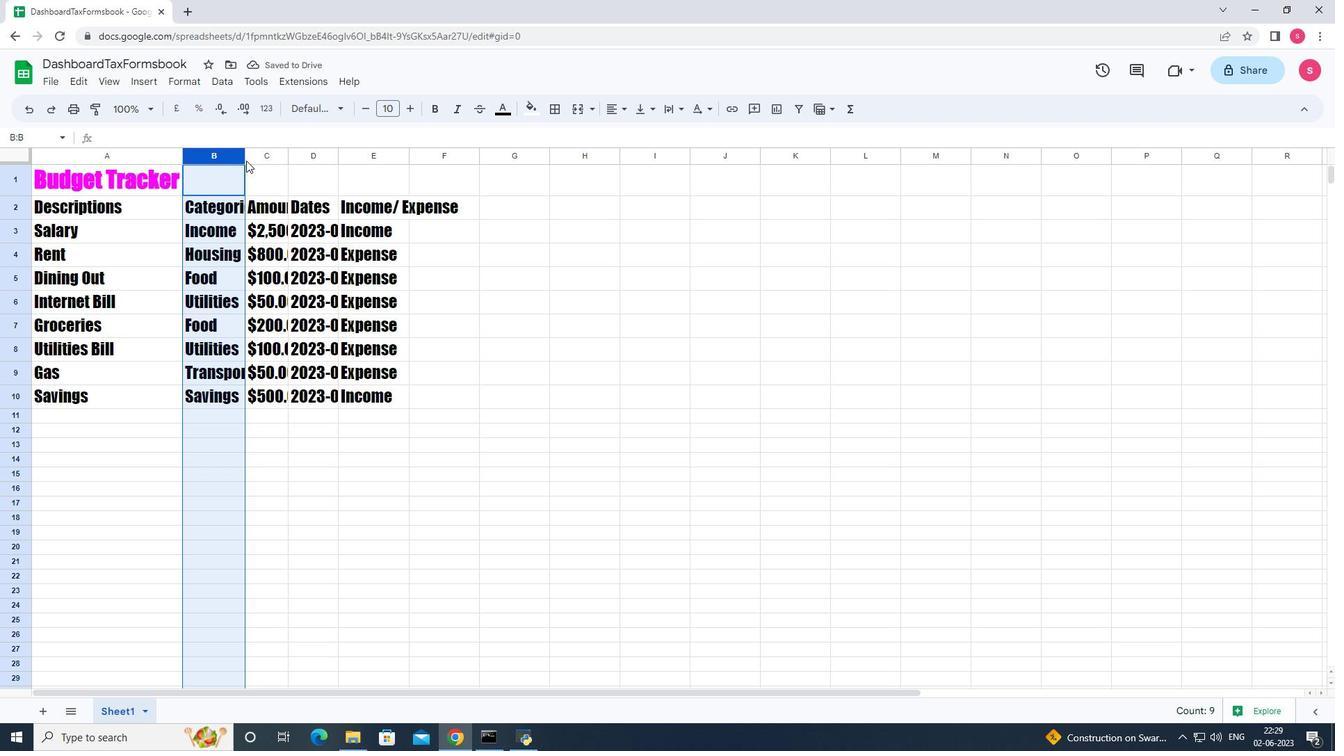 
Action: Mouse pressed left at (242, 155)
Screenshot: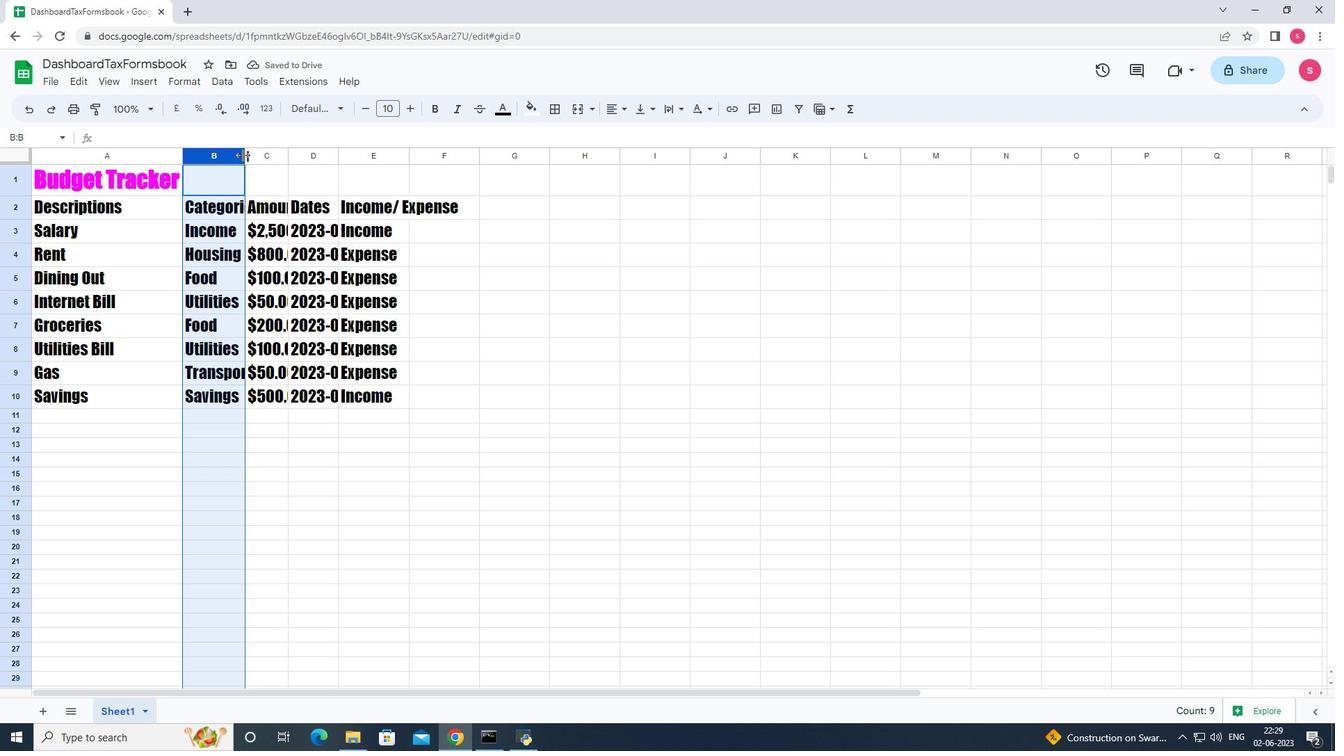
Action: Mouse pressed left at (242, 155)
Screenshot: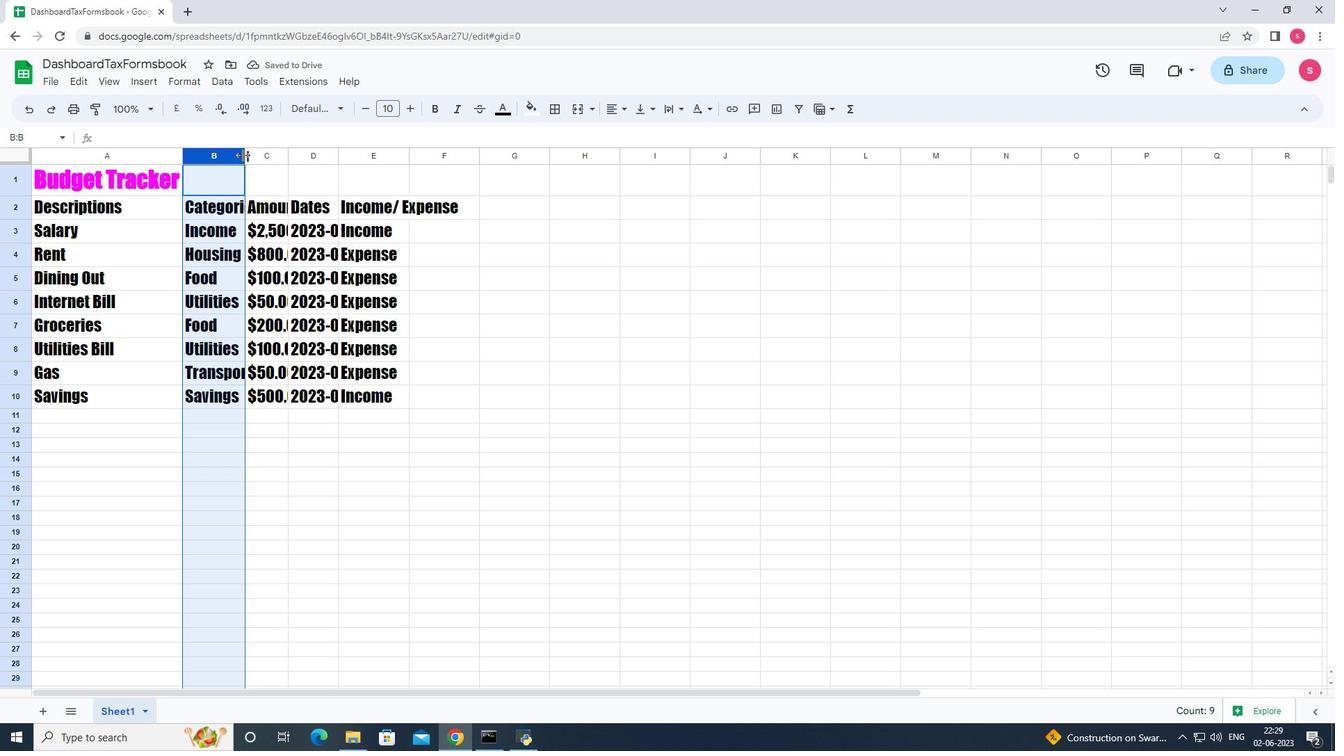 
Action: Mouse moved to (332, 150)
Screenshot: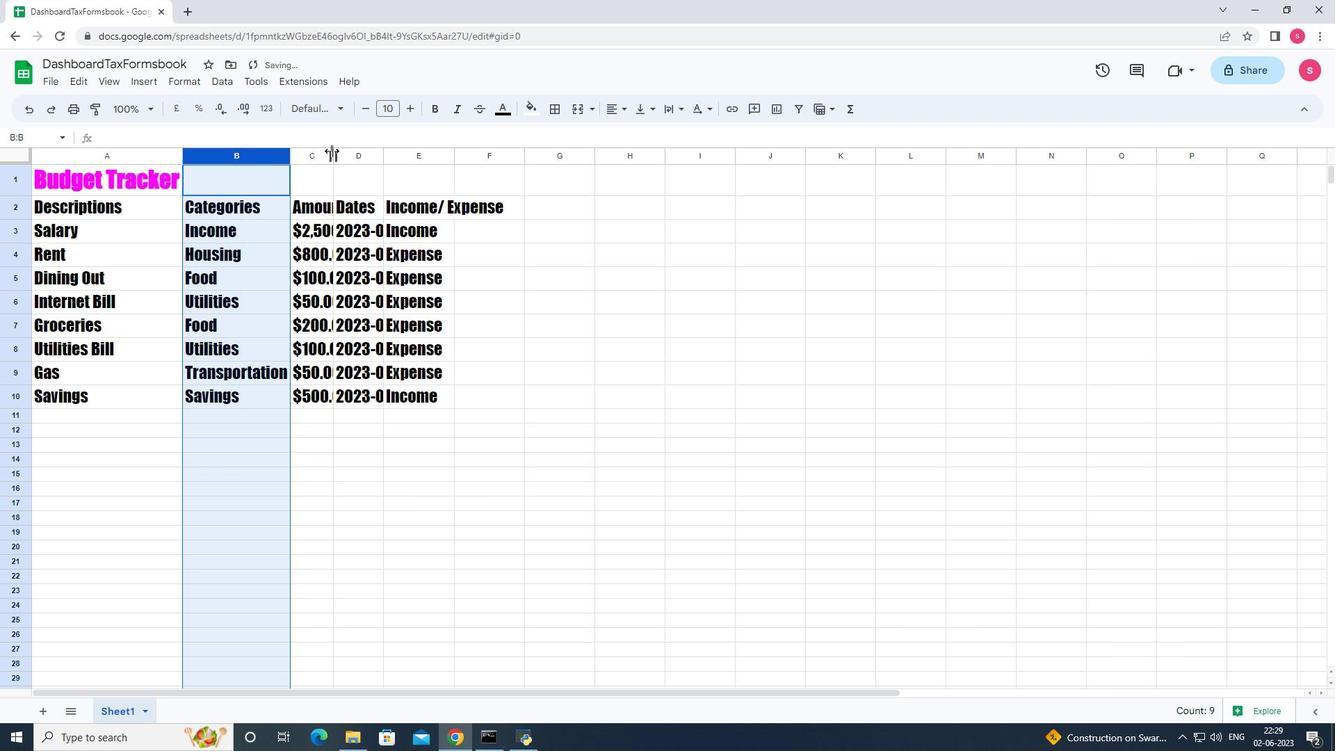 
Action: Mouse pressed left at (332, 150)
Screenshot: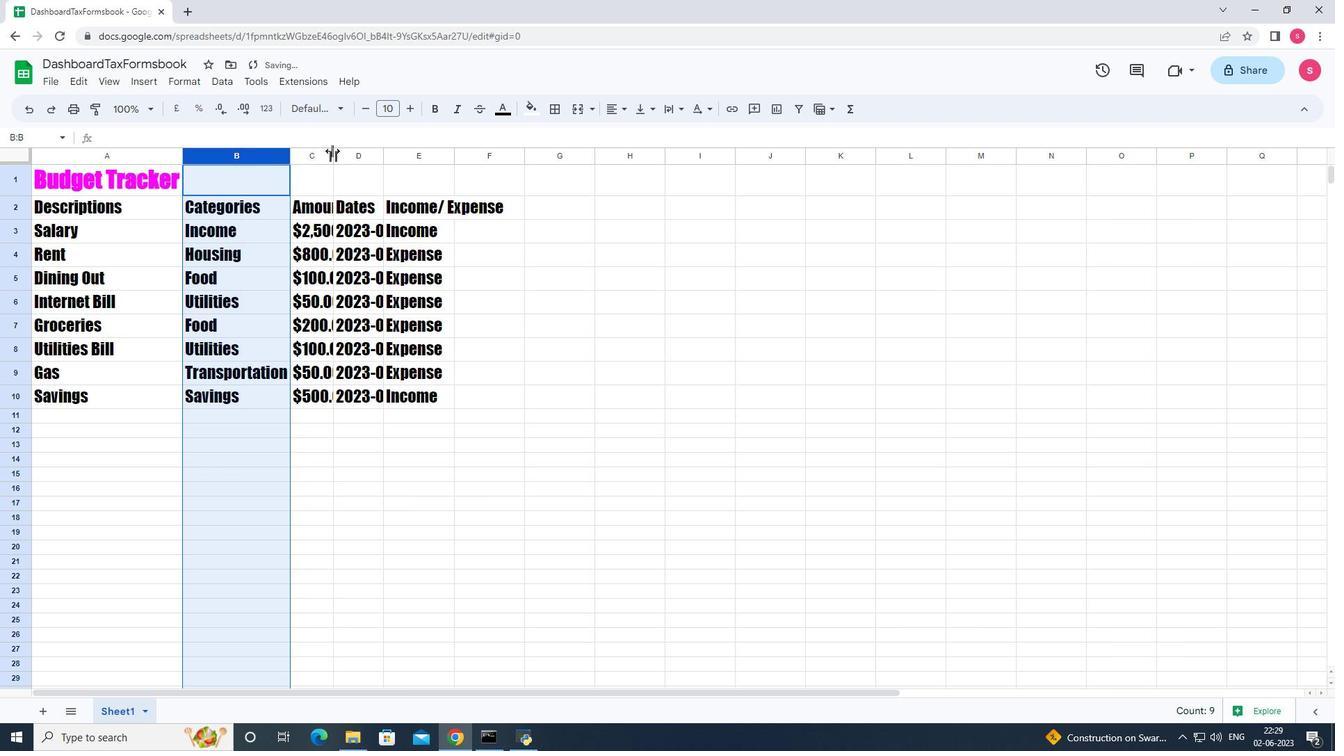 
Action: Mouse pressed left at (332, 150)
Screenshot: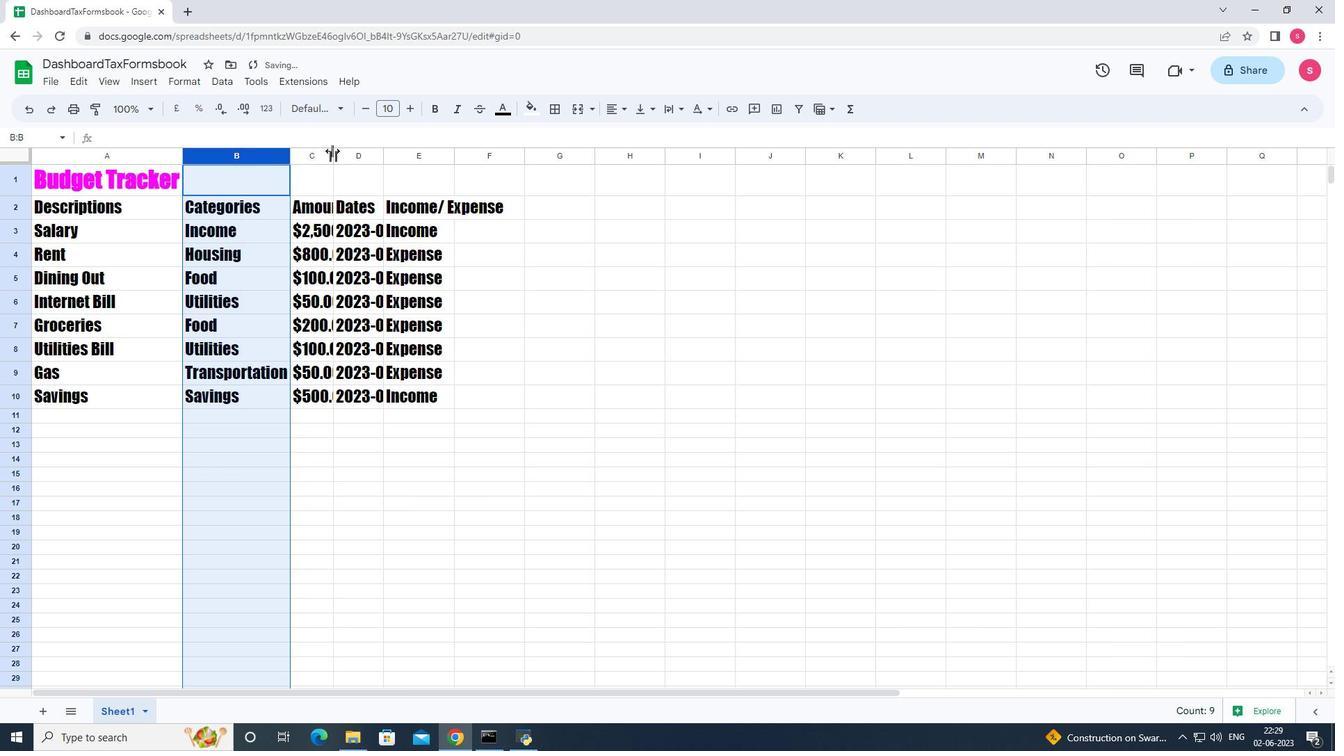 
Action: Mouse moved to (410, 155)
Screenshot: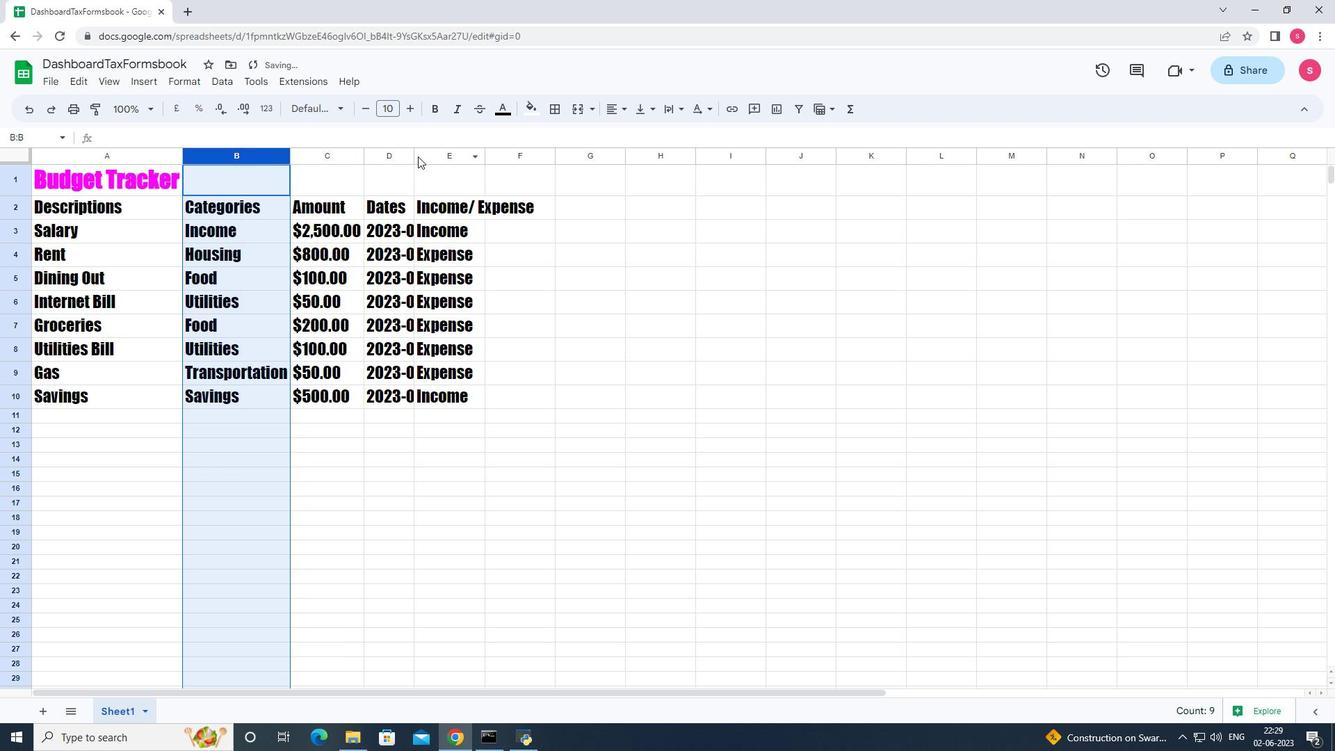 
Action: Mouse pressed left at (410, 155)
Screenshot: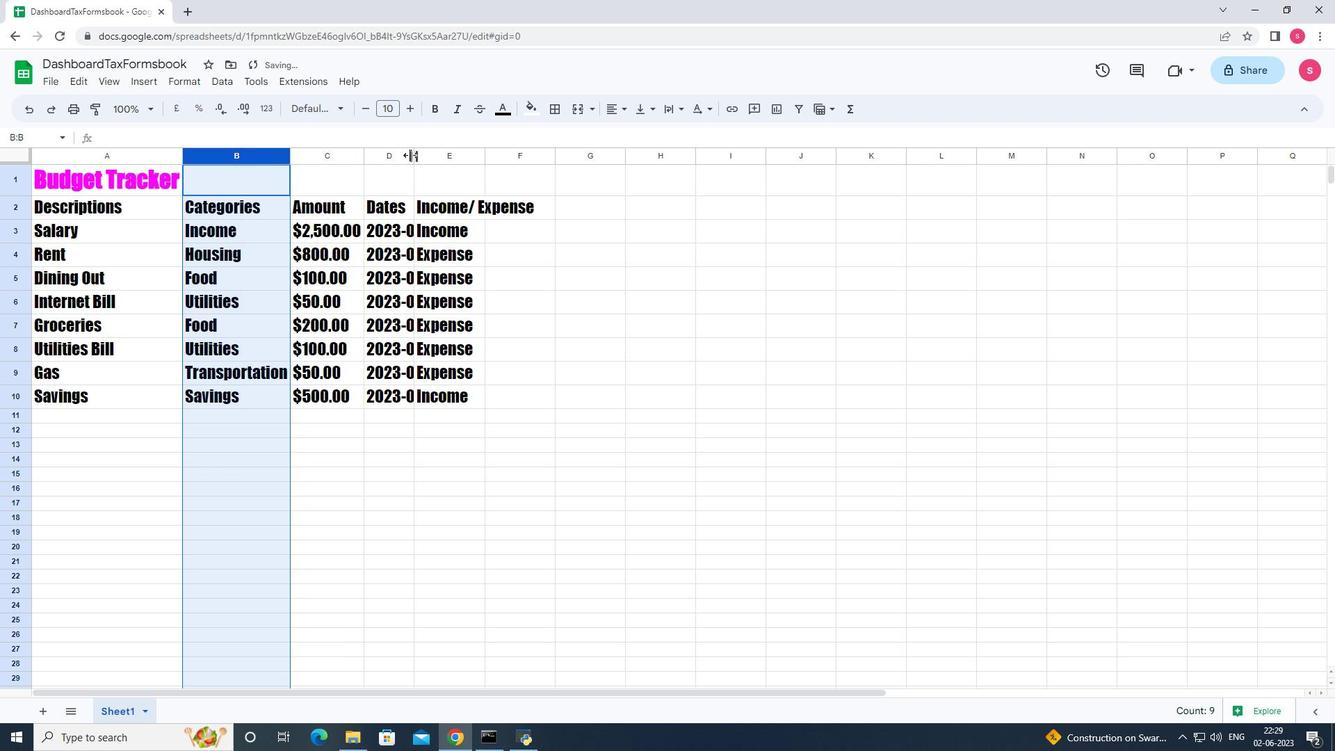 
Action: Mouse pressed left at (410, 155)
Screenshot: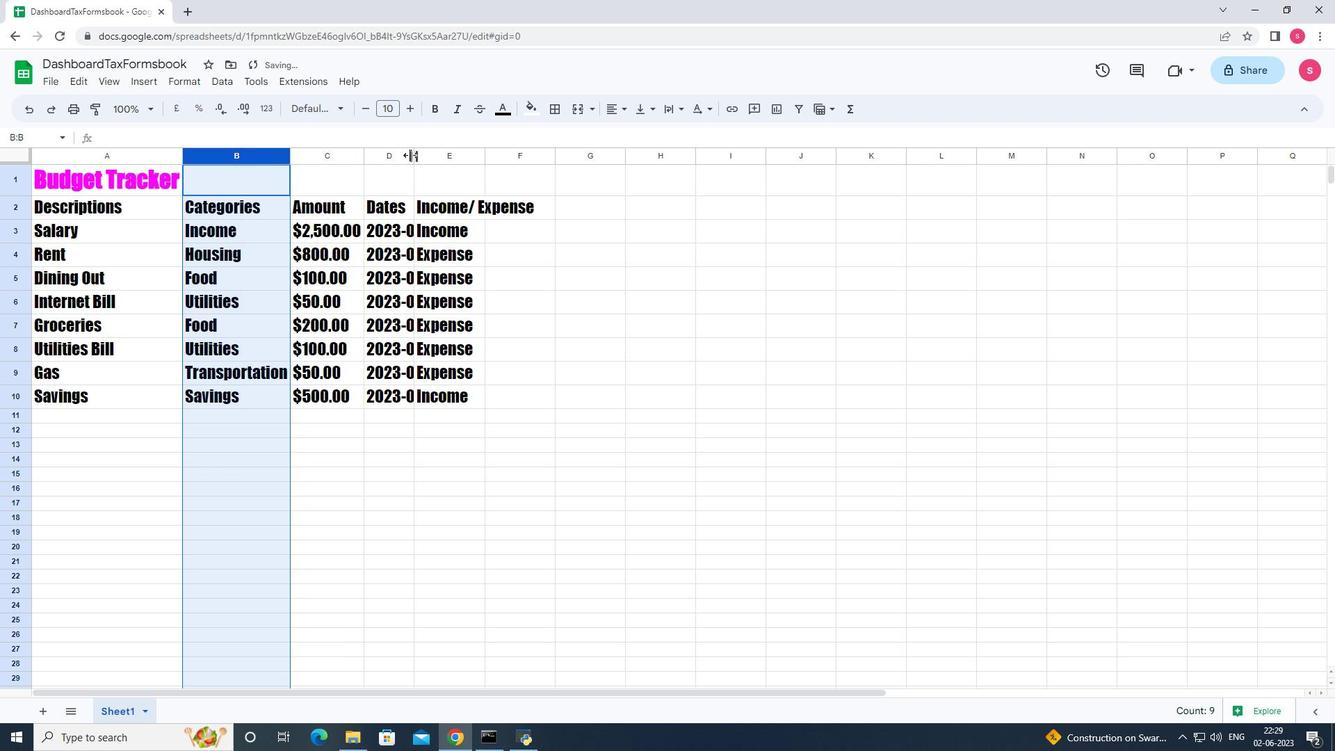 
Action: Mouse moved to (447, 151)
Screenshot: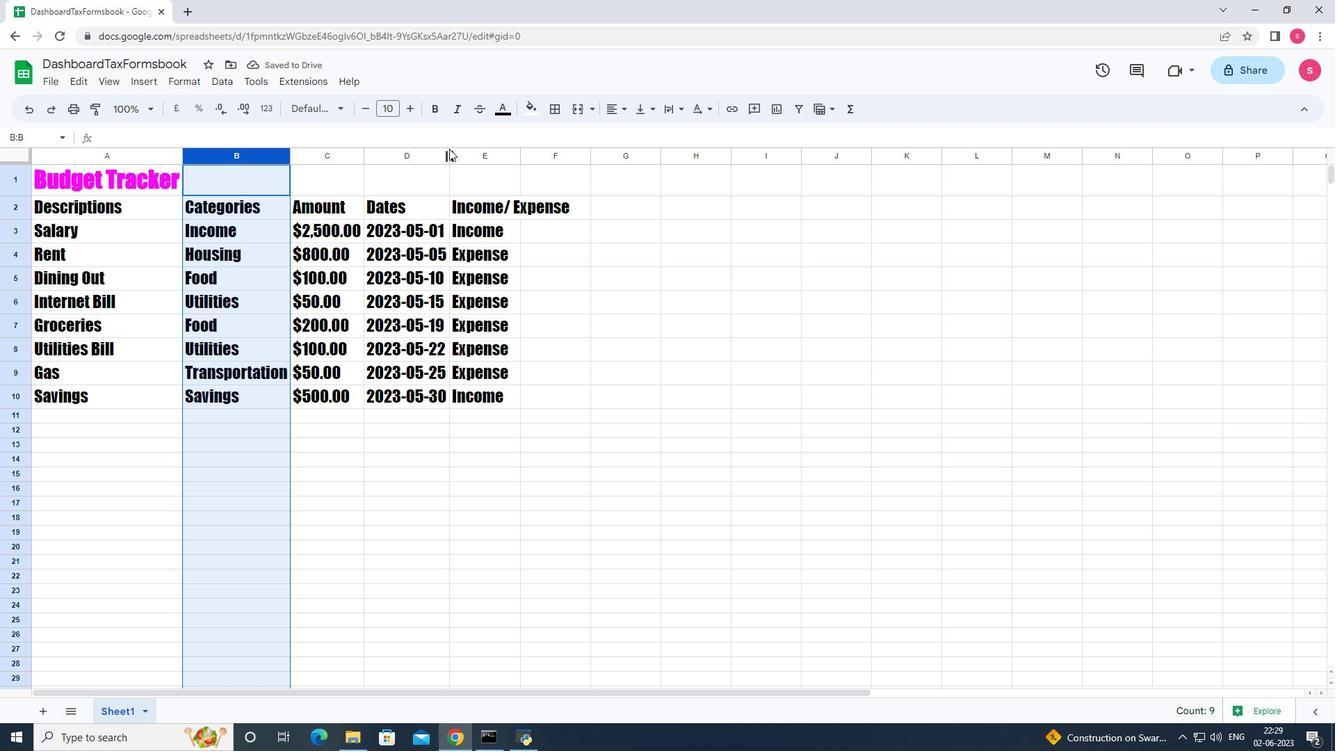 
Action: Mouse pressed left at (447, 151)
Screenshot: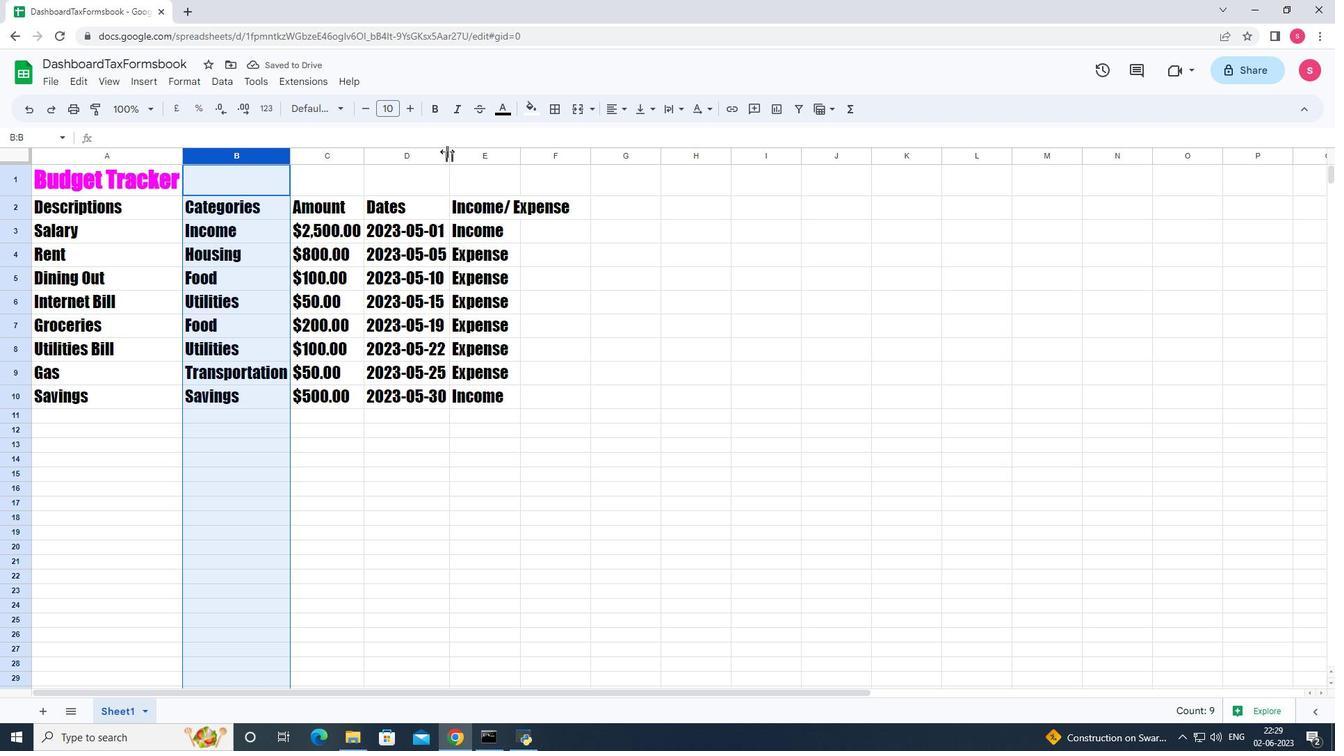 
Action: Mouse pressed left at (447, 151)
Screenshot: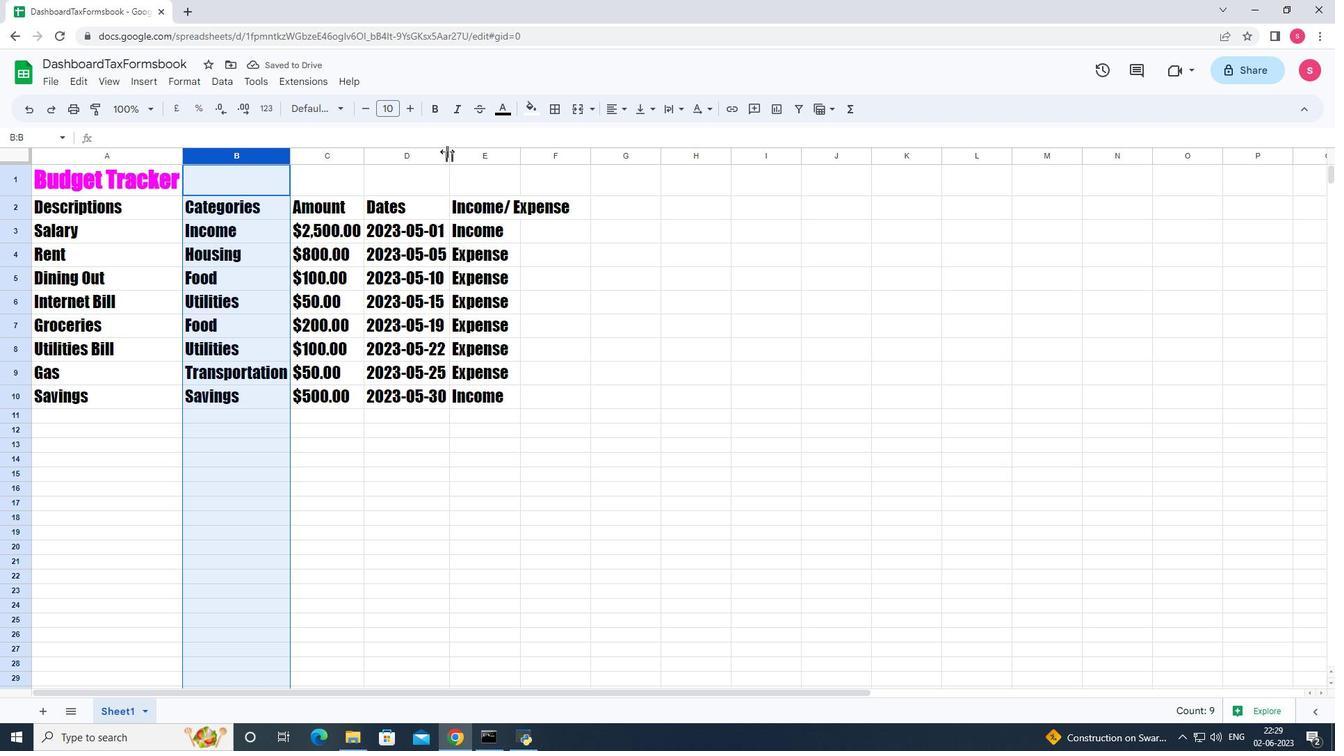 
Action: Mouse moved to (521, 151)
Screenshot: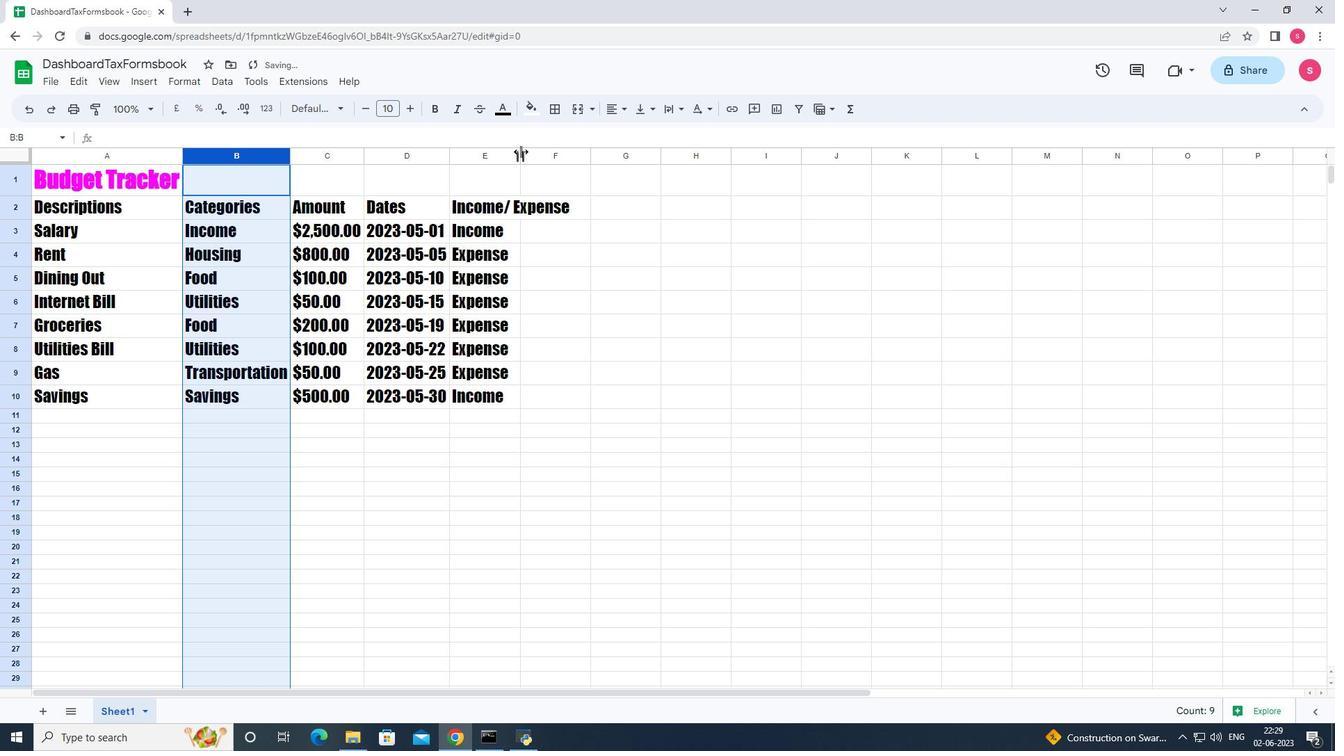 
Action: Mouse pressed left at (521, 151)
Screenshot: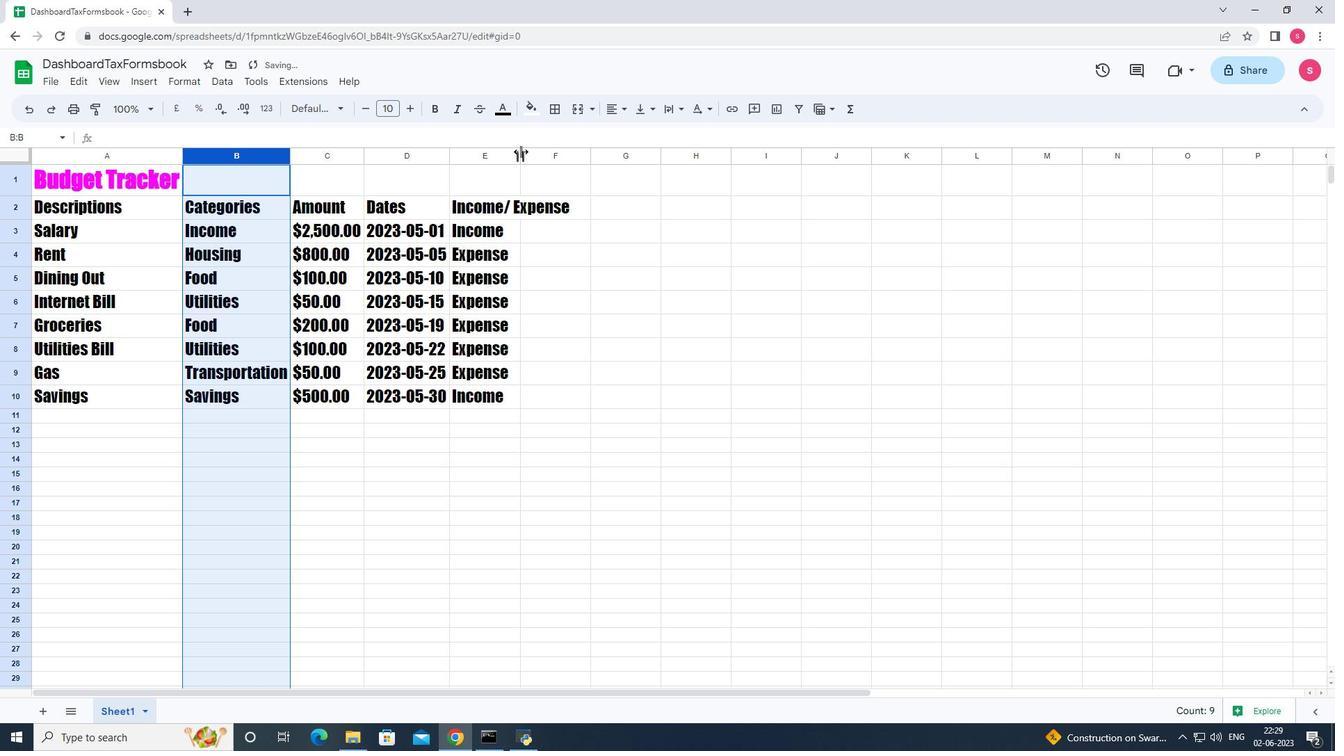 
Action: Mouse pressed left at (521, 151)
Screenshot: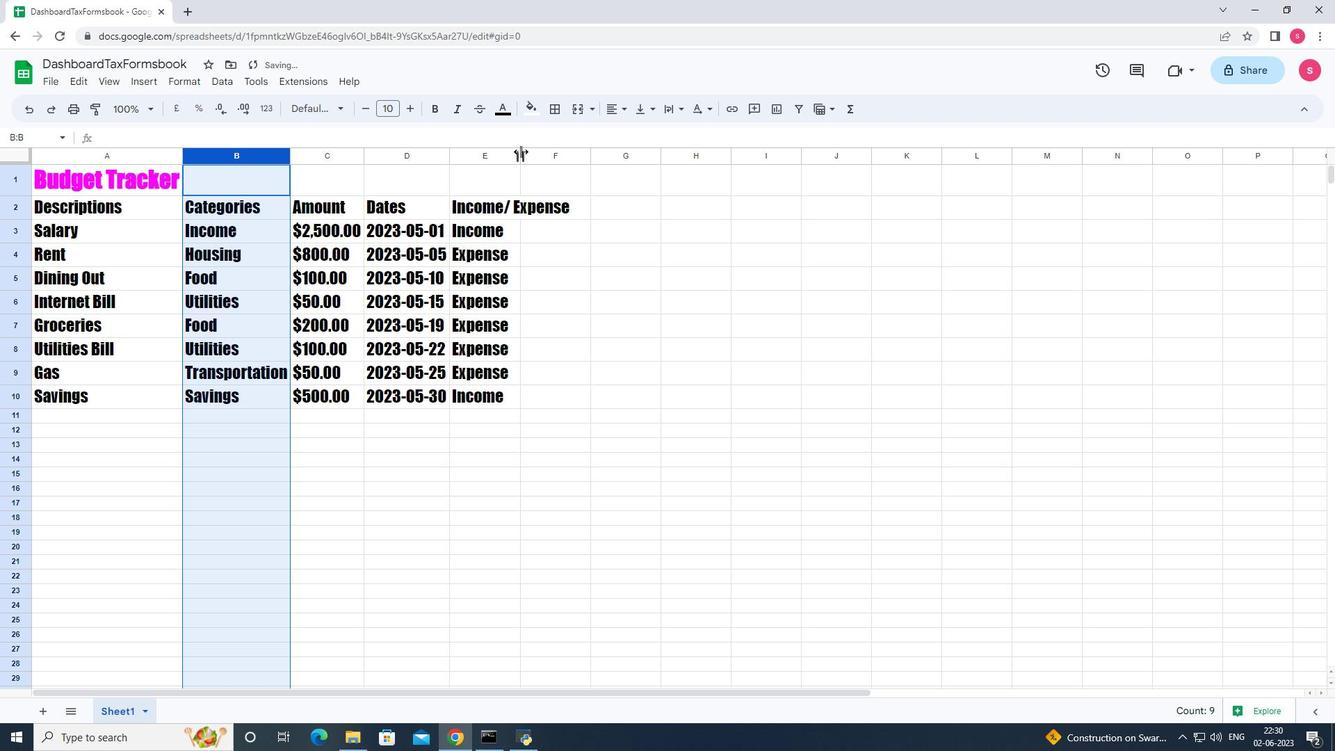 
Action: Mouse moved to (531, 460)
Screenshot: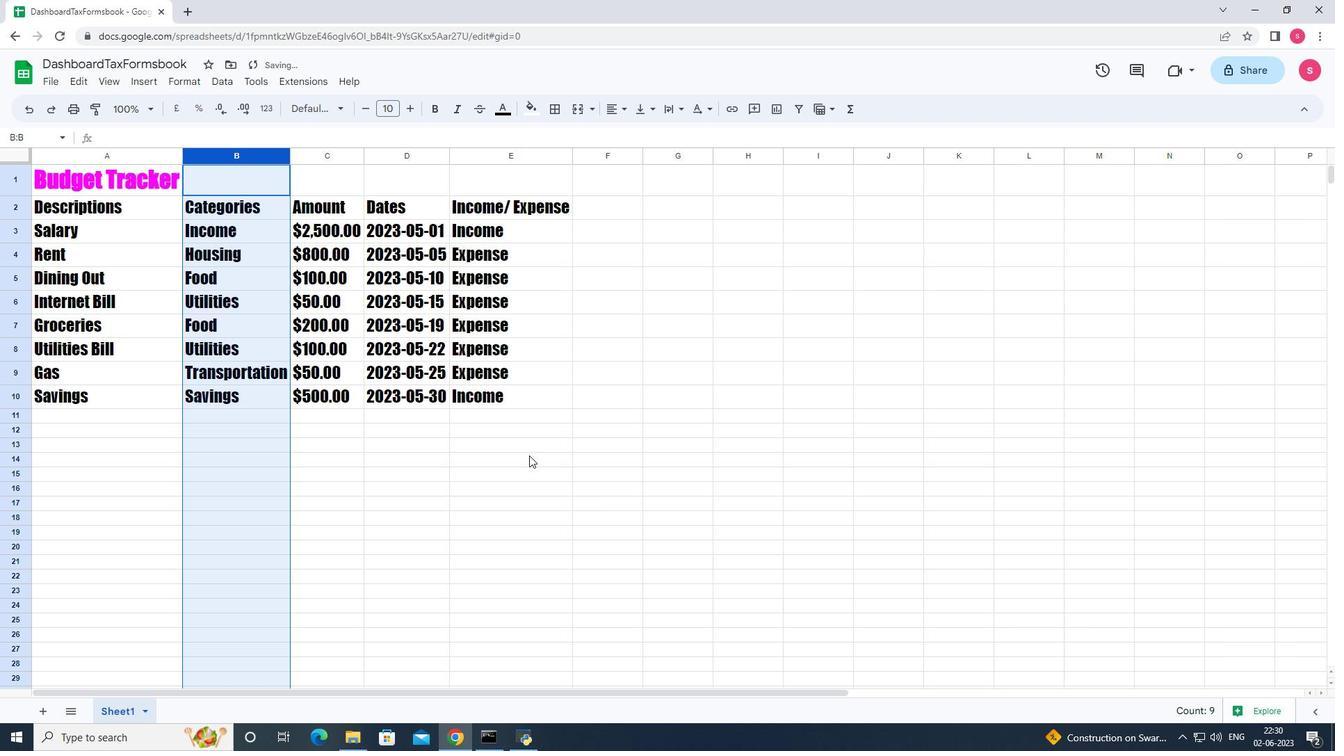 
Action: Mouse pressed left at (531, 460)
Screenshot: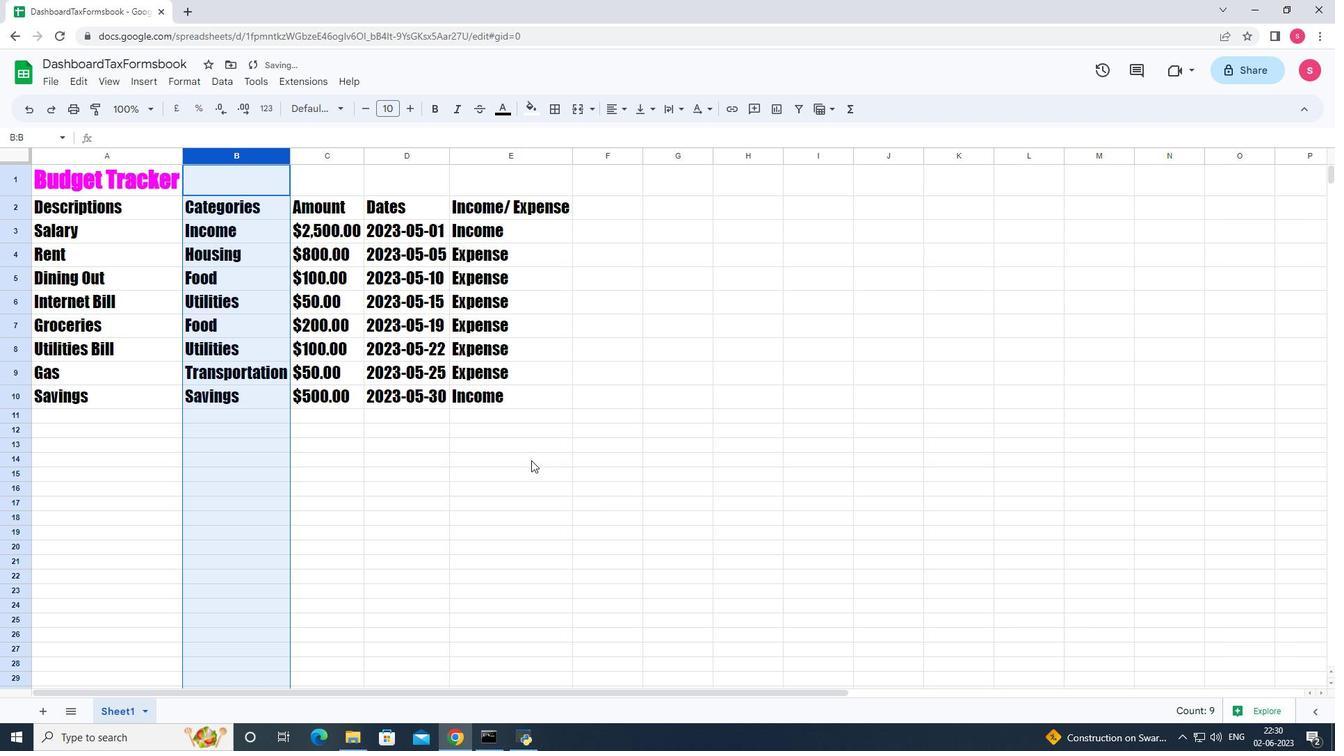 
Action: Mouse moved to (604, 397)
Screenshot: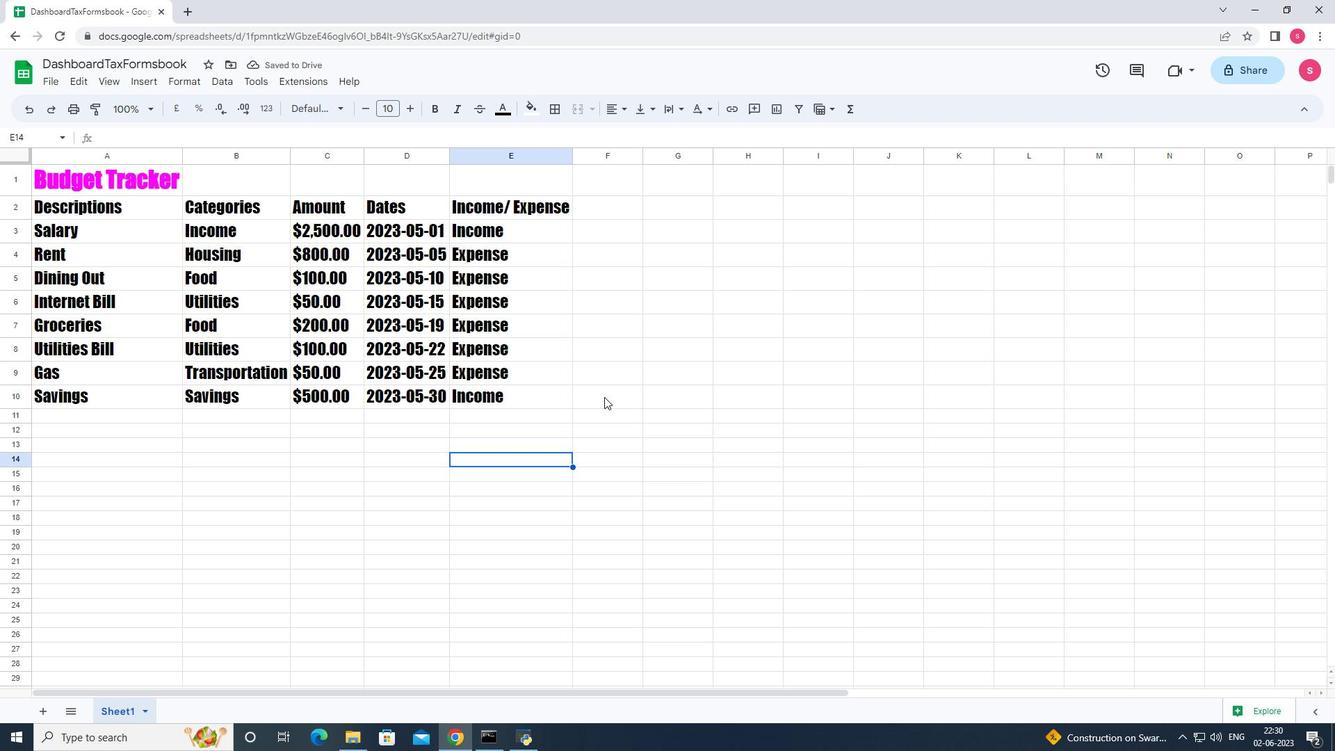 
Action: Key pressed ctrl+S
Screenshot: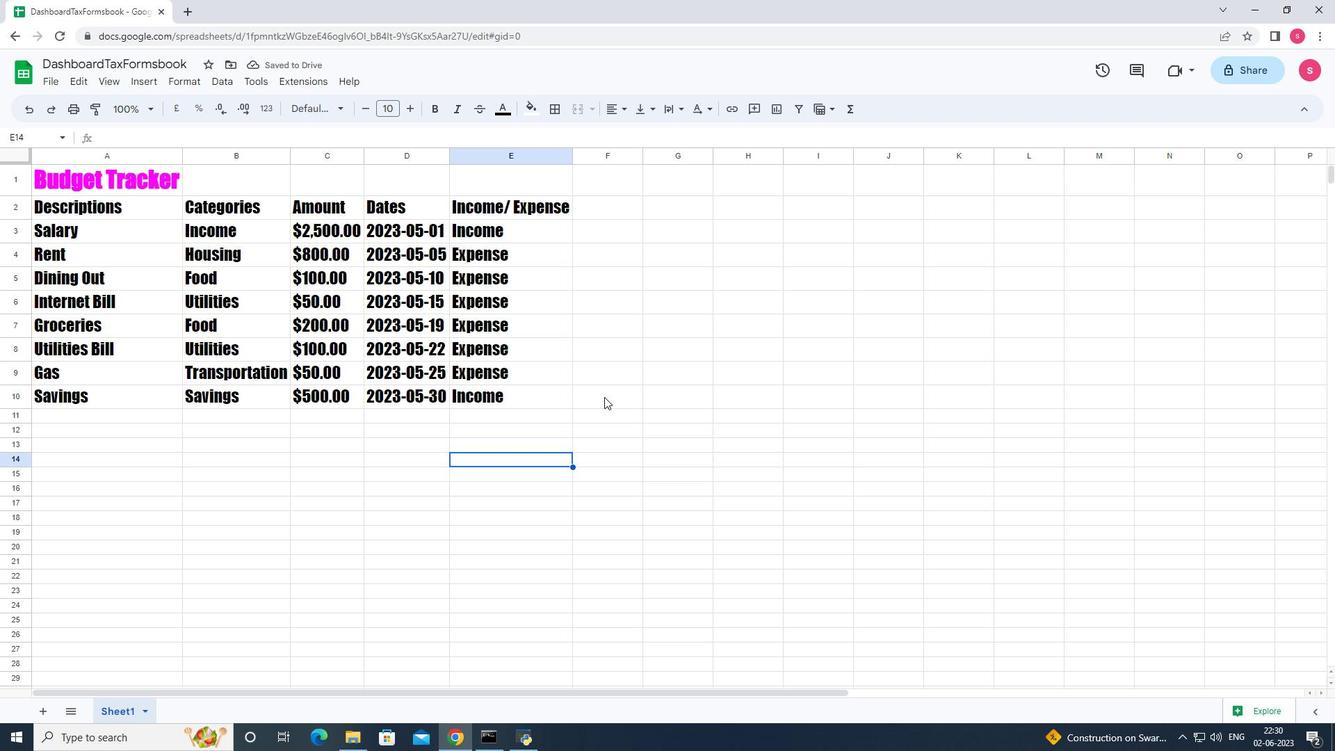 
Action: Mouse moved to (599, 397)
Screenshot: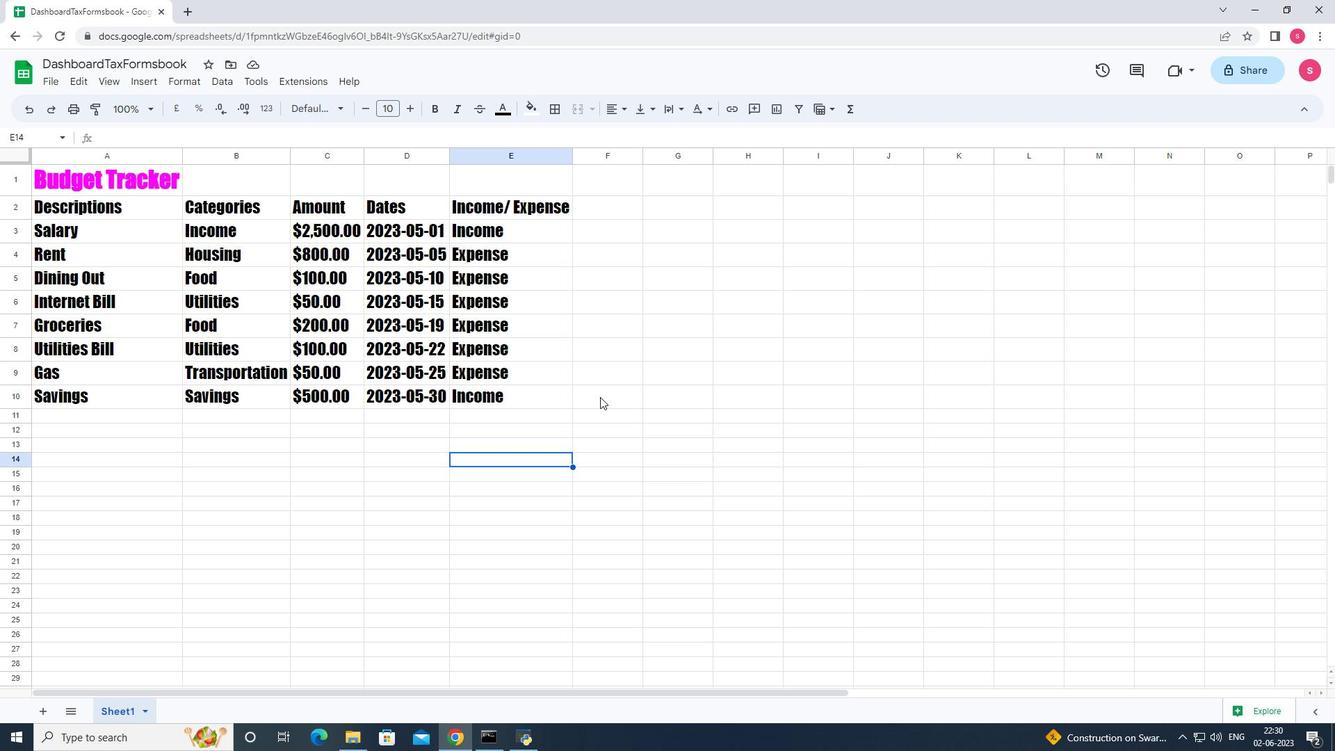 
